 Task: Plan a trip to Natitingou, Benin from 2nd December, 2023 to 10th December, 2023 for 1 adult.1  bedroom having 1 bed and 1 bathroom. Property type can be hotel. Look for 5 properties as per requirement.
Action: Mouse moved to (520, 98)
Screenshot: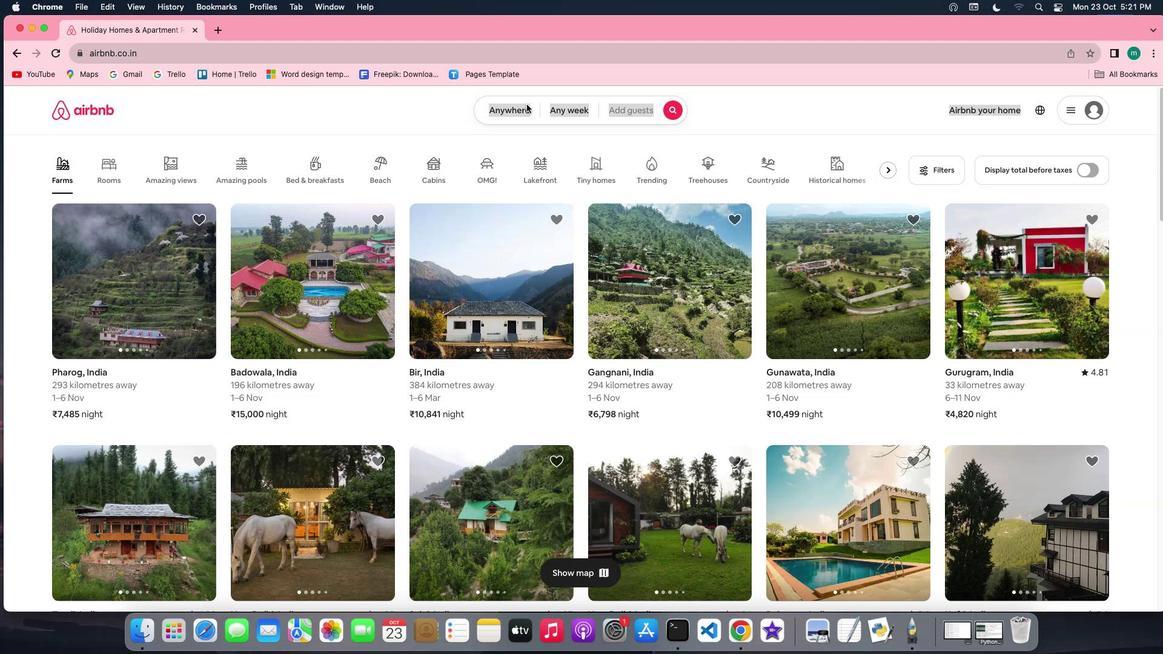 
Action: Mouse pressed left at (520, 98)
Screenshot: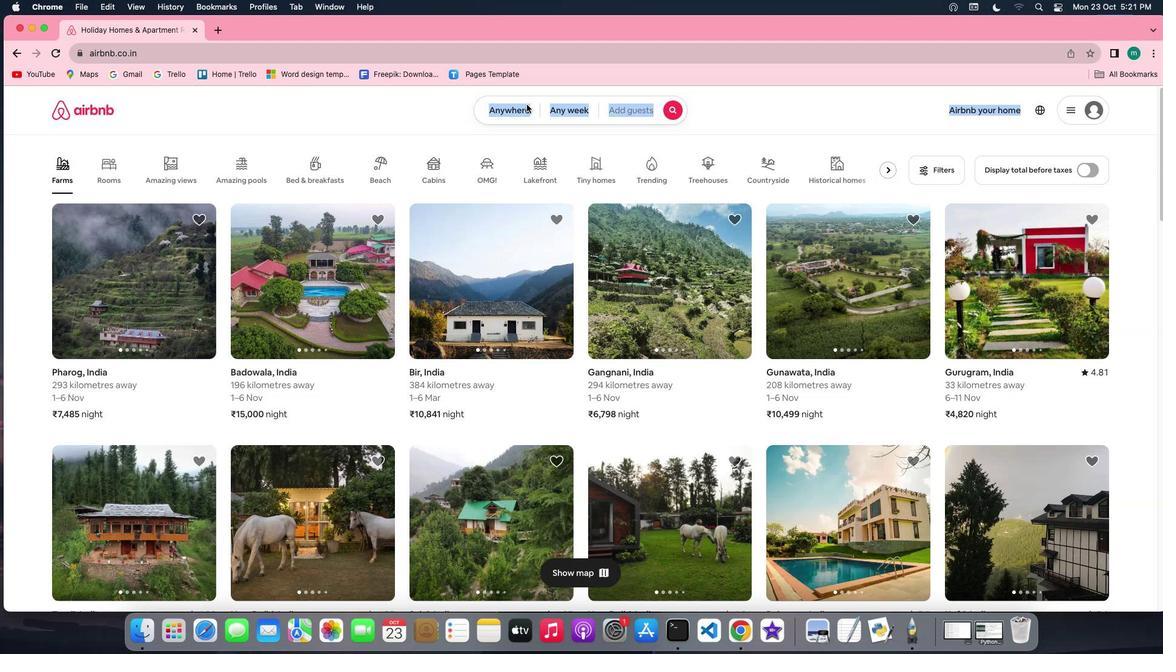 
Action: Mouse pressed left at (520, 98)
Screenshot: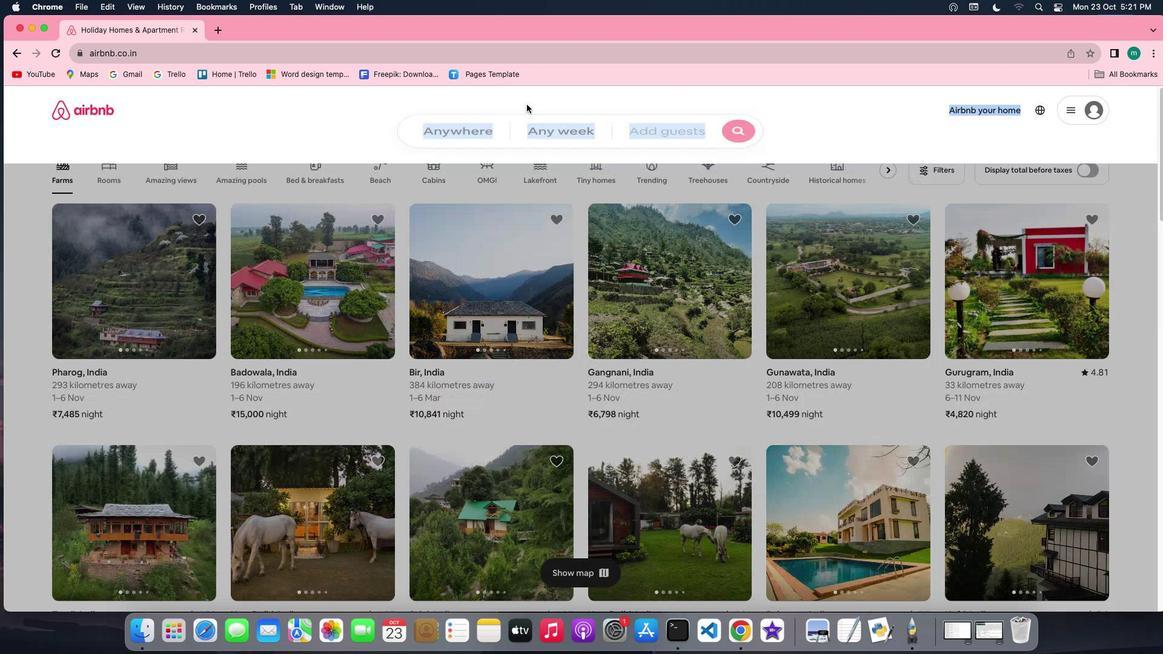 
Action: Mouse moved to (442, 145)
Screenshot: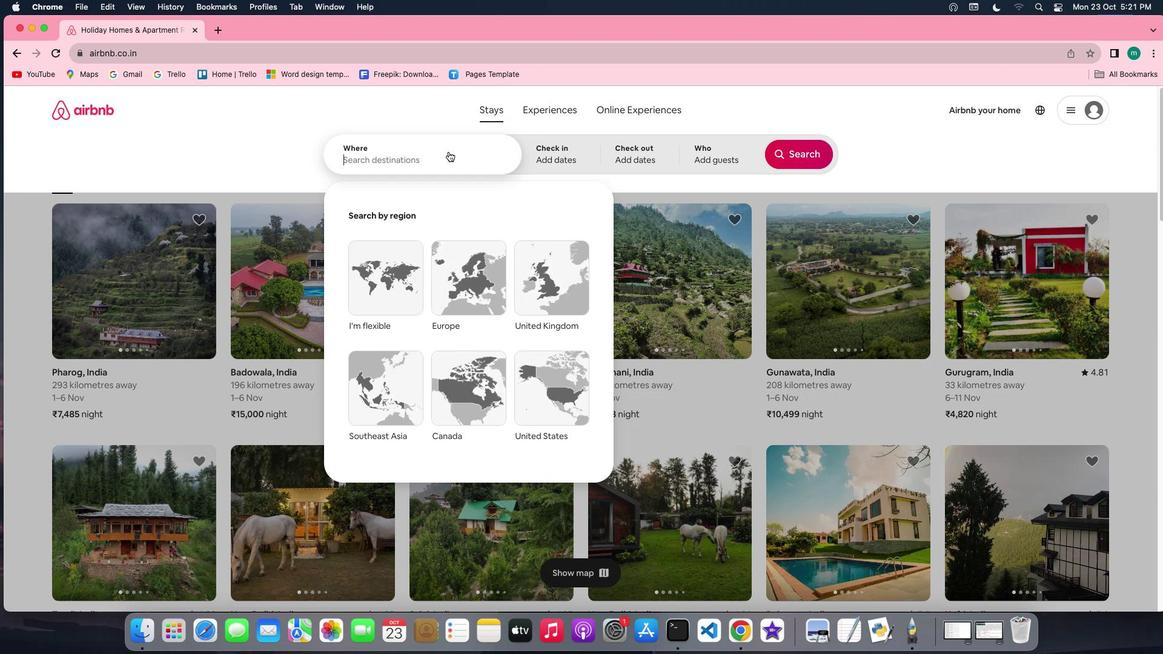 
Action: Key pressed Key.shift'N''a''t''i''t''i''n''g''o''u'','Key.spaceKey.shift'b''e''n''i''n'
Screenshot: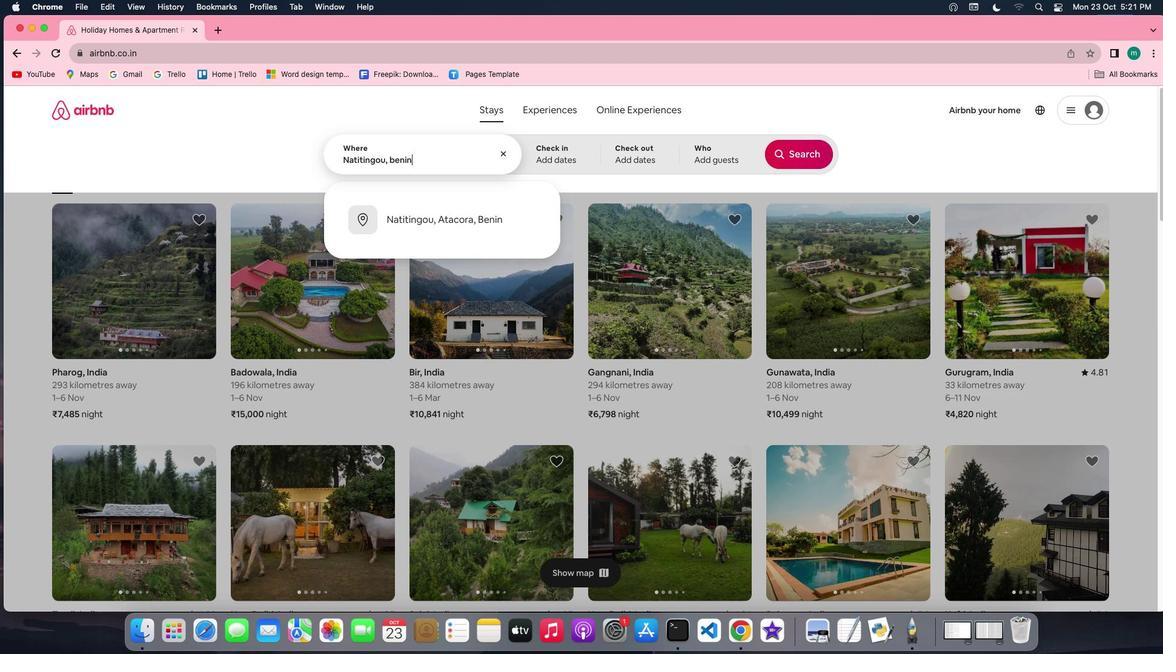 
Action: Mouse moved to (536, 152)
Screenshot: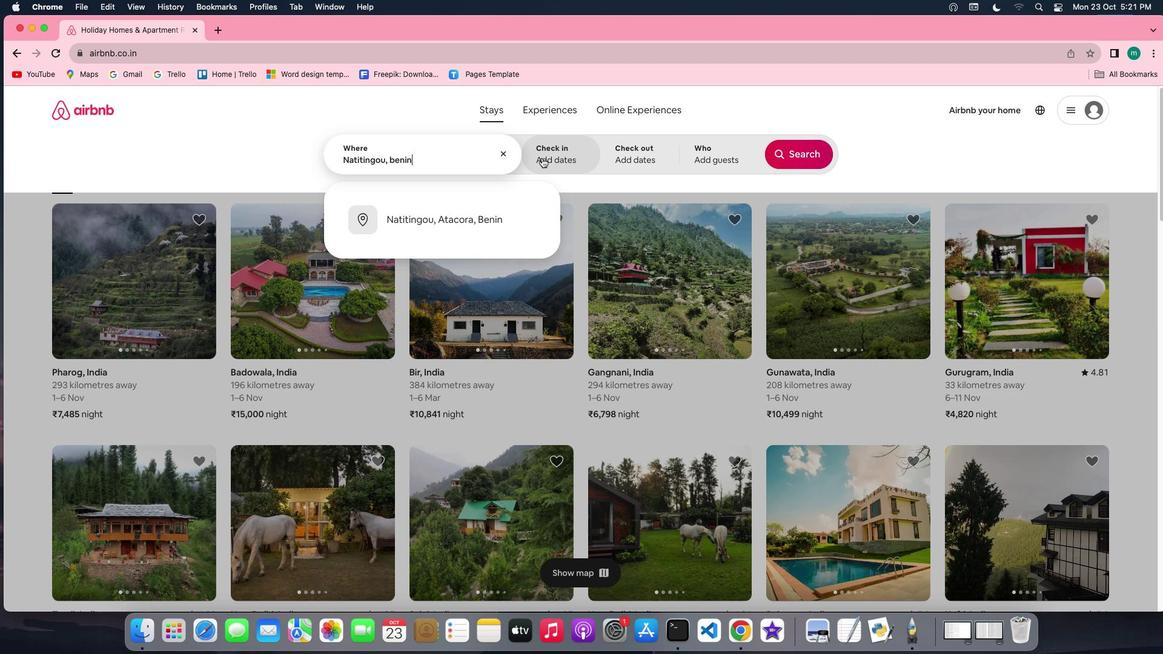 
Action: Mouse pressed left at (536, 152)
Screenshot: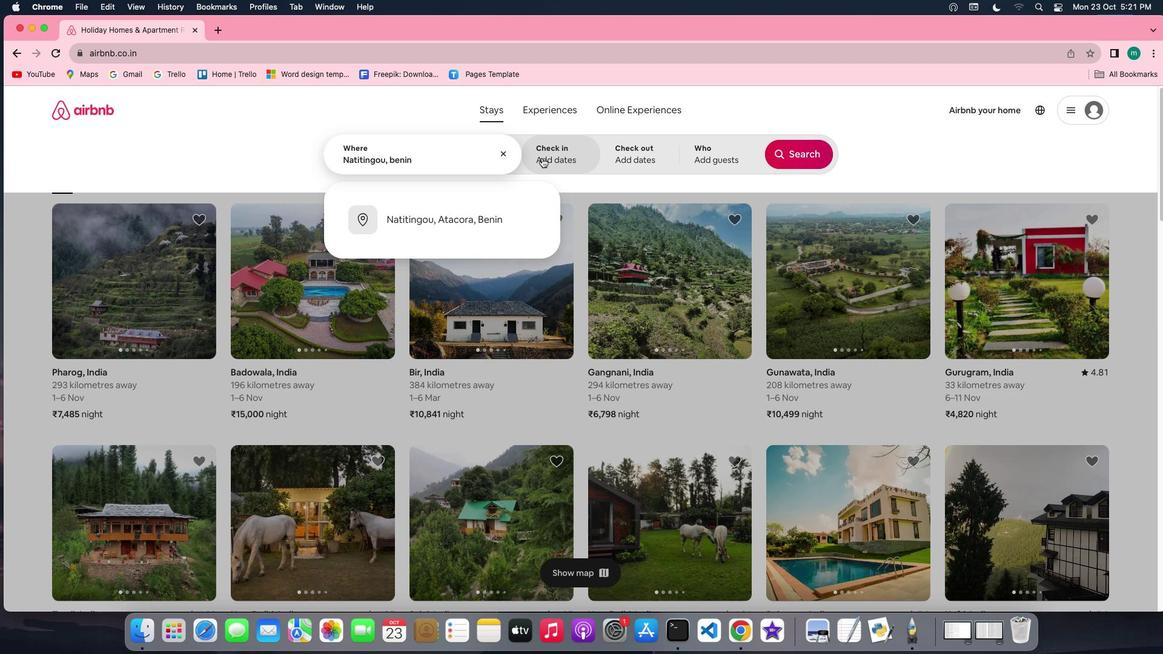 
Action: Mouse moved to (784, 241)
Screenshot: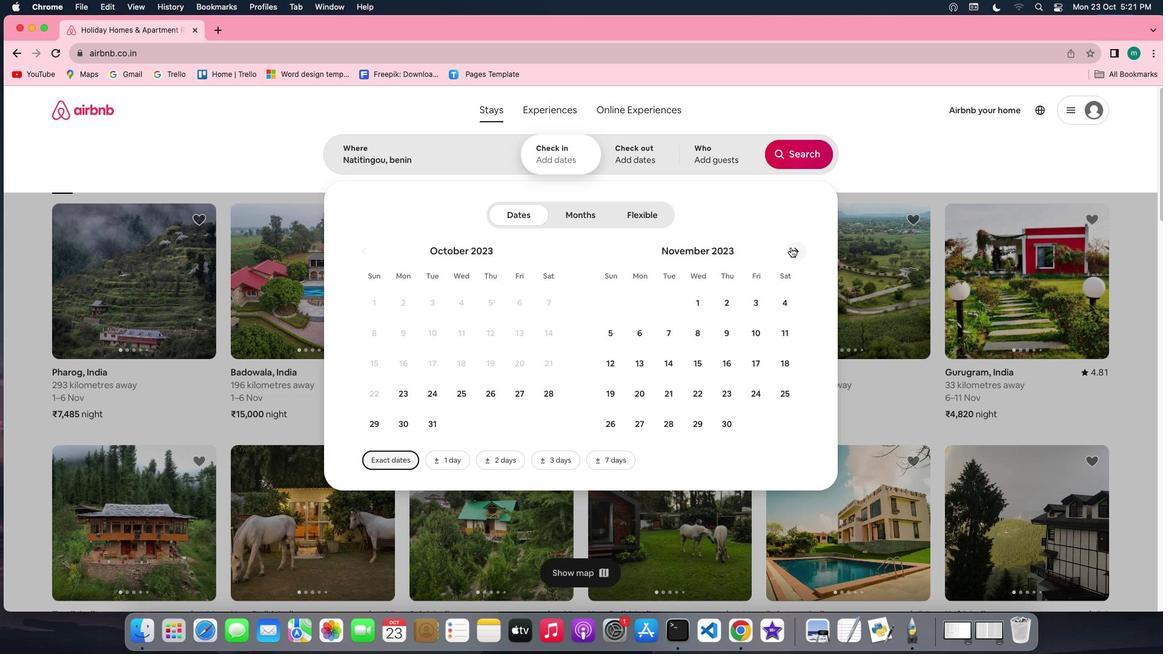 
Action: Mouse pressed left at (784, 241)
Screenshot: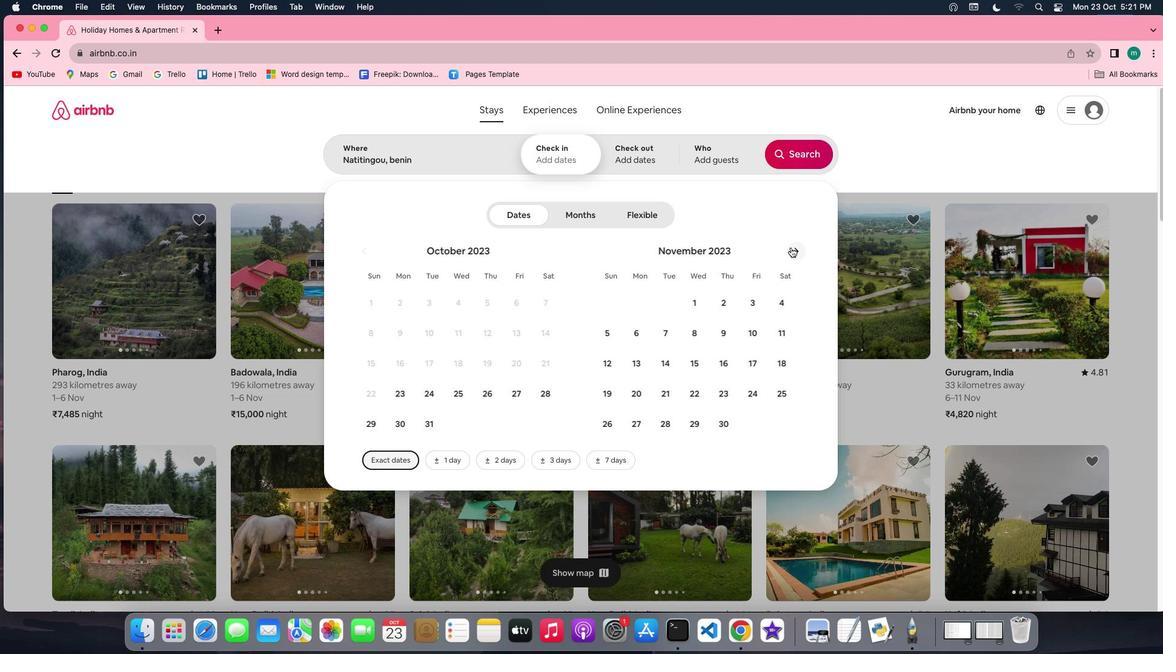 
Action: Mouse moved to (611, 358)
Screenshot: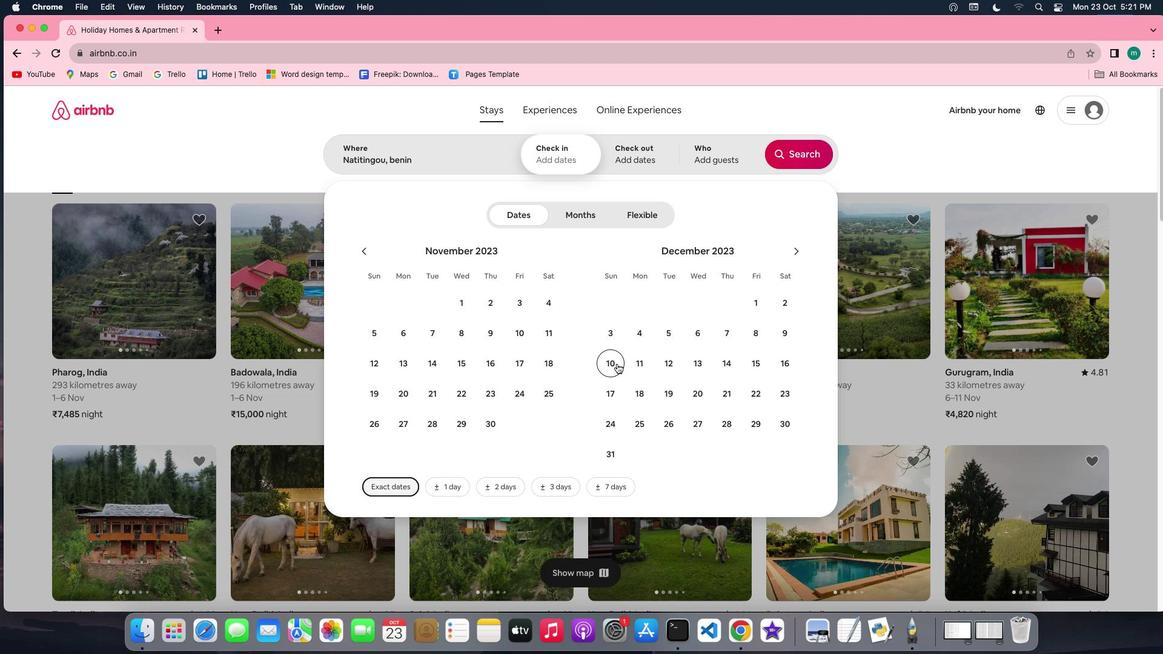 
Action: Mouse pressed left at (611, 358)
Screenshot: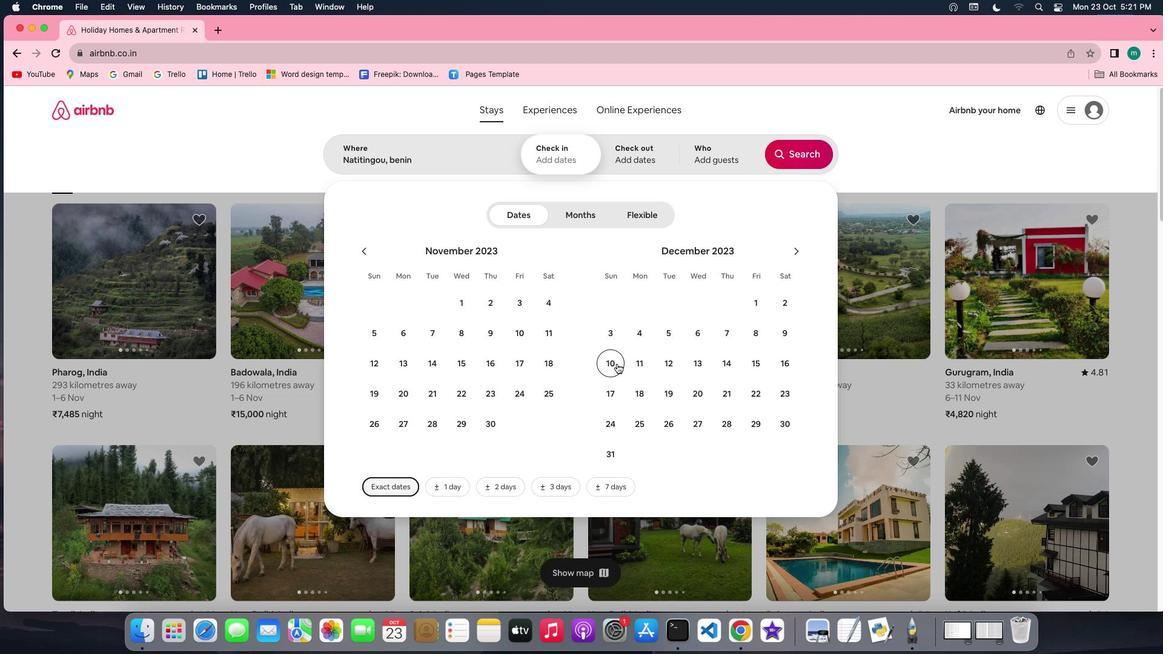 
Action: Mouse moved to (783, 285)
Screenshot: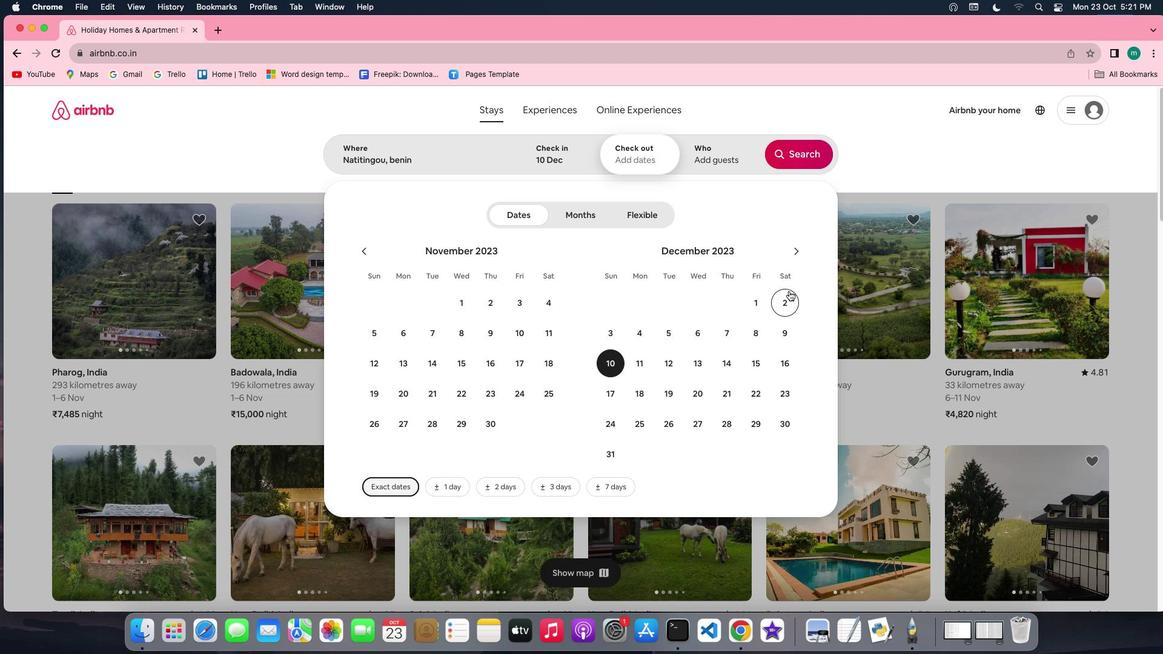 
Action: Mouse pressed left at (783, 285)
Screenshot: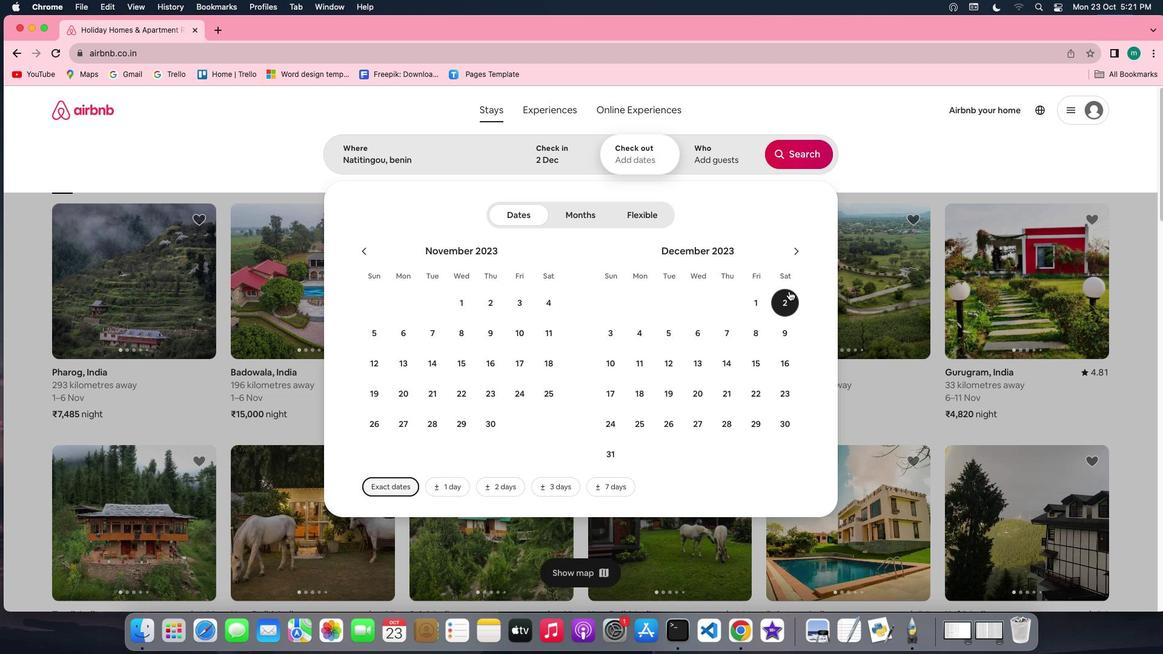 
Action: Mouse moved to (596, 353)
Screenshot: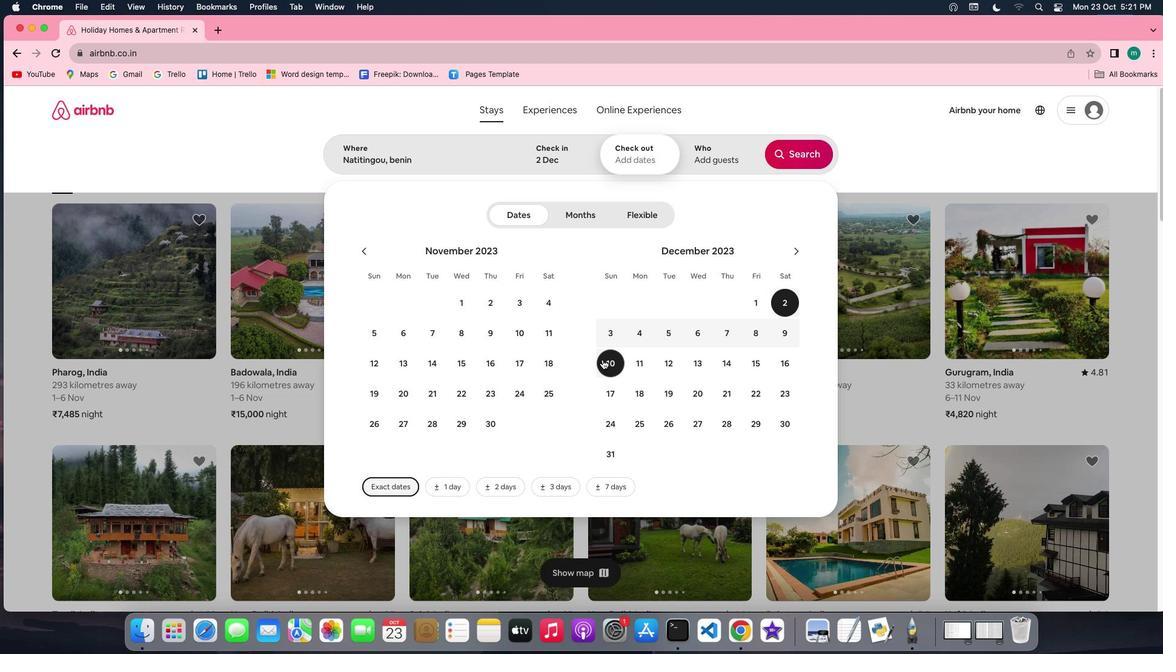 
Action: Mouse pressed left at (596, 353)
Screenshot: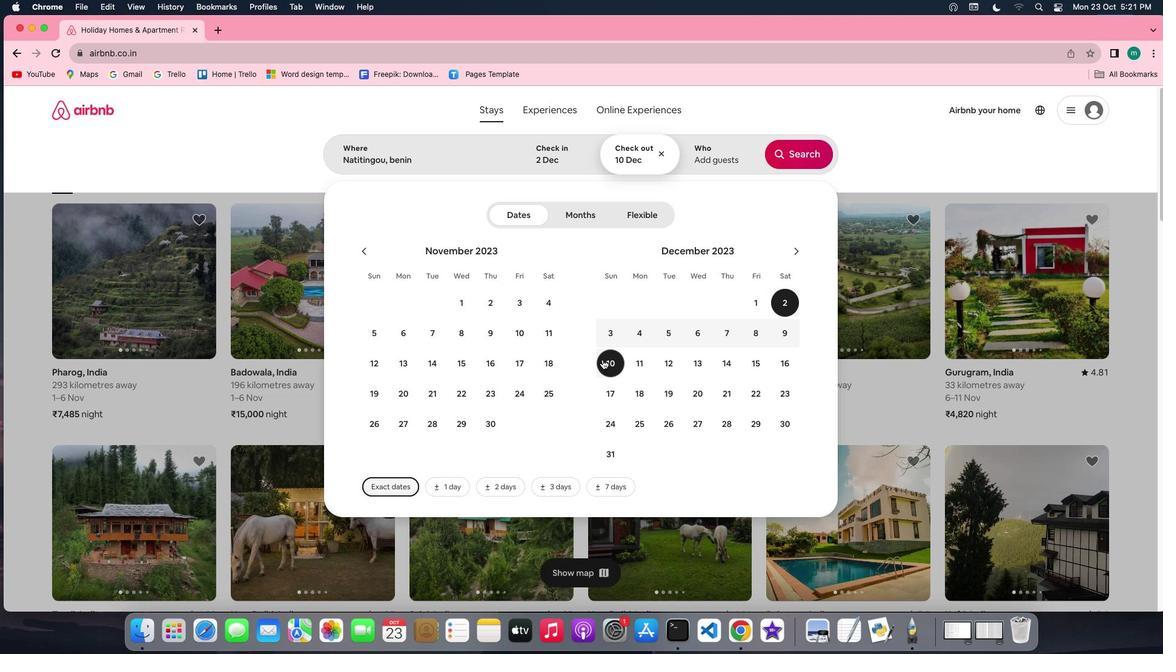 
Action: Mouse moved to (709, 140)
Screenshot: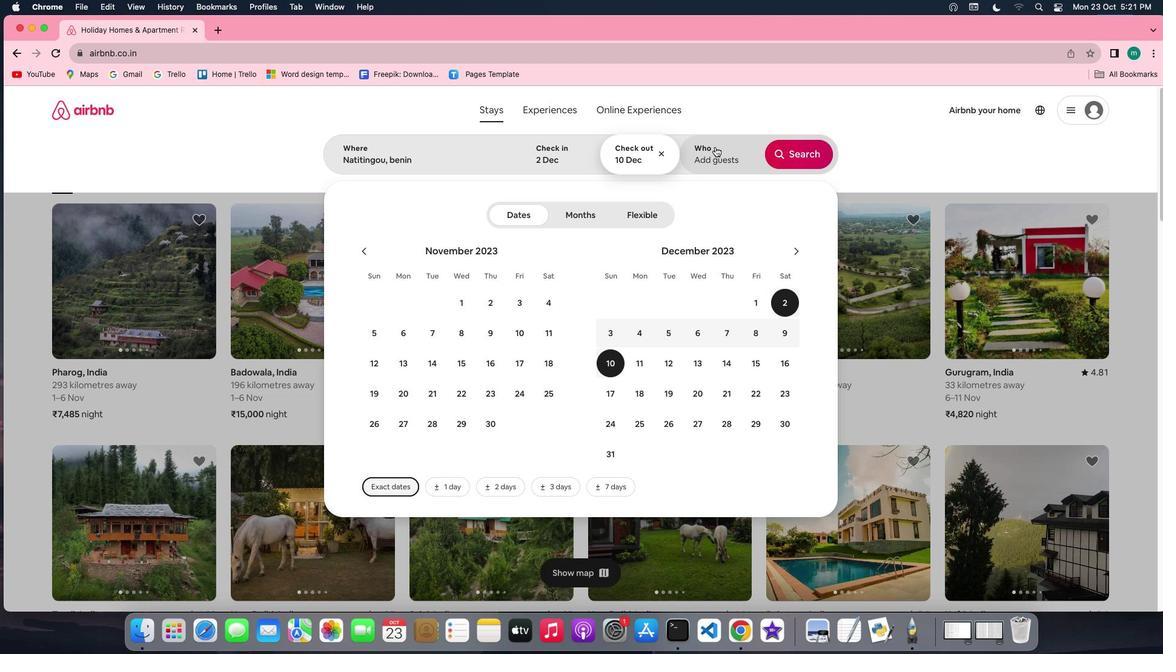 
Action: Mouse pressed left at (709, 140)
Screenshot: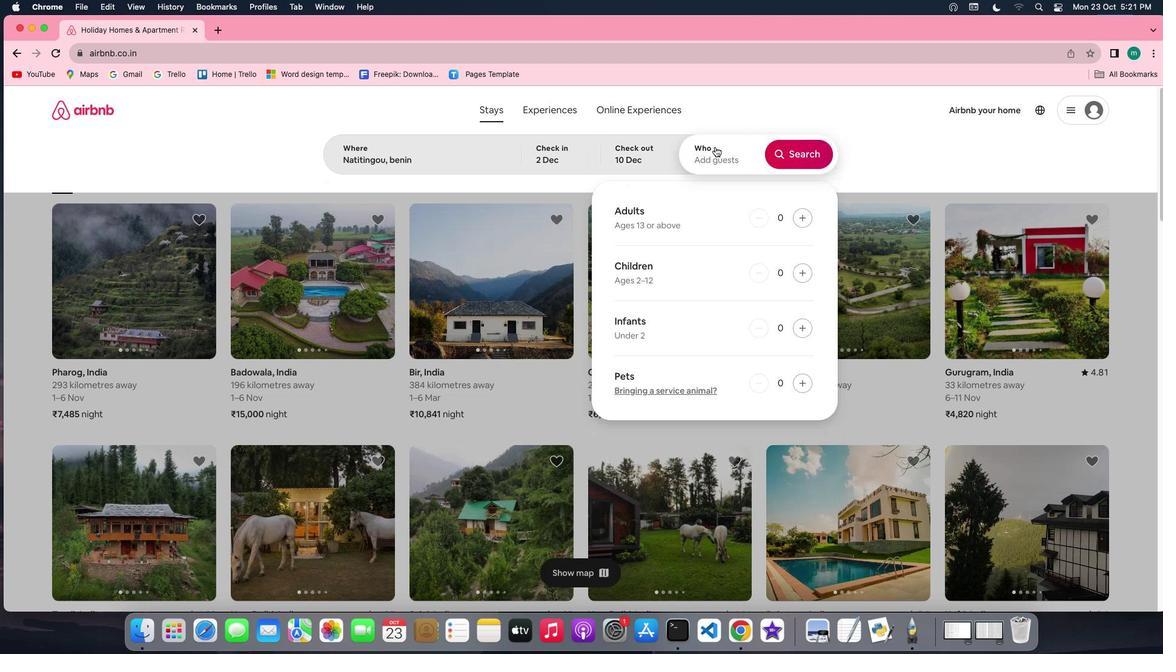 
Action: Mouse moved to (799, 214)
Screenshot: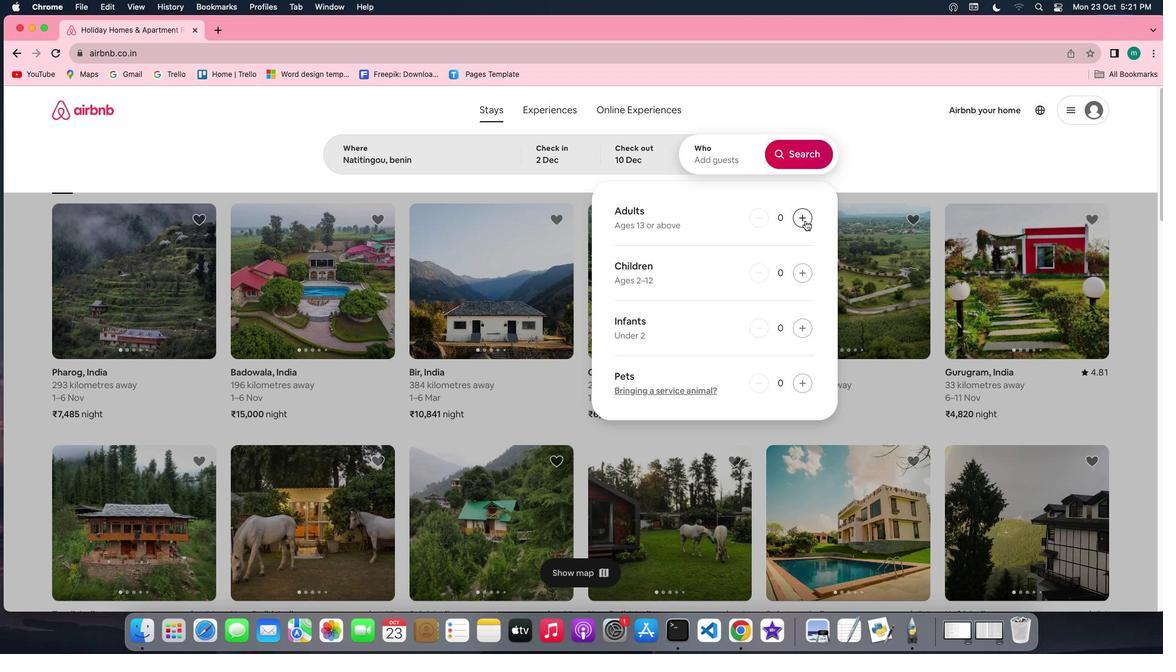 
Action: Mouse pressed left at (799, 214)
Screenshot: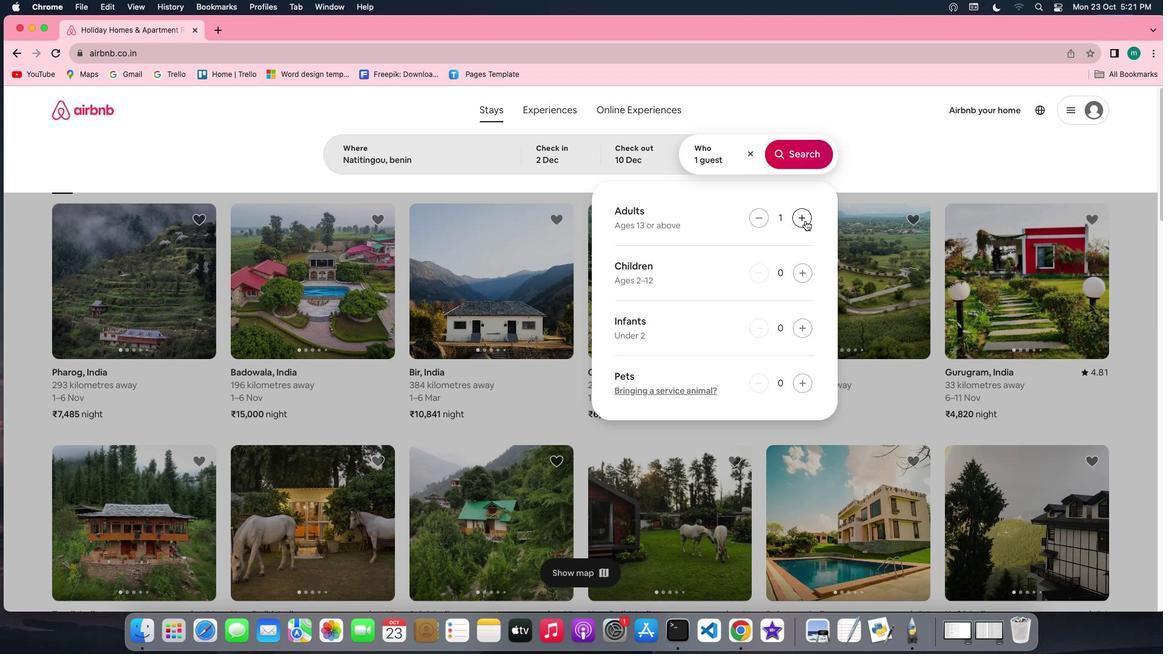 
Action: Mouse moved to (803, 147)
Screenshot: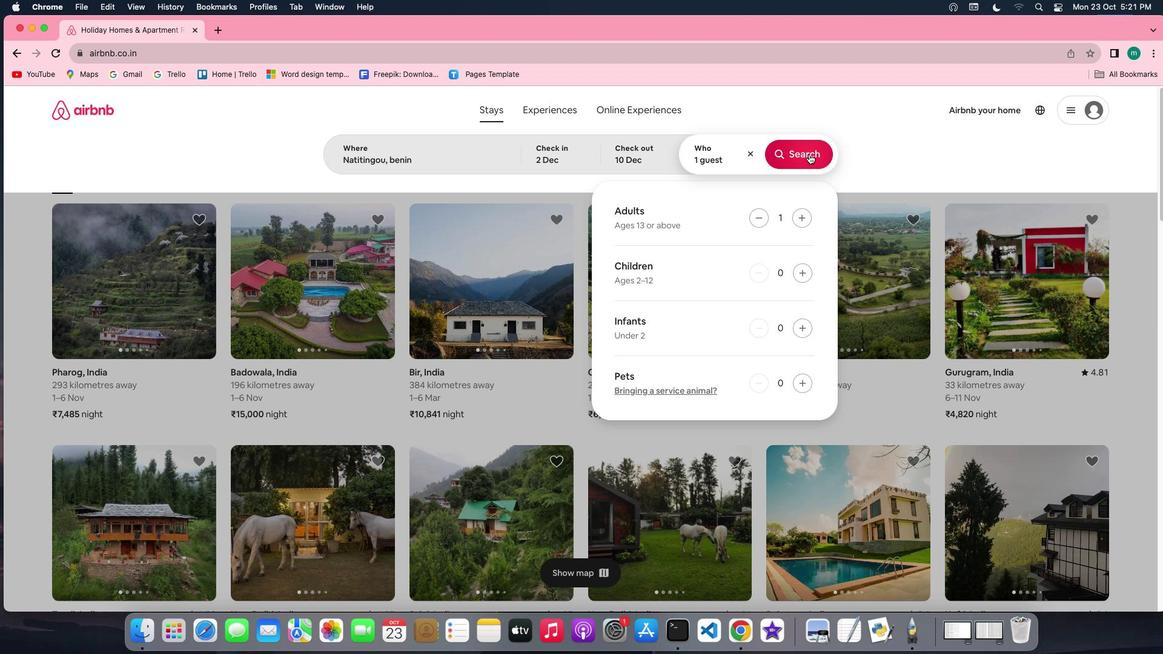 
Action: Mouse pressed left at (803, 147)
Screenshot: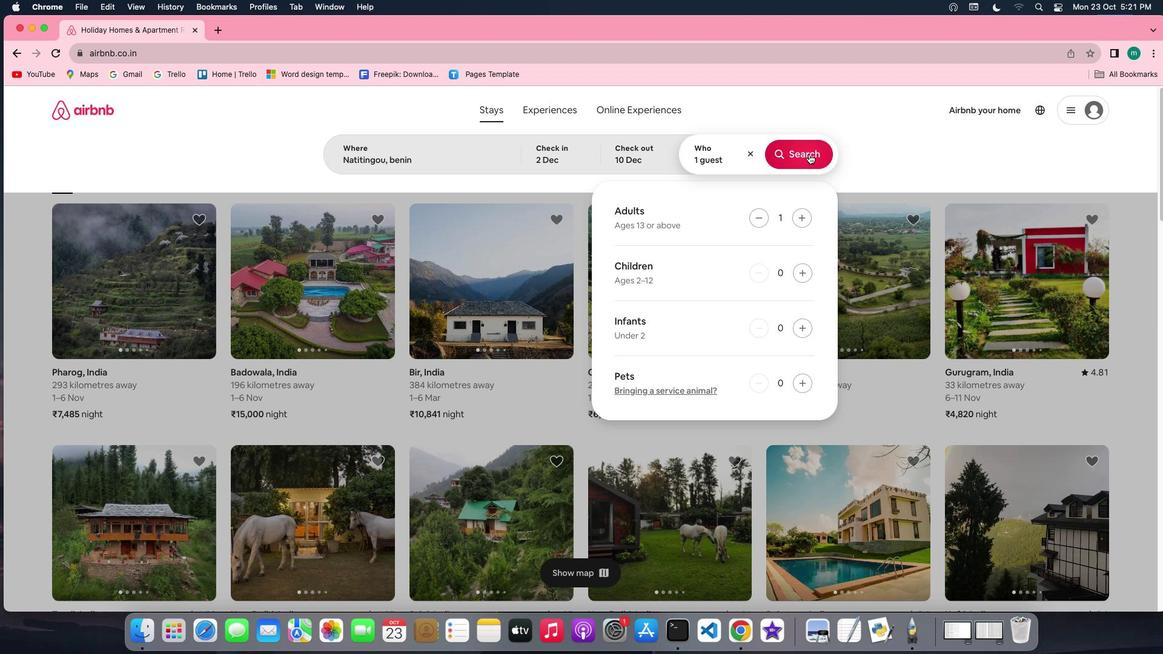 
Action: Mouse moved to (972, 150)
Screenshot: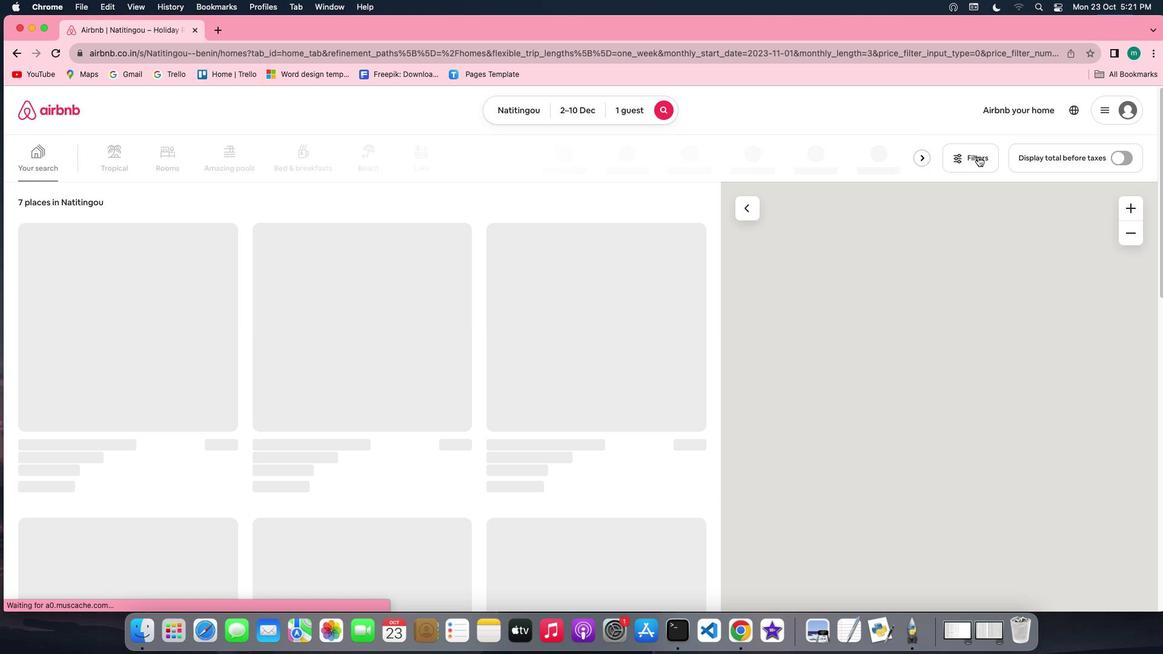 
Action: Mouse pressed left at (972, 150)
Screenshot: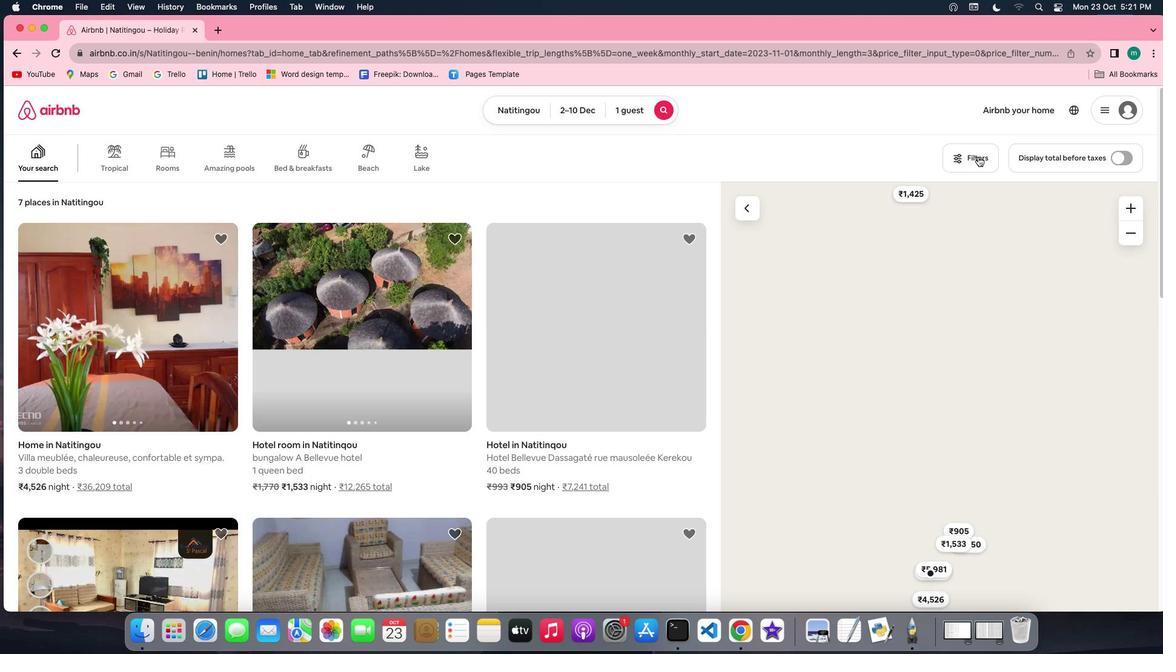 
Action: Mouse moved to (550, 386)
Screenshot: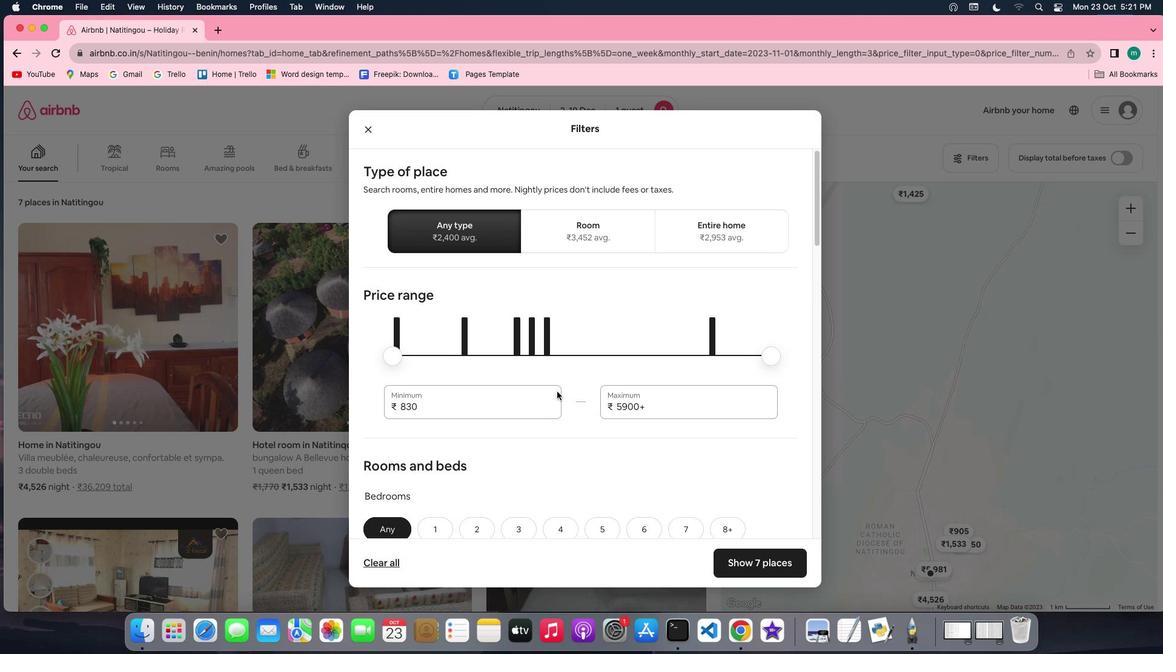 
Action: Mouse scrolled (550, 386) with delta (-5, -6)
Screenshot: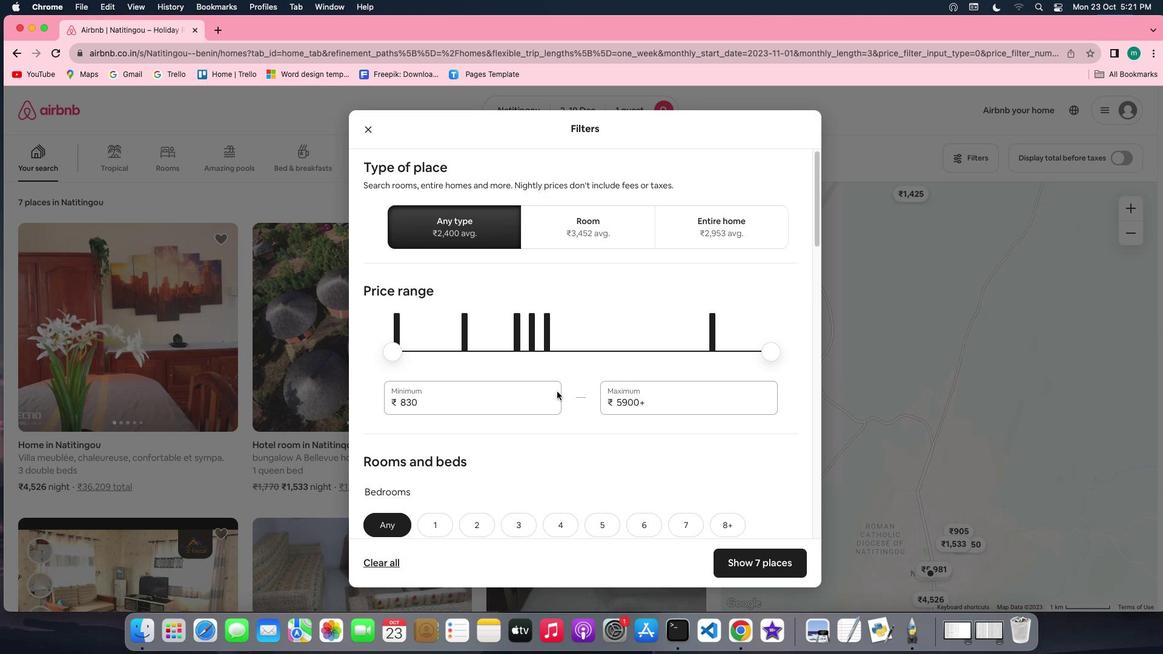 
Action: Mouse scrolled (550, 386) with delta (-5, -6)
Screenshot: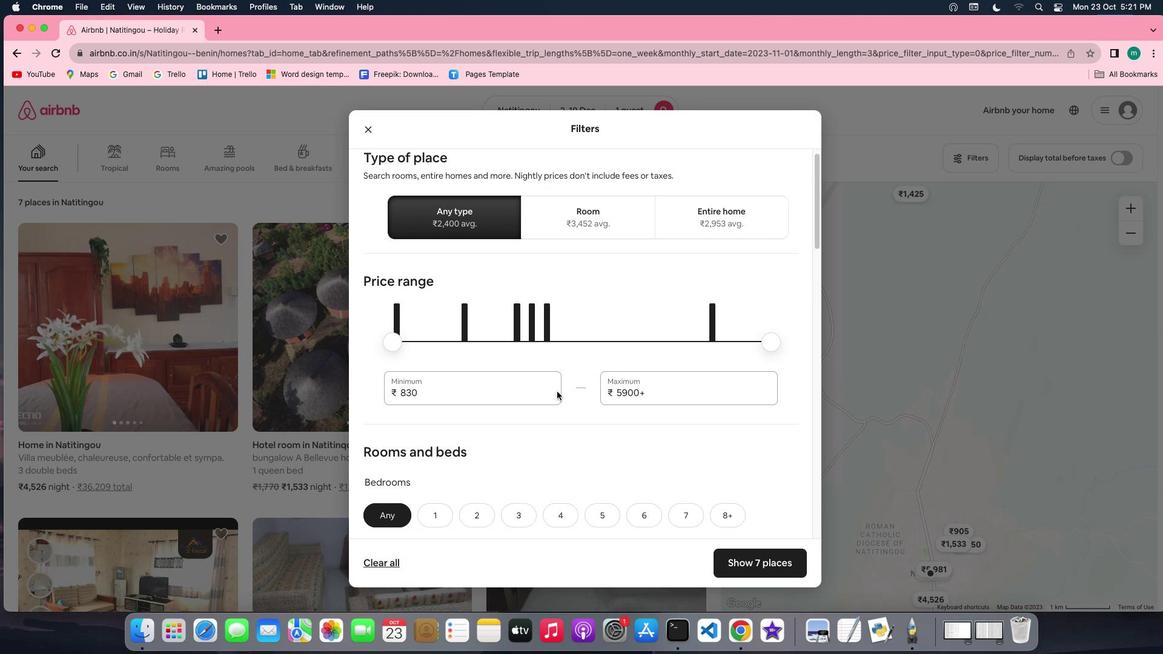 
Action: Mouse scrolled (550, 386) with delta (-5, -6)
Screenshot: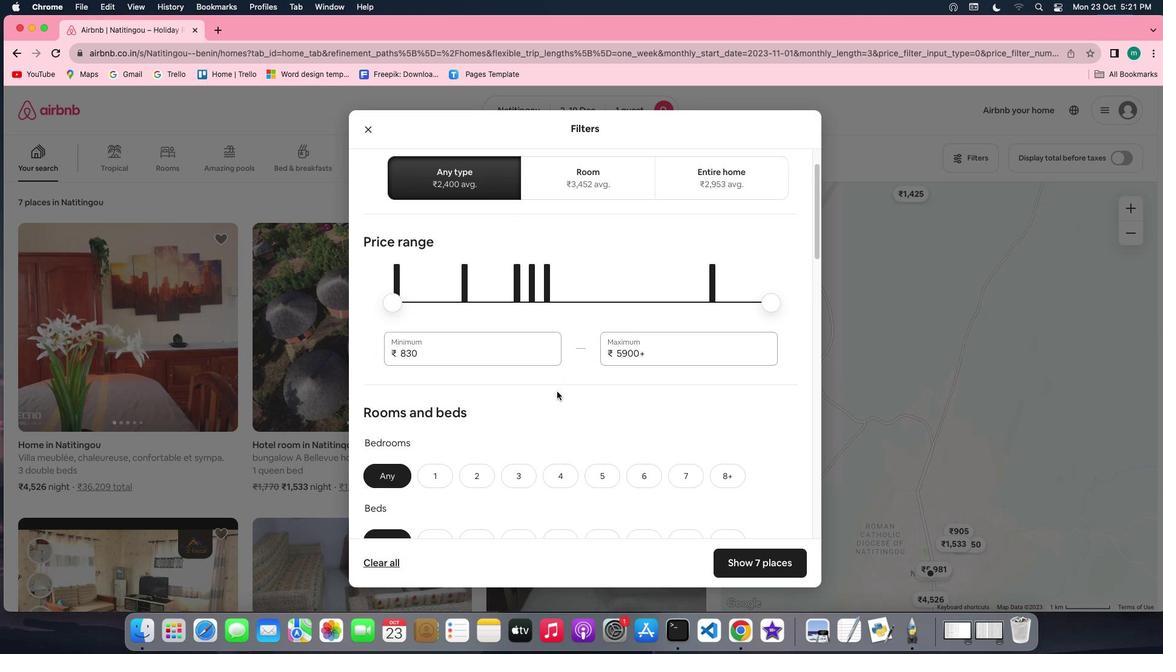 
Action: Mouse scrolled (550, 386) with delta (-5, -6)
Screenshot: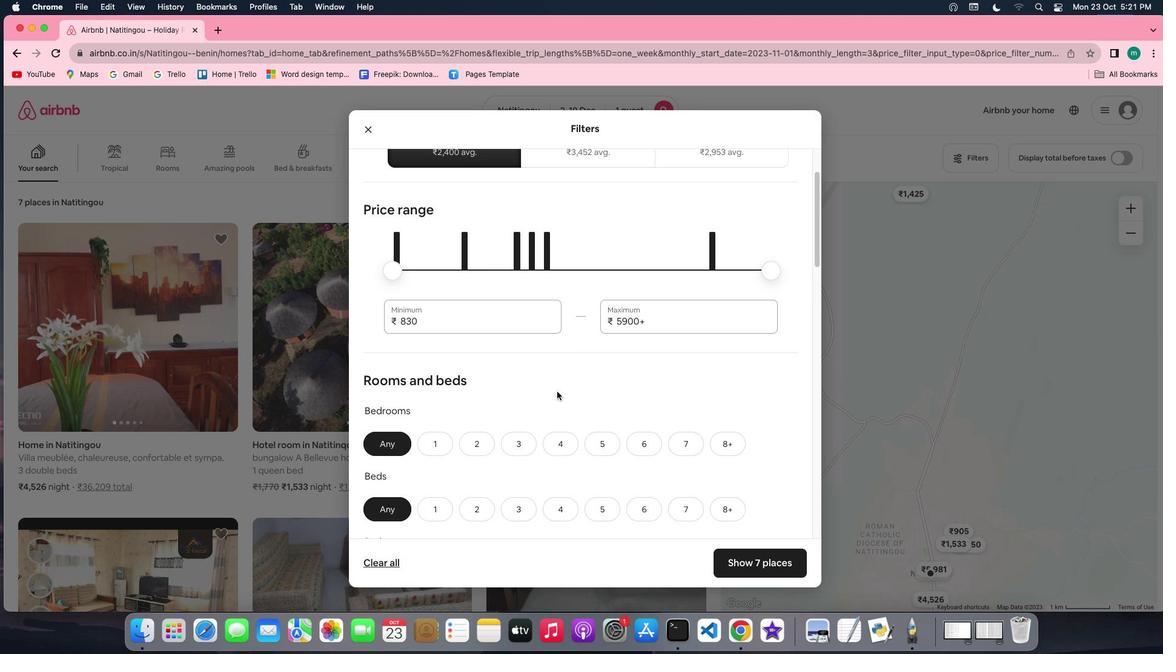 
Action: Mouse scrolled (550, 386) with delta (-5, -6)
Screenshot: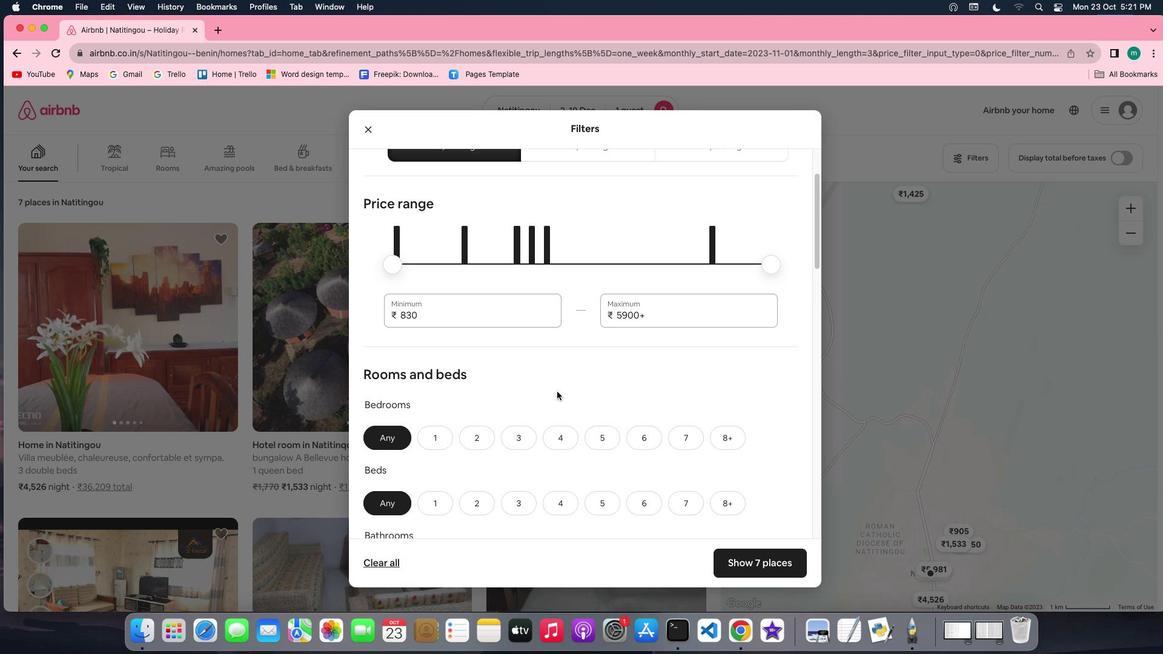 
Action: Mouse scrolled (550, 386) with delta (-5, -6)
Screenshot: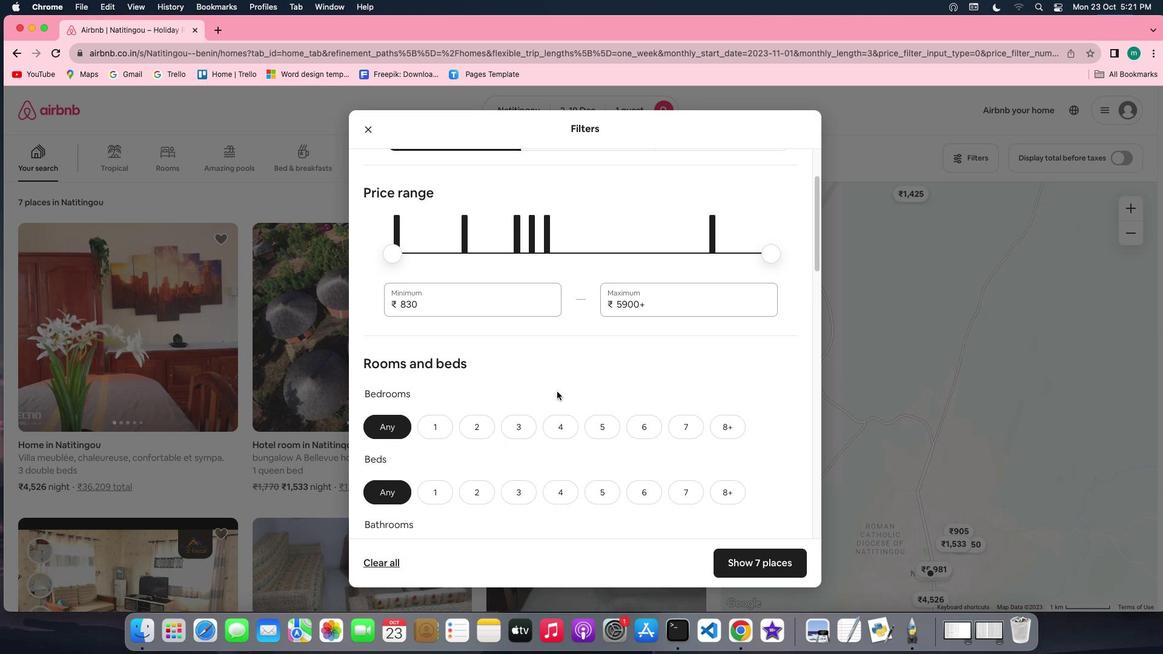 
Action: Mouse scrolled (550, 386) with delta (-5, -6)
Screenshot: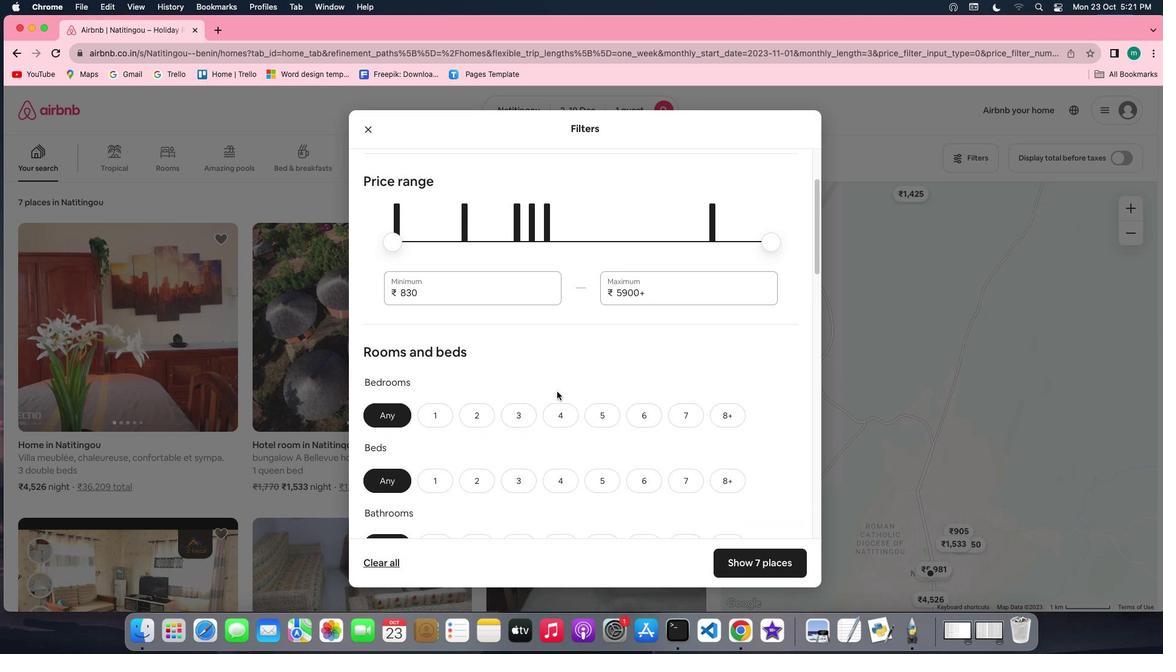 
Action: Mouse scrolled (550, 386) with delta (-5, -6)
Screenshot: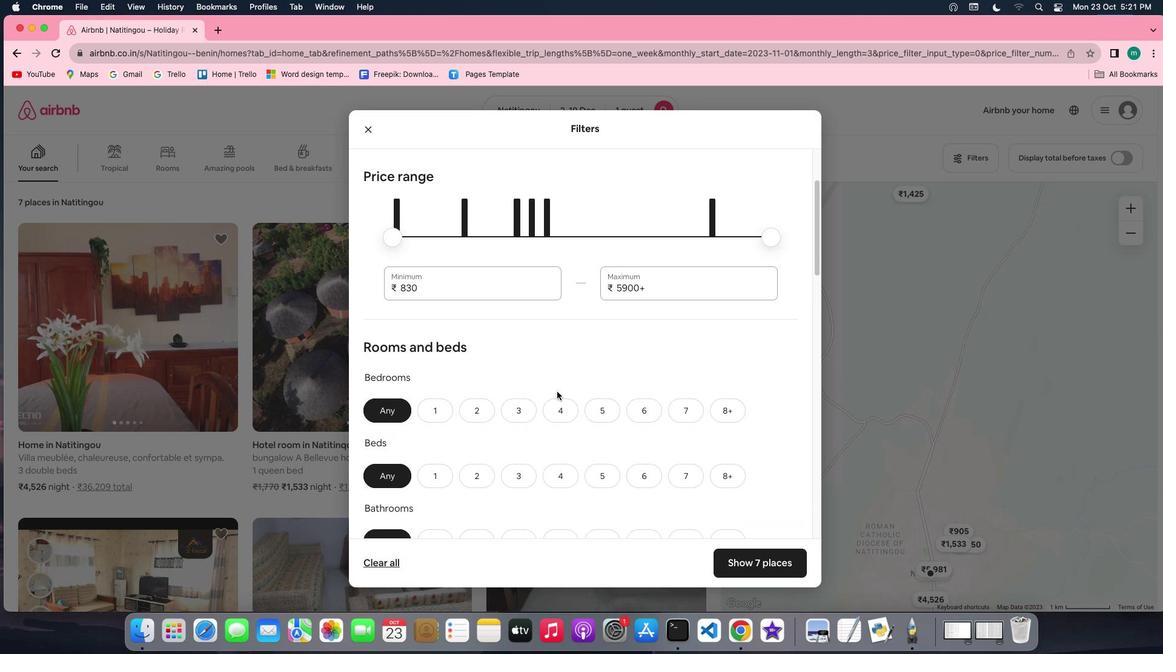 
Action: Mouse scrolled (550, 386) with delta (-5, -6)
Screenshot: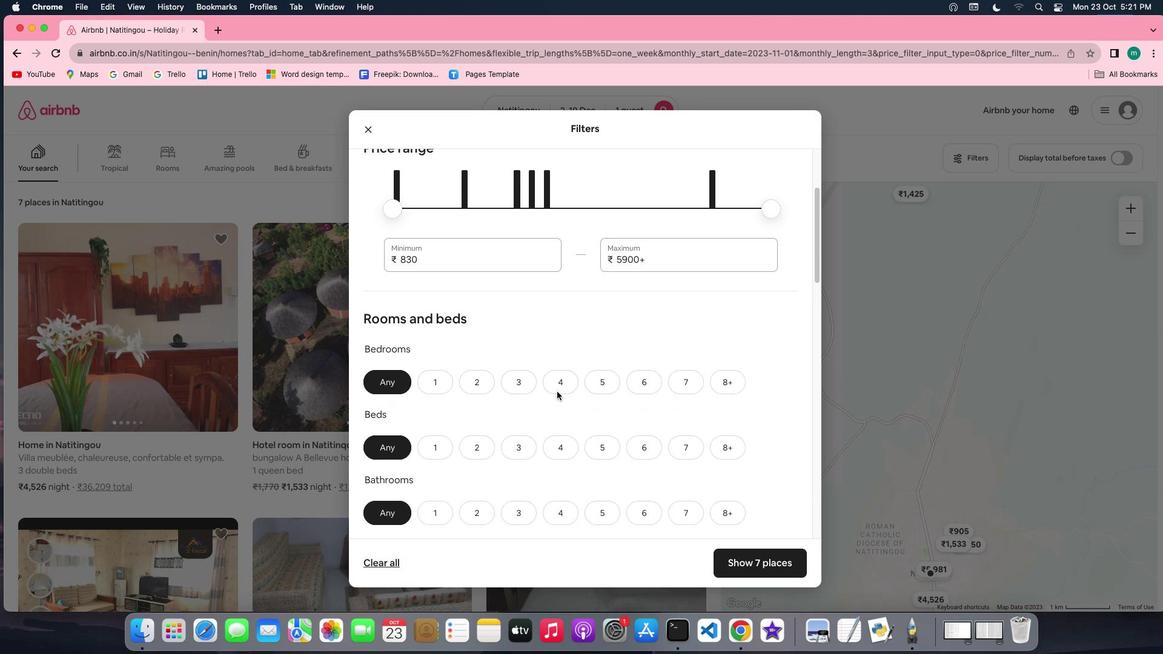 
Action: Mouse moved to (592, 372)
Screenshot: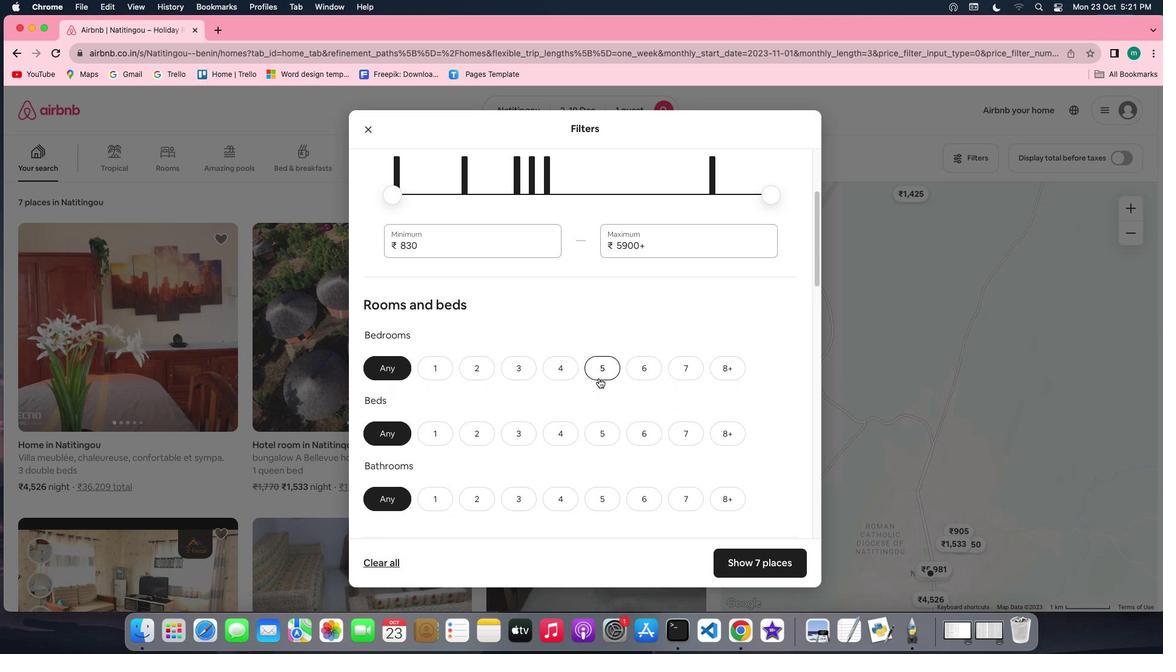 
Action: Mouse scrolled (592, 372) with delta (-5, -6)
Screenshot: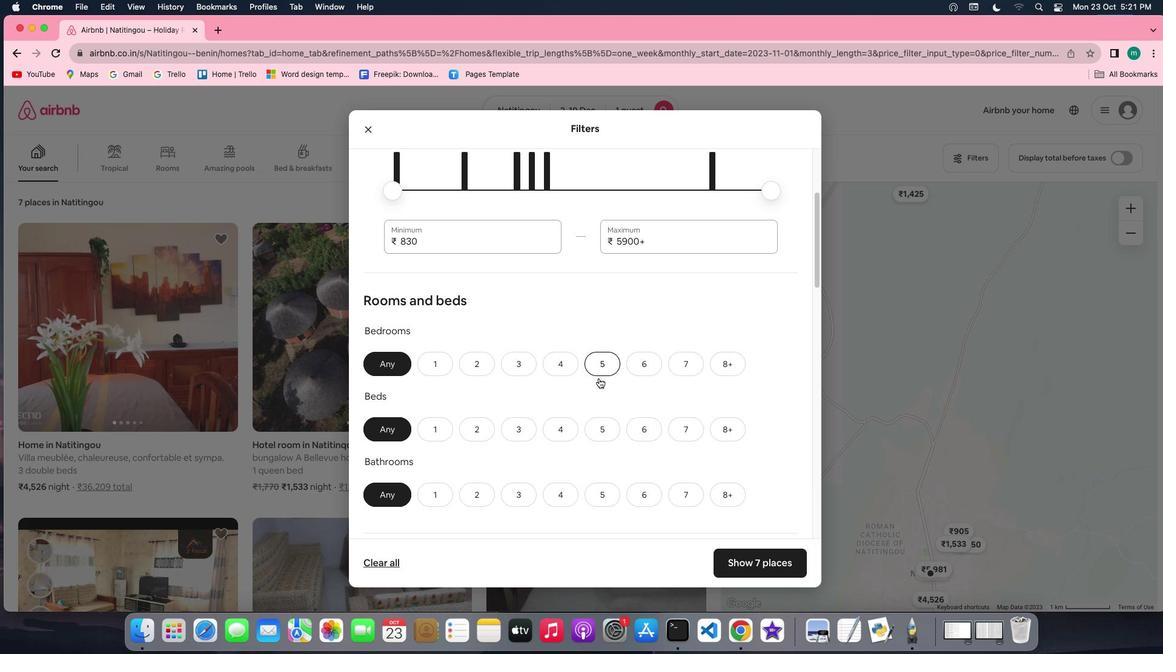 
Action: Mouse scrolled (592, 372) with delta (-5, -6)
Screenshot: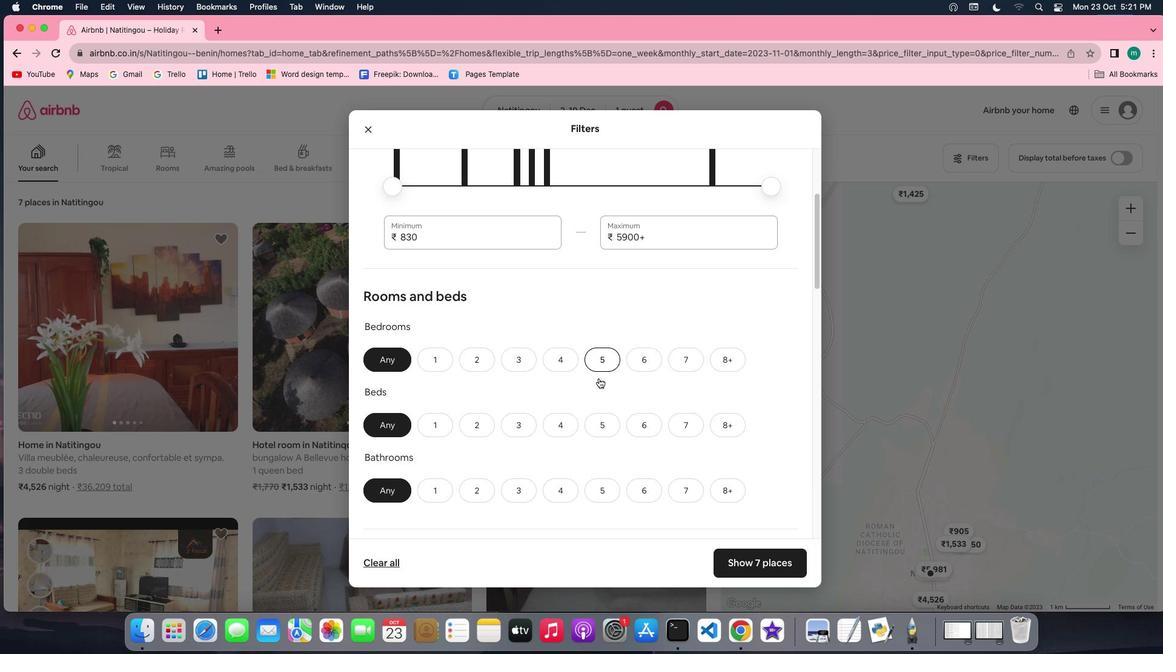 
Action: Mouse scrolled (592, 372) with delta (-5, -6)
Screenshot: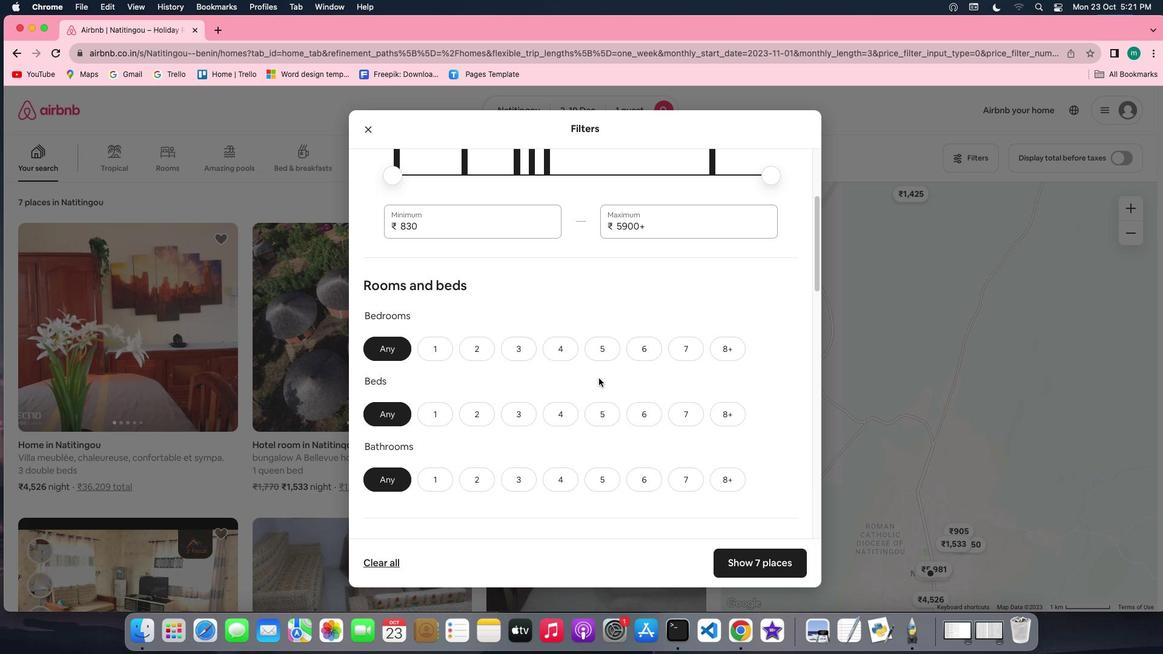 
Action: Mouse scrolled (592, 372) with delta (-5, -6)
Screenshot: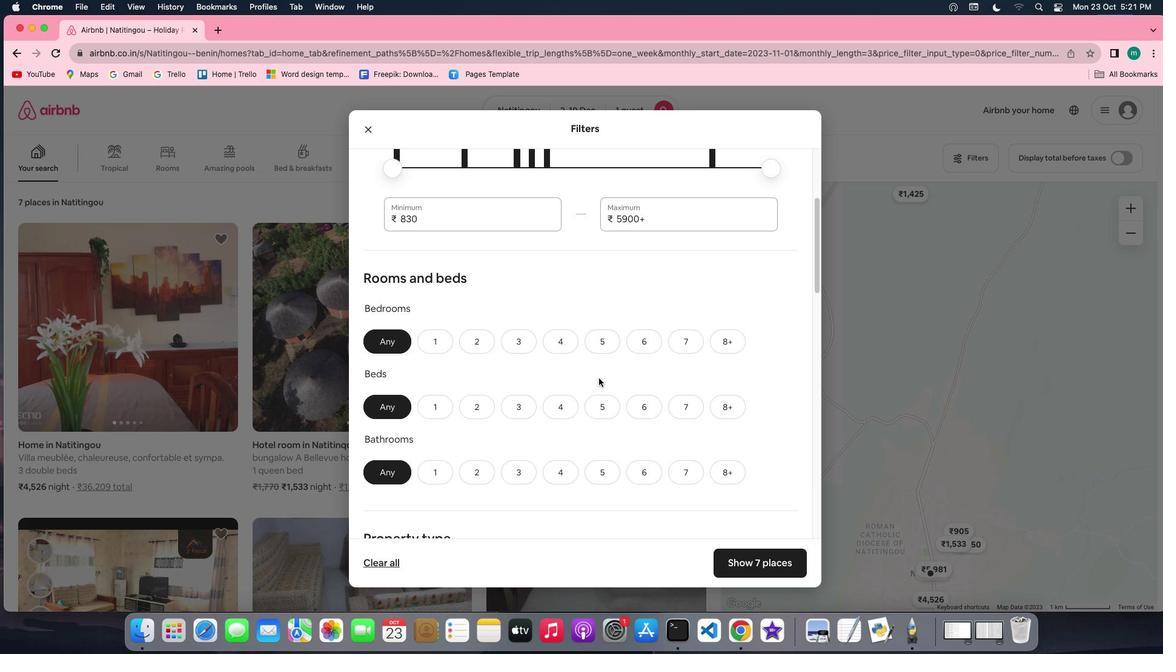 
Action: Mouse scrolled (592, 372) with delta (-5, -6)
Screenshot: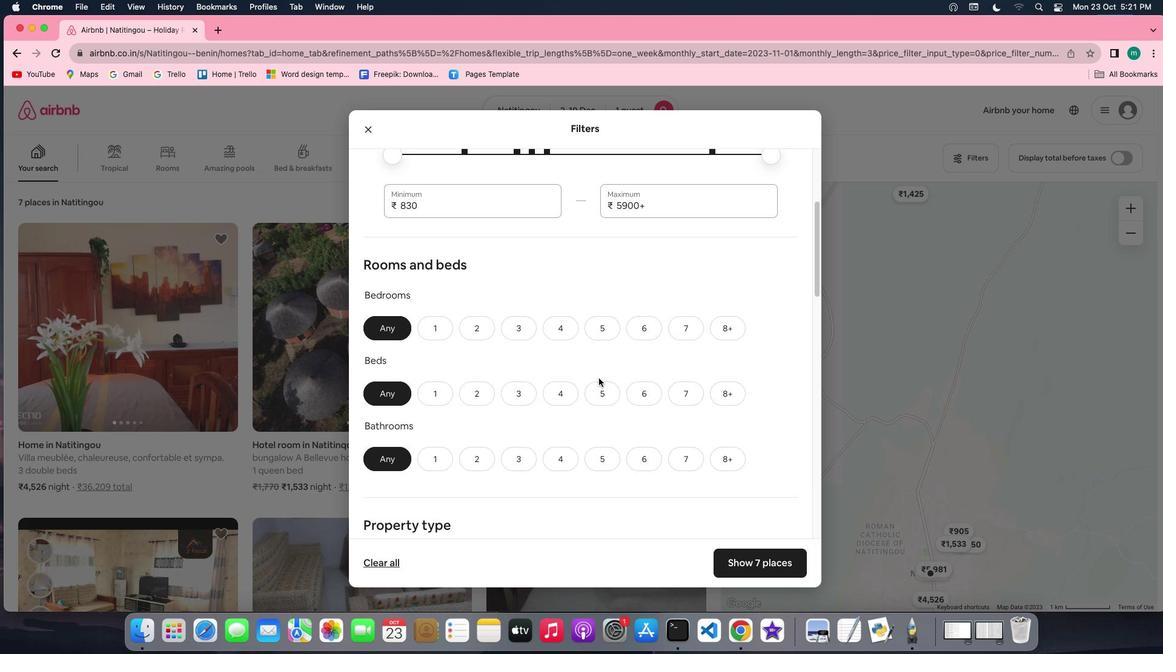 
Action: Mouse scrolled (592, 372) with delta (-5, -6)
Screenshot: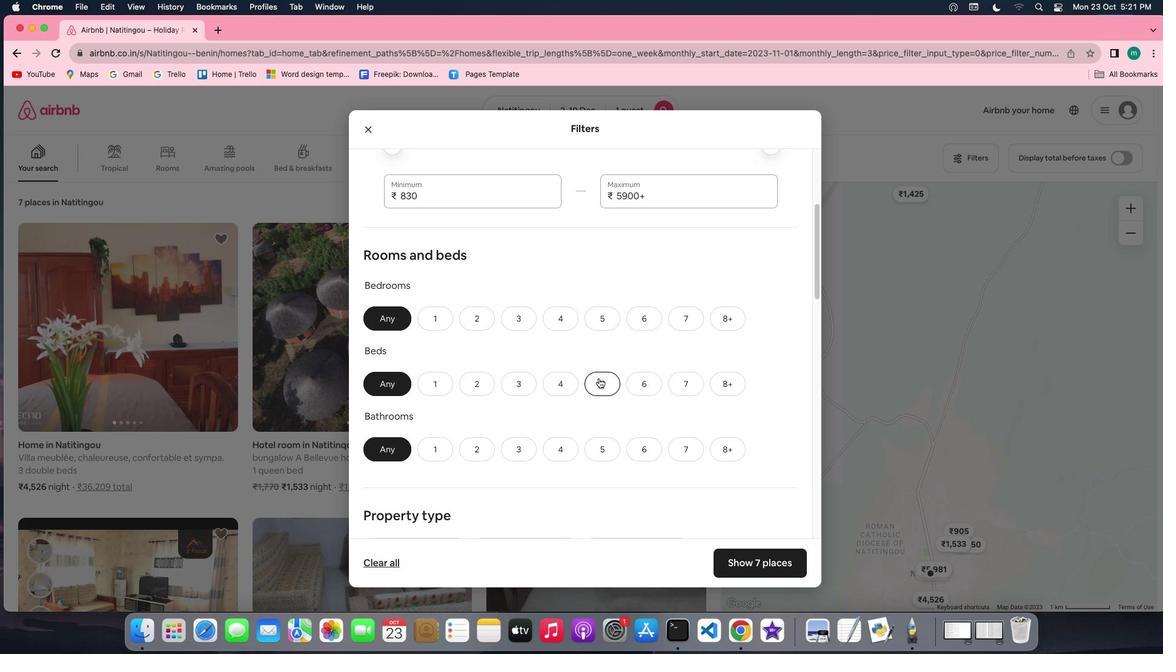 
Action: Mouse scrolled (592, 372) with delta (-5, -6)
Screenshot: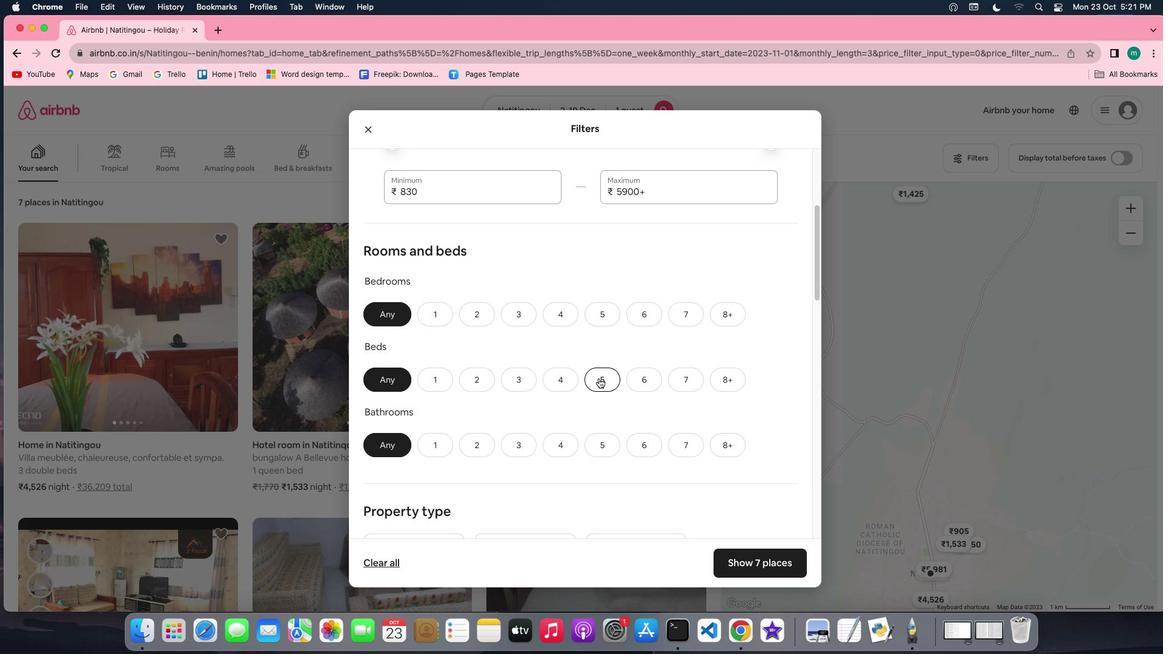 
Action: Mouse scrolled (592, 372) with delta (-5, -6)
Screenshot: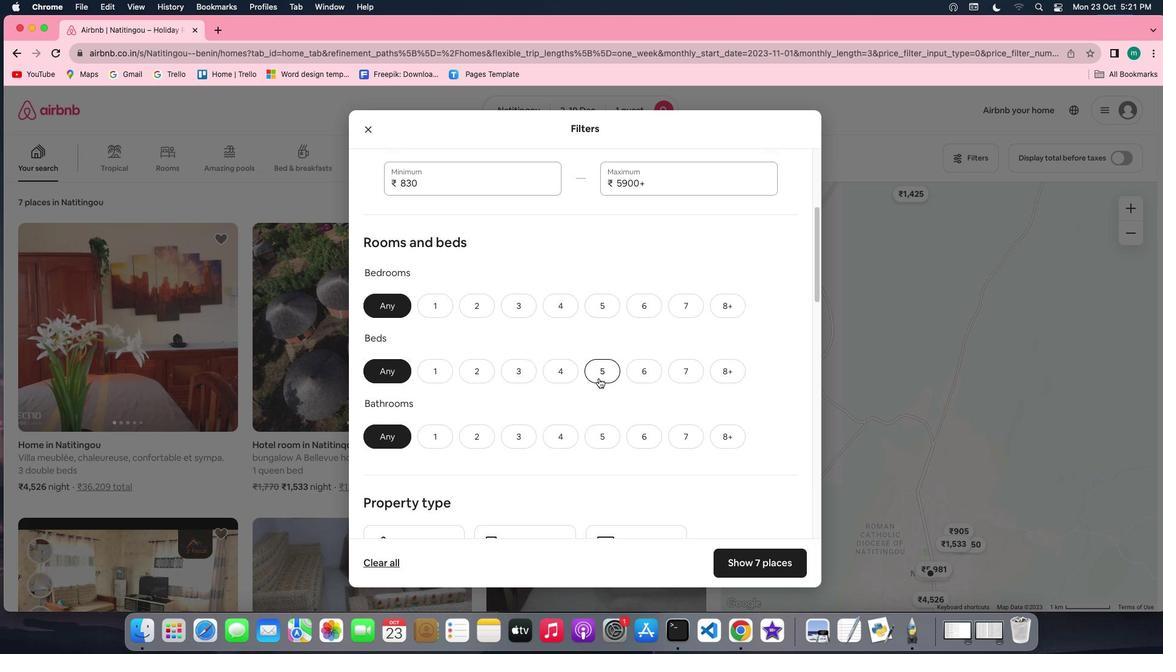 
Action: Mouse moved to (584, 373)
Screenshot: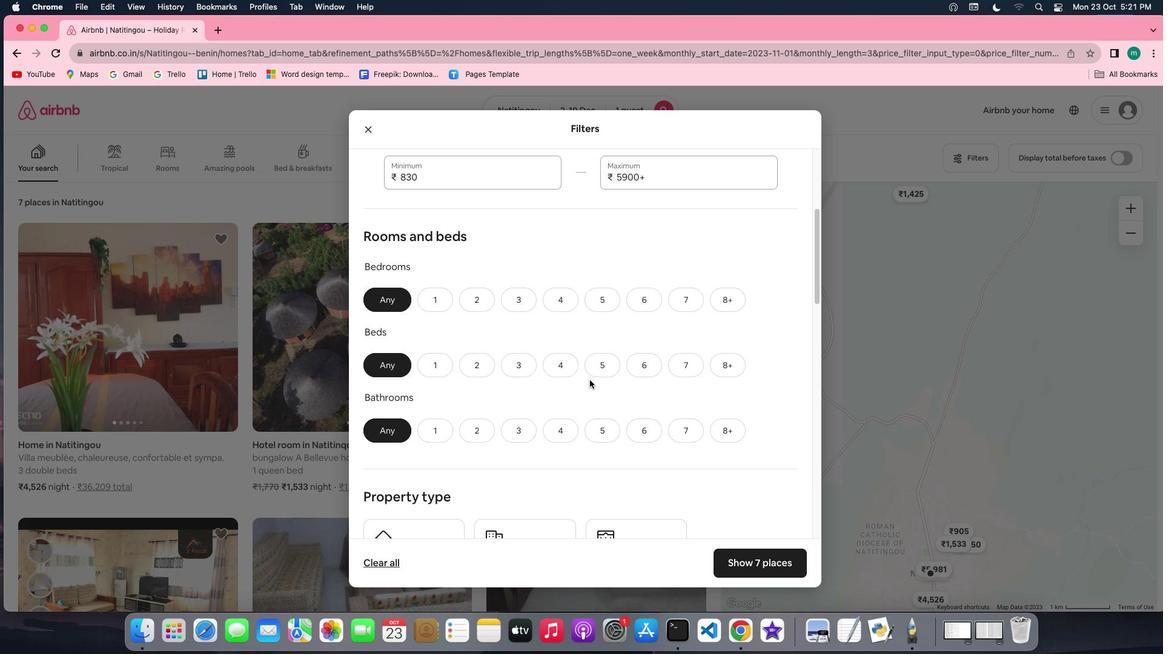 
Action: Mouse scrolled (584, 373) with delta (-5, -6)
Screenshot: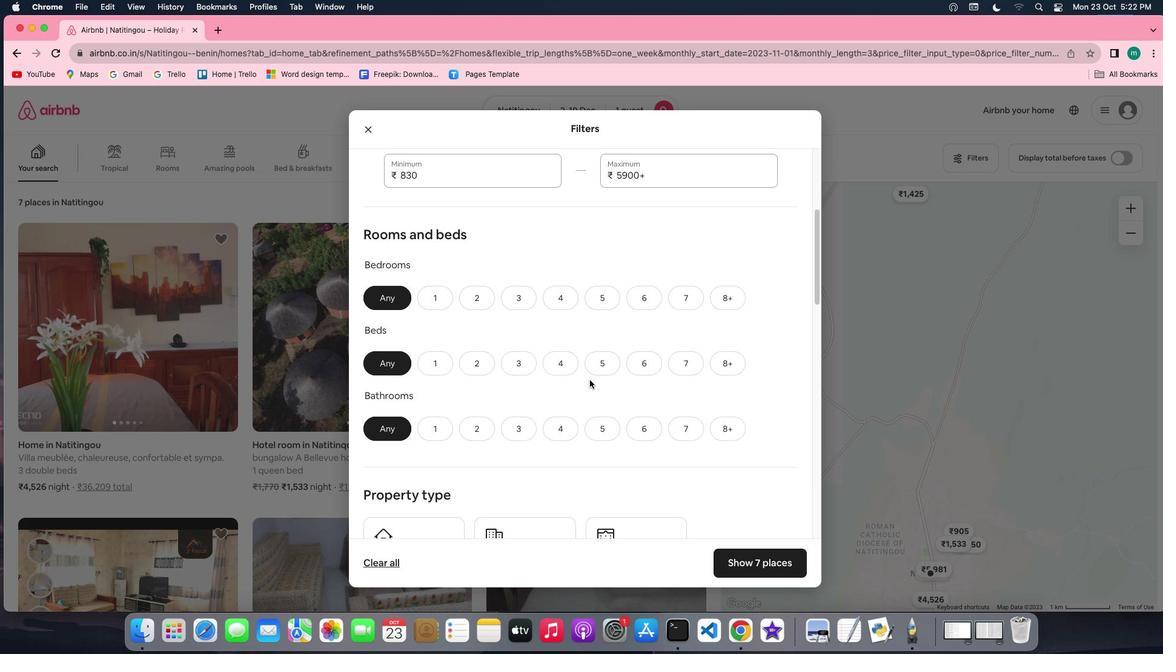 
Action: Mouse scrolled (584, 373) with delta (-5, -6)
Screenshot: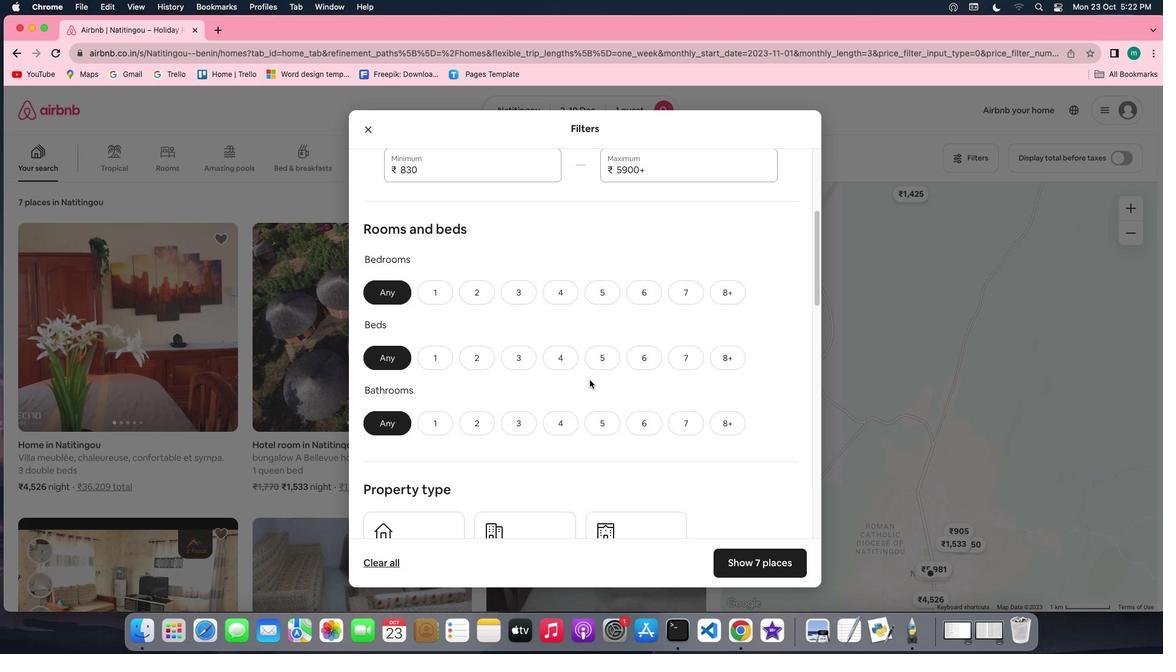 
Action: Mouse scrolled (584, 373) with delta (-5, -6)
Screenshot: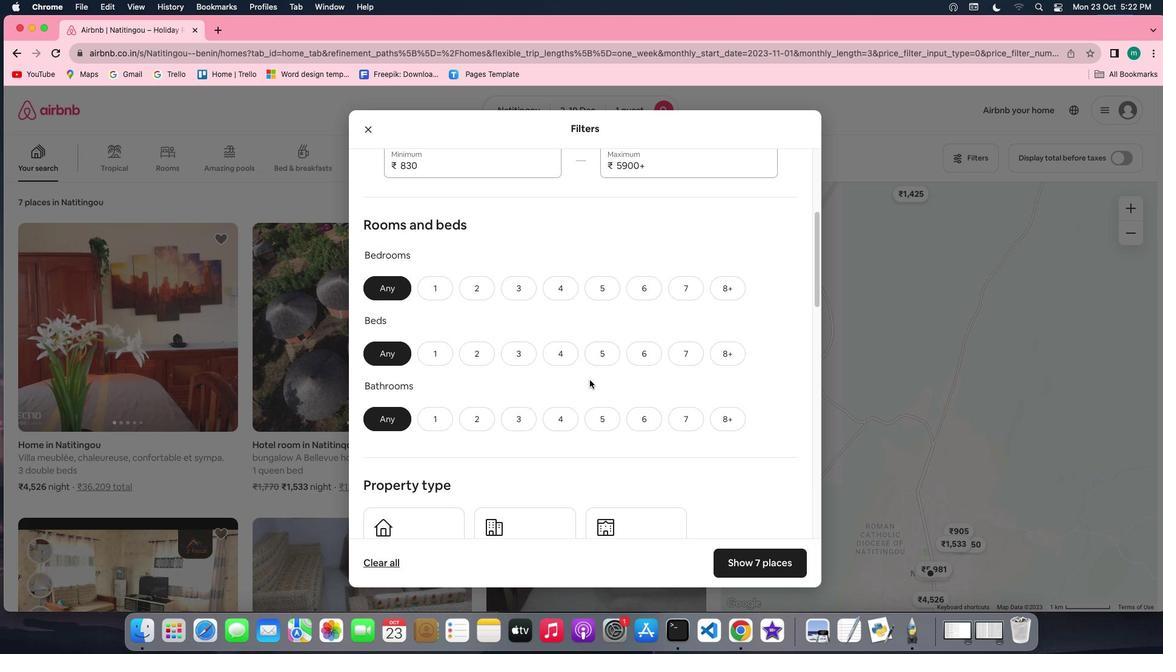 
Action: Mouse scrolled (584, 373) with delta (-5, -6)
Screenshot: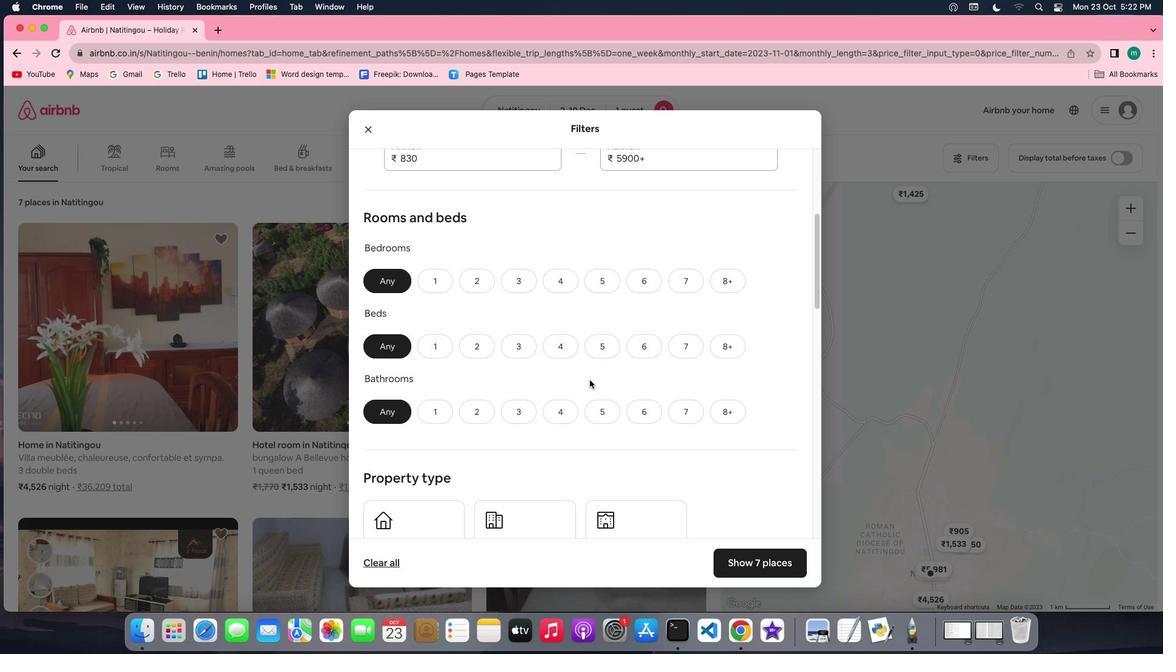 
Action: Mouse scrolled (584, 373) with delta (-5, -6)
Screenshot: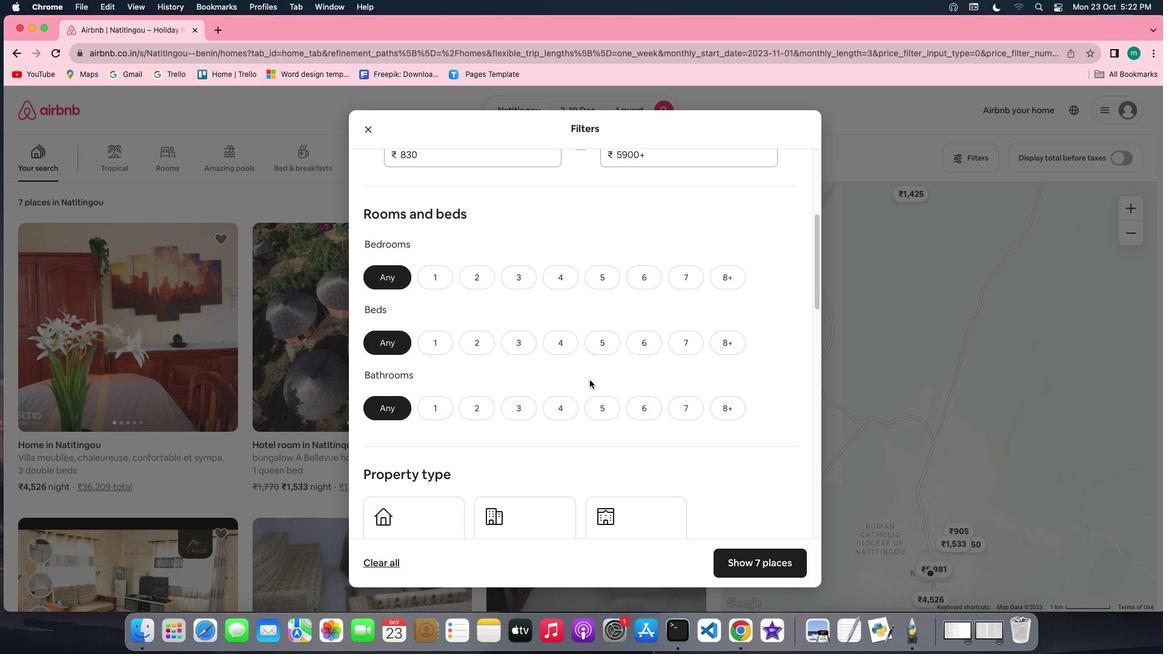 
Action: Mouse scrolled (584, 373) with delta (-5, -6)
Screenshot: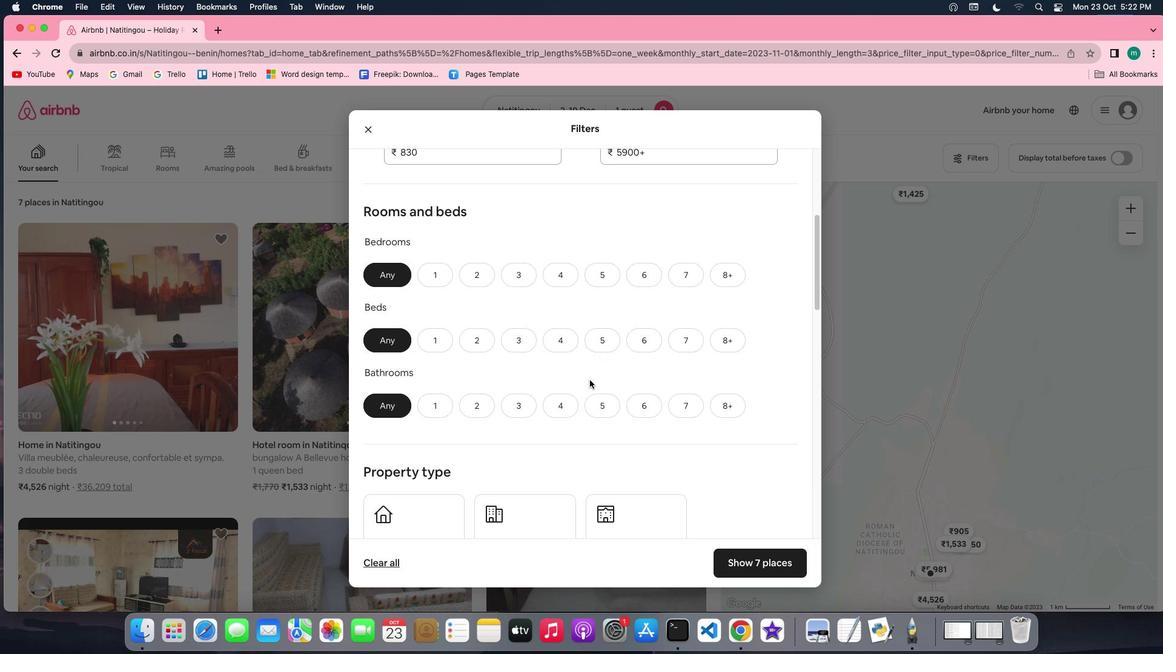 
Action: Mouse moved to (430, 269)
Screenshot: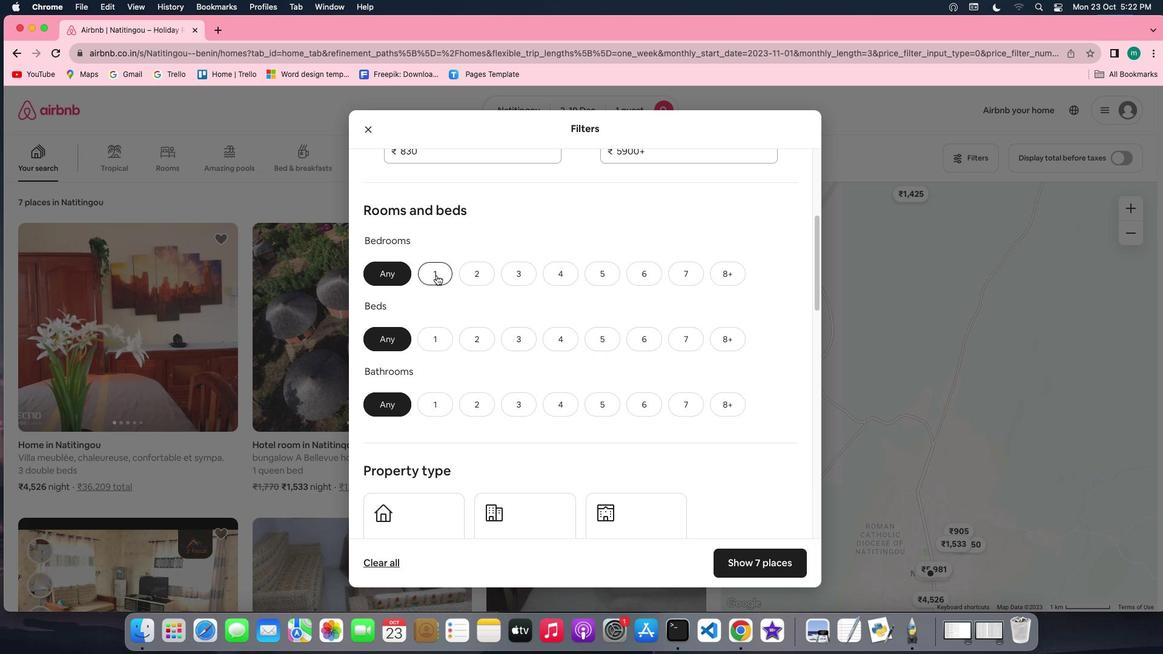 
Action: Mouse pressed left at (430, 269)
Screenshot: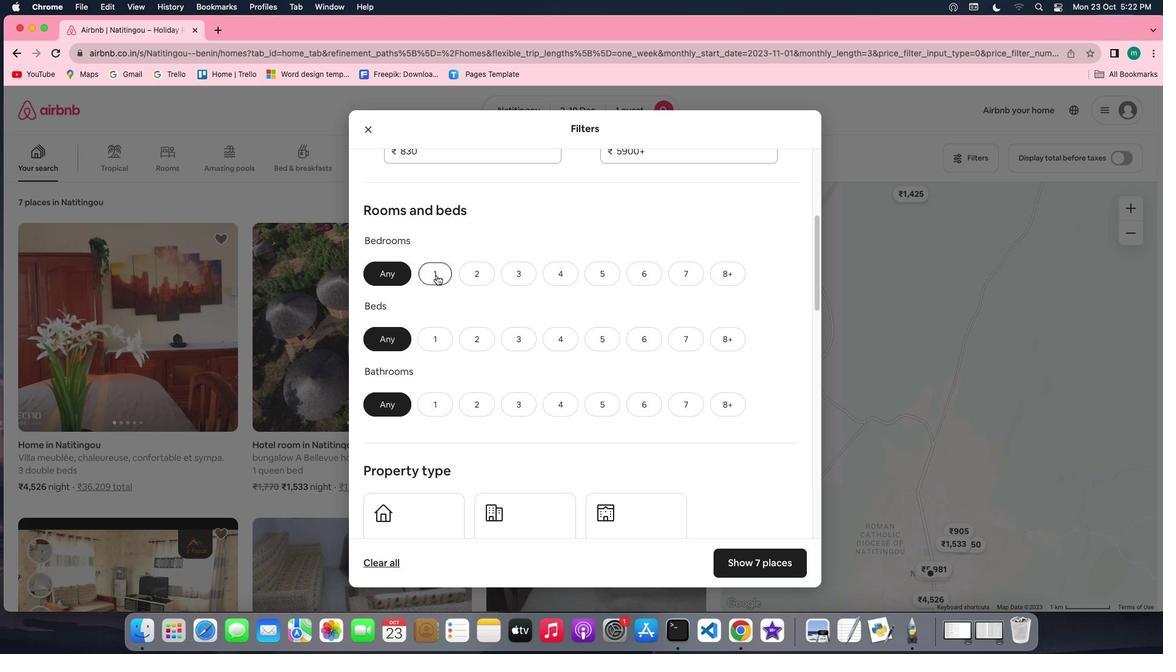 
Action: Mouse moved to (432, 334)
Screenshot: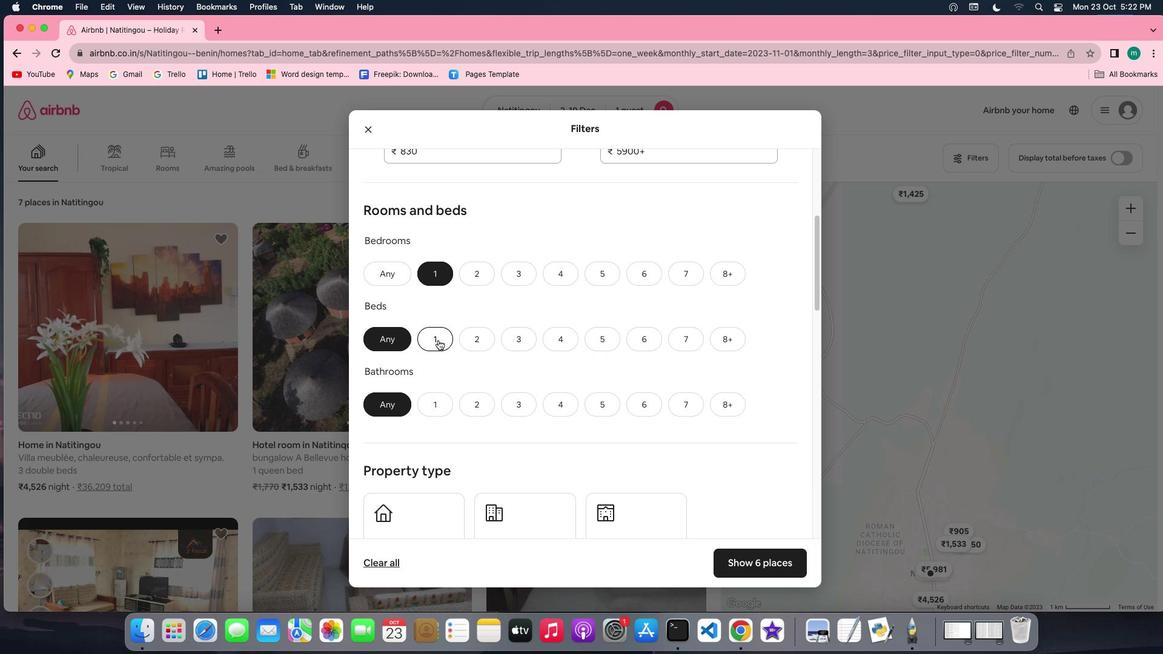 
Action: Mouse pressed left at (432, 334)
Screenshot: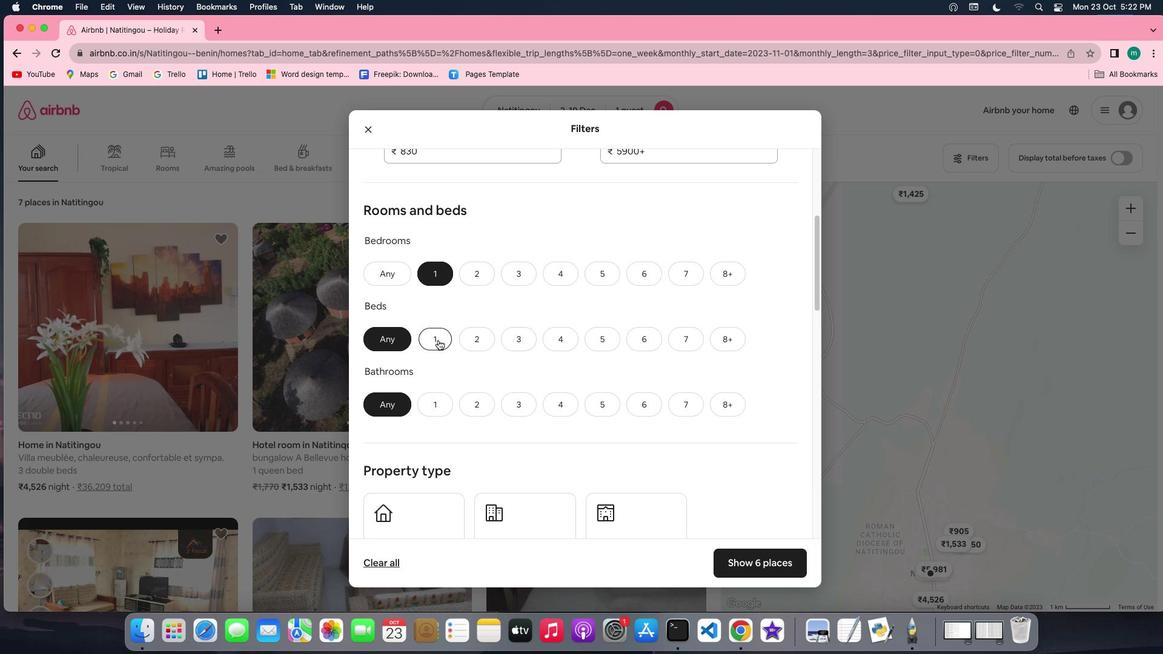 
Action: Mouse moved to (435, 399)
Screenshot: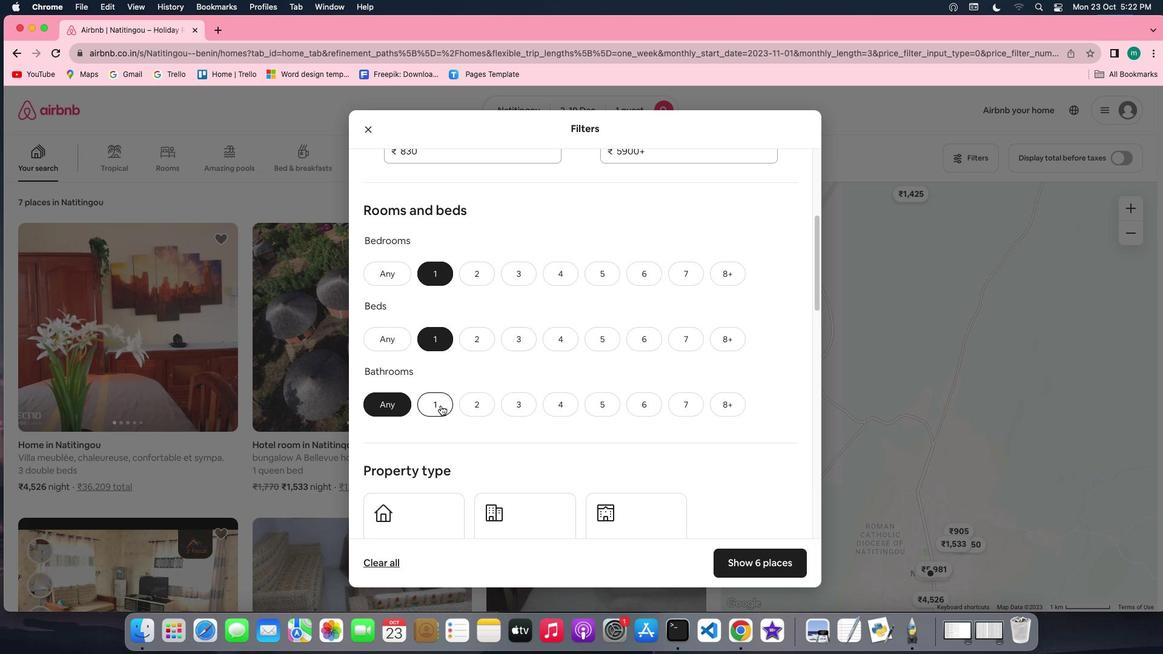 
Action: Mouse pressed left at (435, 399)
Screenshot: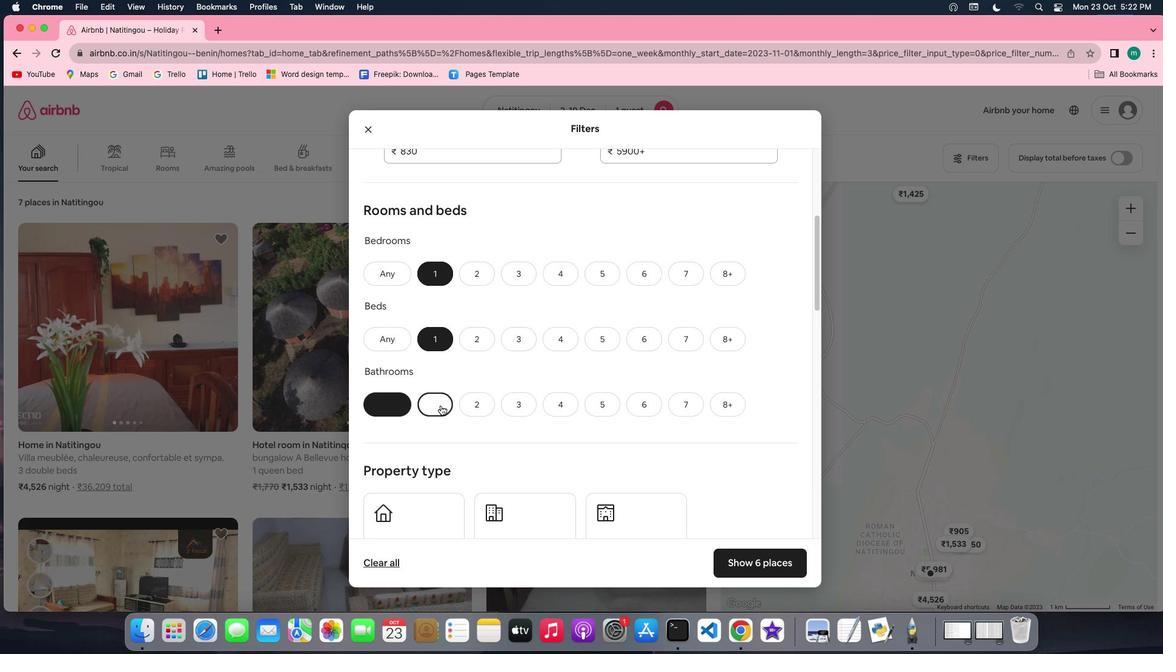 
Action: Mouse moved to (620, 423)
Screenshot: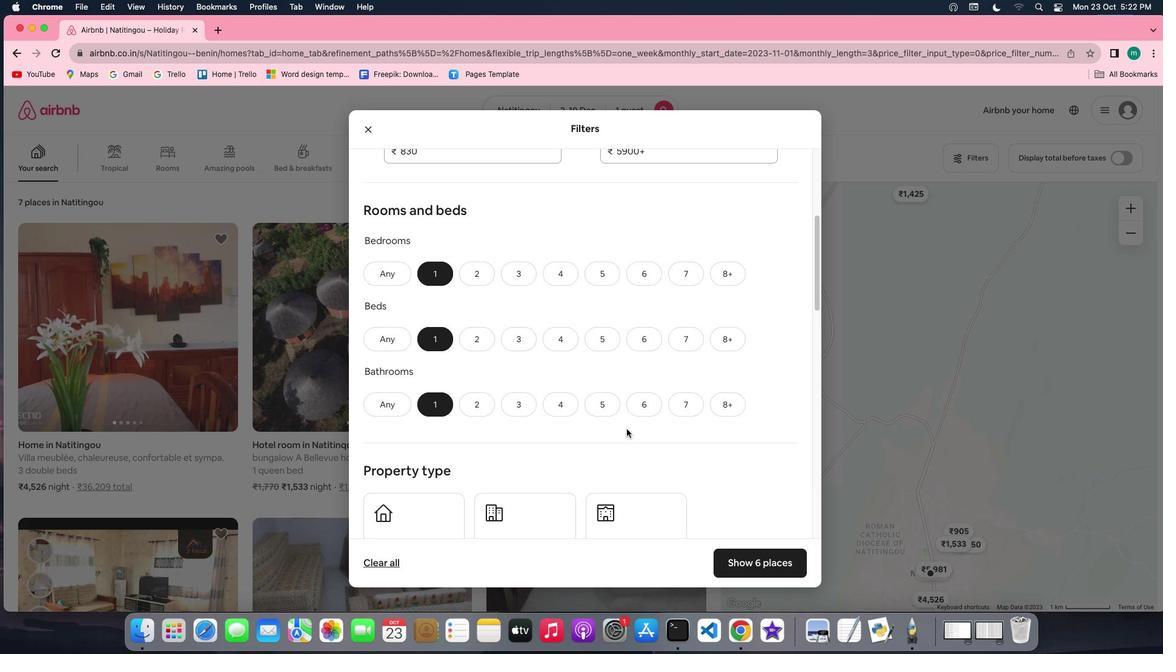 
Action: Mouse scrolled (620, 423) with delta (-5, -6)
Screenshot: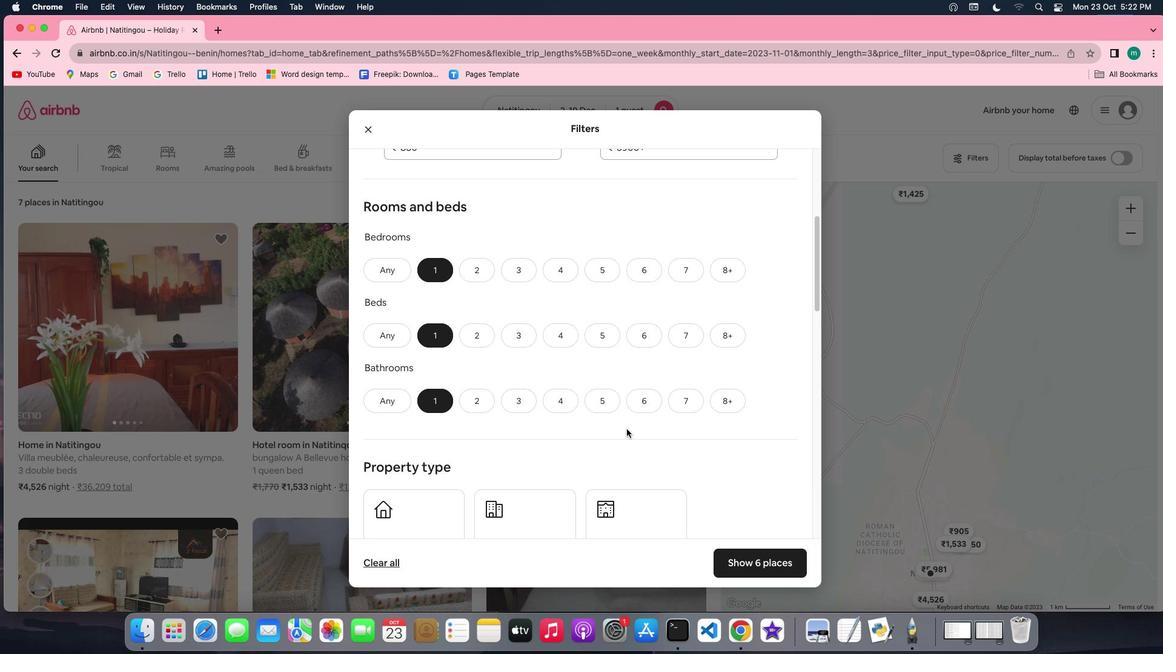 
Action: Mouse scrolled (620, 423) with delta (-5, -6)
Screenshot: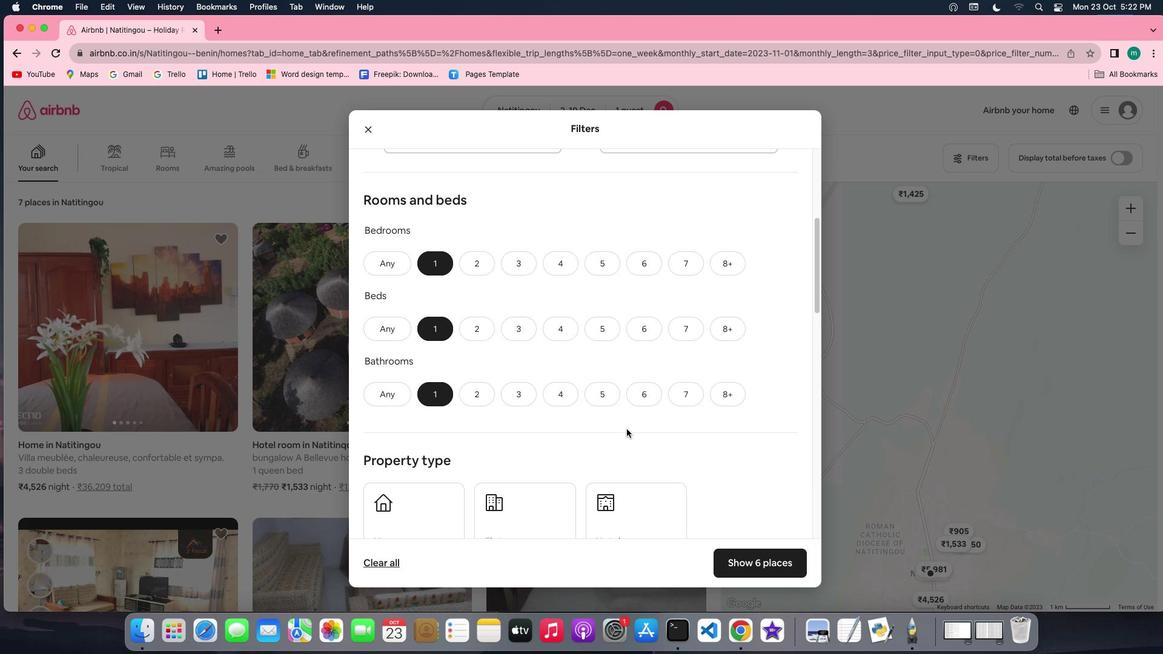 
Action: Mouse scrolled (620, 423) with delta (-5, -6)
Screenshot: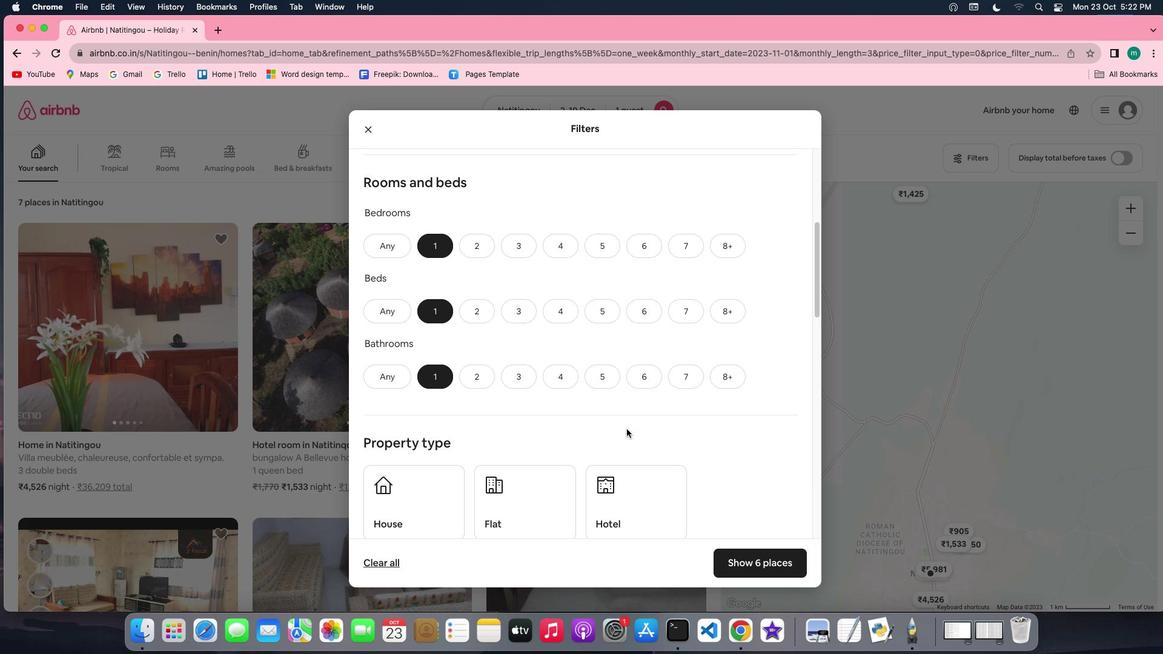 
Action: Mouse scrolled (620, 423) with delta (-5, -6)
Screenshot: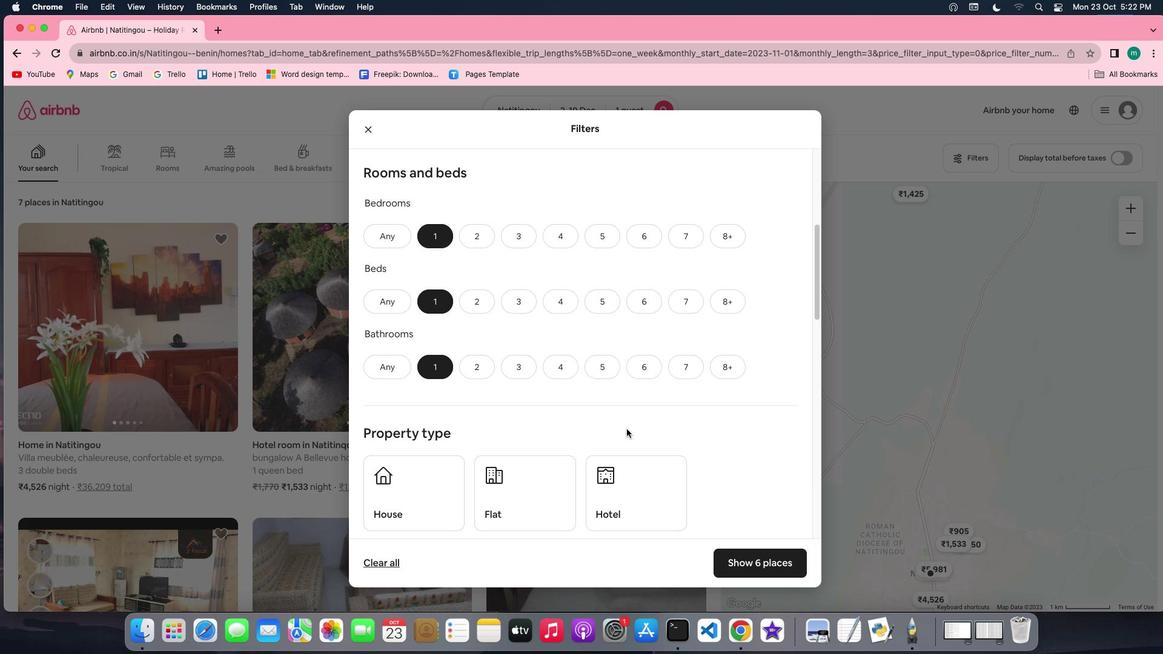 
Action: Mouse scrolled (620, 423) with delta (-5, -6)
Screenshot: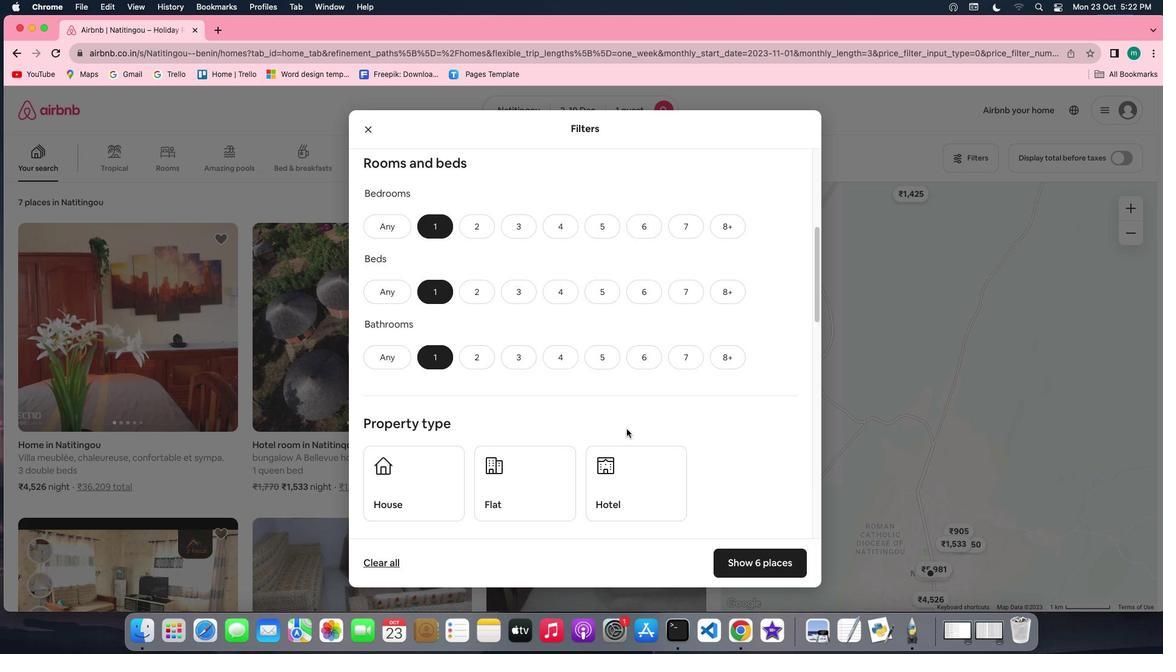 
Action: Mouse scrolled (620, 423) with delta (-5, -6)
Screenshot: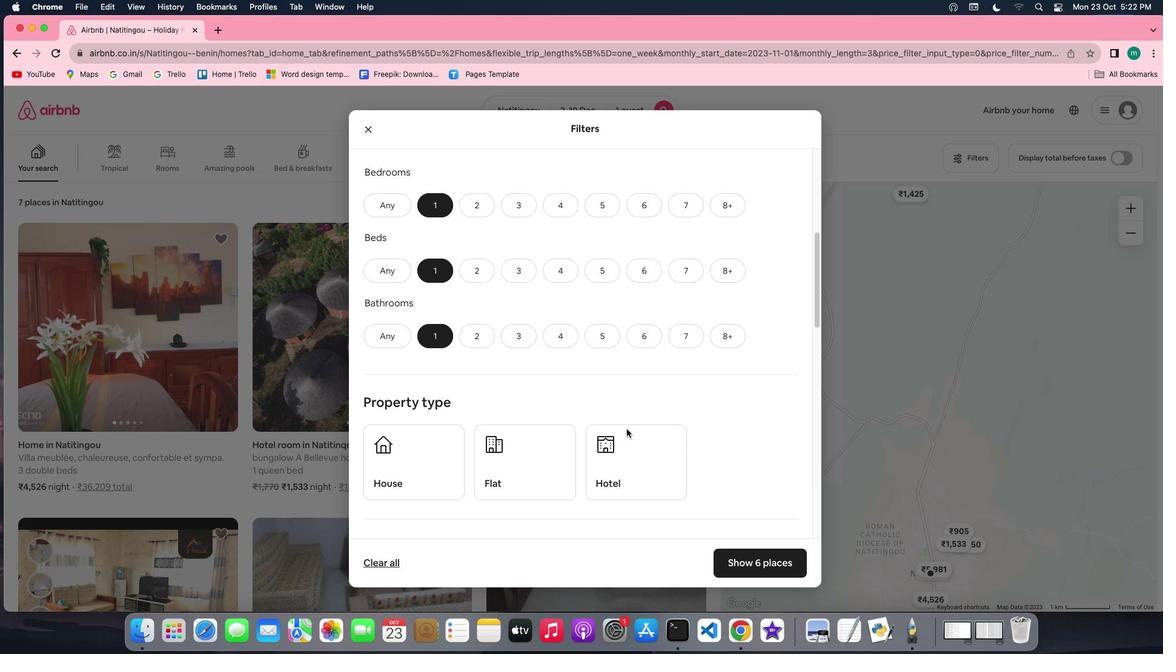 
Action: Mouse scrolled (620, 423) with delta (-5, -6)
Screenshot: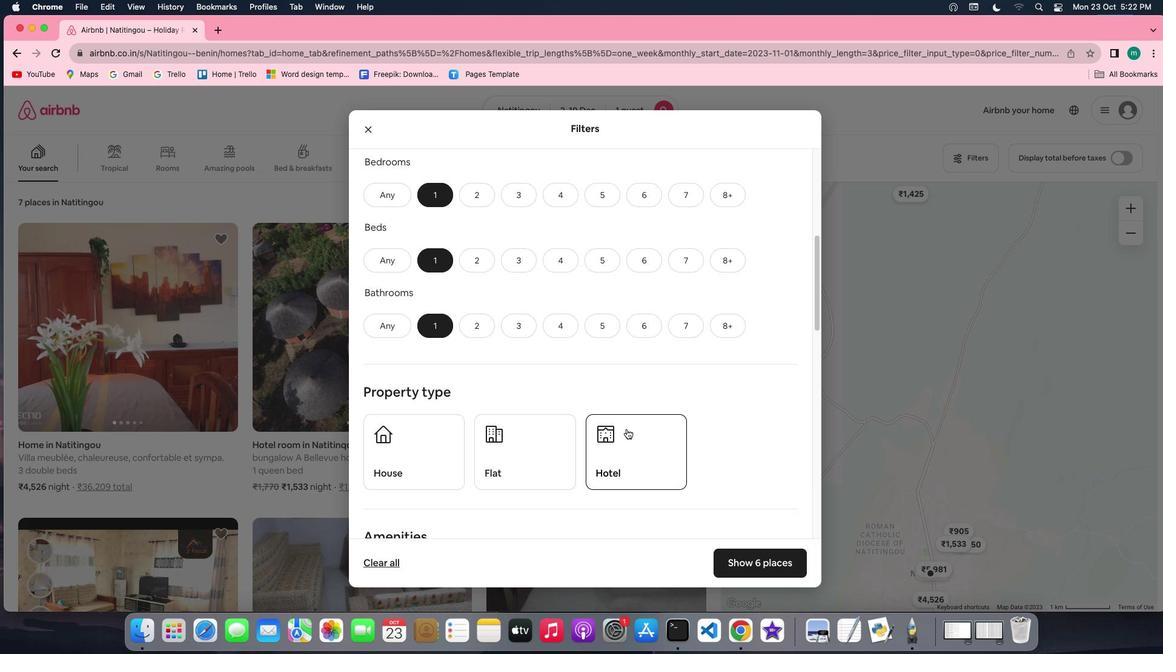 
Action: Mouse scrolled (620, 423) with delta (-5, -6)
Screenshot: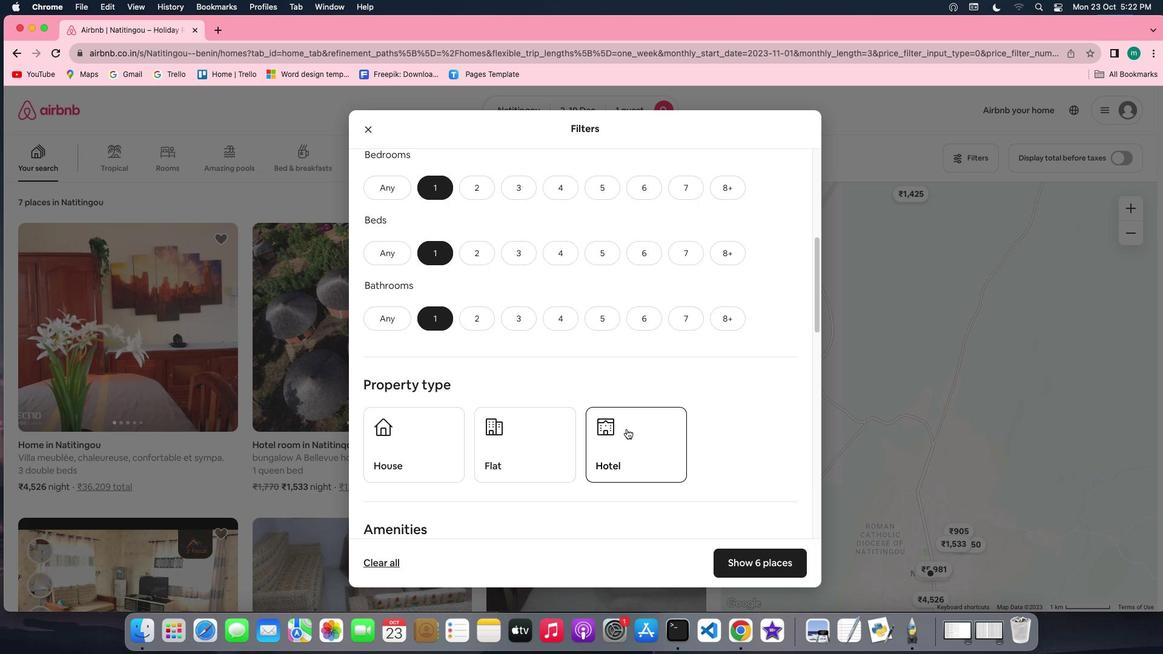 
Action: Mouse scrolled (620, 423) with delta (-5, -6)
Screenshot: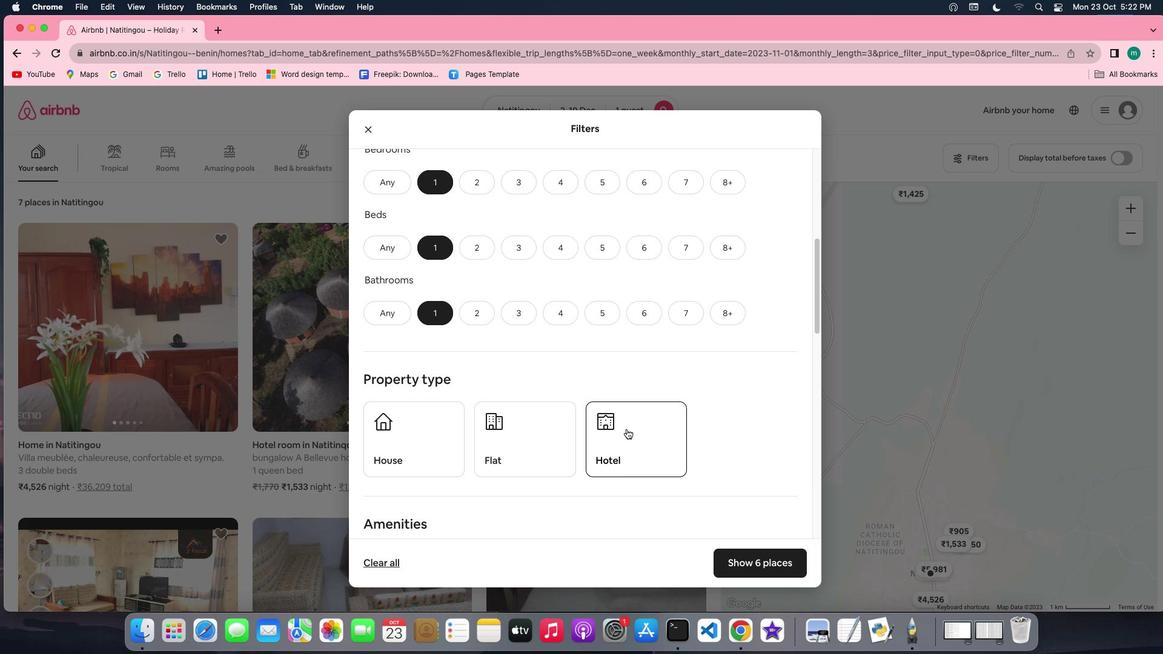 
Action: Mouse scrolled (620, 423) with delta (-5, -6)
Screenshot: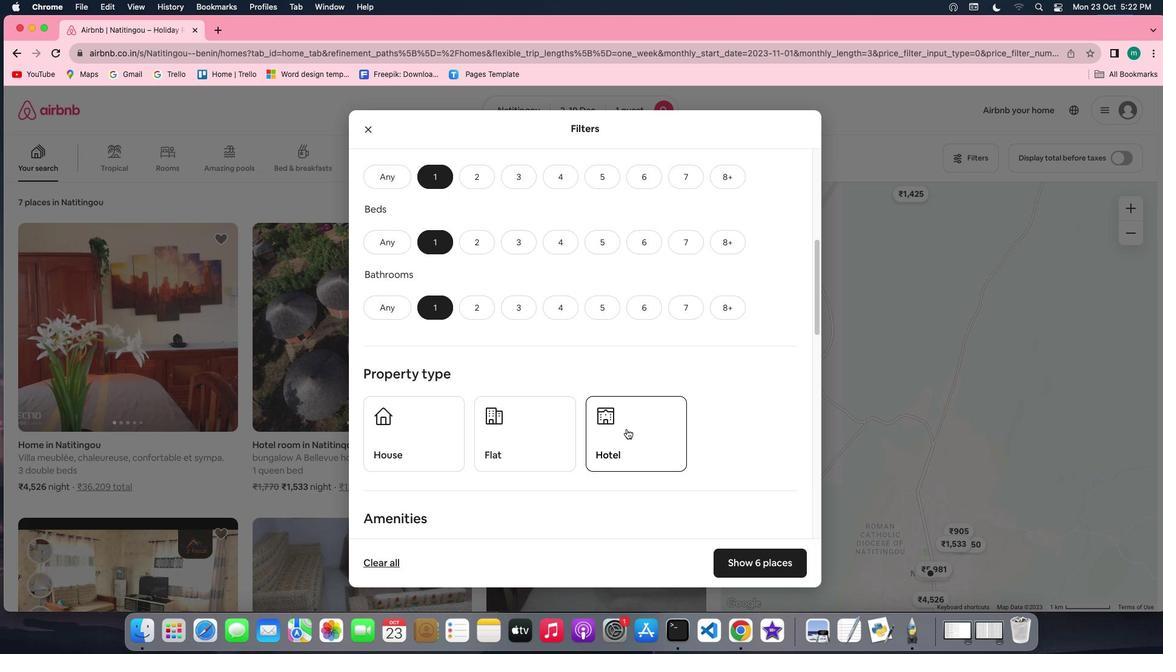 
Action: Mouse scrolled (620, 423) with delta (-5, -6)
Screenshot: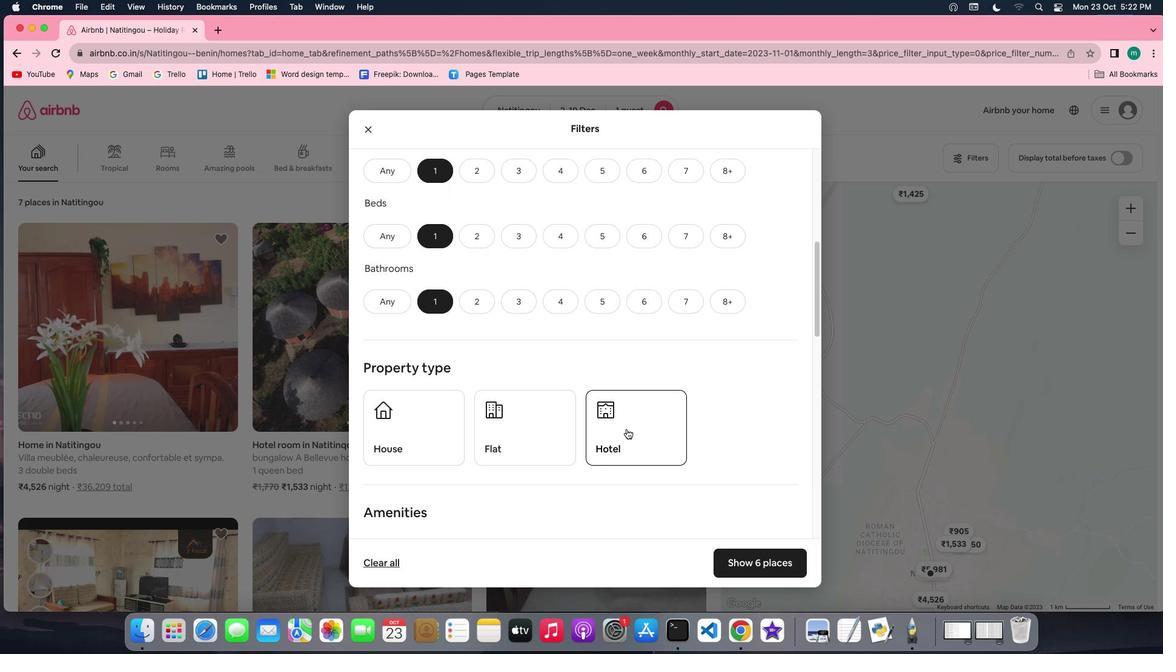 
Action: Mouse scrolled (620, 423) with delta (-5, -6)
Screenshot: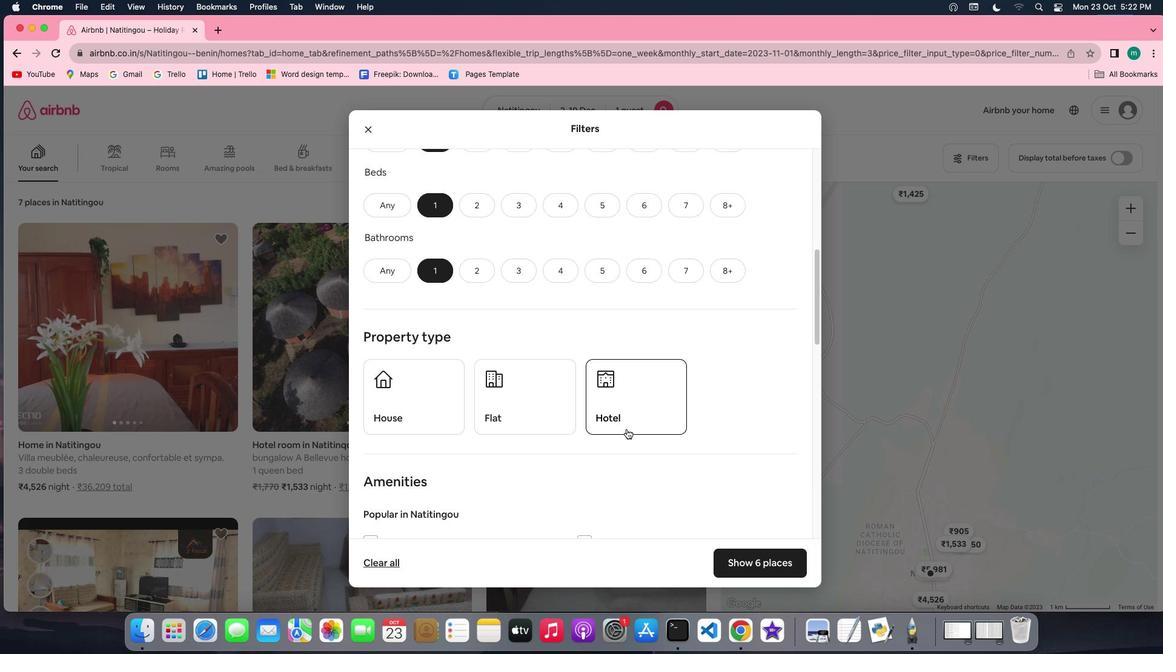 
Action: Mouse scrolled (620, 423) with delta (-5, -6)
Screenshot: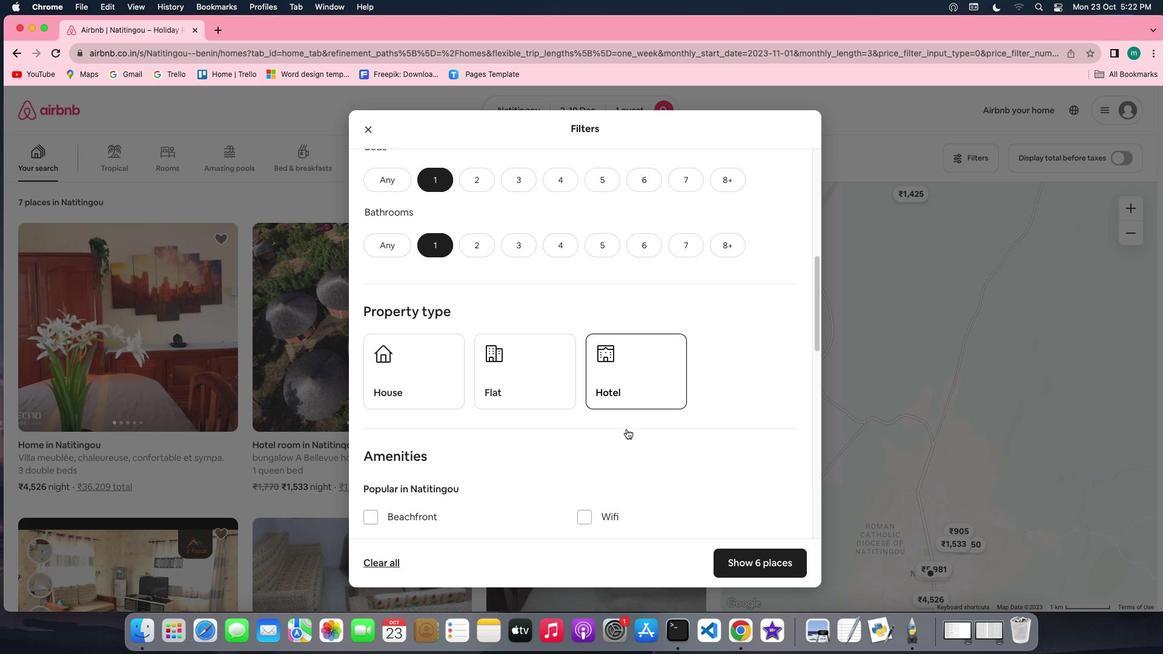 
Action: Mouse scrolled (620, 423) with delta (-5, -6)
Screenshot: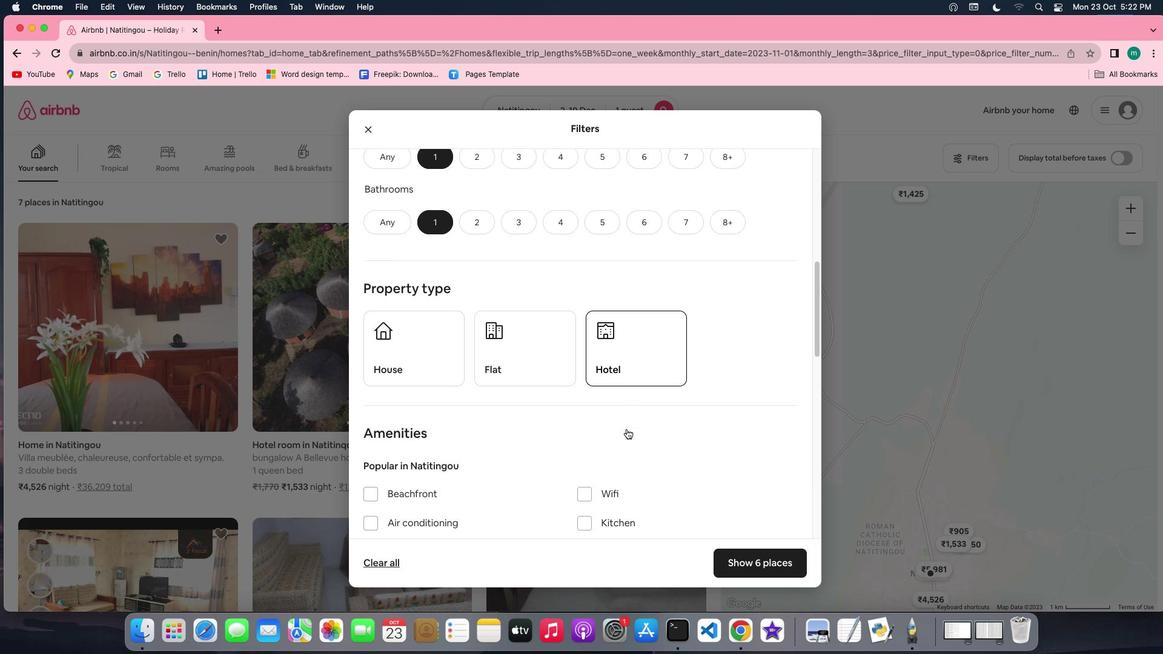 
Action: Mouse moved to (655, 400)
Screenshot: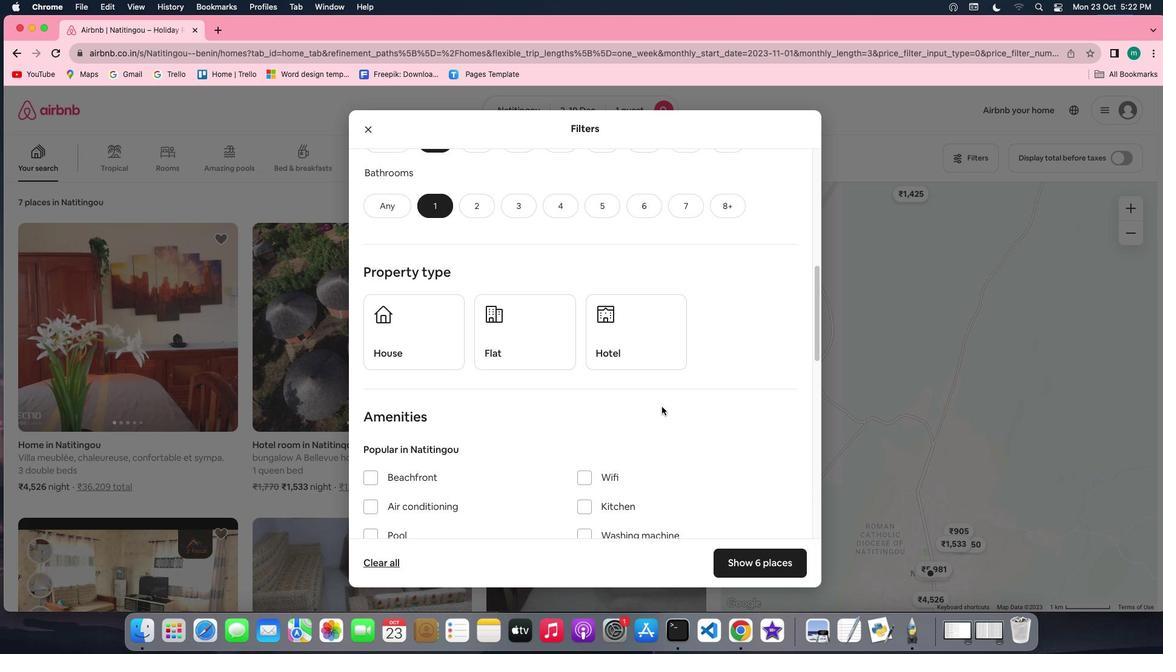 
Action: Mouse scrolled (655, 400) with delta (-5, -6)
Screenshot: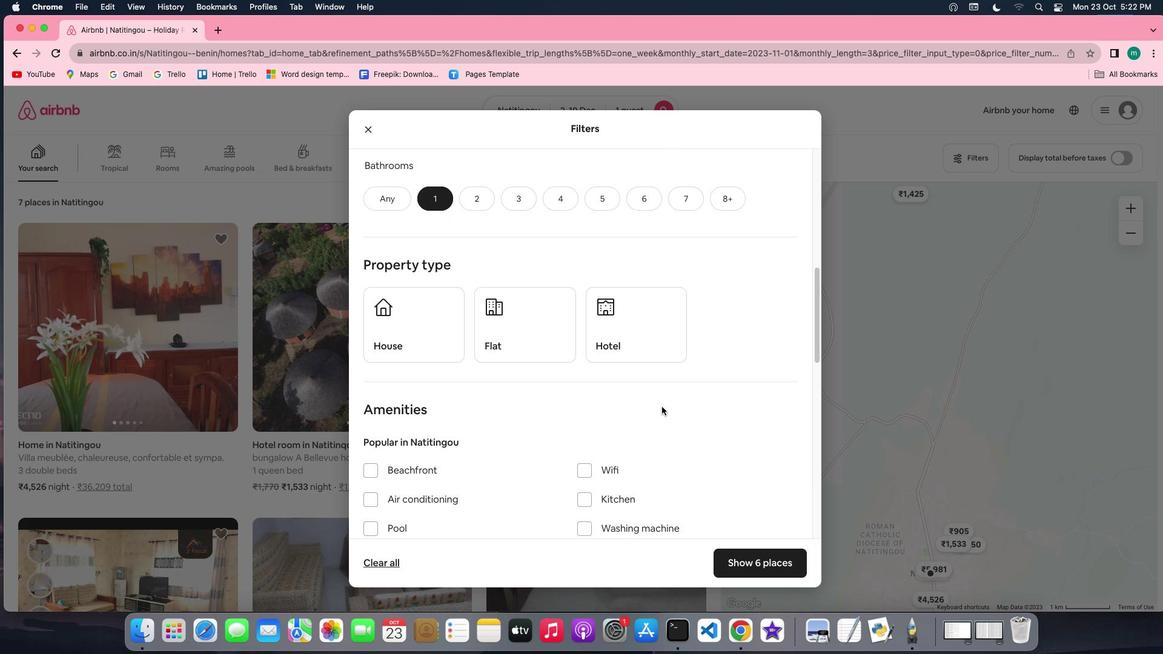 
Action: Mouse scrolled (655, 400) with delta (-5, -6)
Screenshot: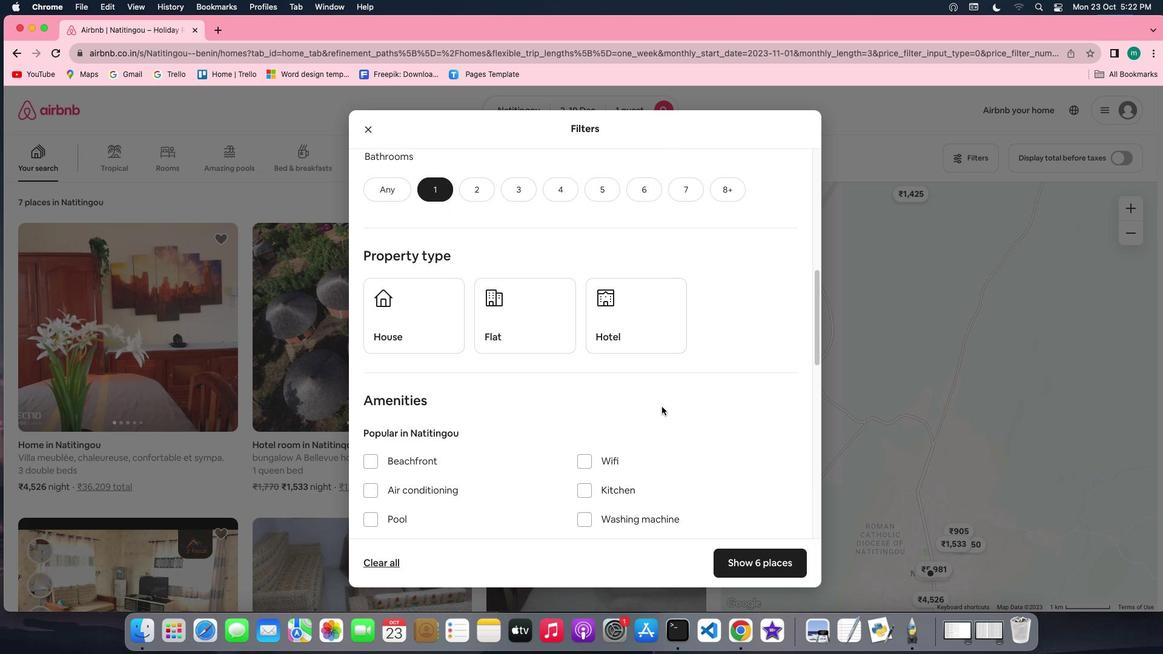 
Action: Mouse scrolled (655, 400) with delta (-5, -6)
Screenshot: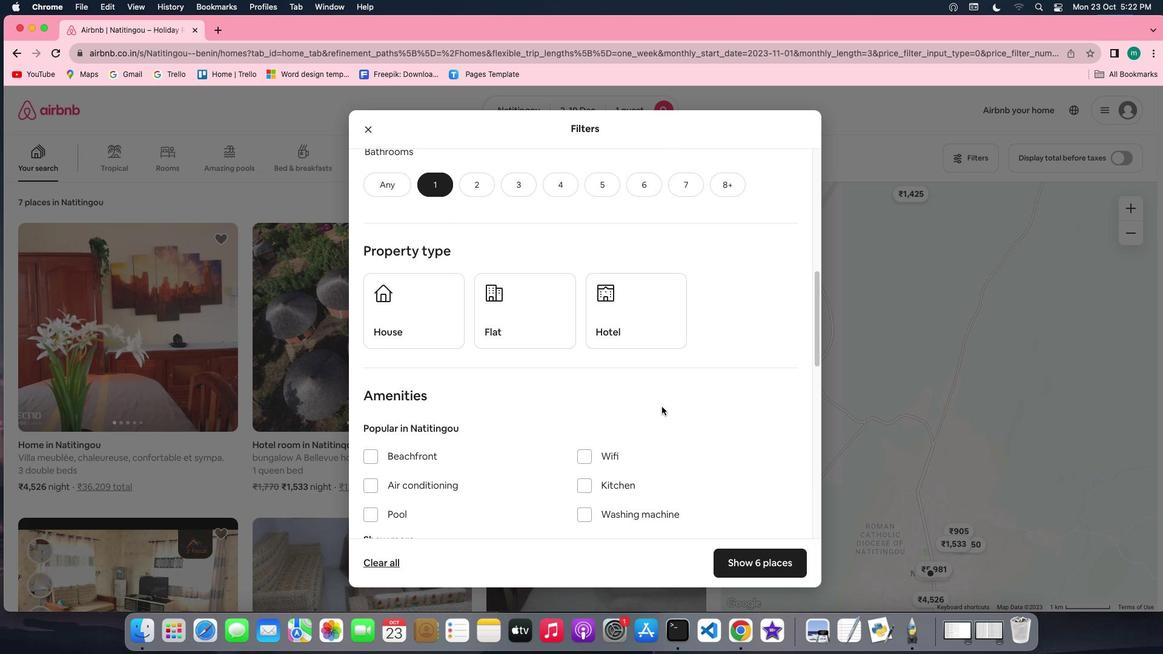 
Action: Mouse moved to (627, 322)
Screenshot: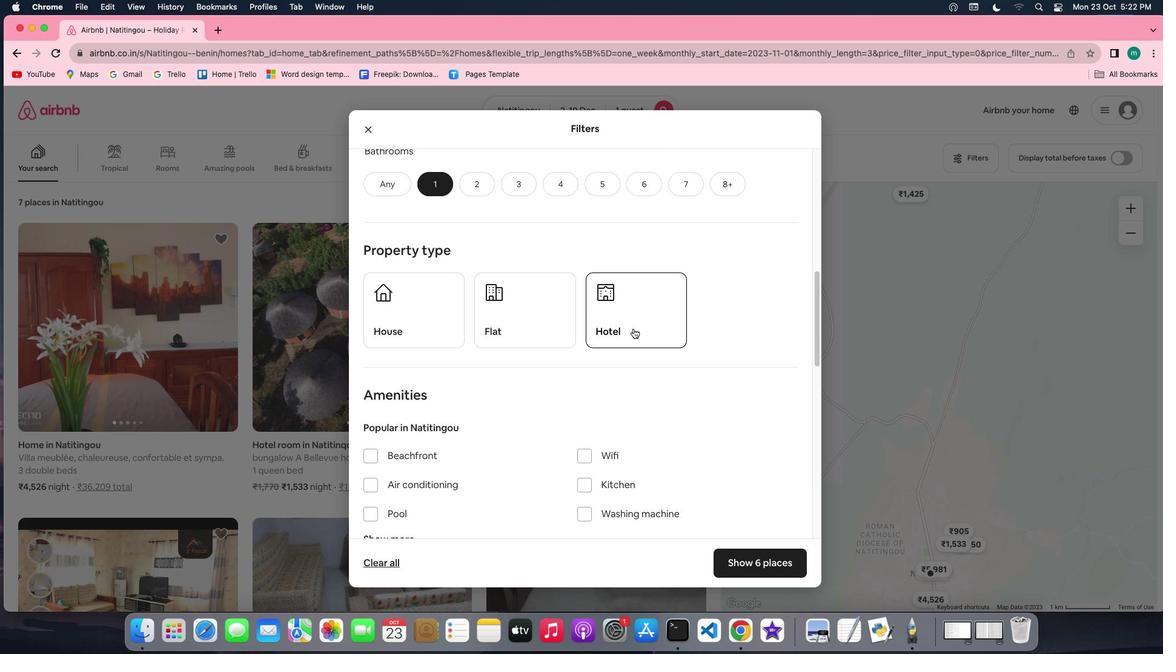 
Action: Mouse pressed left at (627, 322)
Screenshot: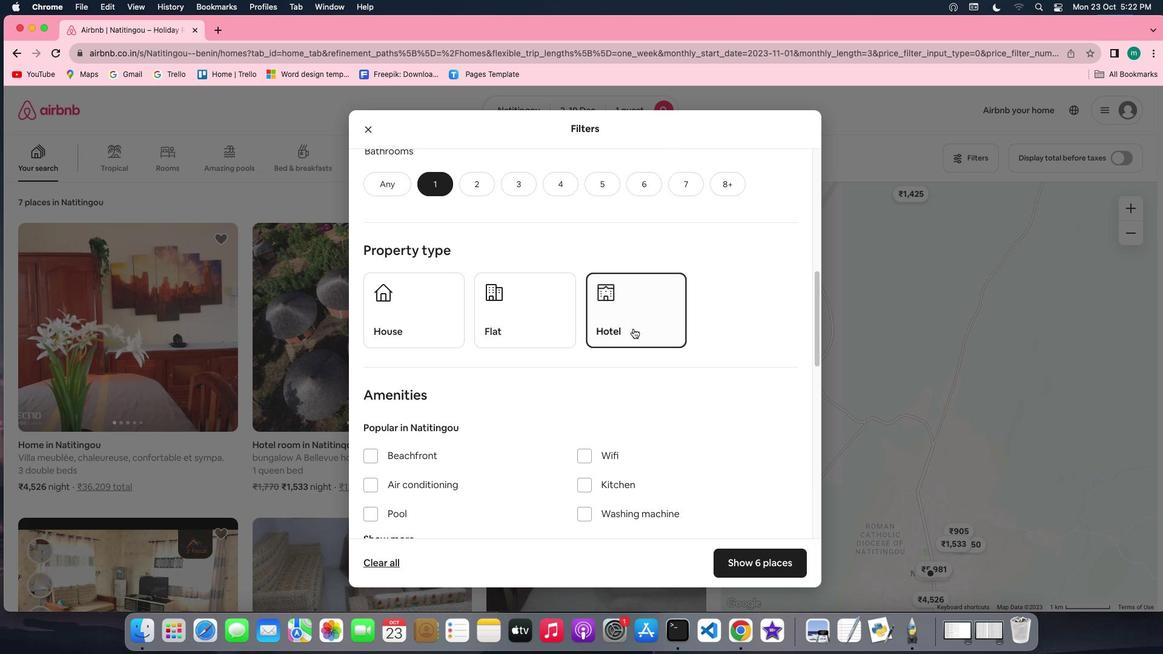 
Action: Mouse moved to (681, 366)
Screenshot: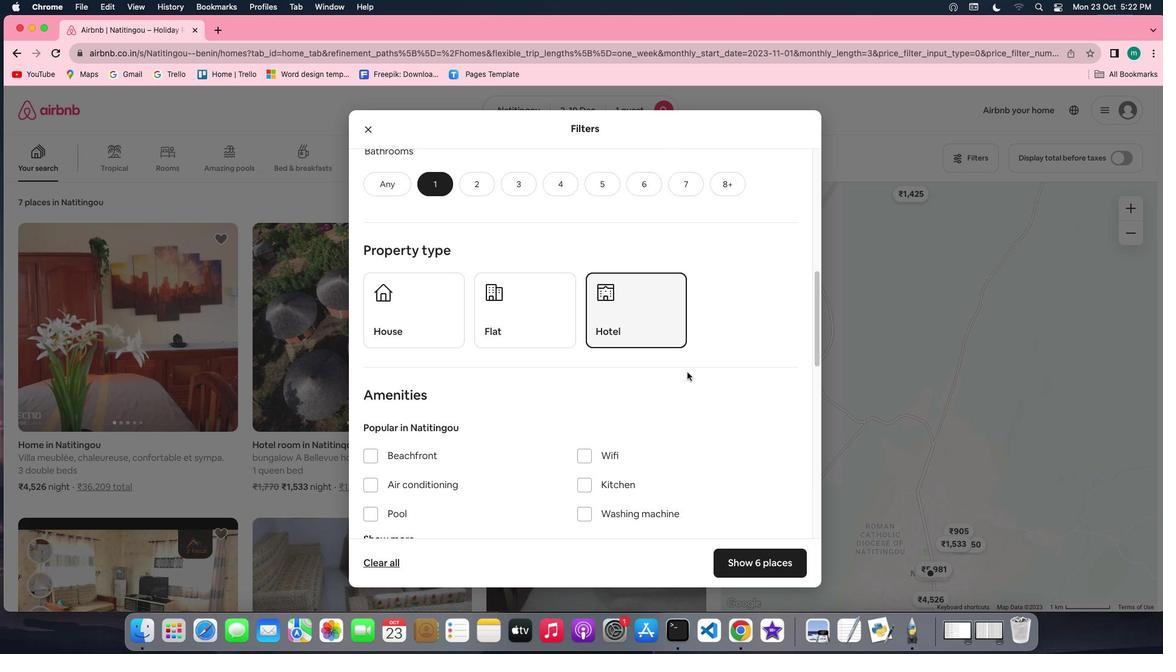 
Action: Mouse scrolled (681, 366) with delta (-5, -6)
Screenshot: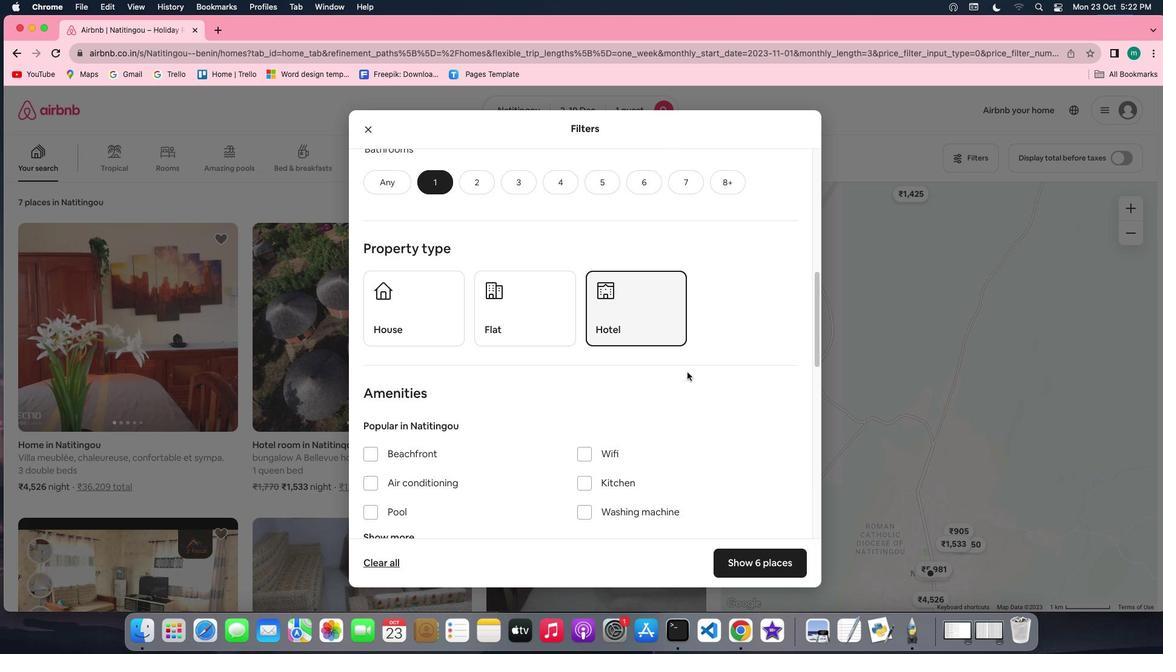 
Action: Mouse scrolled (681, 366) with delta (-5, -6)
Screenshot: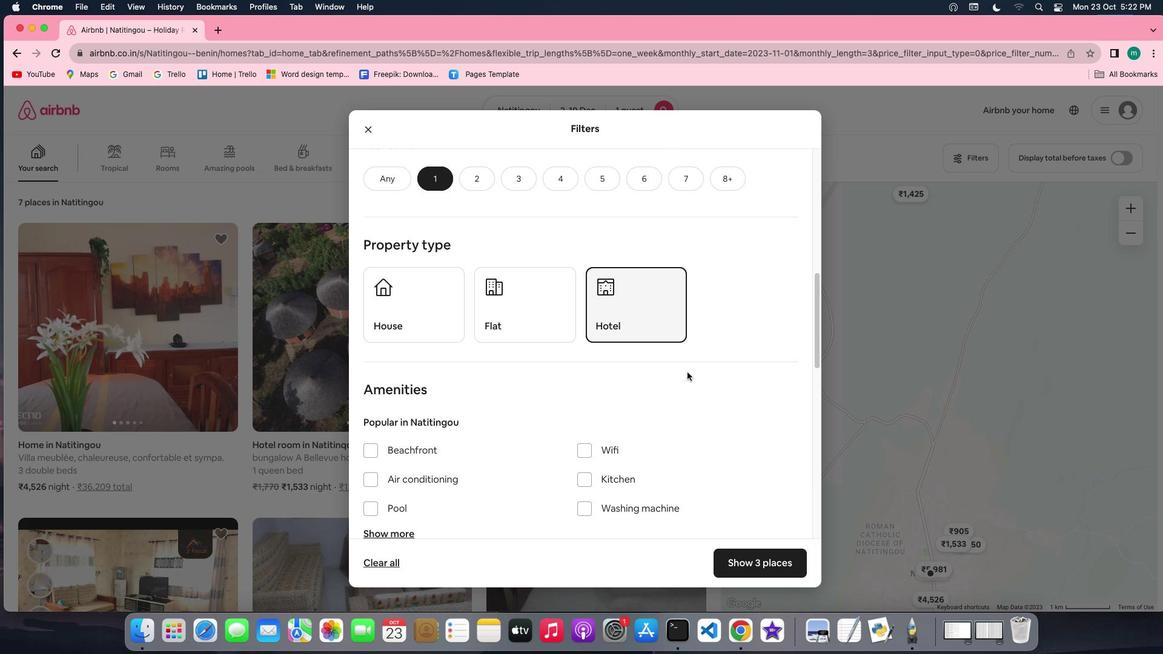 
Action: Mouse scrolled (681, 366) with delta (-5, -6)
Screenshot: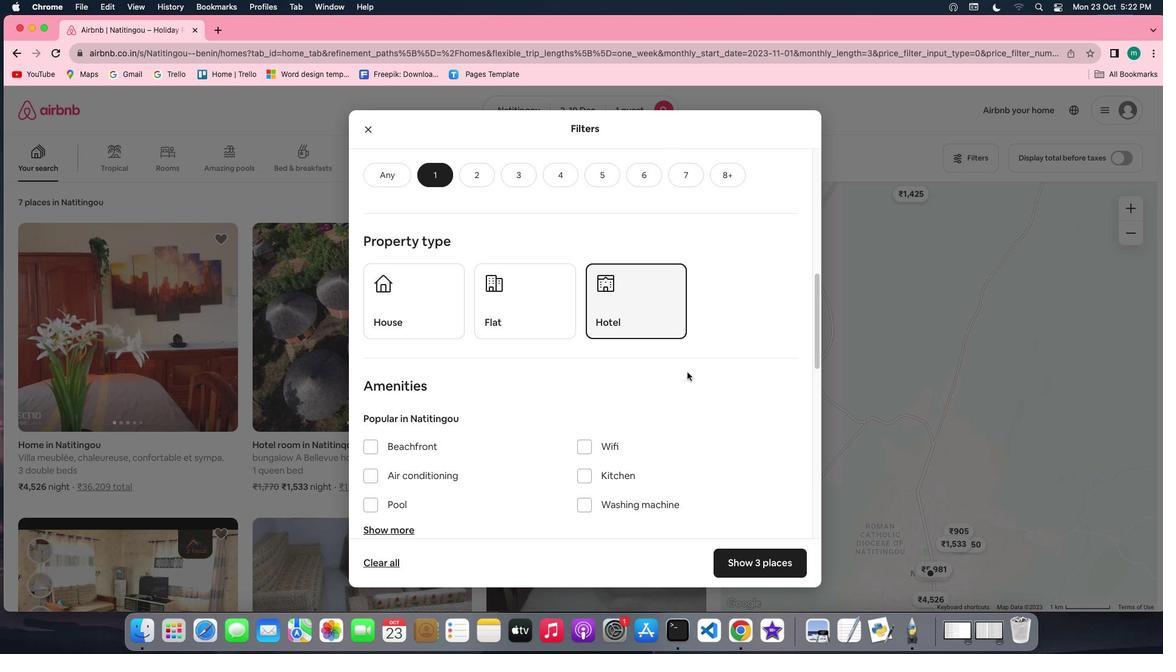 
Action: Mouse scrolled (681, 366) with delta (-5, -6)
Screenshot: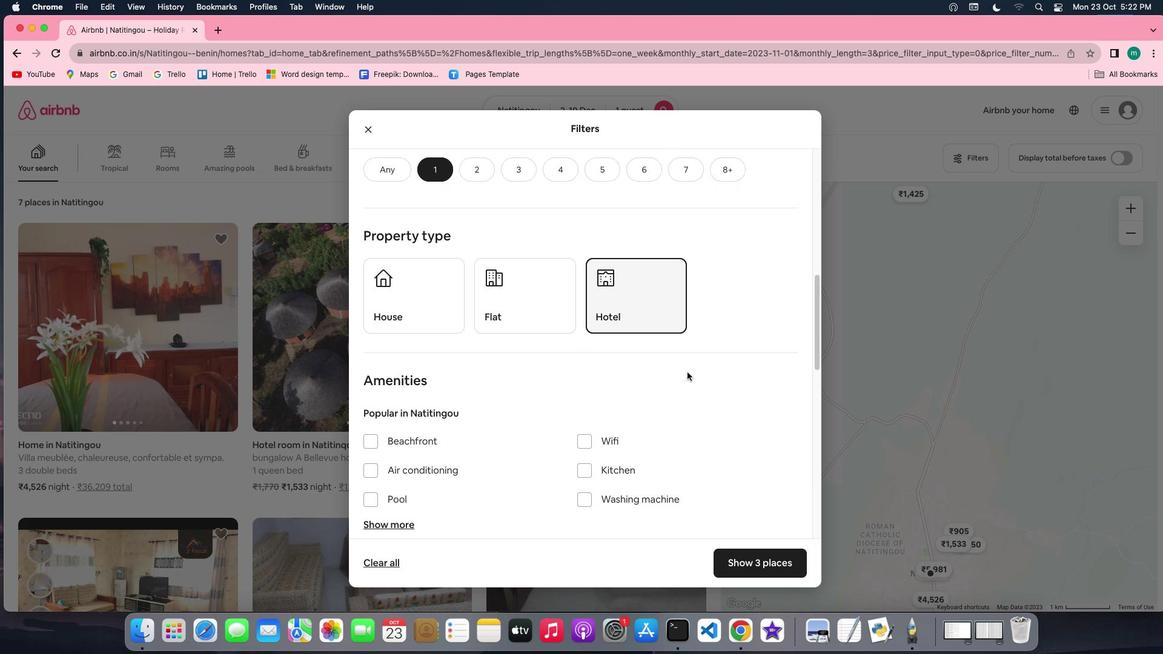 
Action: Mouse scrolled (681, 366) with delta (-5, -6)
Screenshot: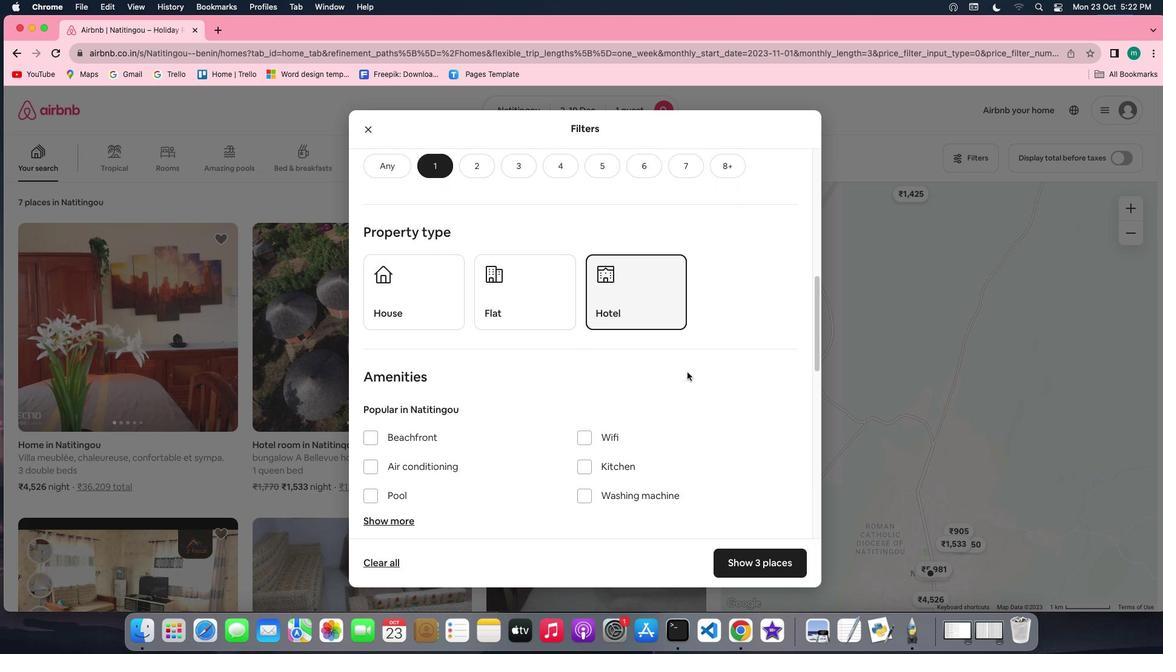 
Action: Mouse scrolled (681, 366) with delta (-5, -6)
Screenshot: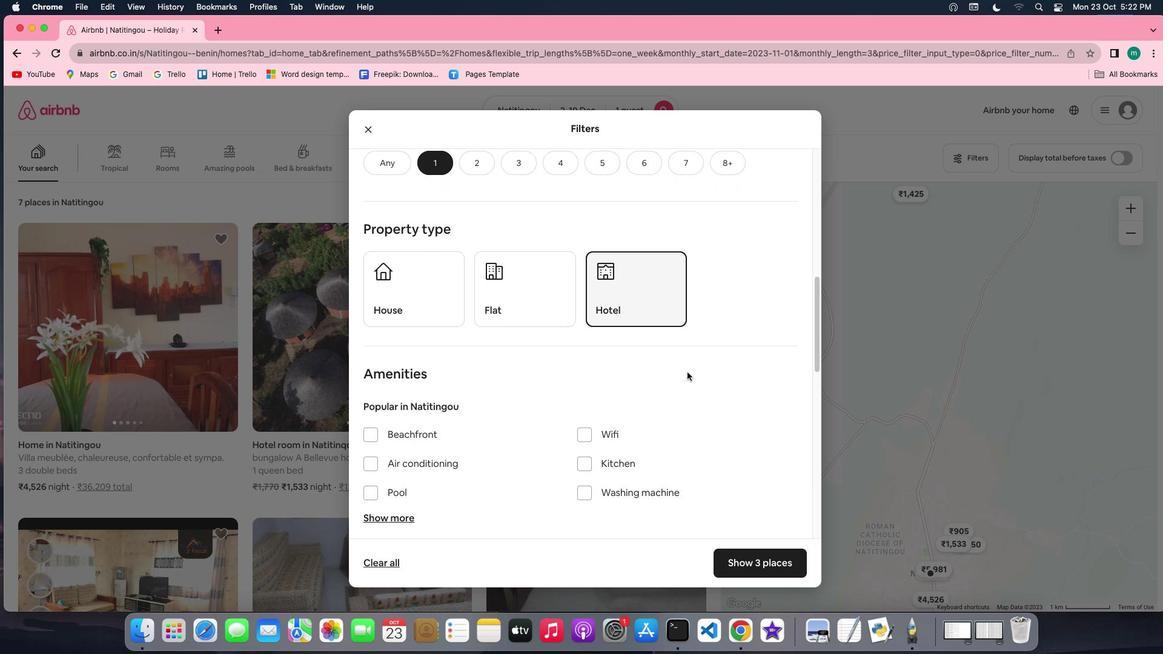 
Action: Mouse scrolled (681, 366) with delta (-5, -6)
Screenshot: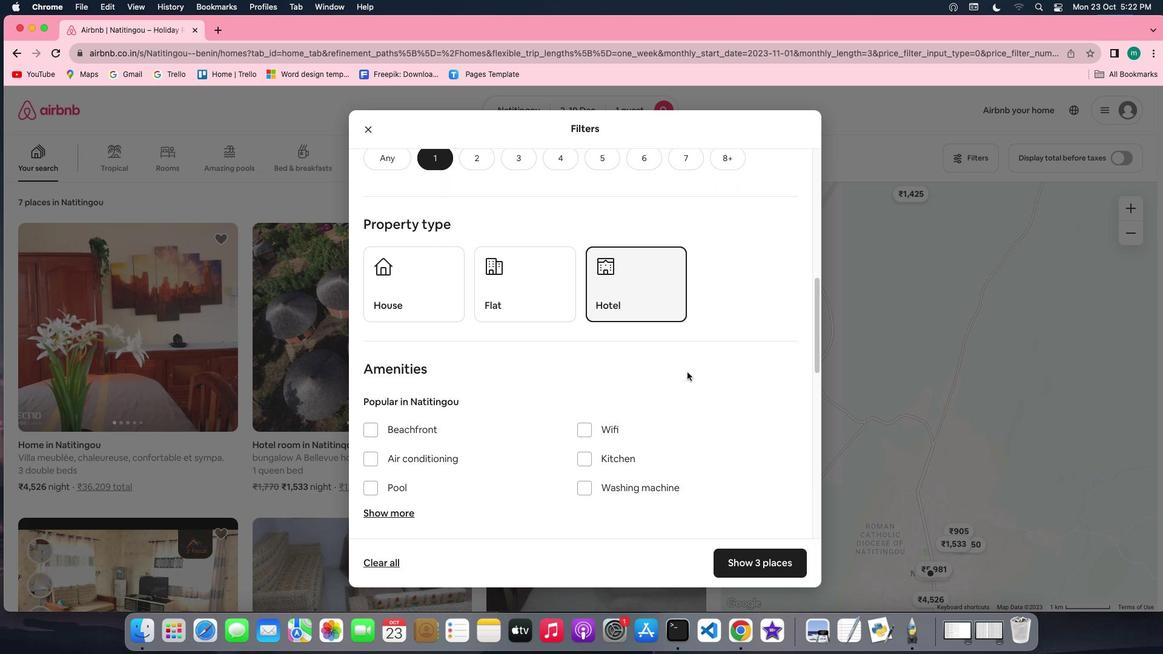 
Action: Mouse scrolled (681, 366) with delta (-5, -6)
Screenshot: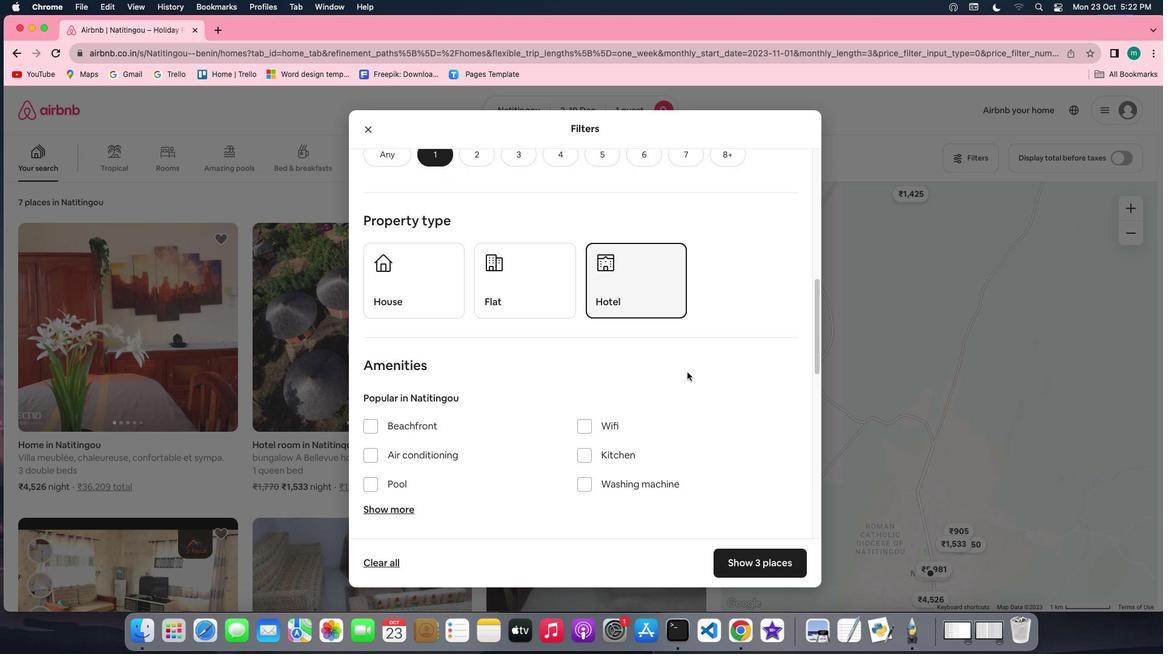 
Action: Mouse scrolled (681, 366) with delta (-5, -6)
Screenshot: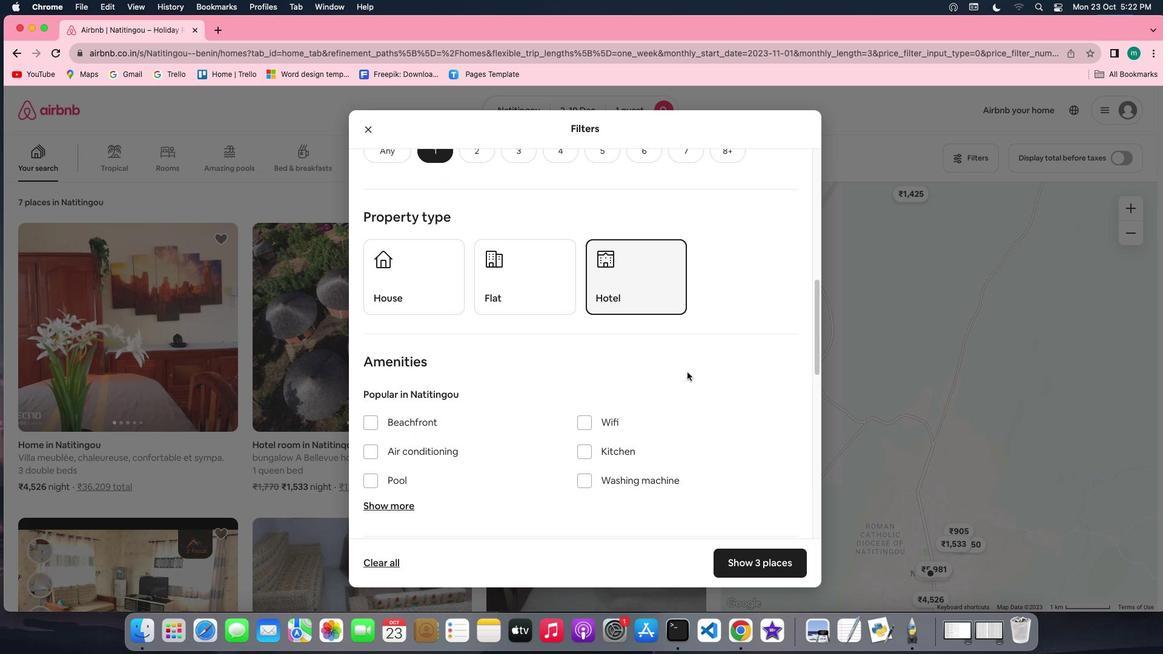 
Action: Mouse scrolled (681, 366) with delta (-5, -6)
Screenshot: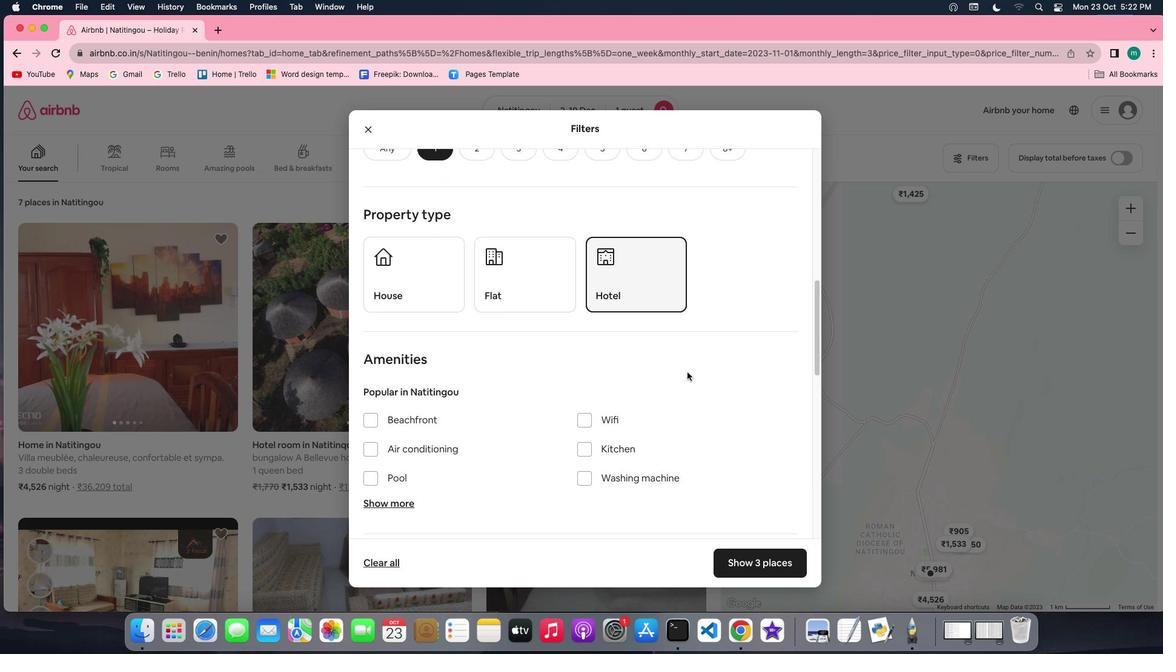 
Action: Mouse scrolled (681, 366) with delta (-5, -6)
Screenshot: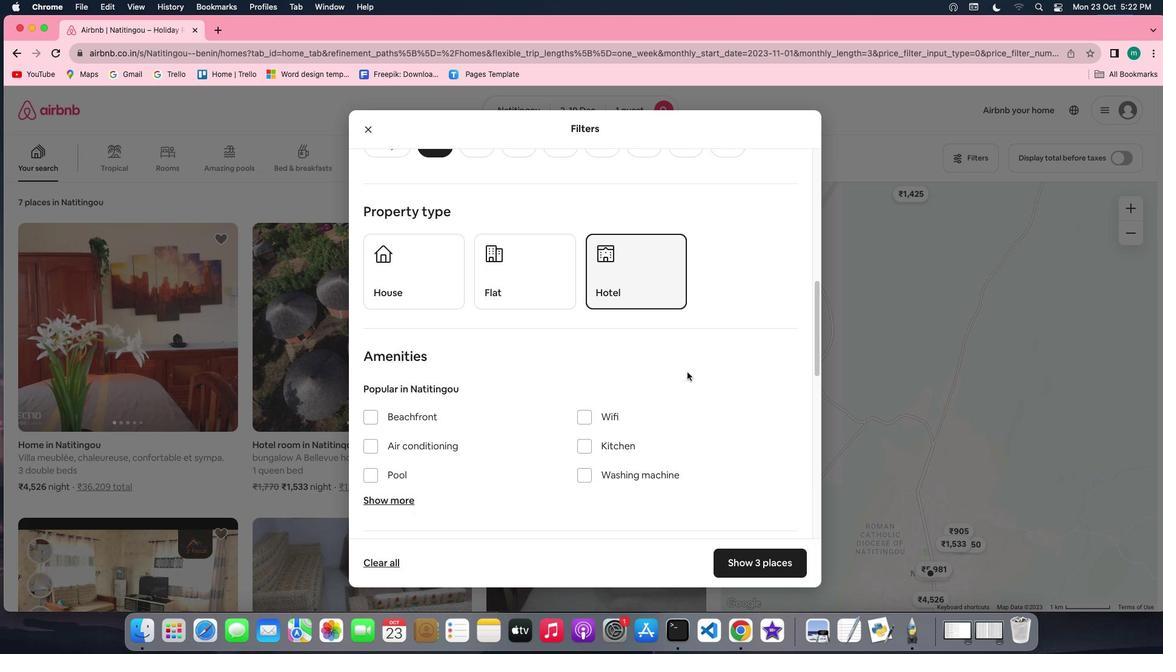 
Action: Mouse scrolled (681, 366) with delta (-5, -6)
Screenshot: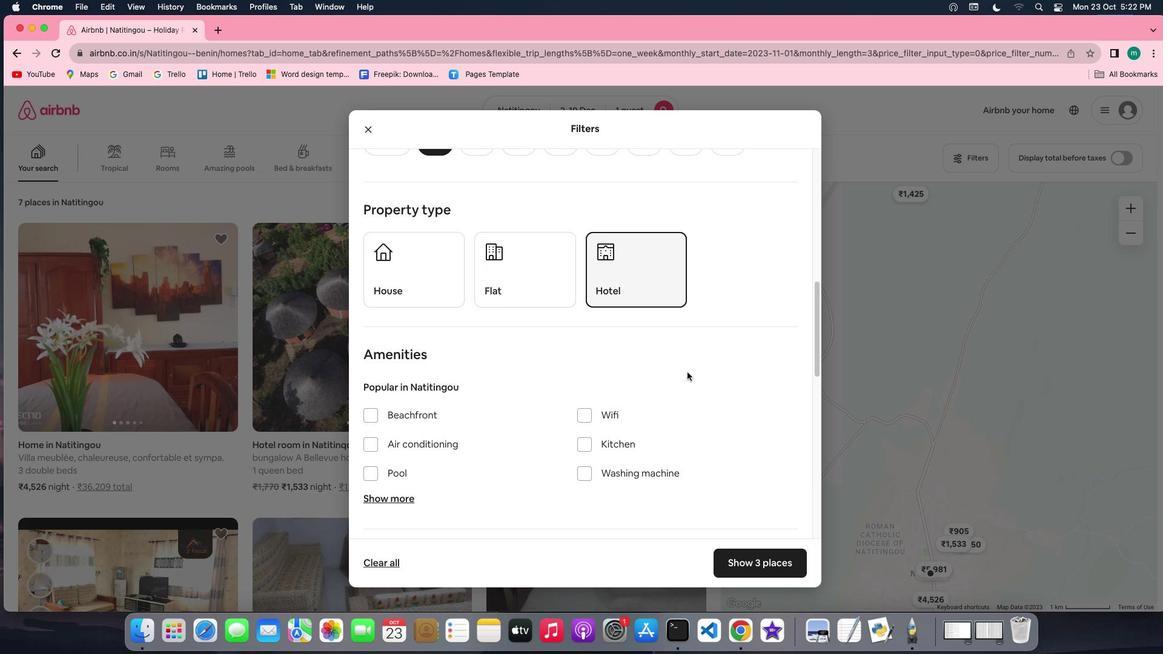 
Action: Mouse scrolled (681, 366) with delta (-5, -6)
Screenshot: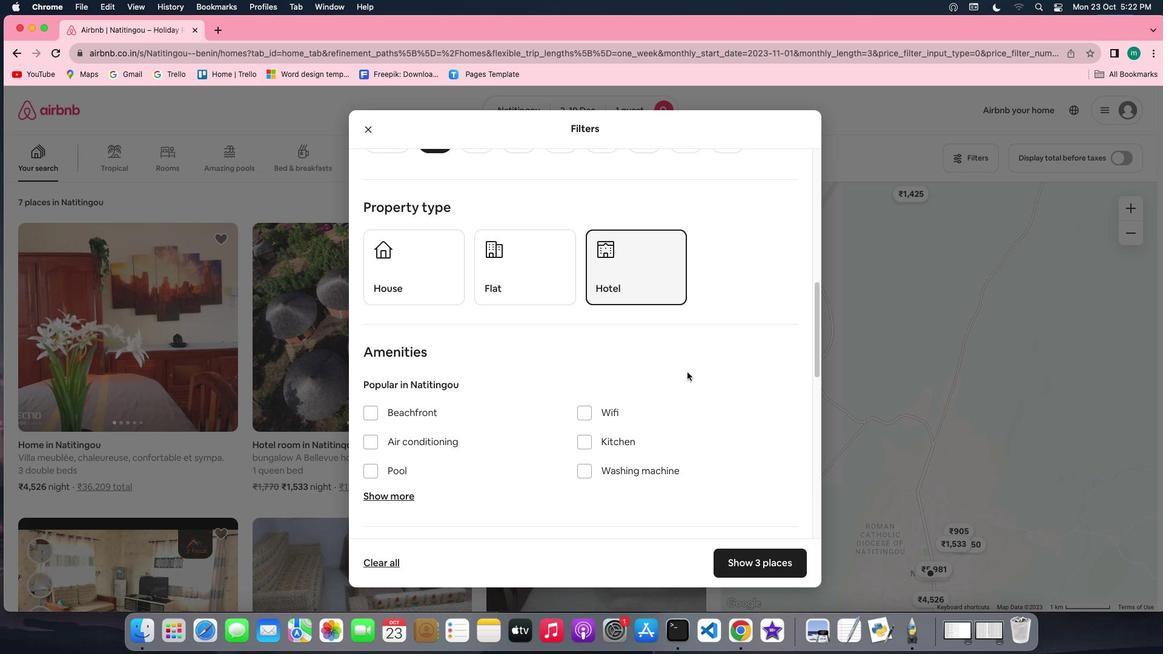 
Action: Mouse scrolled (681, 366) with delta (-5, -6)
Screenshot: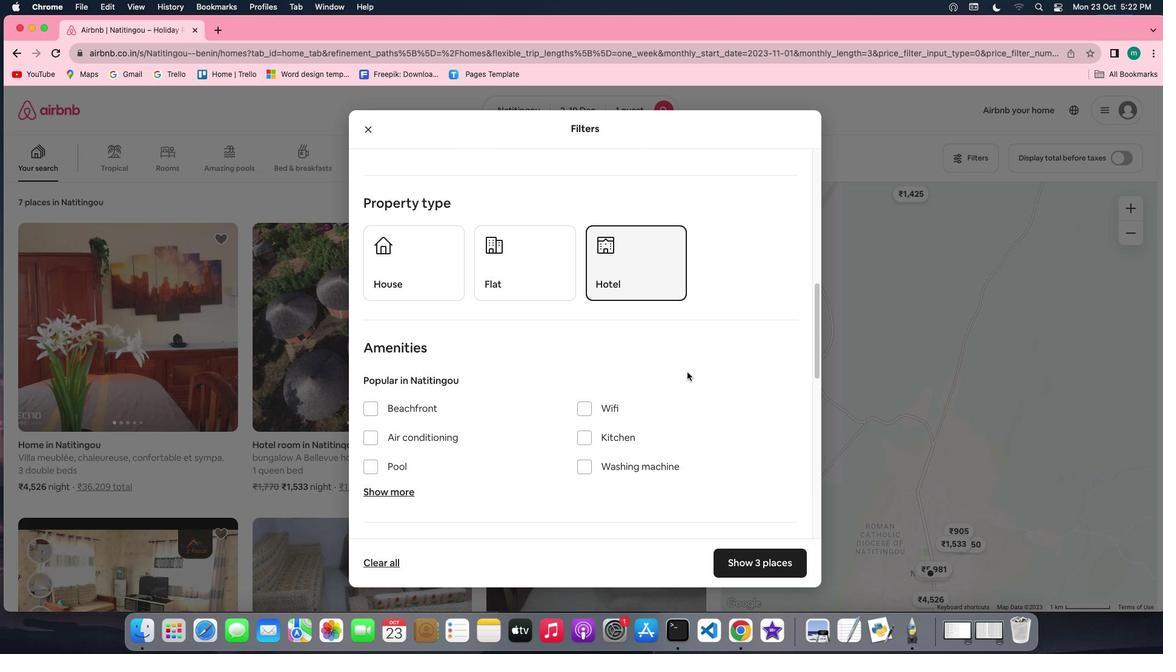 
Action: Mouse scrolled (681, 366) with delta (-5, -6)
Screenshot: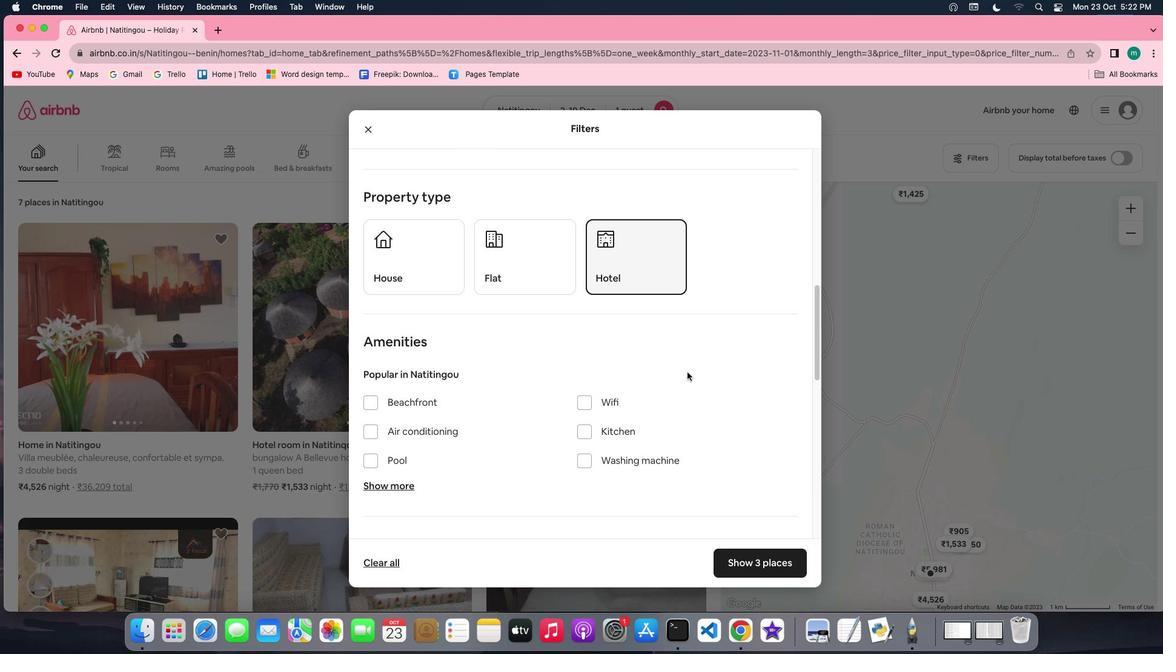 
Action: Mouse scrolled (681, 366) with delta (-5, -6)
Screenshot: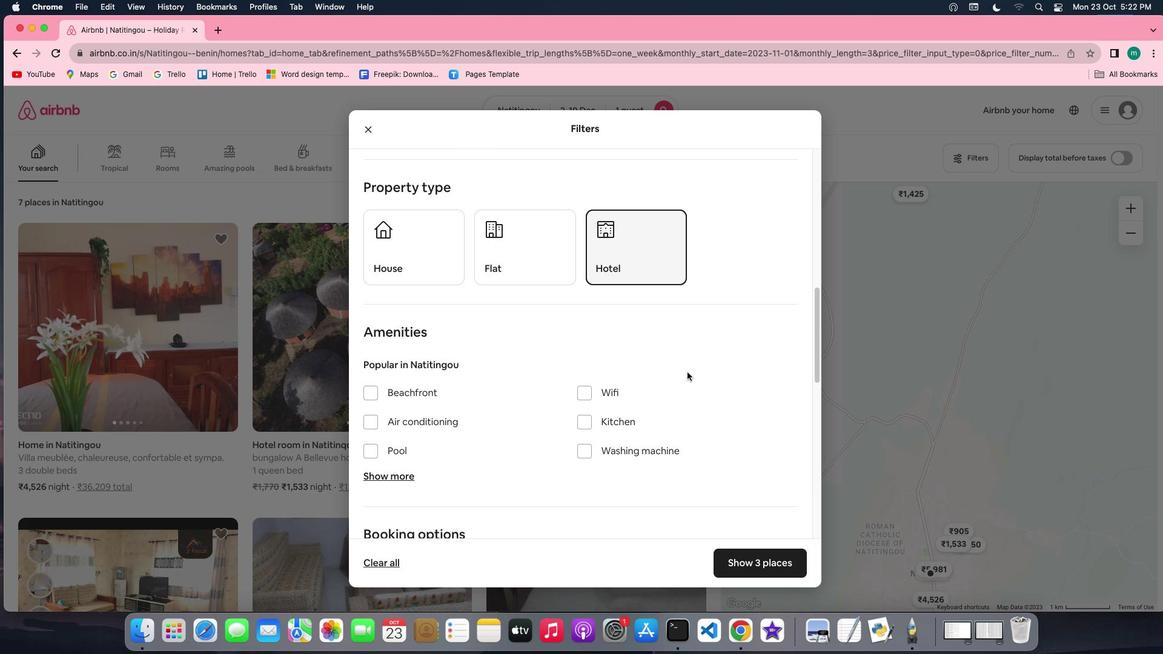 
Action: Mouse scrolled (681, 366) with delta (-5, -6)
Screenshot: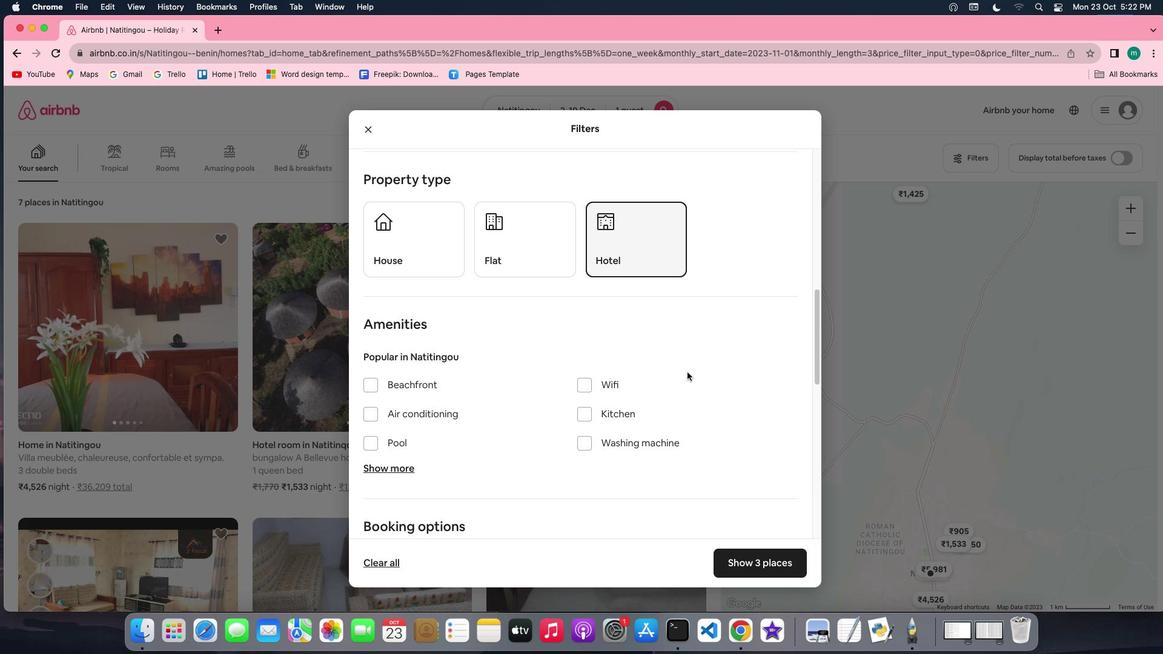 
Action: Mouse scrolled (681, 366) with delta (-5, -6)
Screenshot: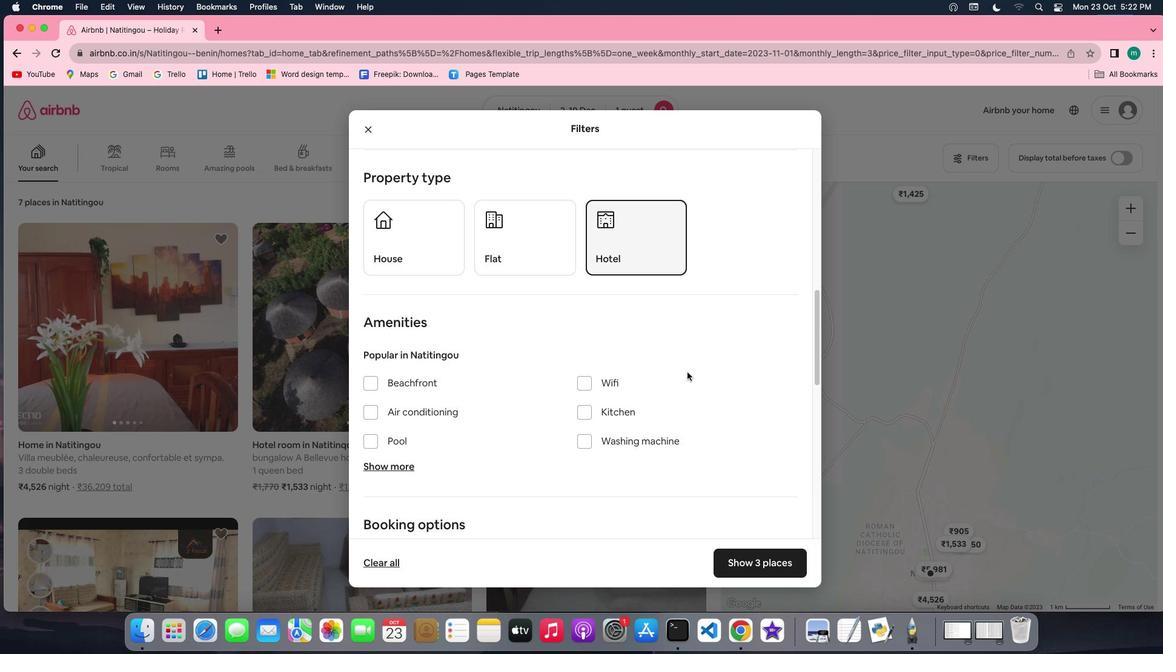 
Action: Mouse scrolled (681, 366) with delta (-5, -6)
Screenshot: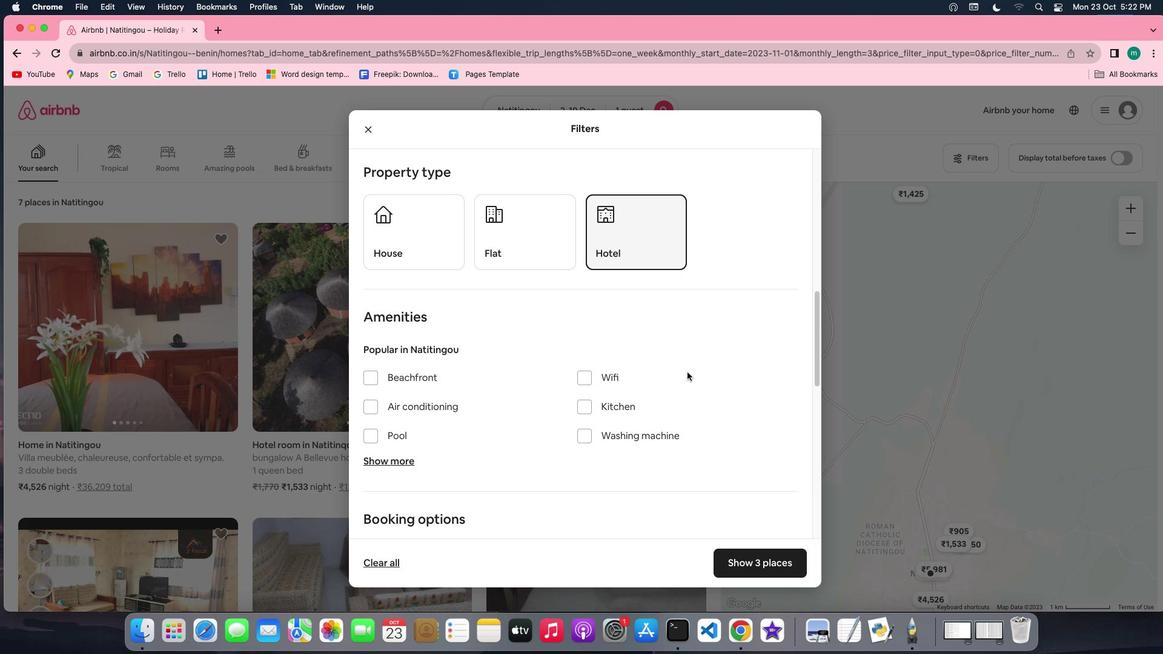 
Action: Mouse scrolled (681, 366) with delta (-5, -6)
Screenshot: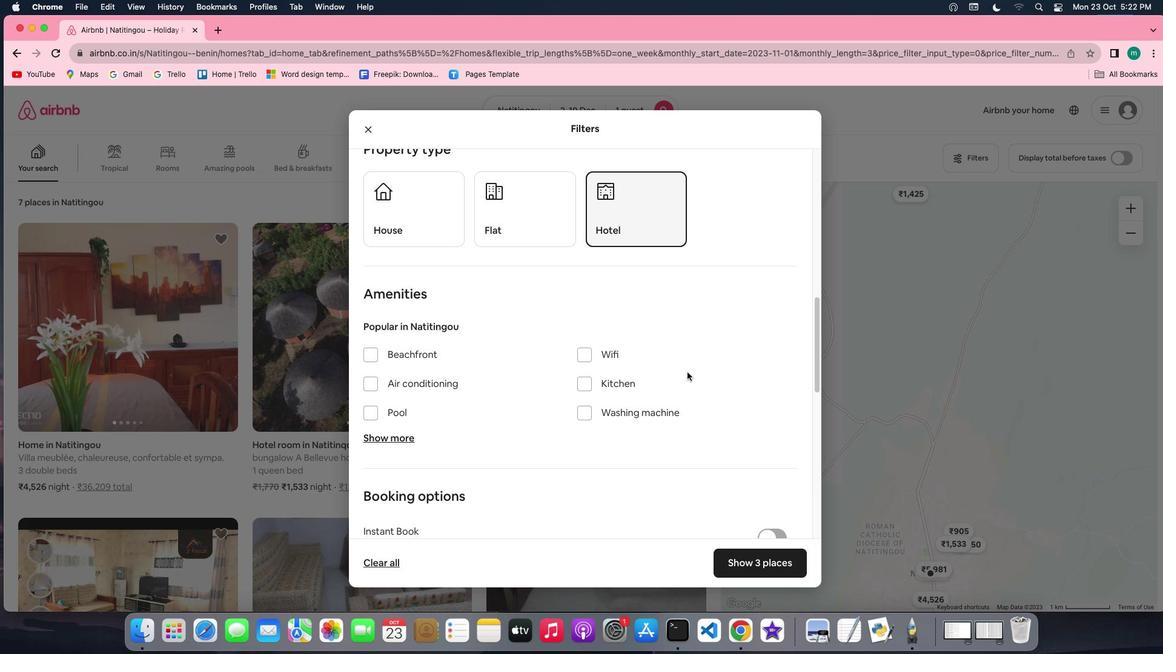
Action: Mouse scrolled (681, 366) with delta (-5, -6)
Screenshot: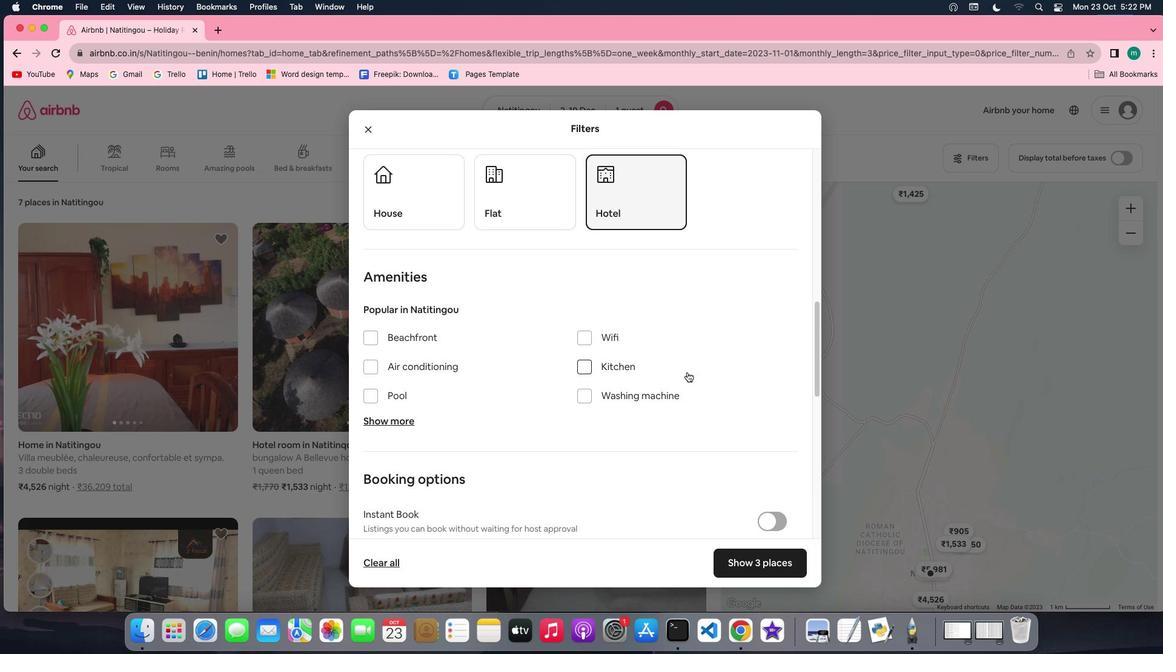 
Action: Mouse scrolled (681, 366) with delta (-5, -6)
Screenshot: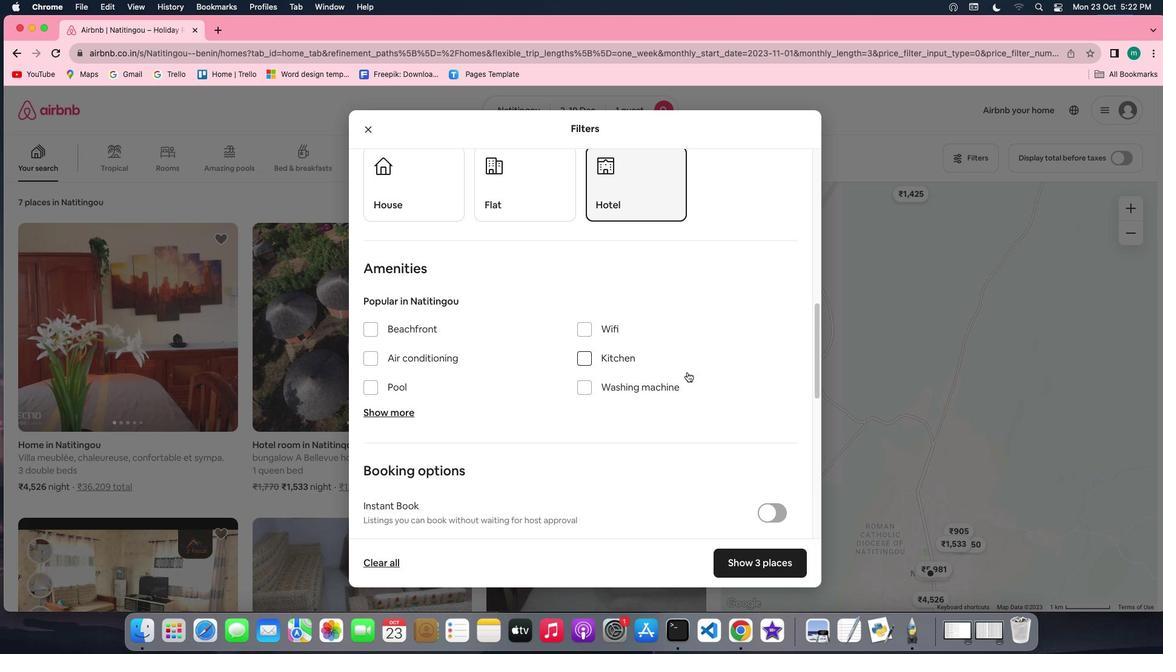 
Action: Mouse scrolled (681, 366) with delta (-5, -6)
Screenshot: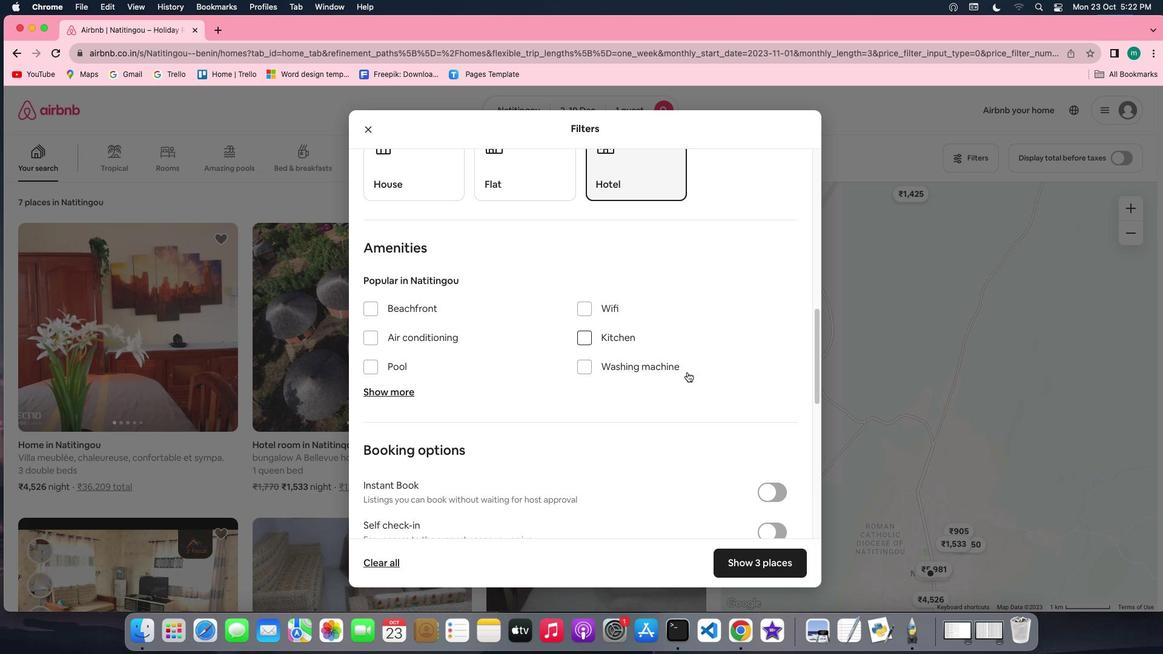 
Action: Mouse scrolled (681, 366) with delta (-5, -6)
Screenshot: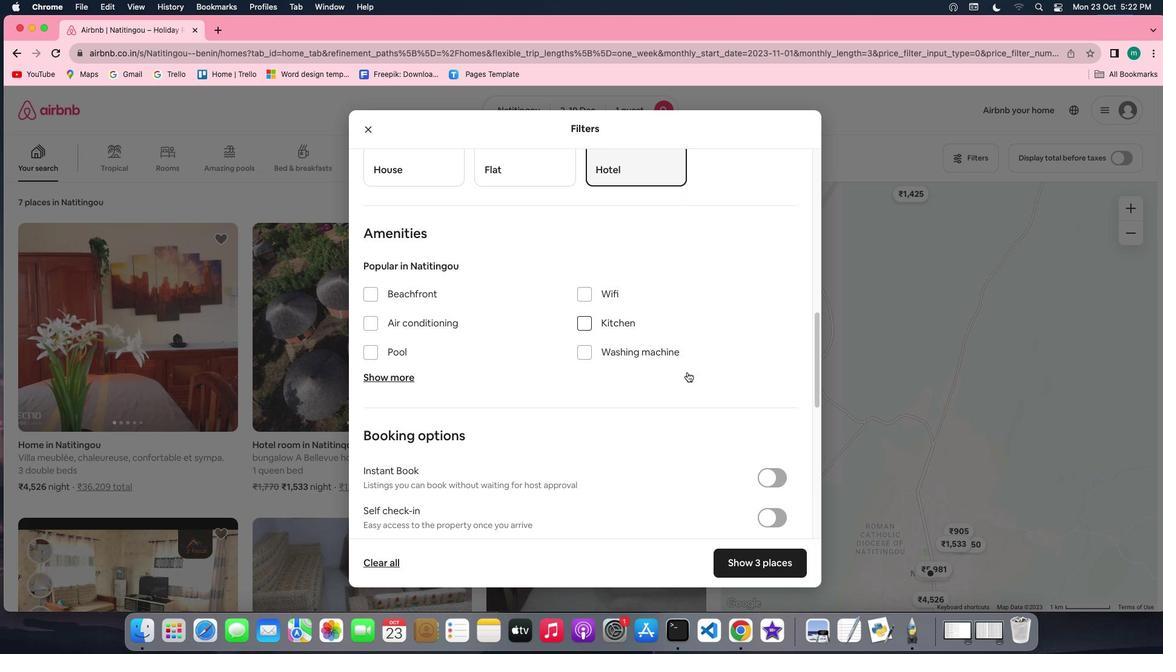 
Action: Mouse scrolled (681, 366) with delta (-5, -6)
Screenshot: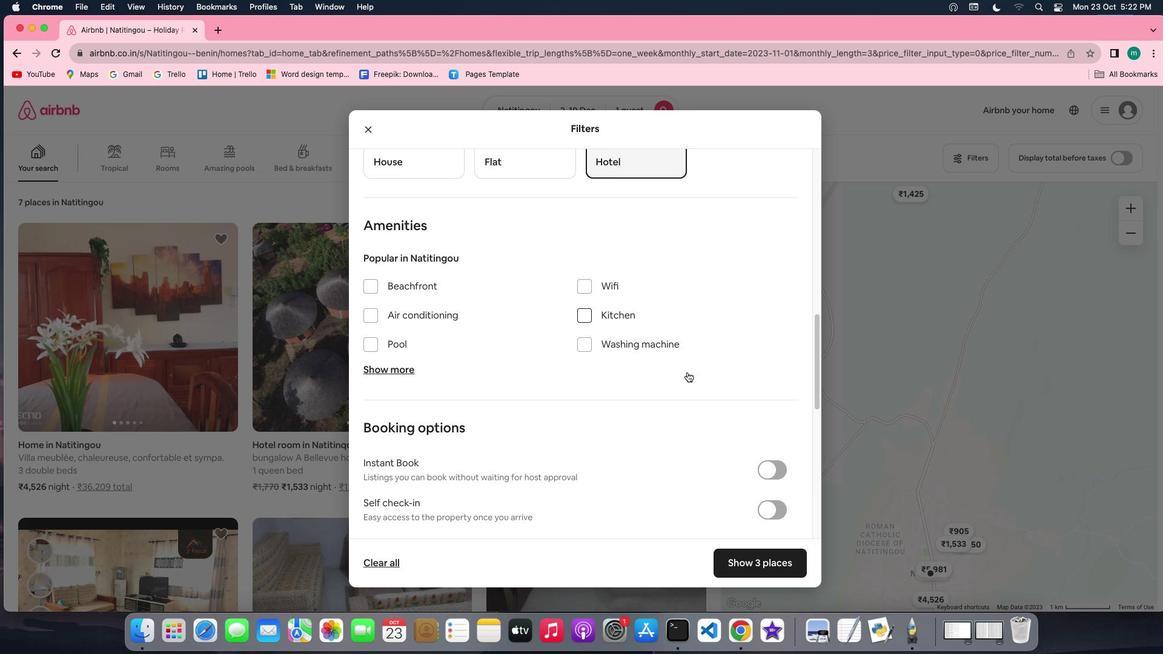 
Action: Mouse scrolled (681, 366) with delta (-5, -6)
Screenshot: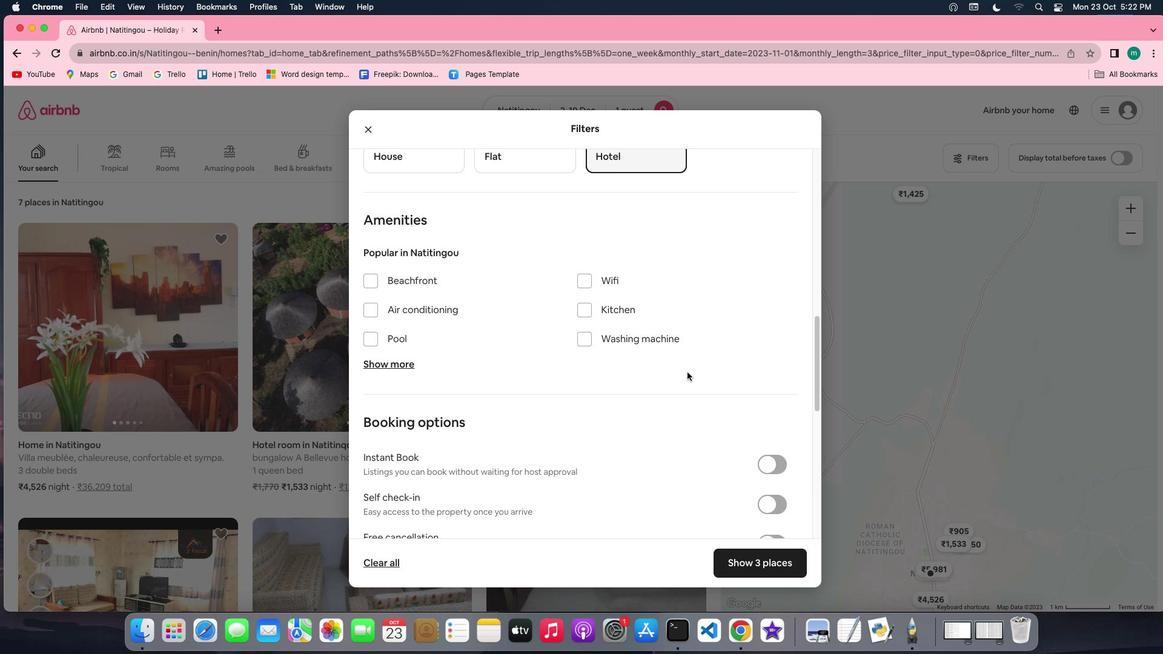 
Action: Mouse scrolled (681, 366) with delta (-5, -6)
Screenshot: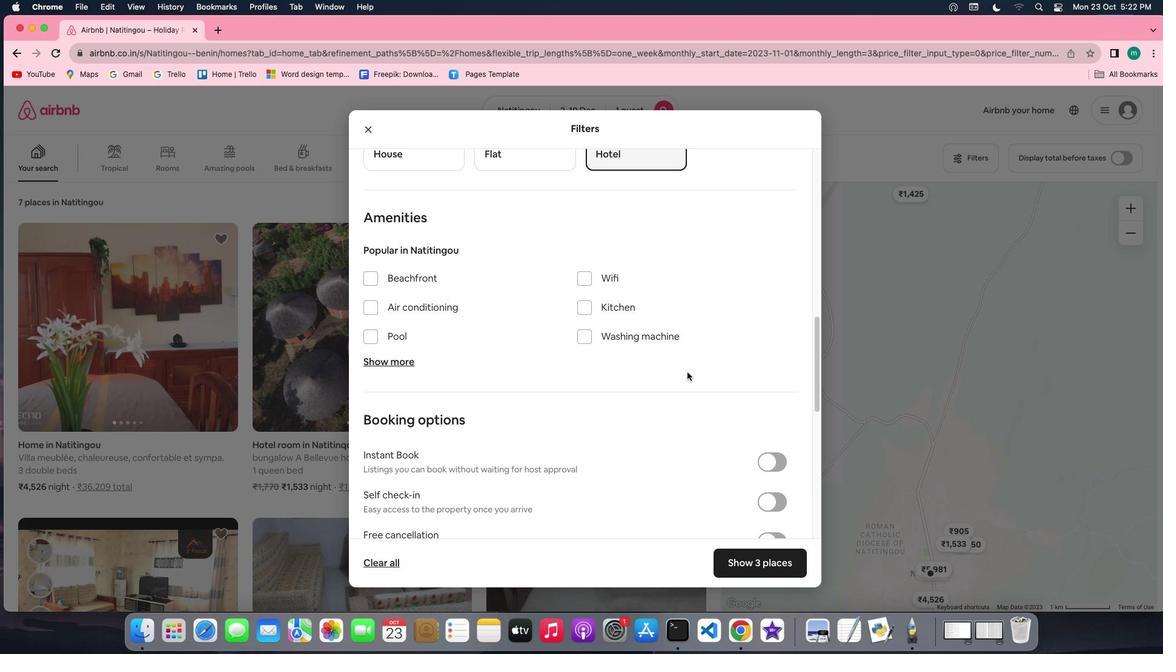 
Action: Mouse scrolled (681, 366) with delta (-5, -6)
Screenshot: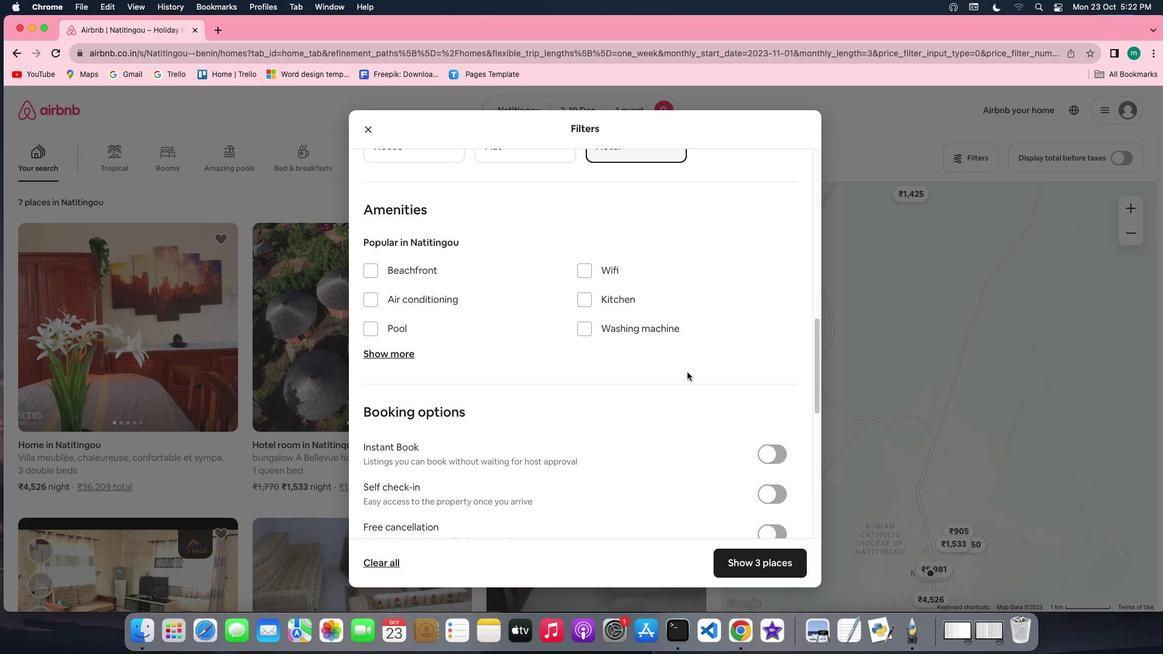 
Action: Mouse scrolled (681, 366) with delta (-5, -6)
Screenshot: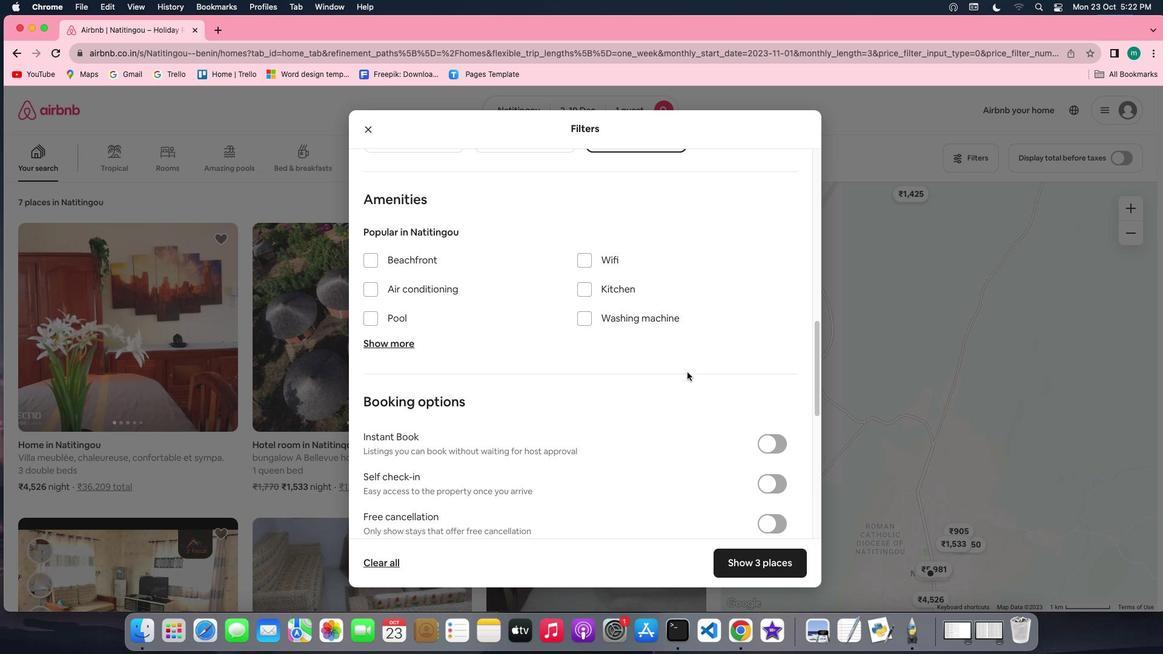 
Action: Mouse scrolled (681, 366) with delta (-5, -6)
Screenshot: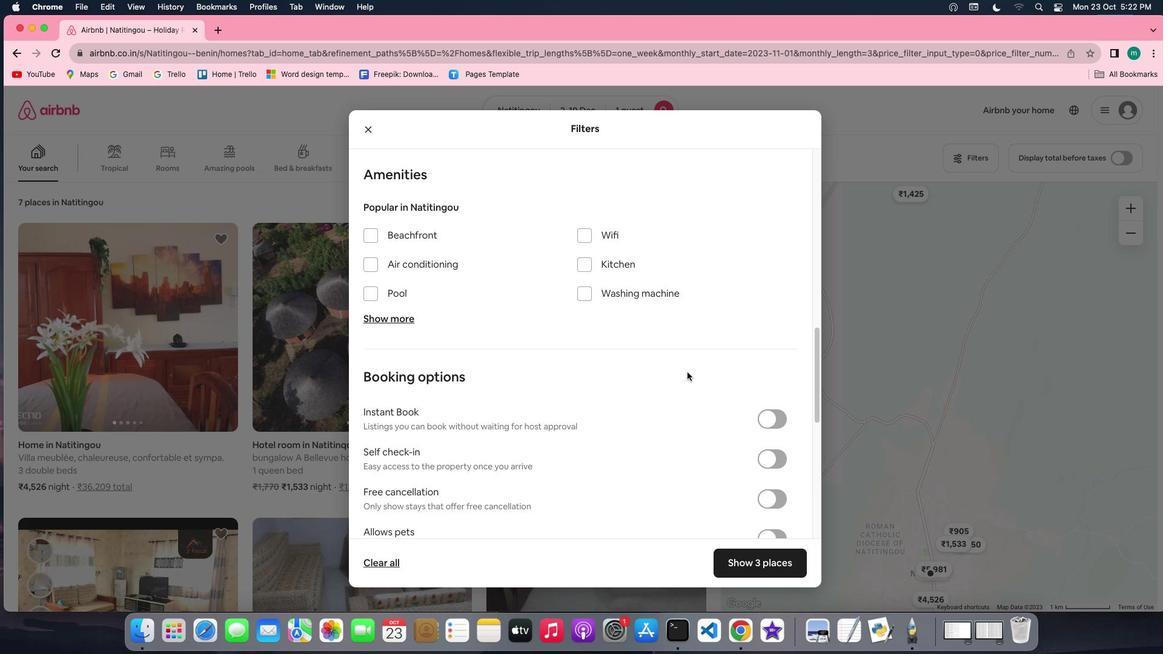 
Action: Mouse scrolled (681, 366) with delta (-5, -6)
Screenshot: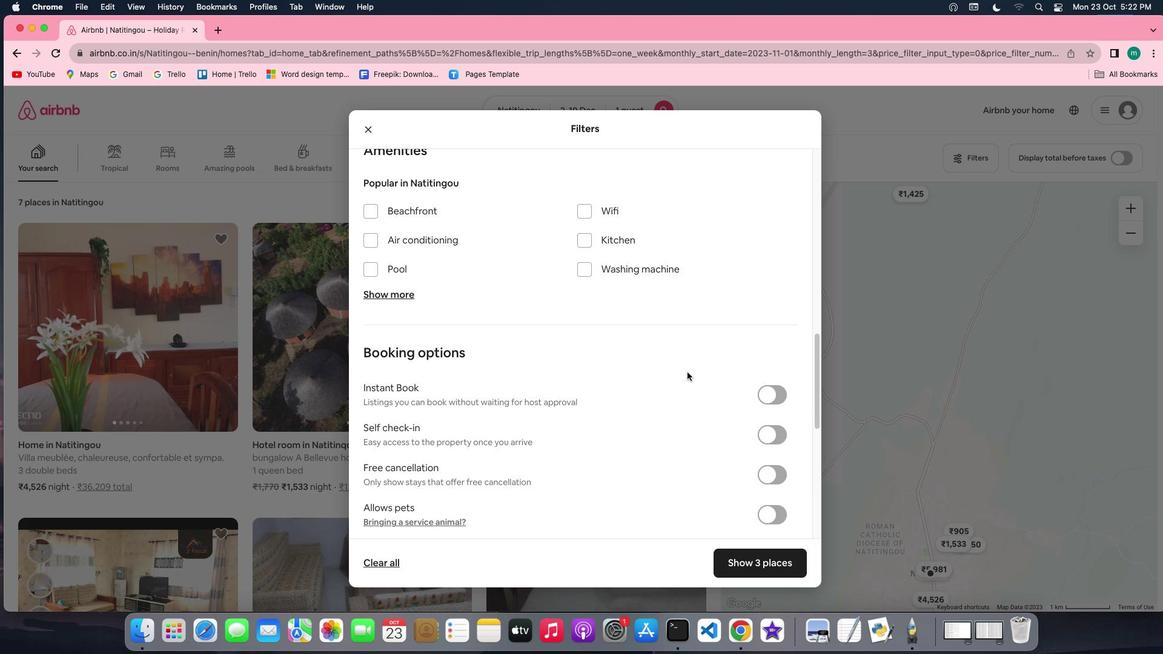 
Action: Mouse scrolled (681, 366) with delta (-5, -6)
Screenshot: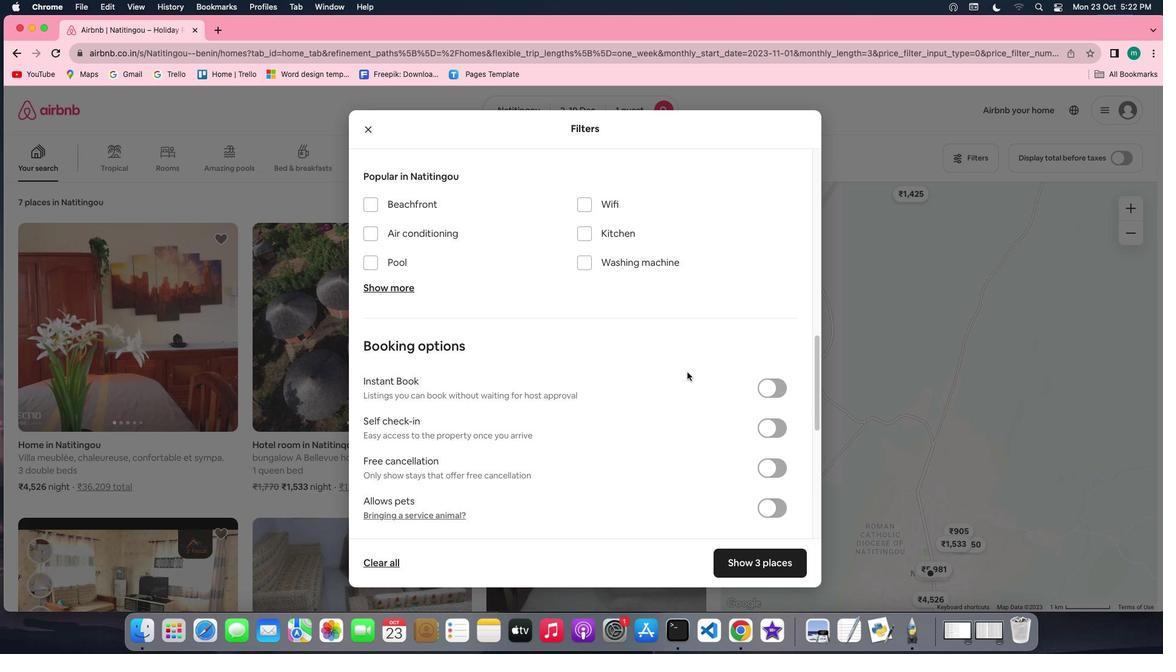 
Action: Mouse scrolled (681, 366) with delta (-5, -6)
Screenshot: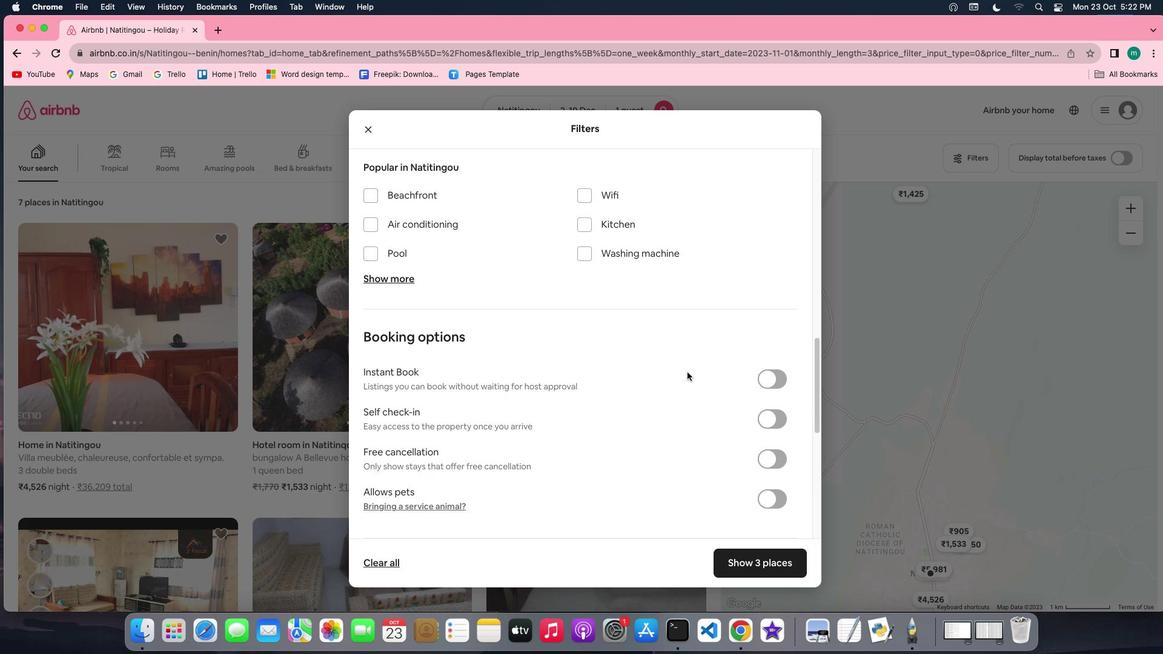 
Action: Mouse scrolled (681, 366) with delta (-5, -6)
Screenshot: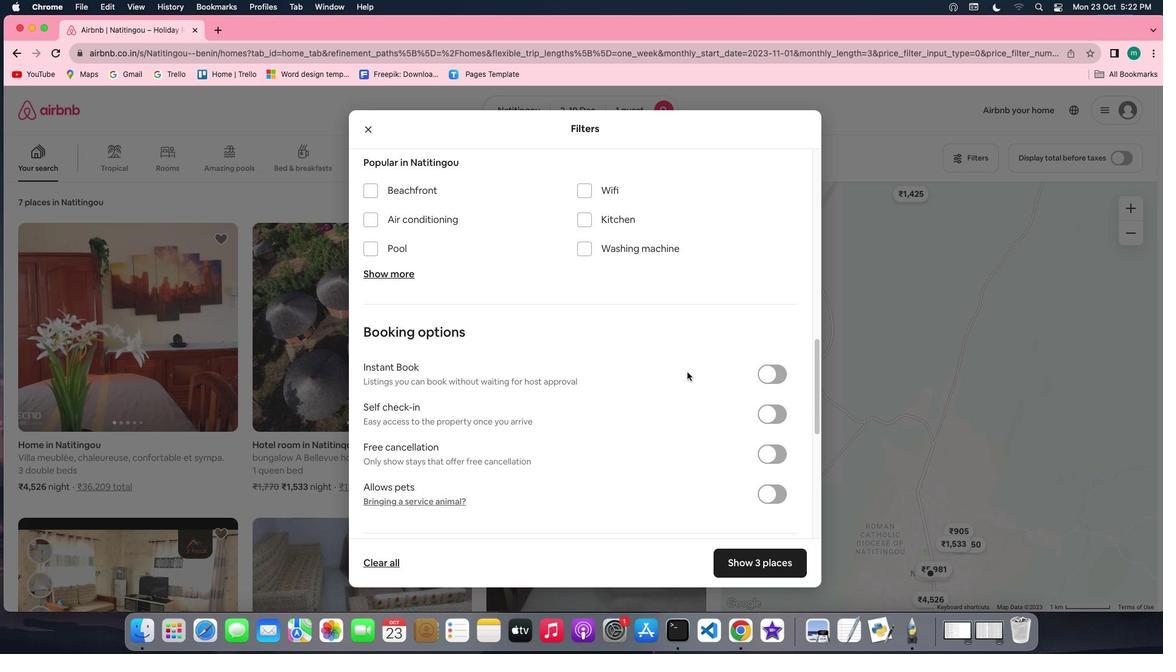 
Action: Mouse scrolled (681, 366) with delta (-5, -6)
Screenshot: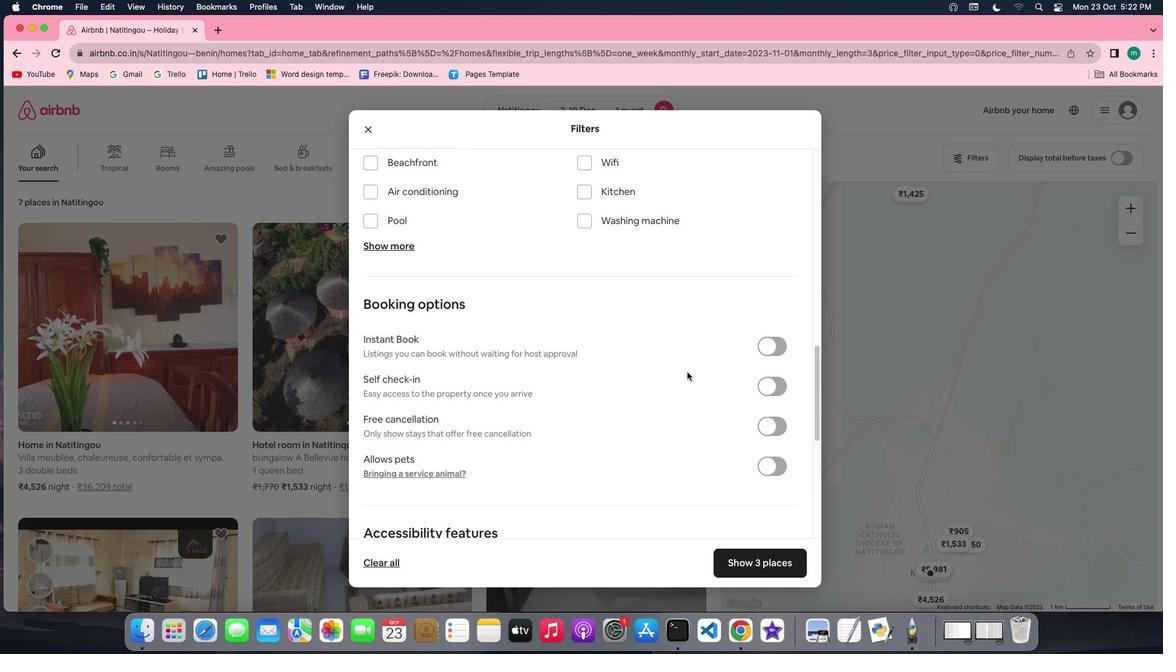 
Action: Mouse moved to (765, 565)
Screenshot: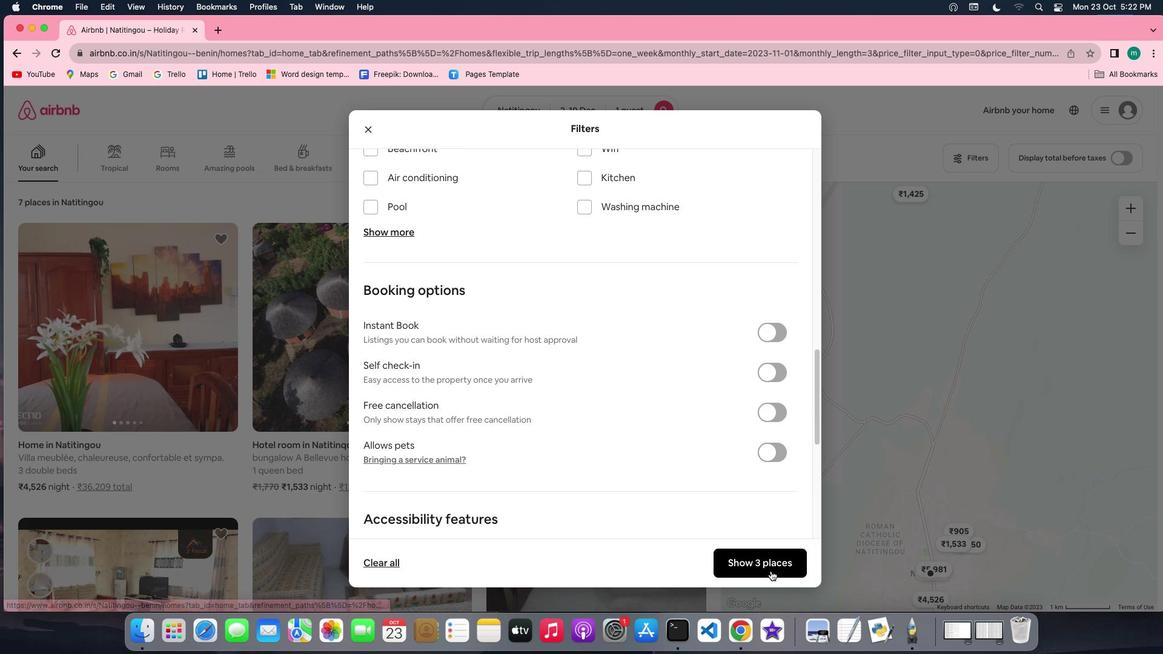 
Action: Mouse pressed left at (765, 565)
Screenshot: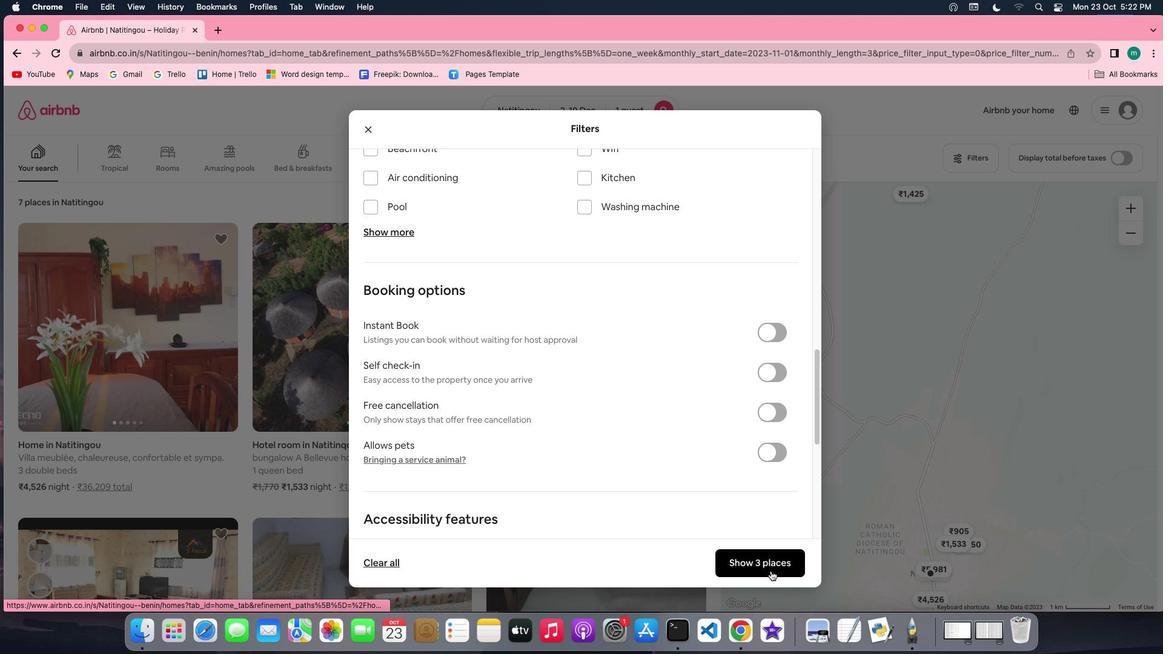 
Action: Mouse moved to (145, 309)
Screenshot: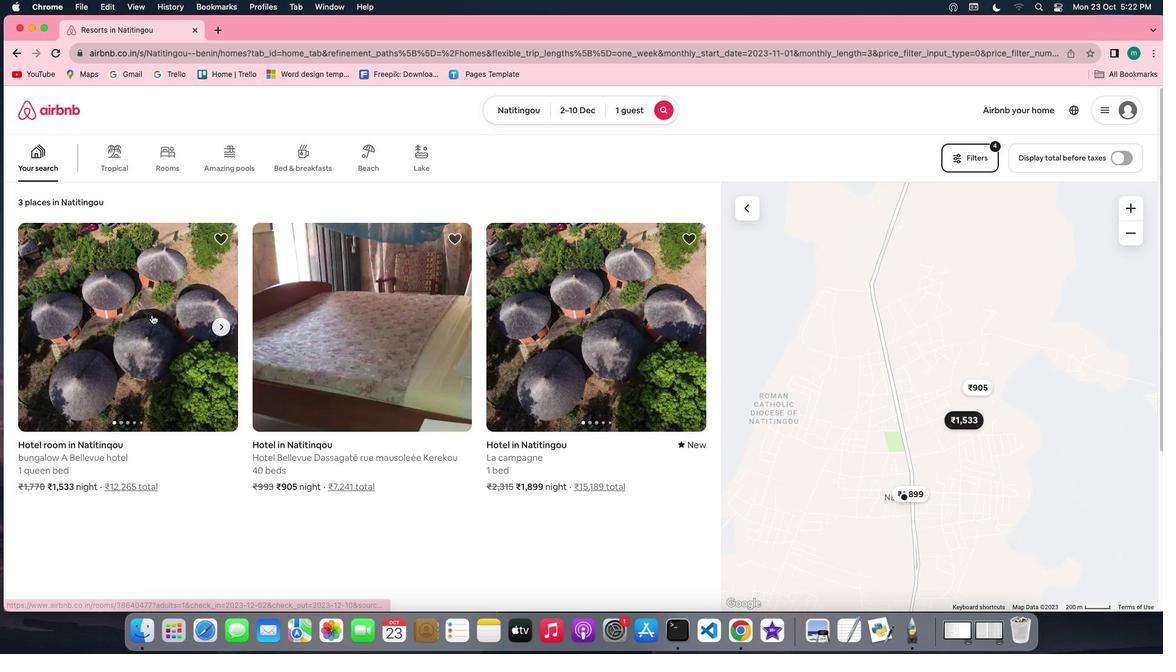 
Action: Mouse pressed left at (145, 309)
Screenshot: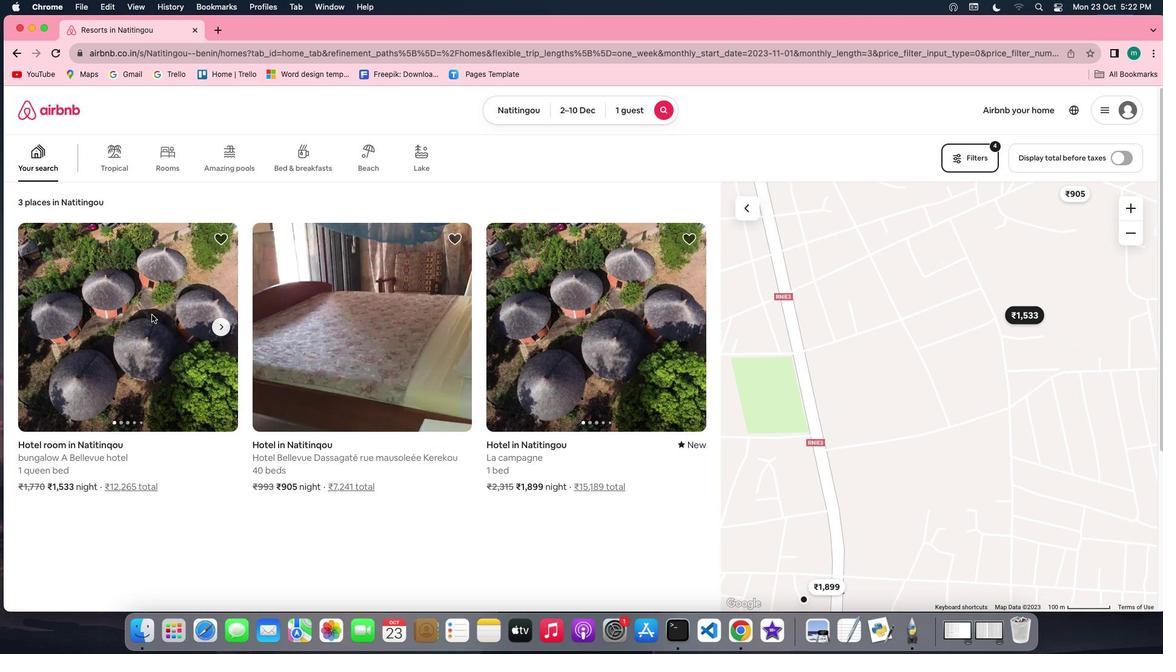 
Action: Mouse moved to (862, 450)
Screenshot: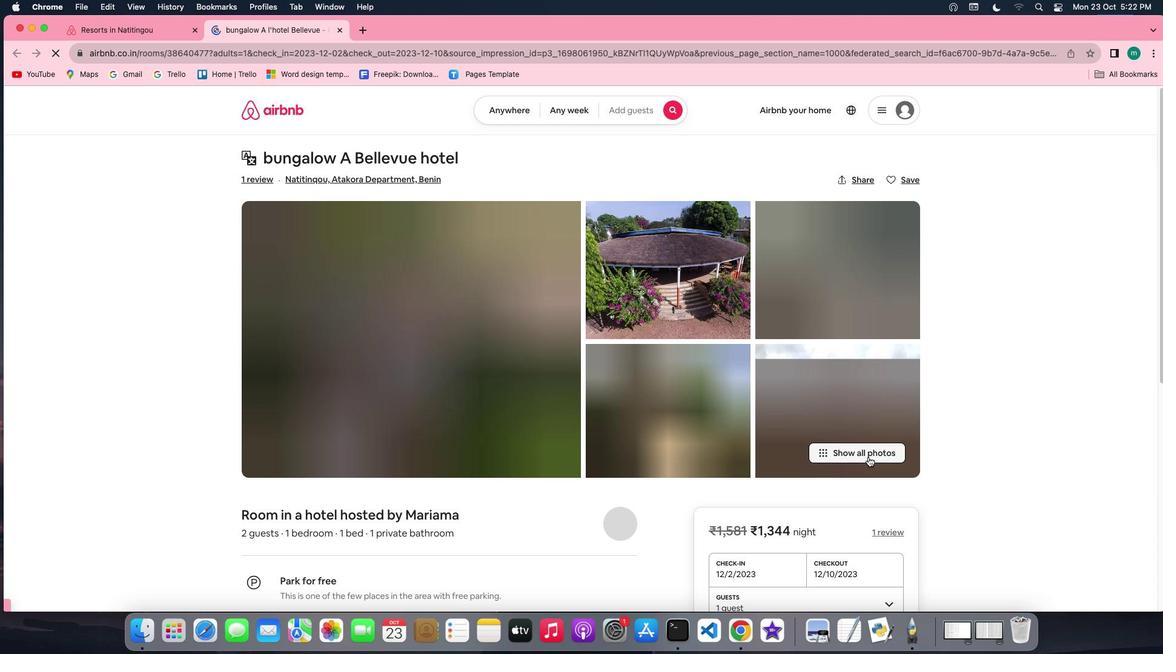 
Action: Mouse pressed left at (862, 450)
Screenshot: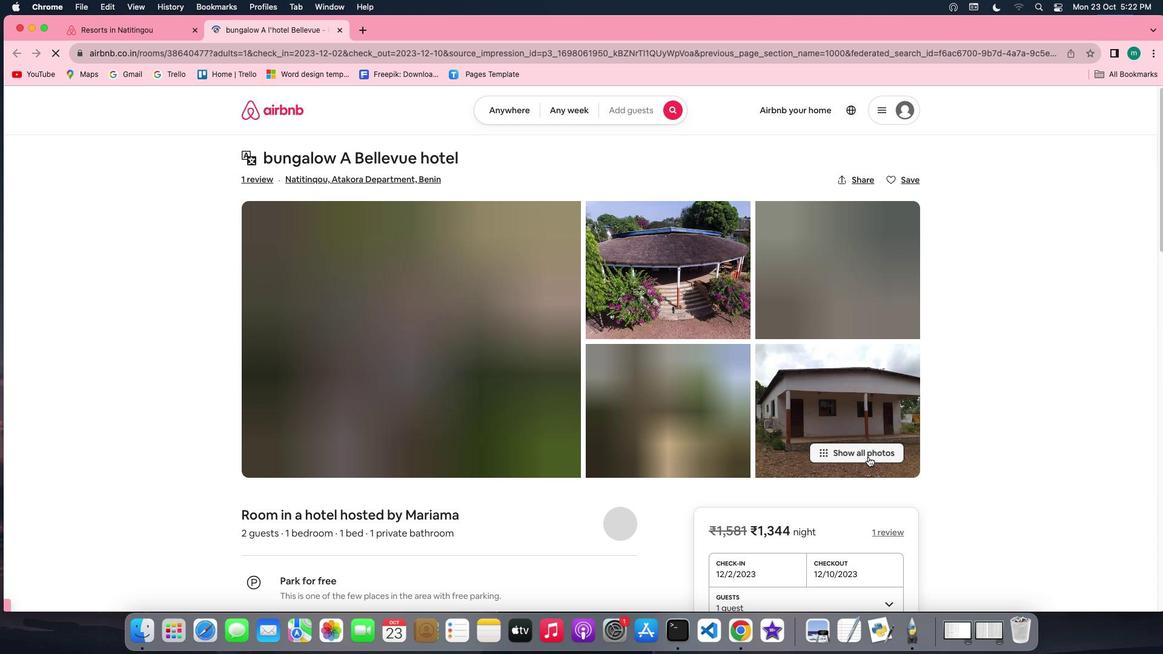 
Action: Mouse moved to (647, 422)
Screenshot: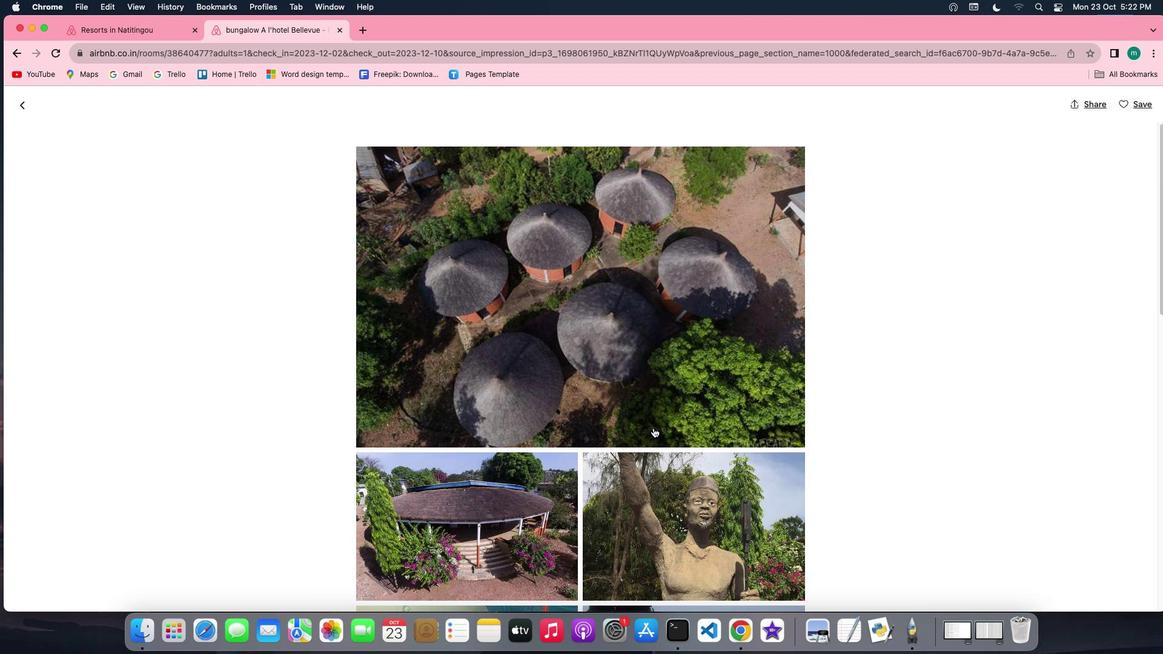 
Action: Mouse scrolled (647, 422) with delta (-5, -6)
Screenshot: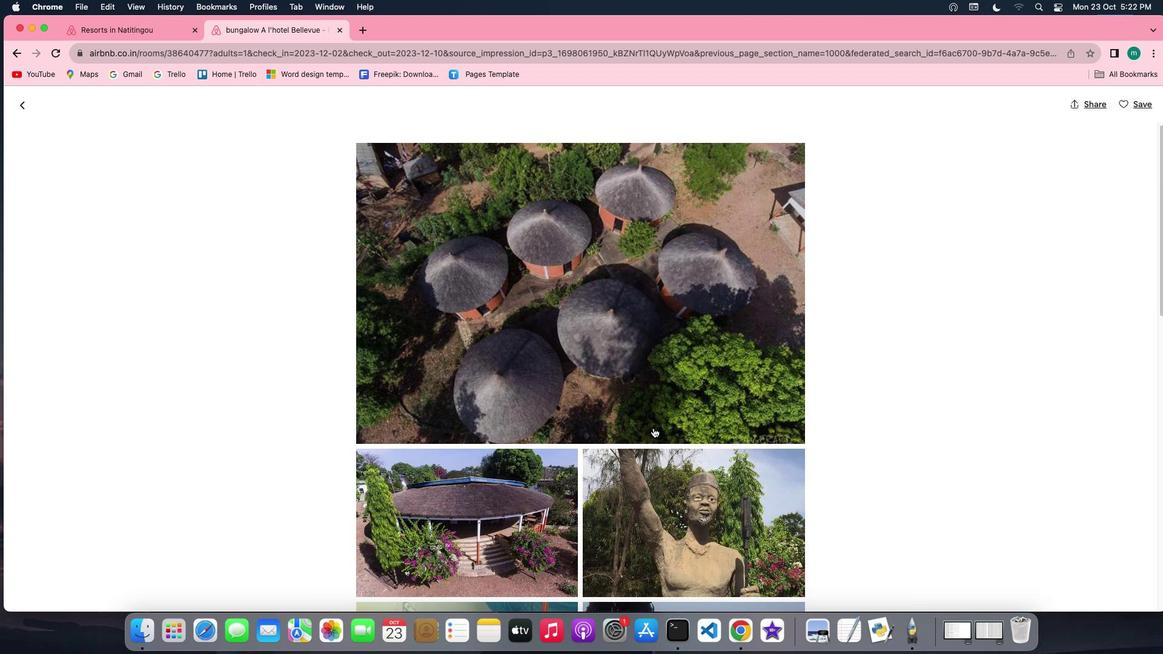 
Action: Mouse scrolled (647, 422) with delta (-5, -6)
Screenshot: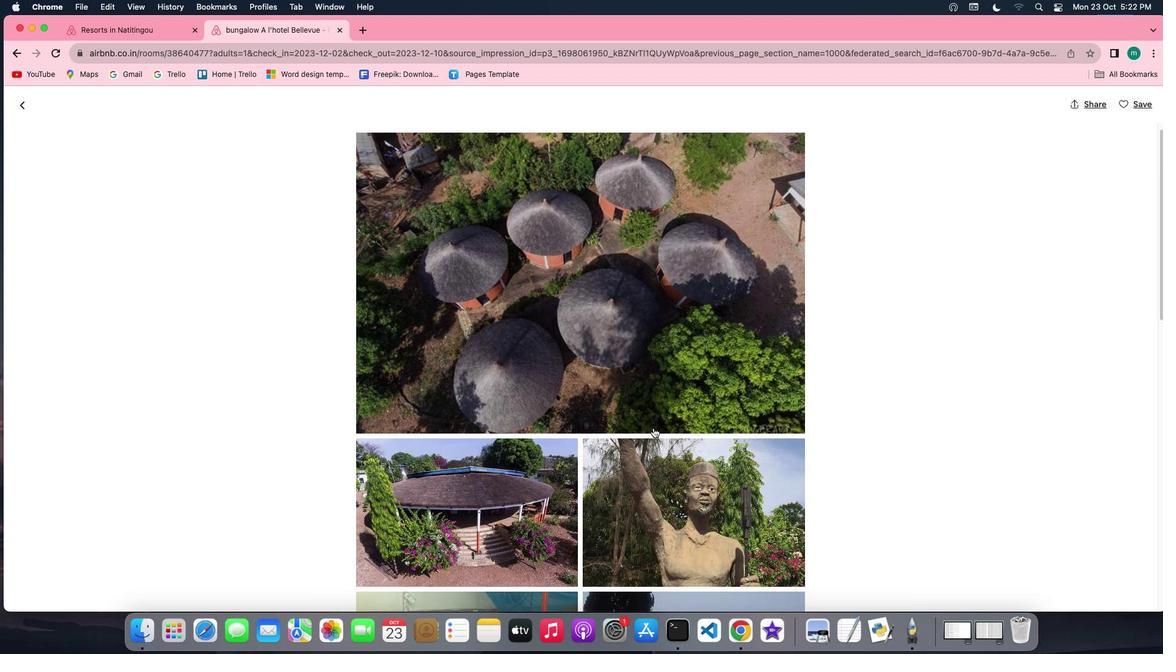 
Action: Mouse scrolled (647, 422) with delta (-5, -6)
Screenshot: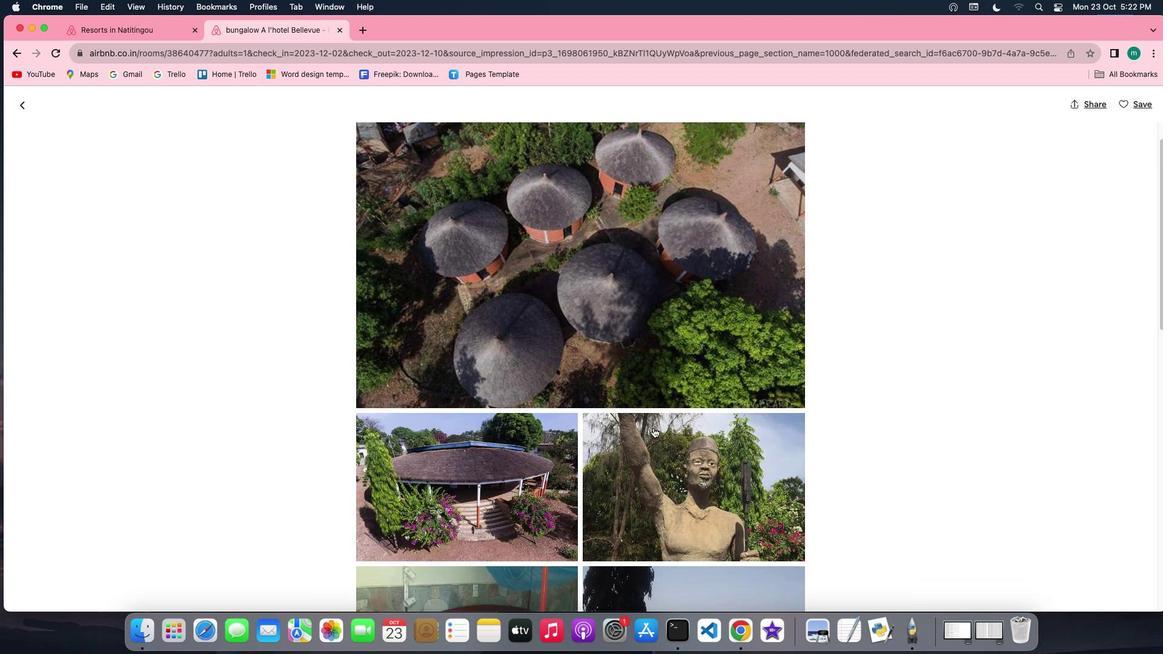 
Action: Mouse scrolled (647, 422) with delta (-5, -6)
Screenshot: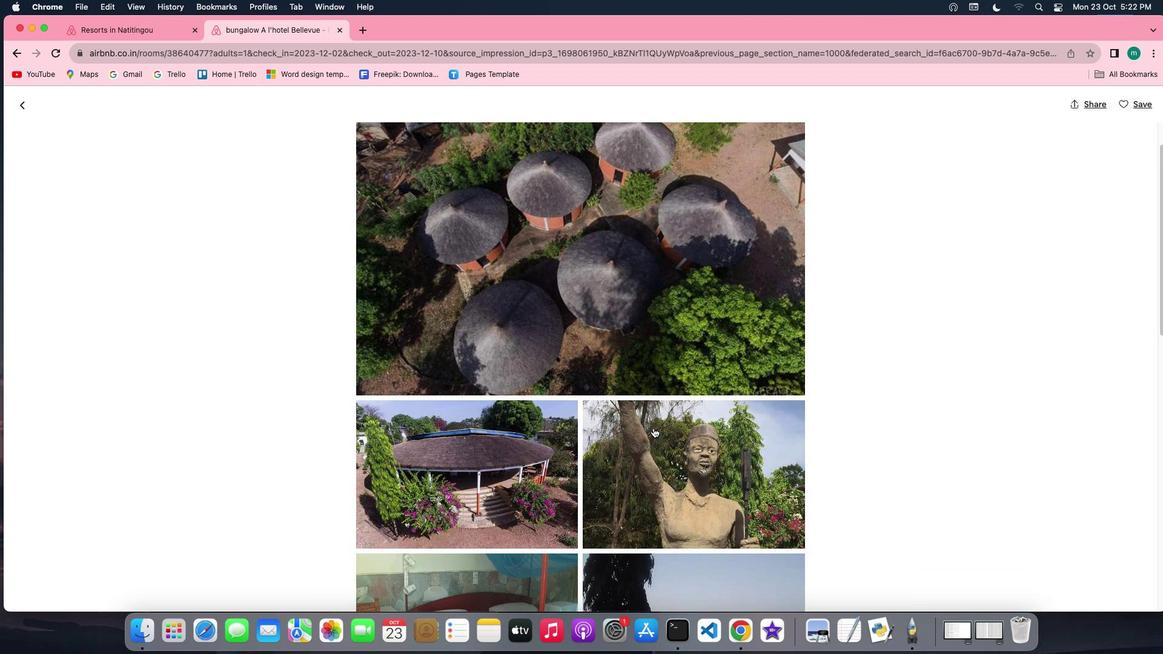 
Action: Mouse scrolled (647, 422) with delta (-5, -6)
Screenshot: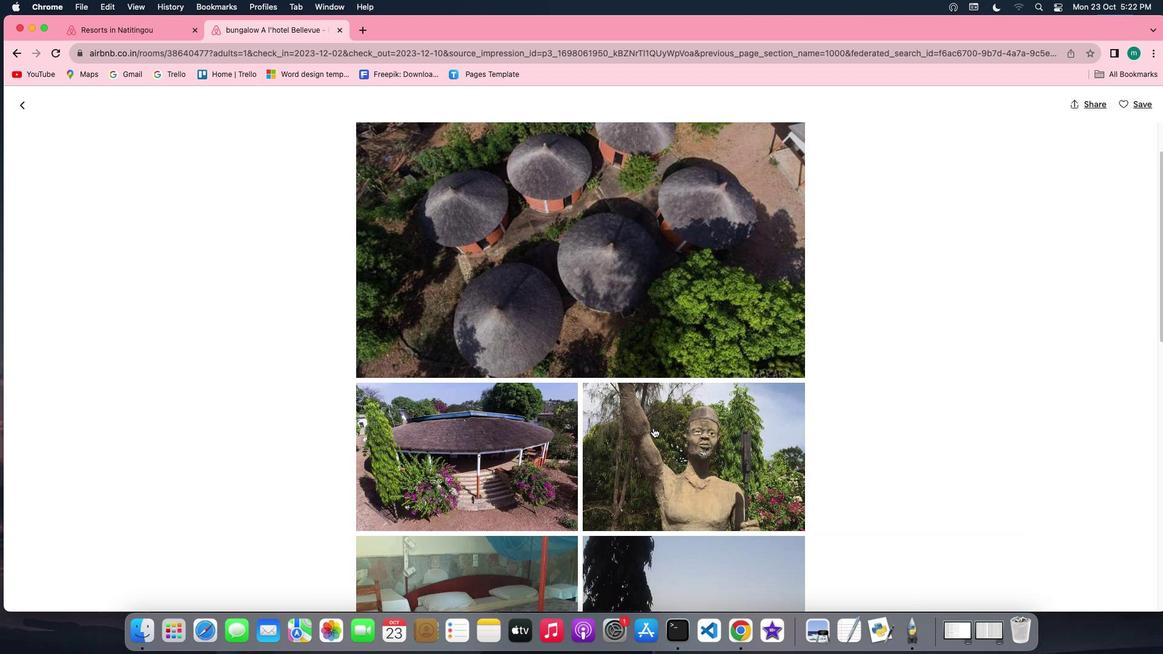 
Action: Mouse scrolled (647, 422) with delta (-5, -6)
Screenshot: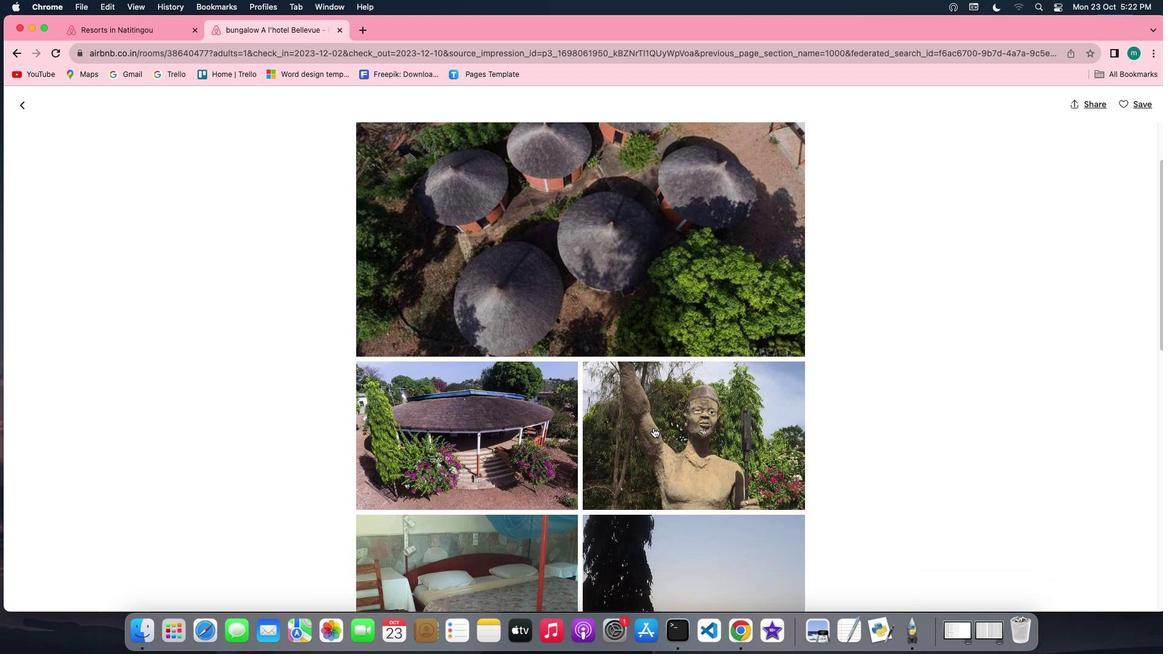 
Action: Mouse scrolled (647, 422) with delta (-5, -6)
Screenshot: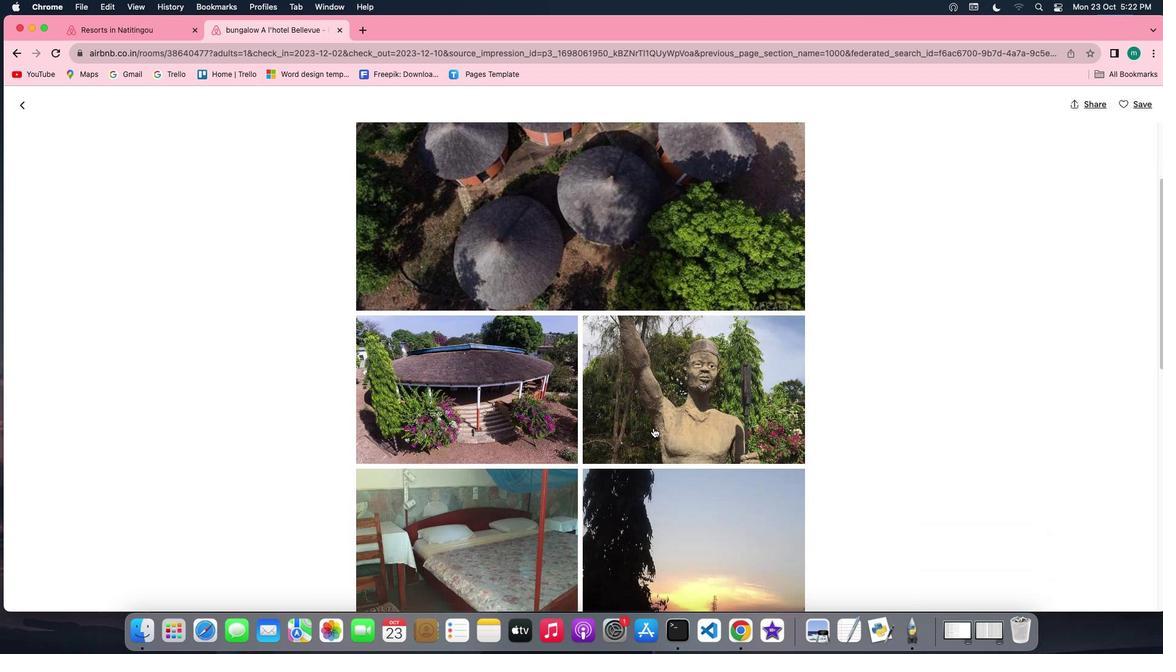 
Action: Mouse scrolled (647, 422) with delta (-5, -7)
Screenshot: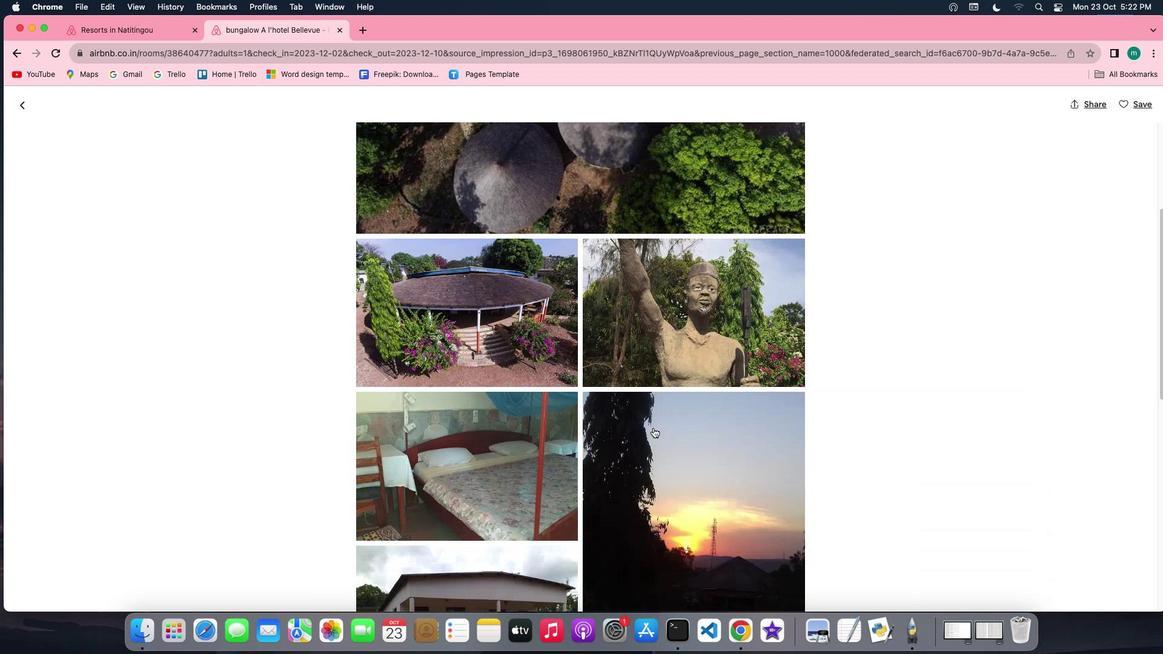 
Action: Mouse scrolled (647, 422) with delta (-5, -6)
Screenshot: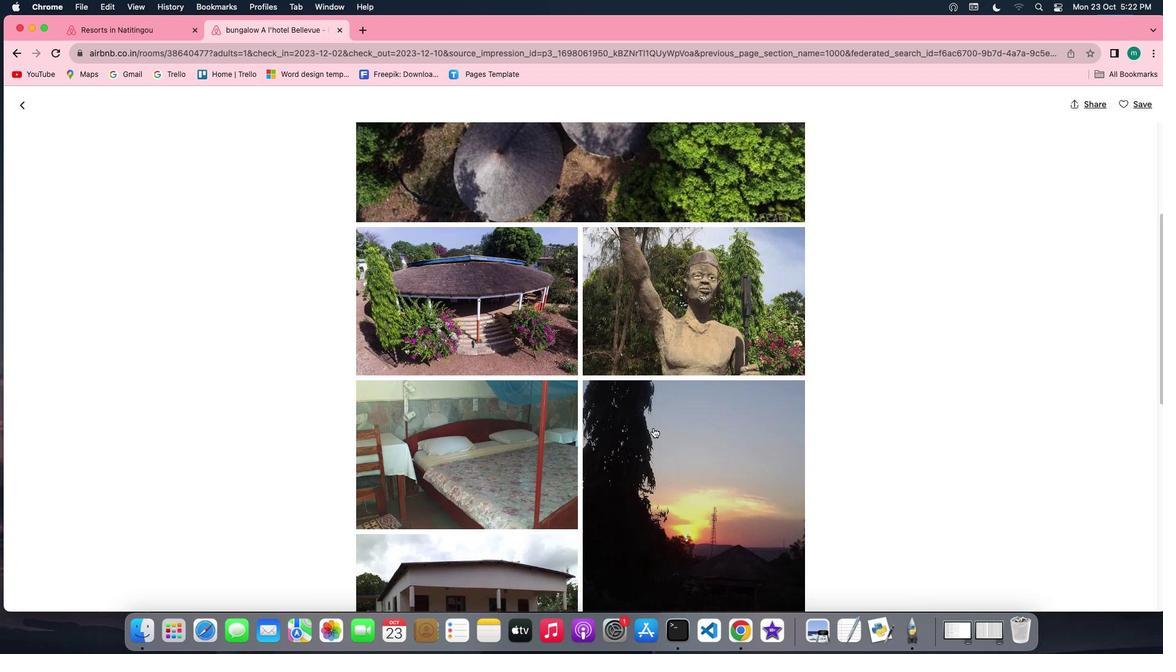 
Action: Mouse scrolled (647, 422) with delta (-5, -6)
Screenshot: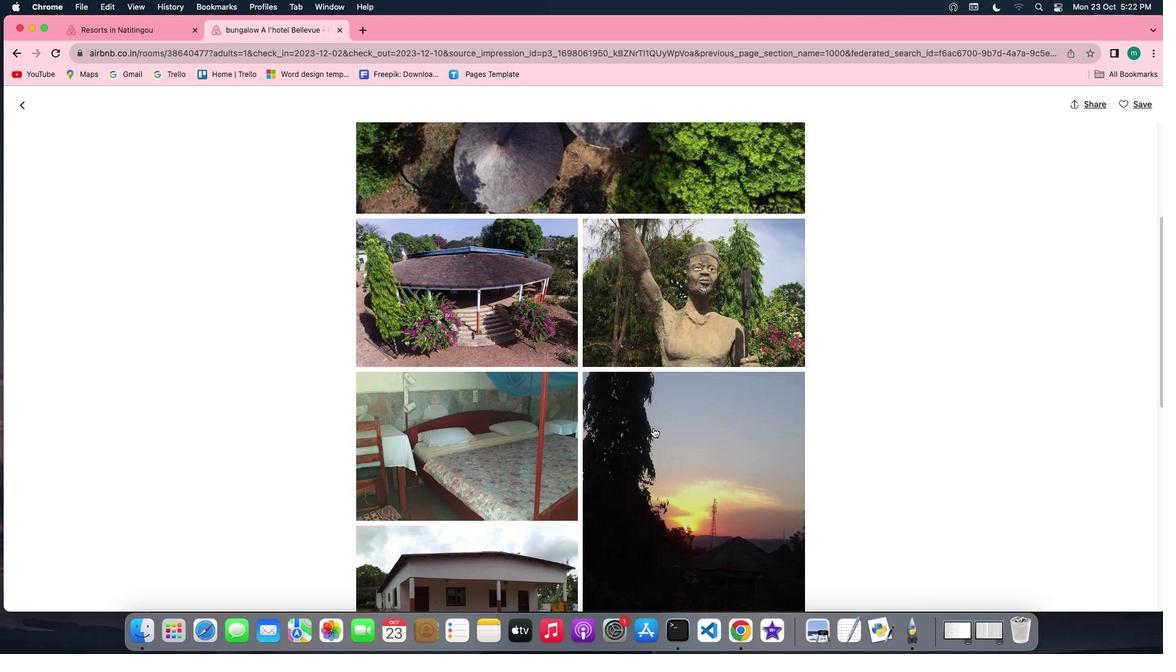 
Action: Mouse scrolled (647, 422) with delta (-5, -6)
Screenshot: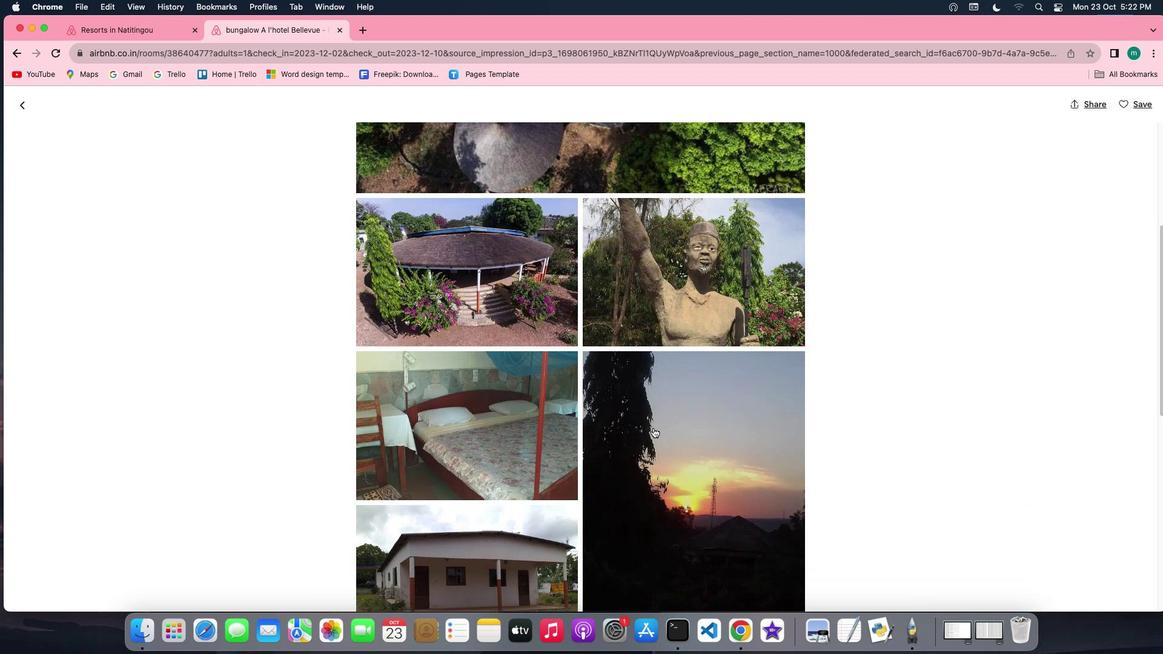 
Action: Mouse scrolled (647, 422) with delta (-5, -6)
Screenshot: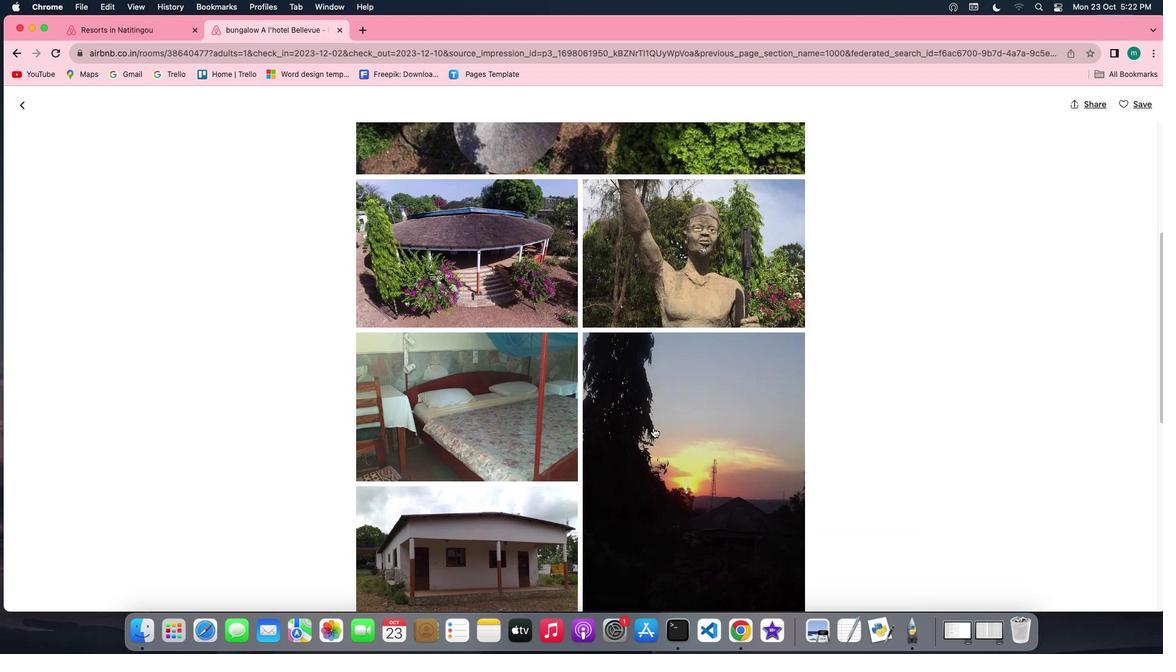 
Action: Mouse scrolled (647, 422) with delta (-5, -6)
Screenshot: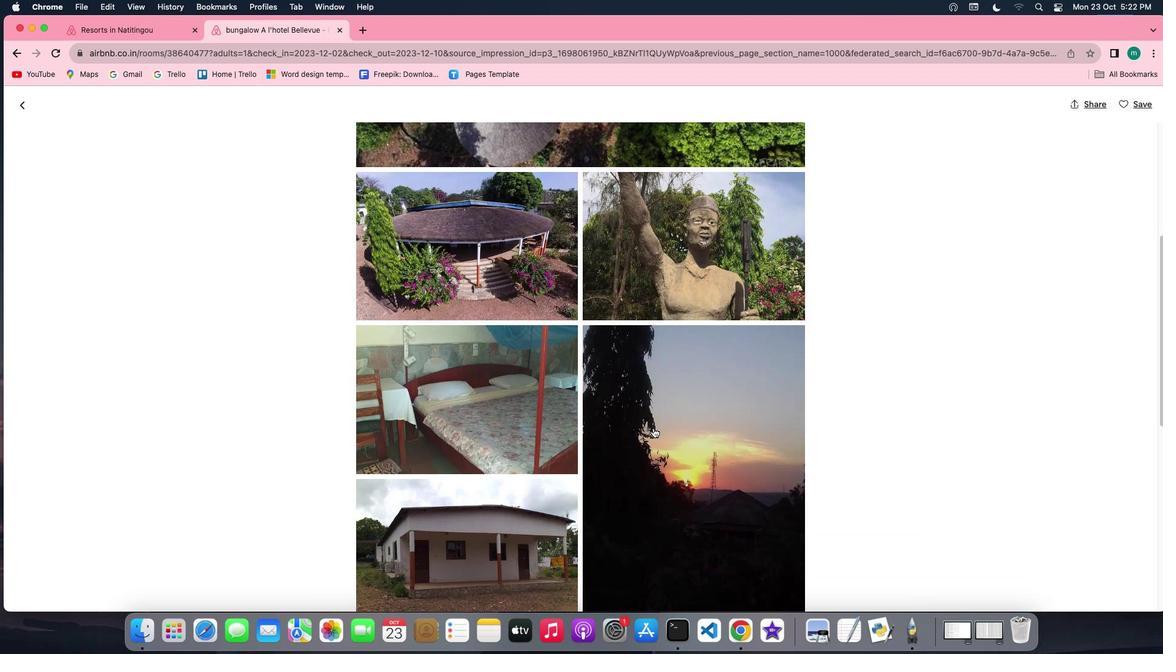 
Action: Mouse scrolled (647, 422) with delta (-5, -6)
Screenshot: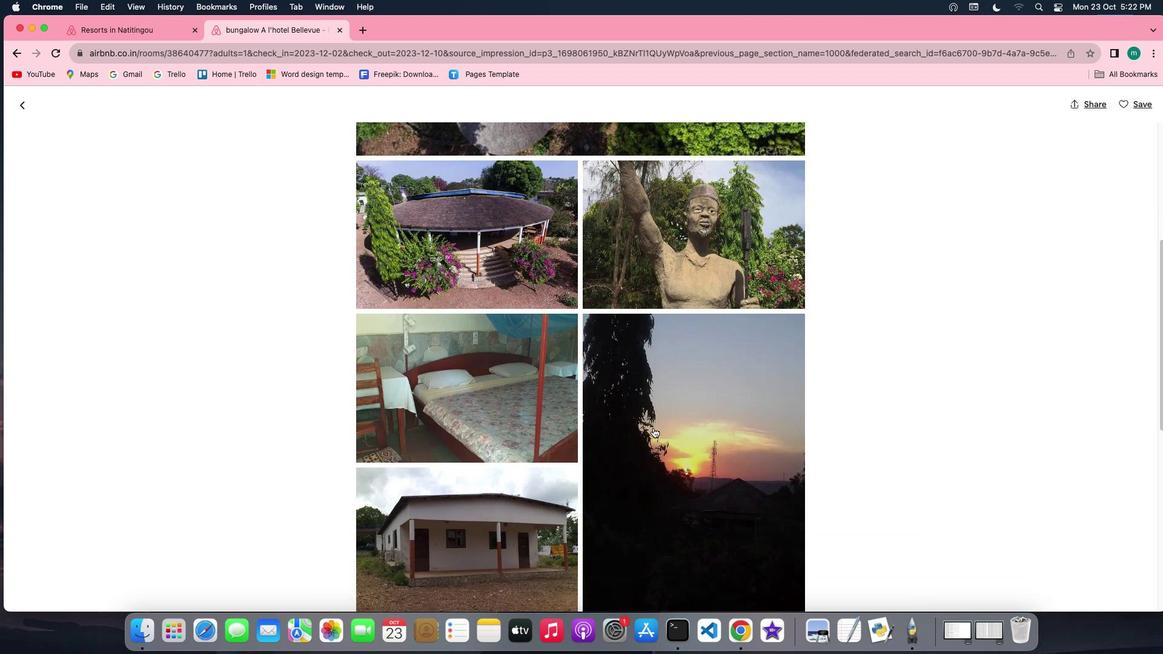
Action: Mouse scrolled (647, 422) with delta (-5, -6)
Screenshot: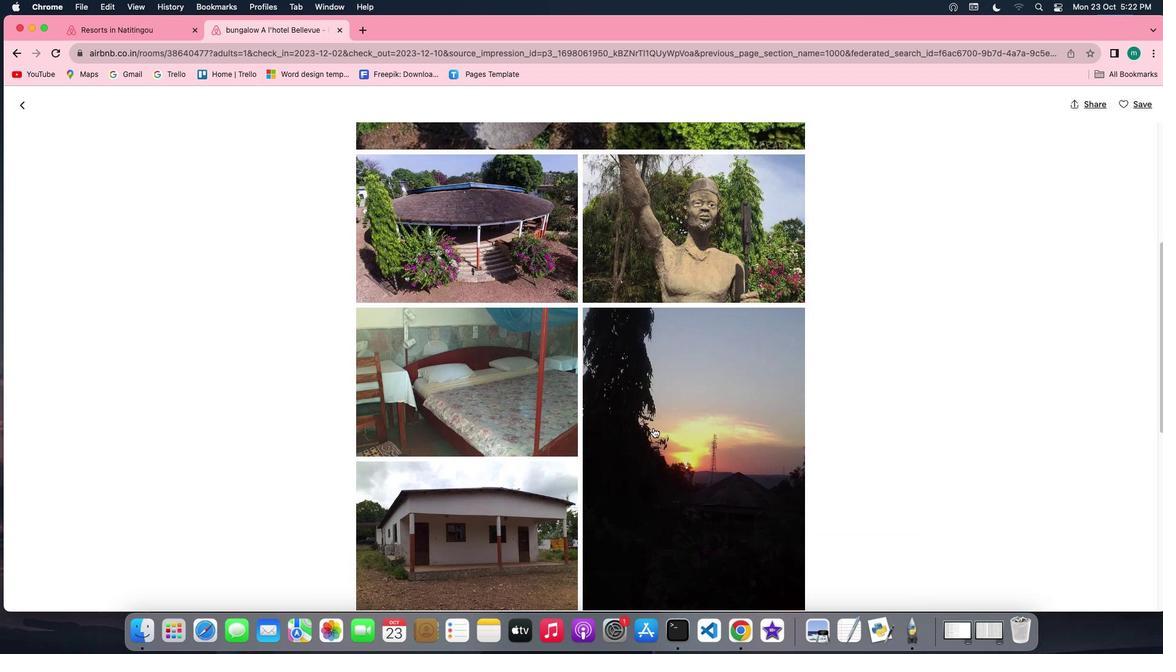 
Action: Mouse scrolled (647, 422) with delta (-5, -6)
Screenshot: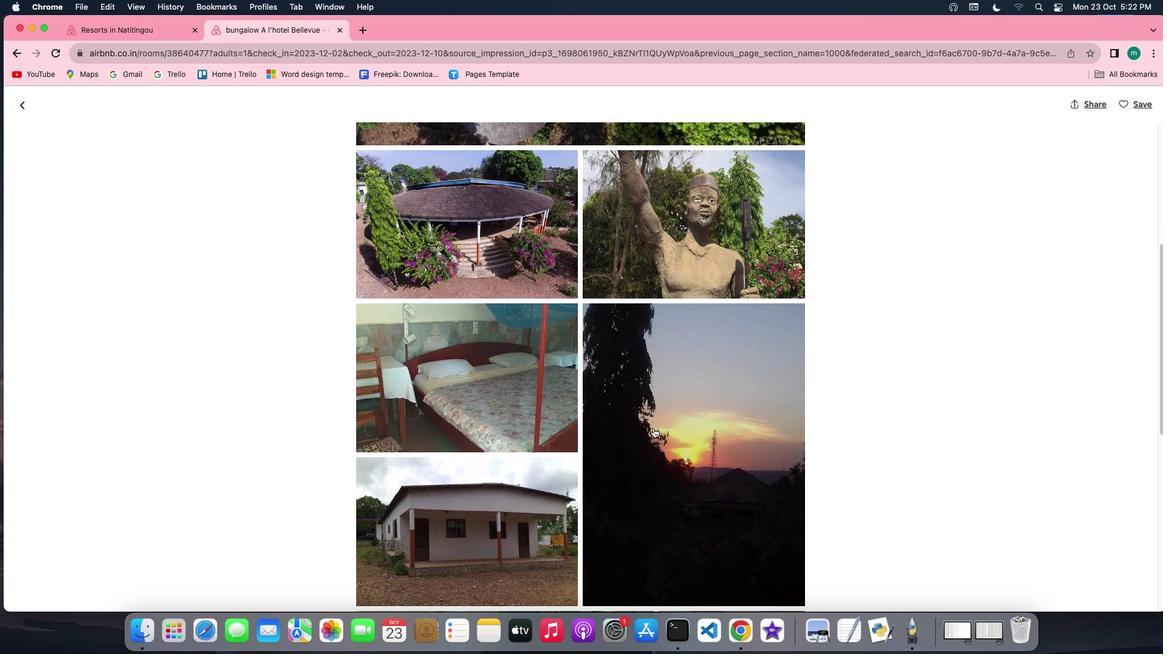 
Action: Mouse scrolled (647, 422) with delta (-5, -6)
Screenshot: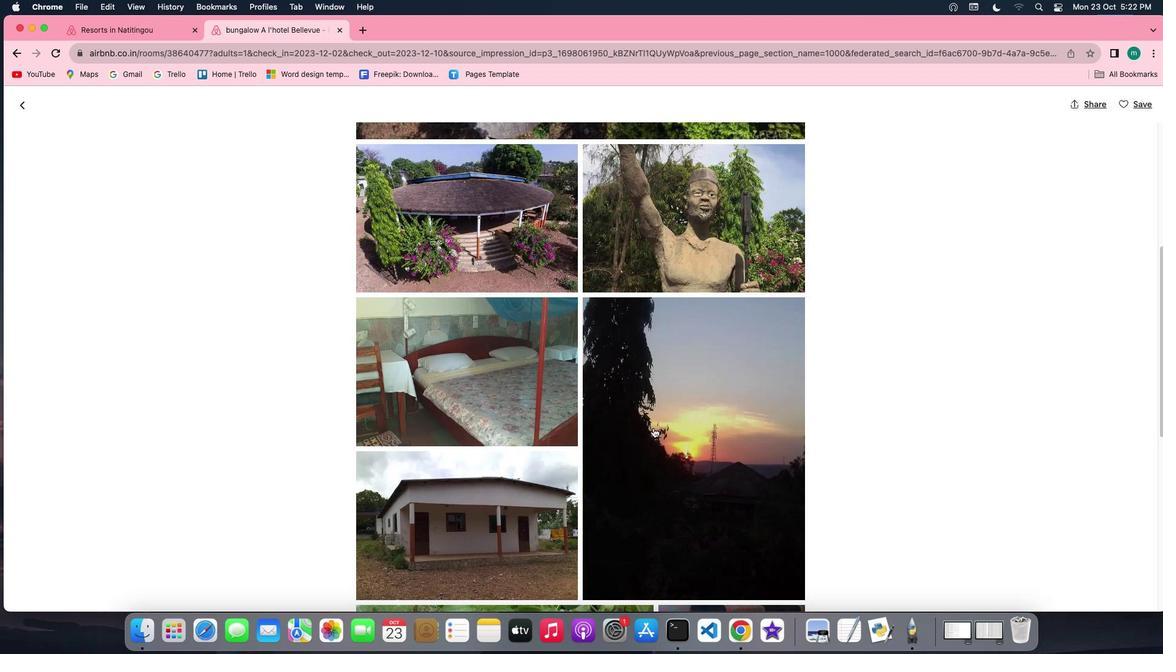 
Action: Mouse scrolled (647, 422) with delta (-5, -6)
Screenshot: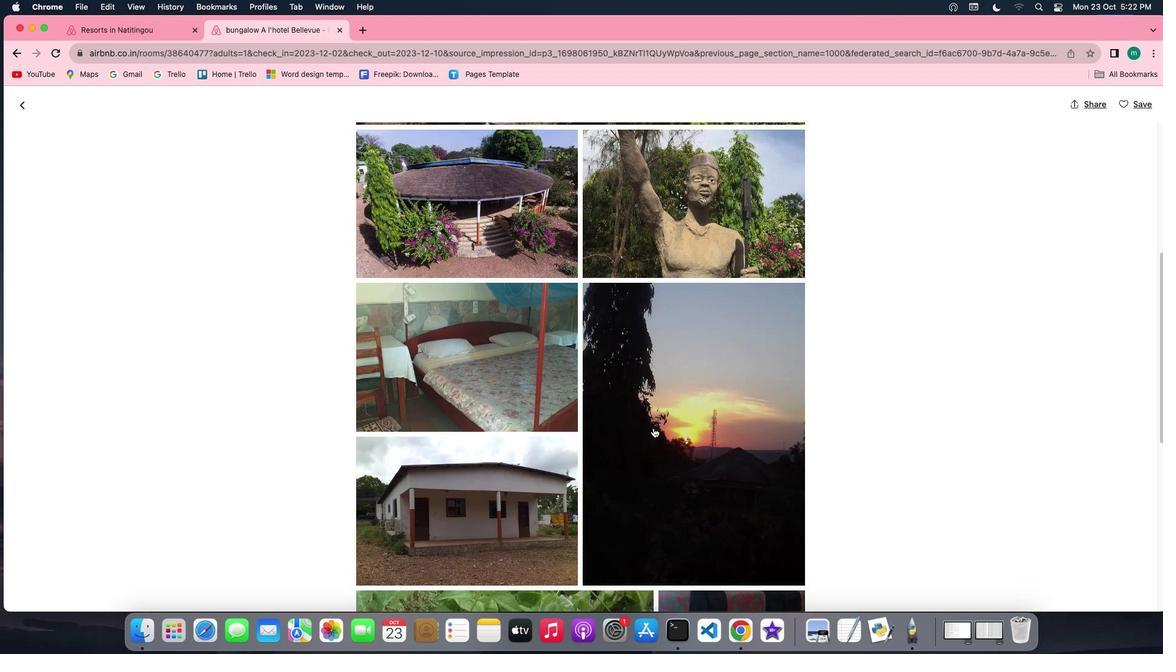 
Action: Mouse scrolled (647, 422) with delta (-5, -6)
Screenshot: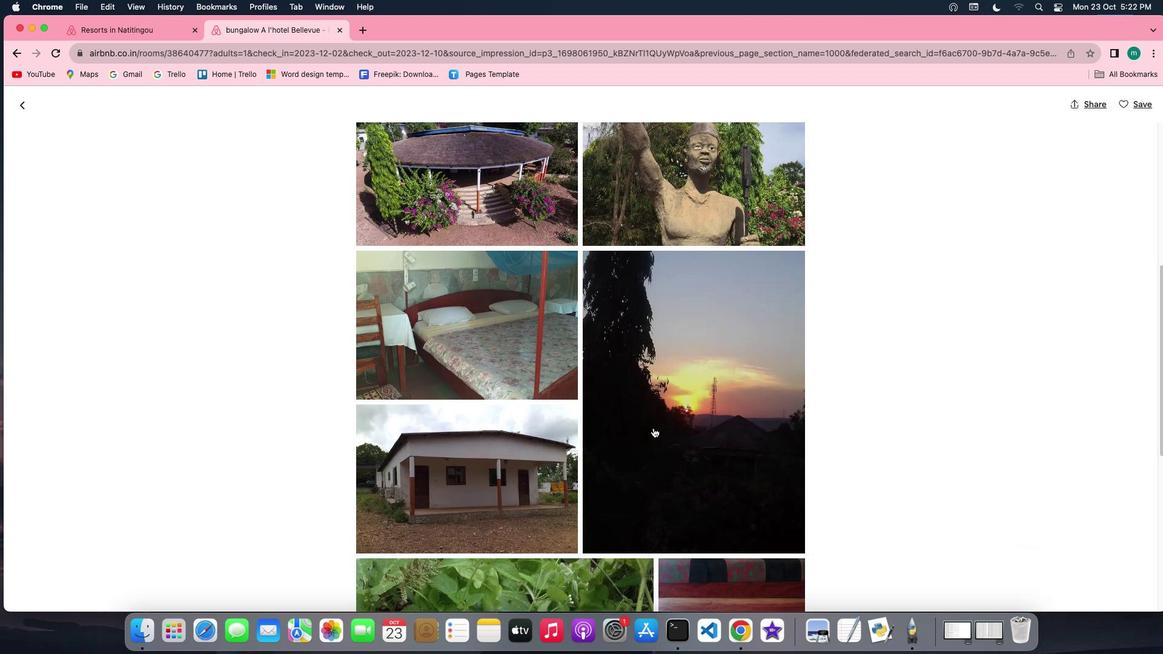 
Action: Mouse scrolled (647, 422) with delta (-5, -6)
Screenshot: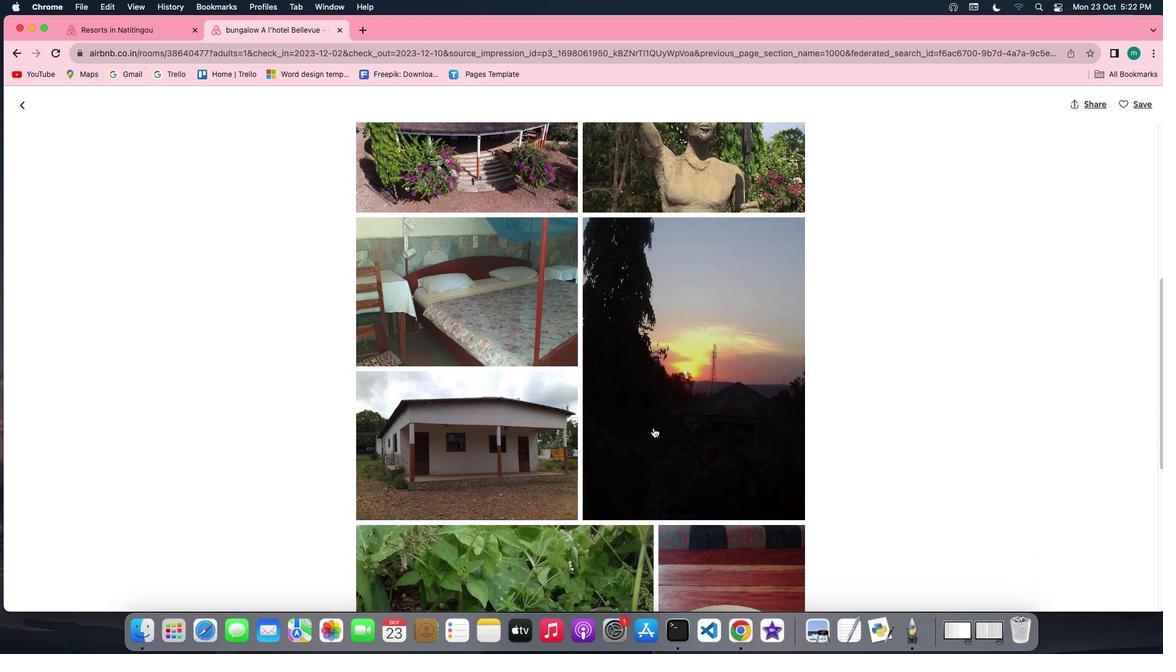 
Action: Mouse scrolled (647, 422) with delta (-5, -6)
Screenshot: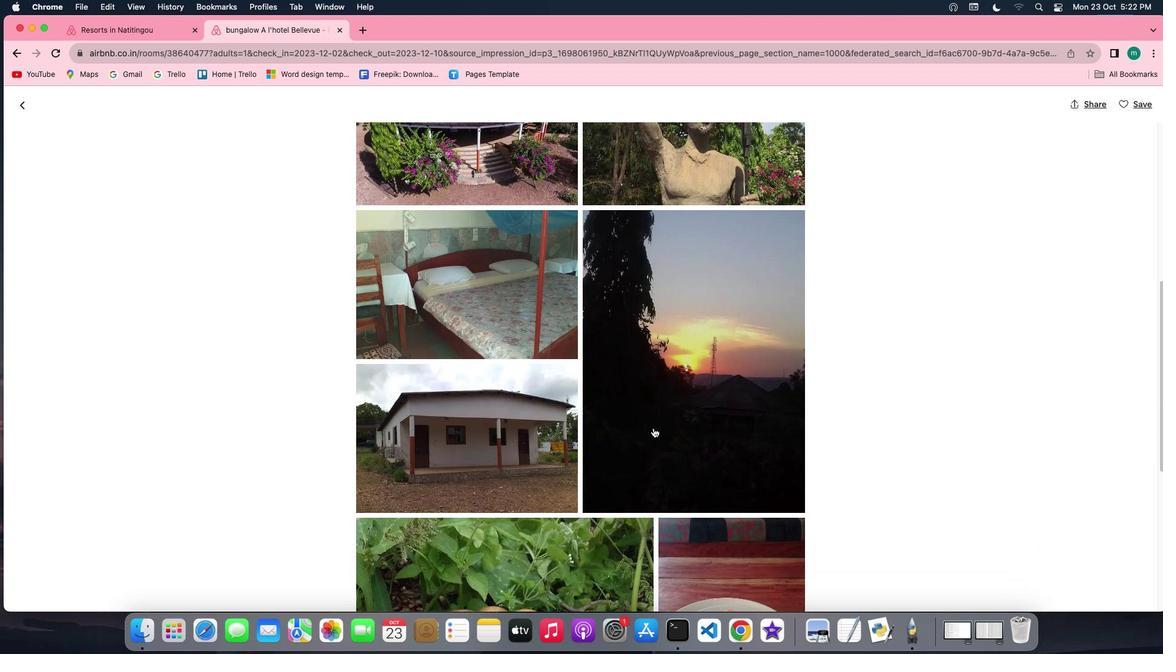 
Action: Mouse scrolled (647, 422) with delta (-5, -6)
Screenshot: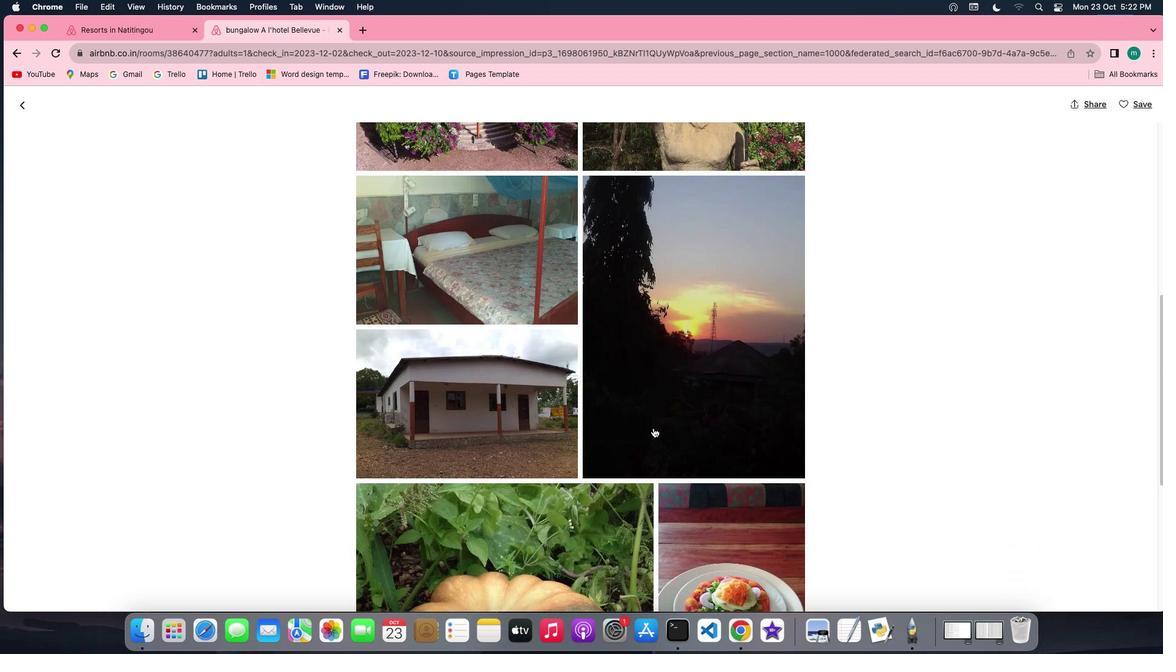 
Action: Mouse scrolled (647, 422) with delta (-5, -6)
Screenshot: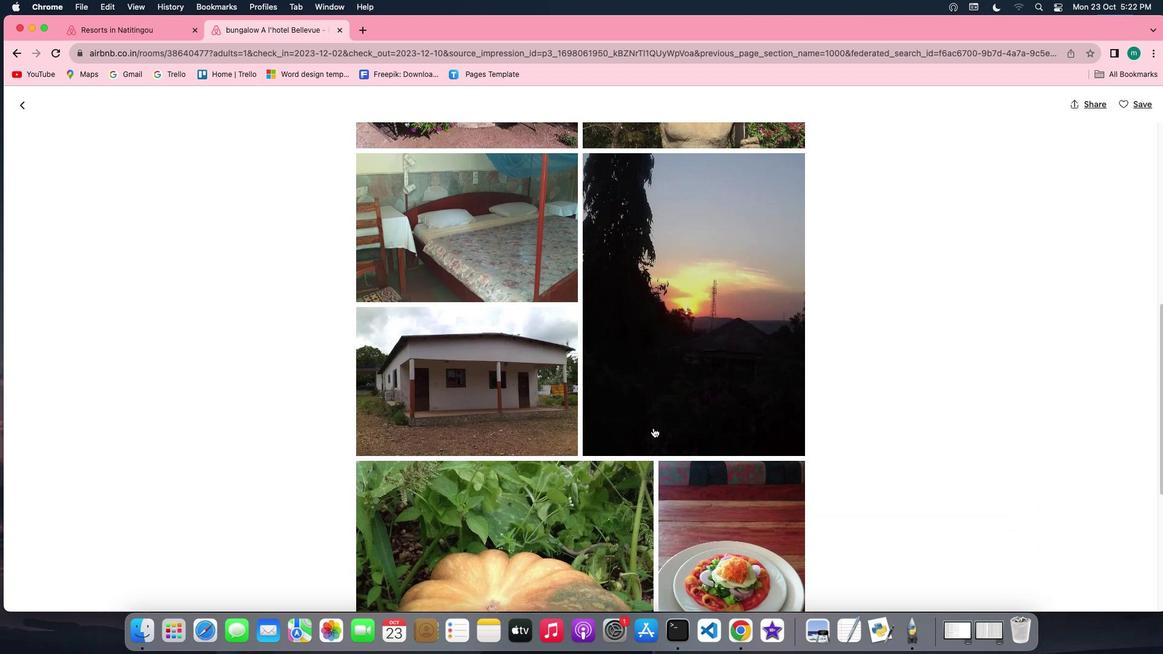 
Action: Mouse scrolled (647, 422) with delta (-5, -6)
Screenshot: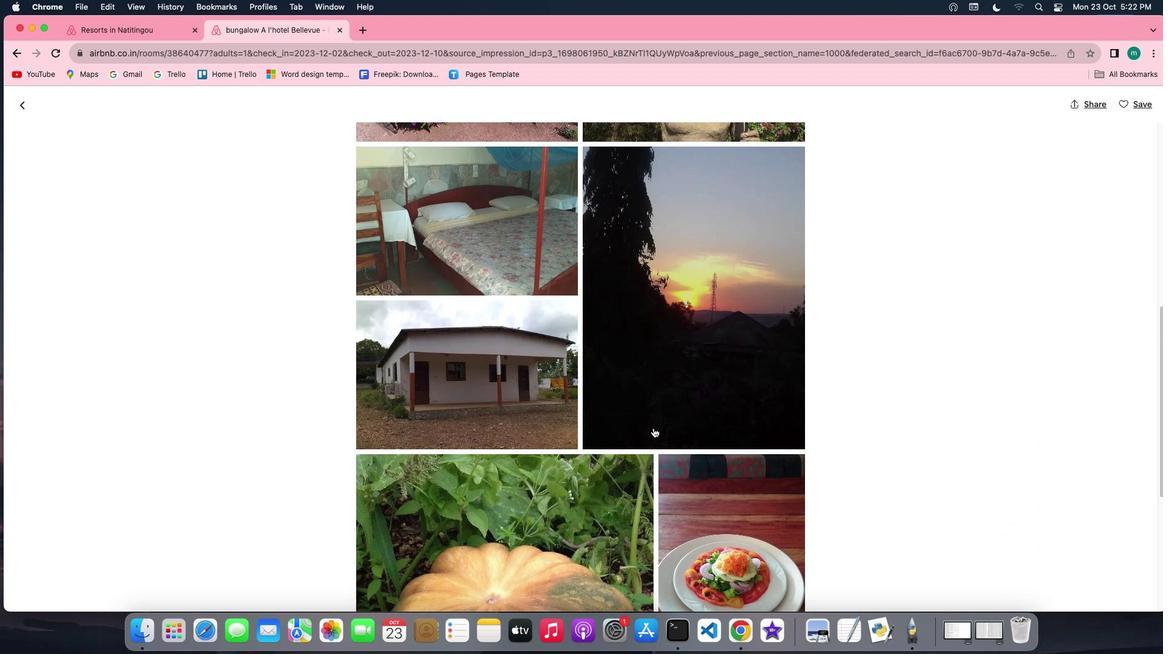 
Action: Mouse scrolled (647, 422) with delta (-5, -6)
Screenshot: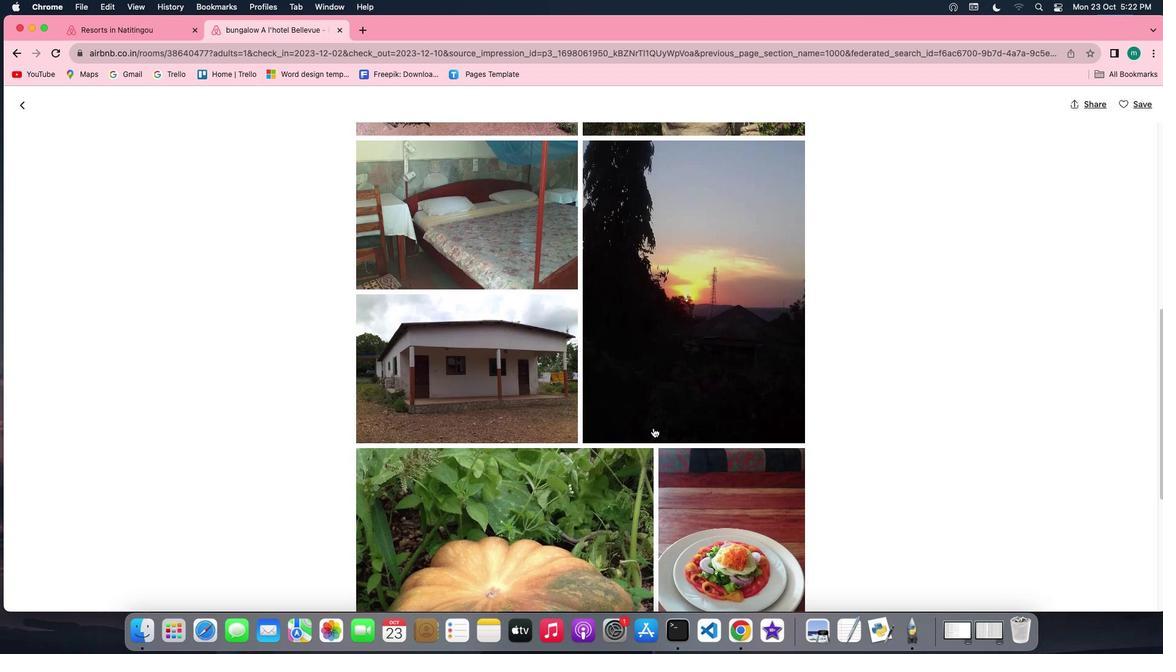 
Action: Mouse scrolled (647, 422) with delta (-5, -6)
Screenshot: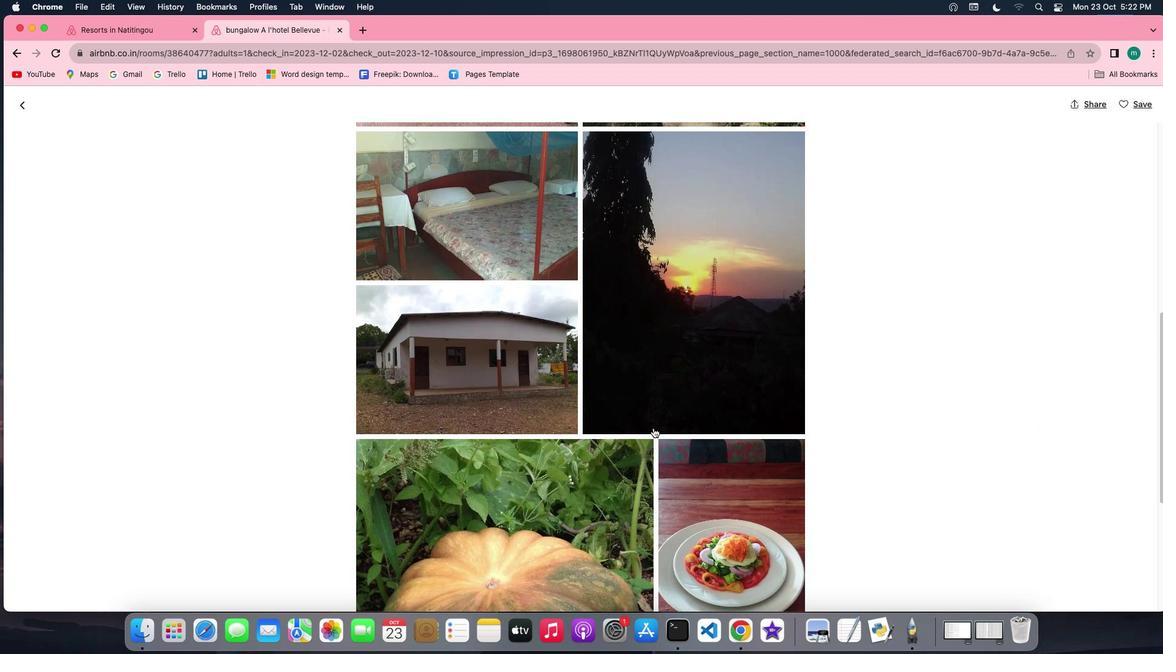 
Action: Mouse scrolled (647, 422) with delta (-5, -6)
Screenshot: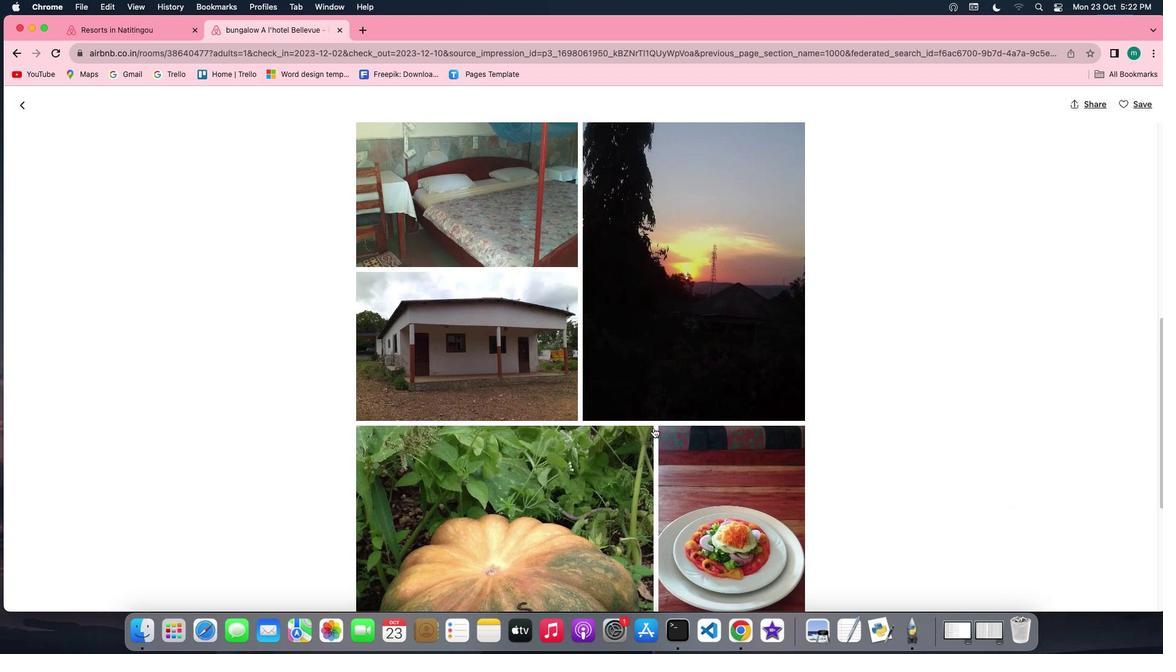 
Action: Mouse scrolled (647, 422) with delta (-5, -6)
Screenshot: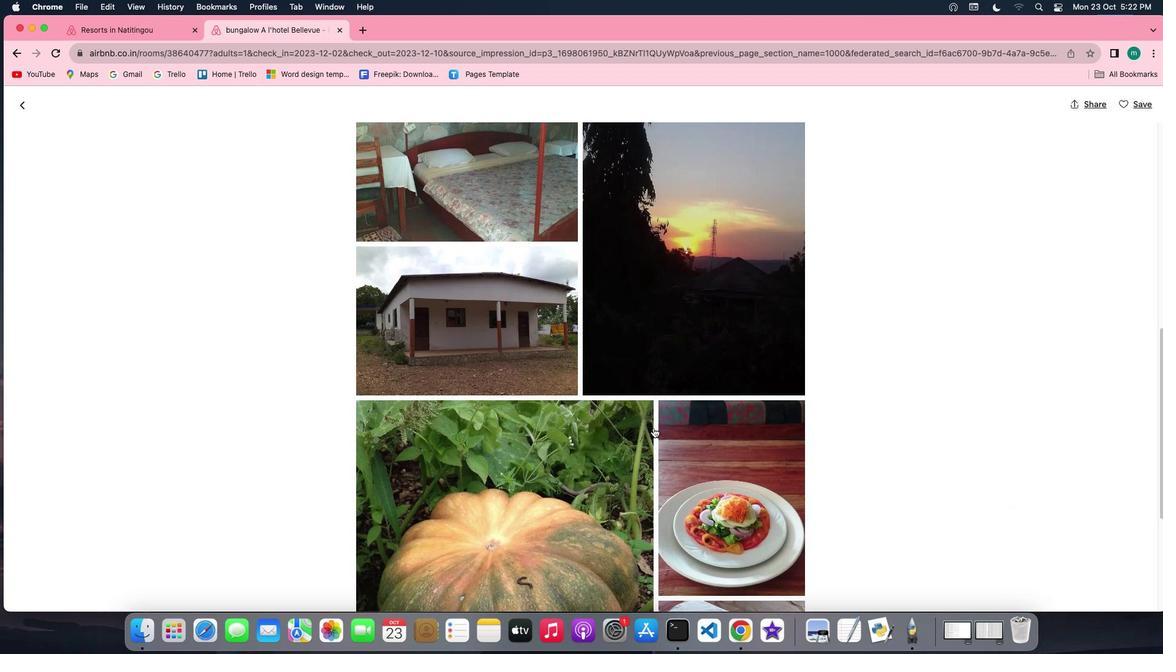 
Action: Mouse scrolled (647, 422) with delta (-5, -6)
Screenshot: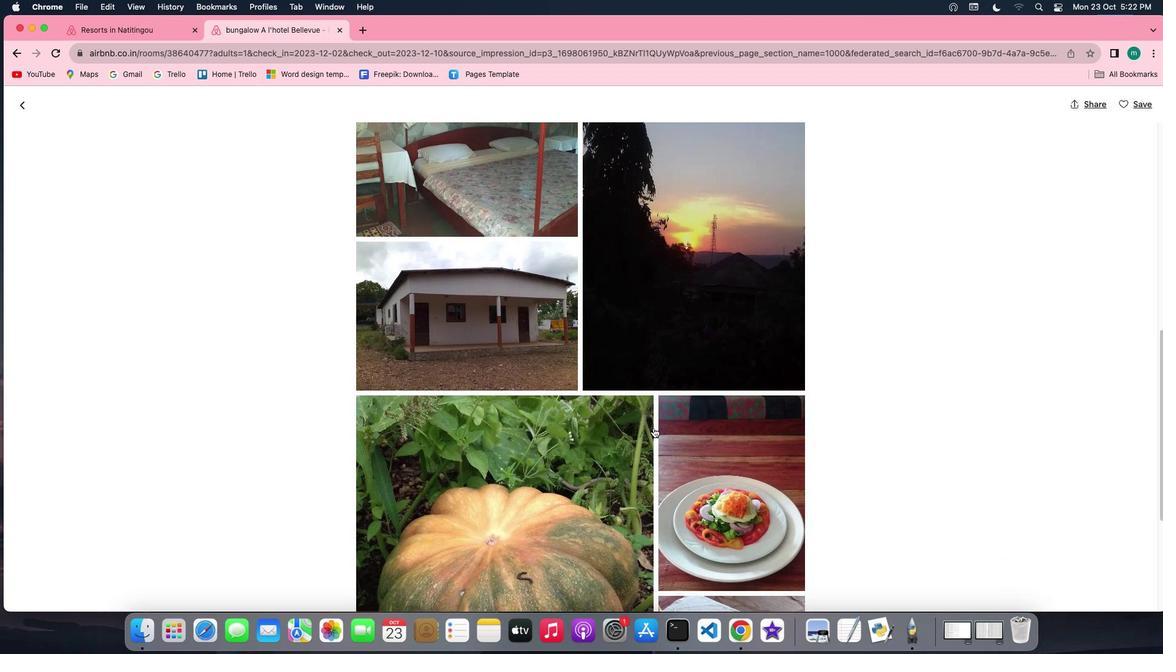 
Action: Mouse scrolled (647, 422) with delta (-5, -6)
Screenshot: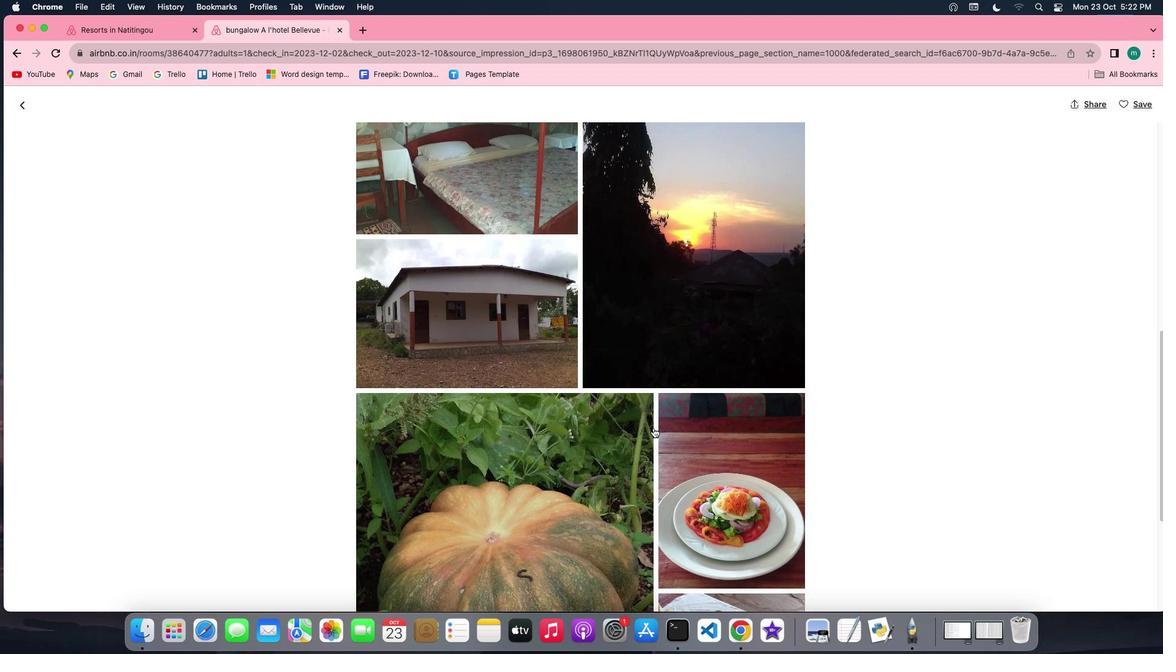 
Action: Mouse scrolled (647, 422) with delta (-5, -6)
Screenshot: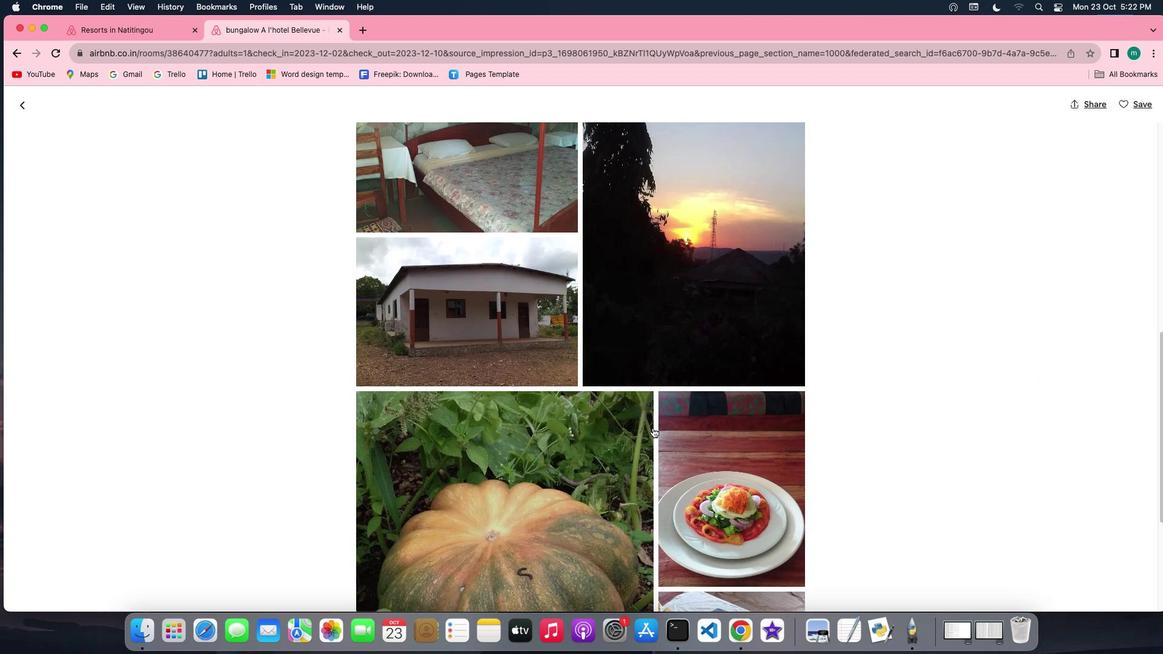 
Action: Mouse moved to (647, 422)
Screenshot: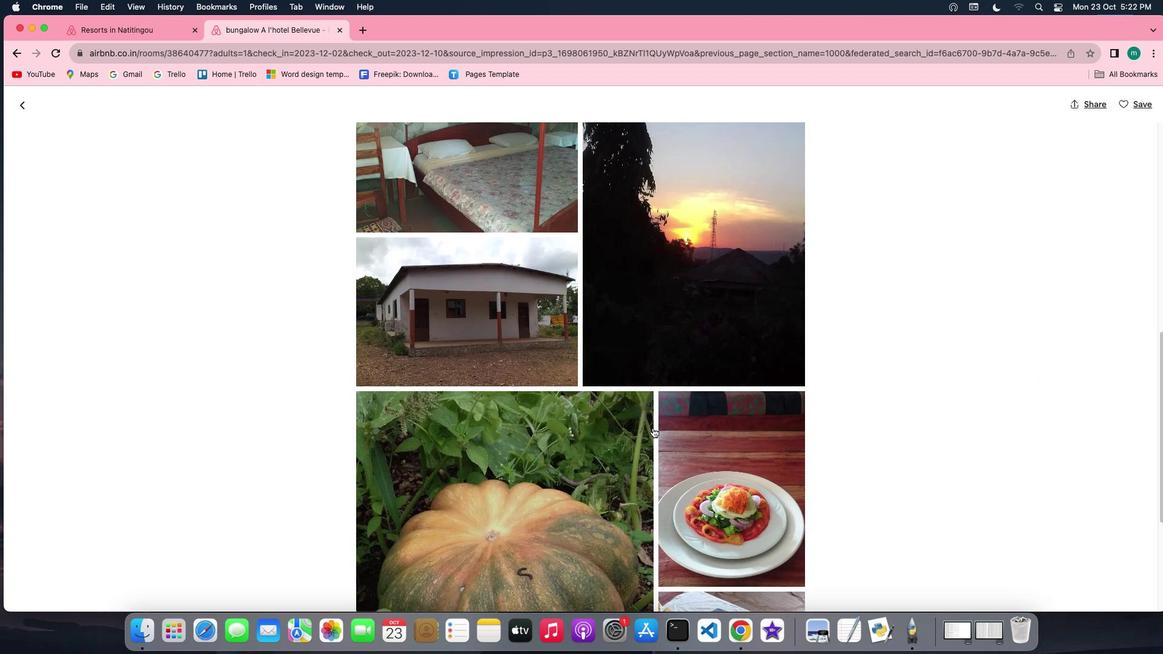 
Action: Mouse scrolled (647, 422) with delta (-5, -6)
Screenshot: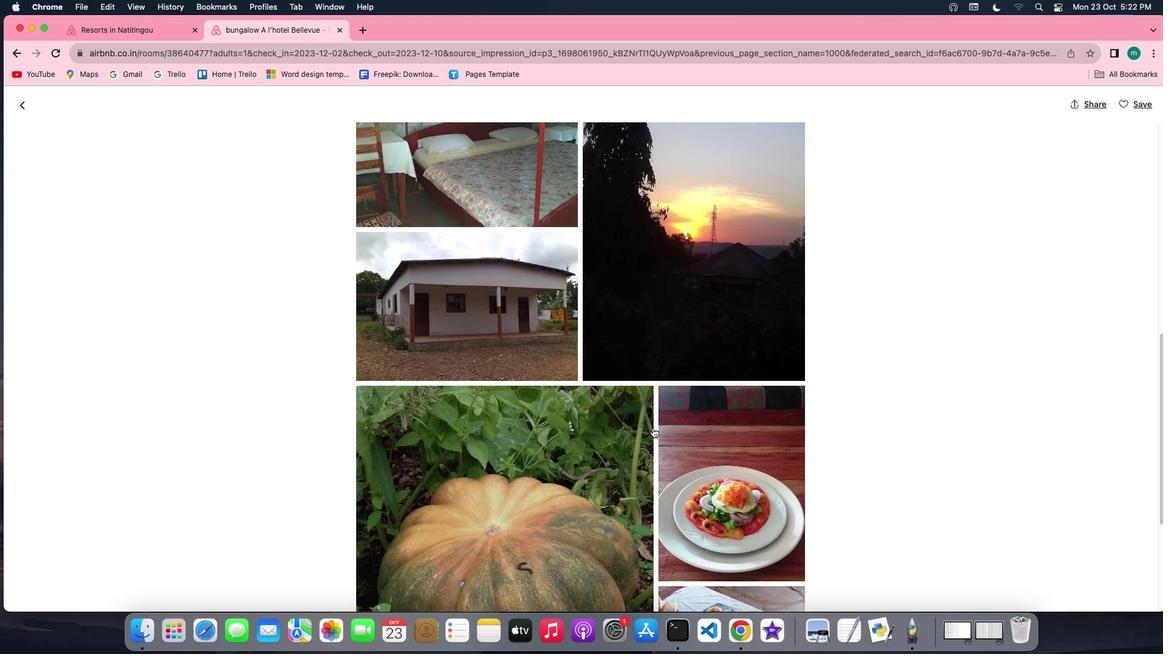 
Action: Mouse scrolled (647, 422) with delta (-5, -6)
Screenshot: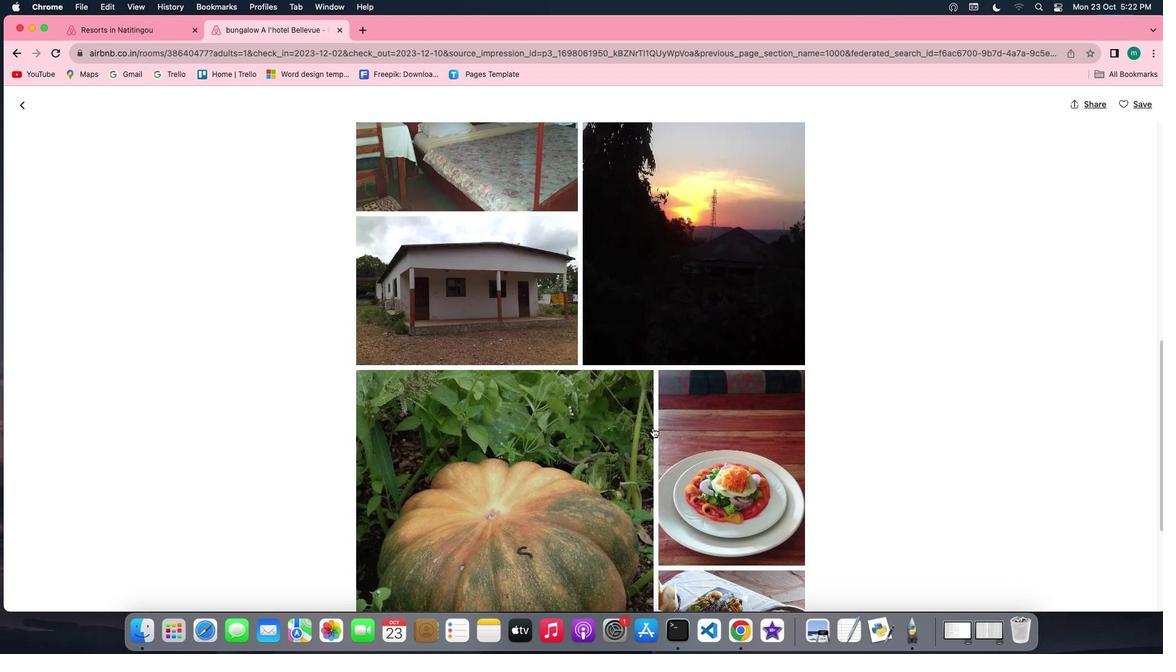 
Action: Mouse scrolled (647, 422) with delta (-5, -6)
Screenshot: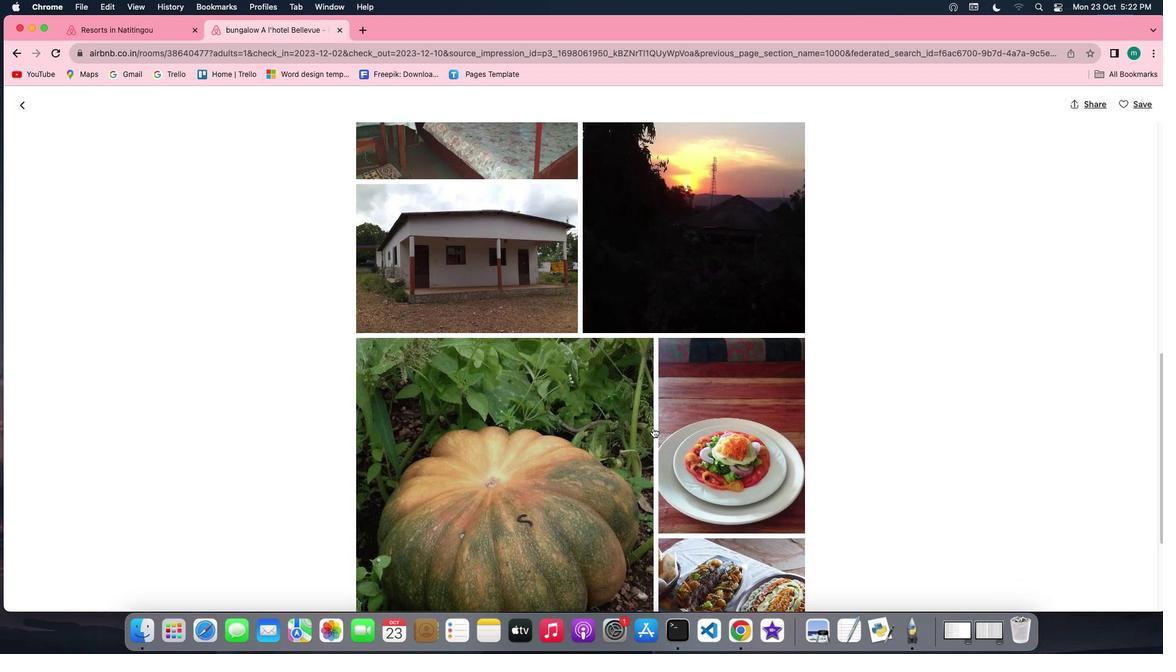 
Action: Mouse scrolled (647, 422) with delta (-5, -6)
Screenshot: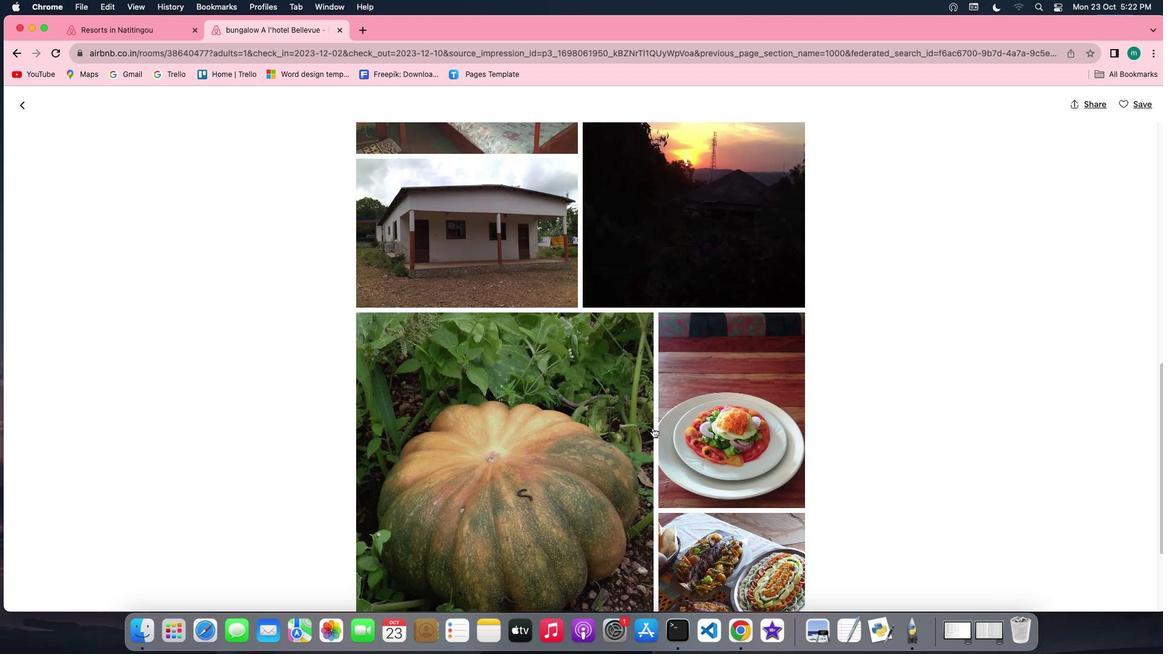 
Action: Mouse scrolled (647, 422) with delta (-5, -6)
Screenshot: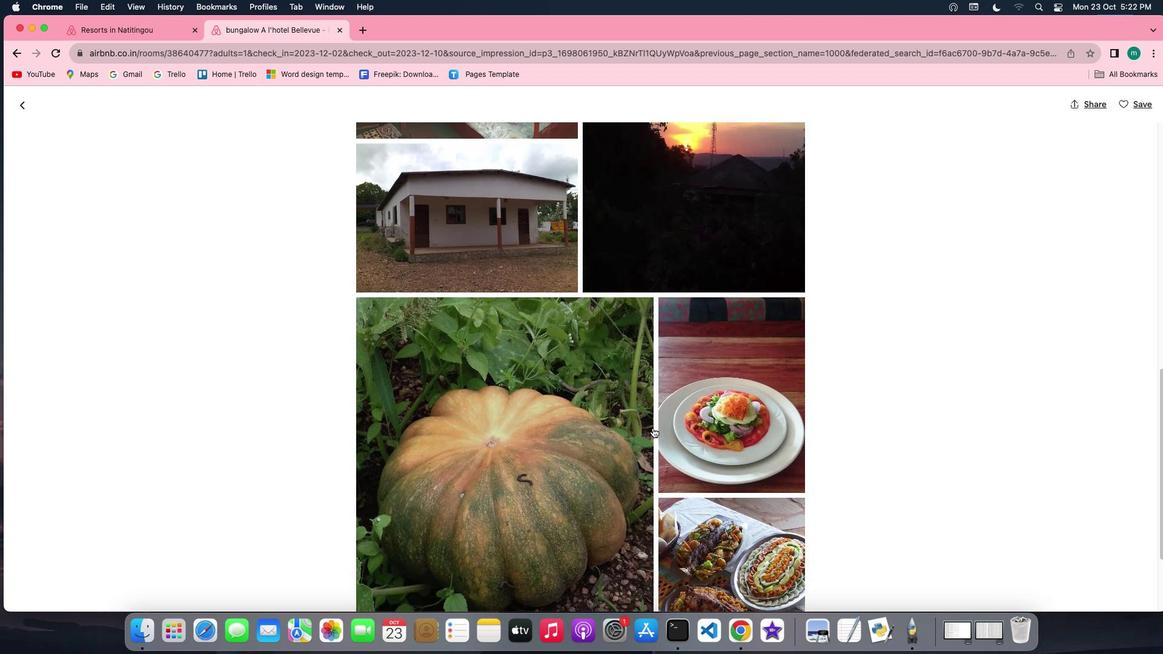 
Action: Mouse scrolled (647, 422) with delta (-5, -6)
Screenshot: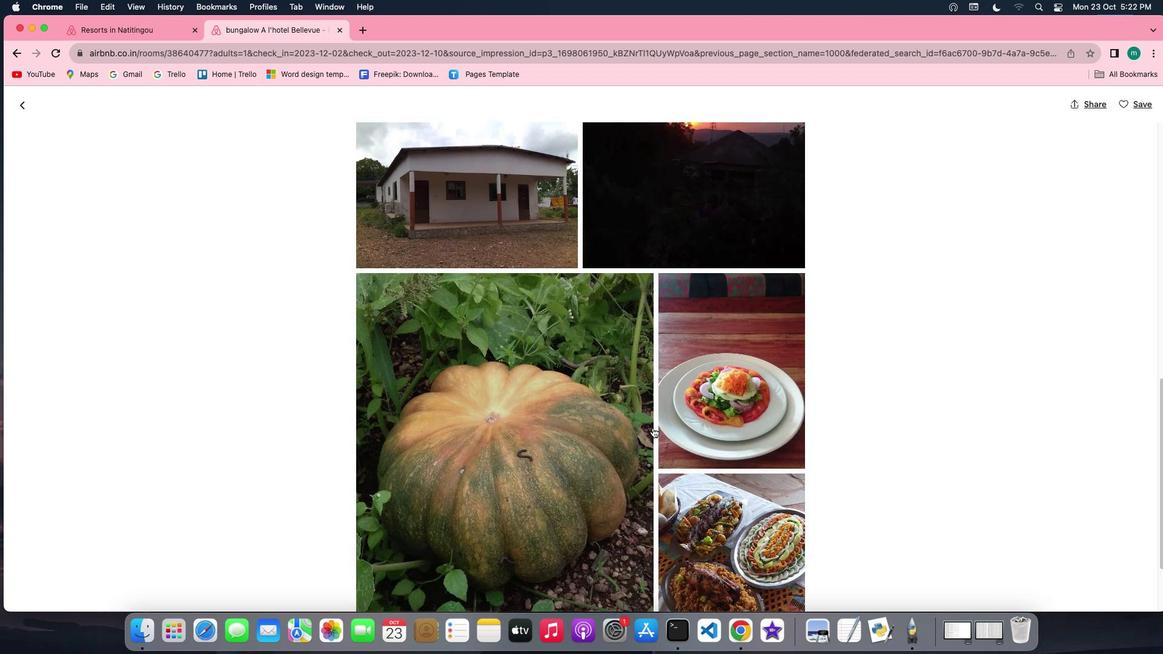 
Action: Mouse scrolled (647, 422) with delta (-5, -7)
Screenshot: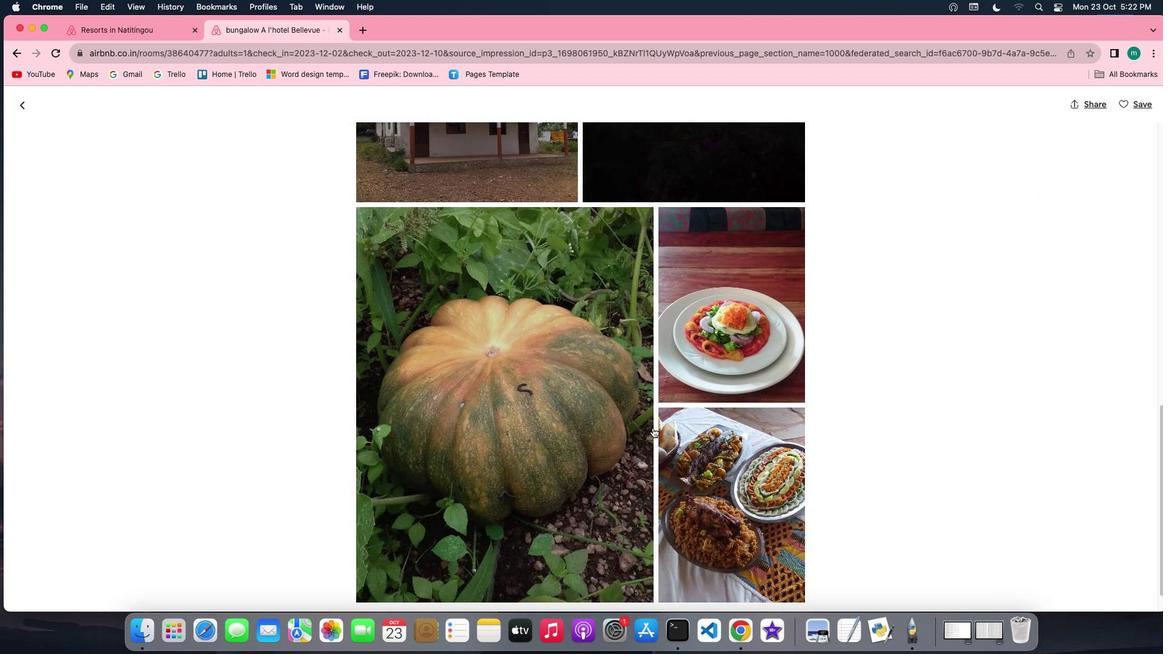 
Action: Mouse scrolled (647, 422) with delta (-5, -6)
Screenshot: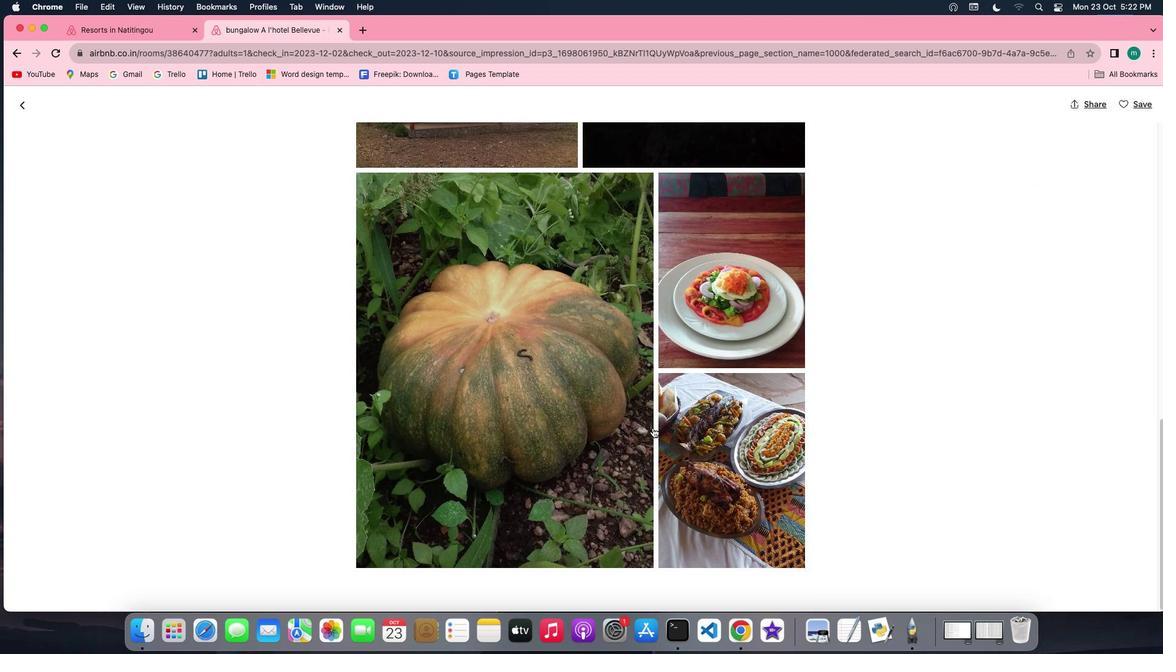
Action: Mouse scrolled (647, 422) with delta (-5, -6)
Screenshot: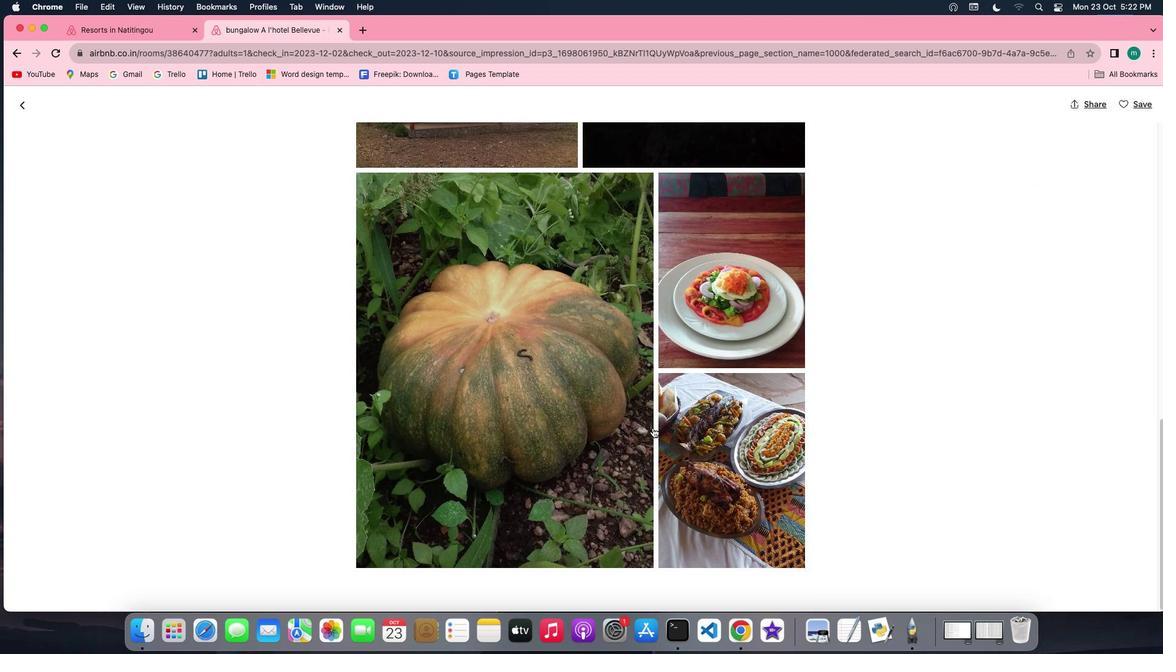 
Action: Mouse scrolled (647, 422) with delta (-5, -6)
Screenshot: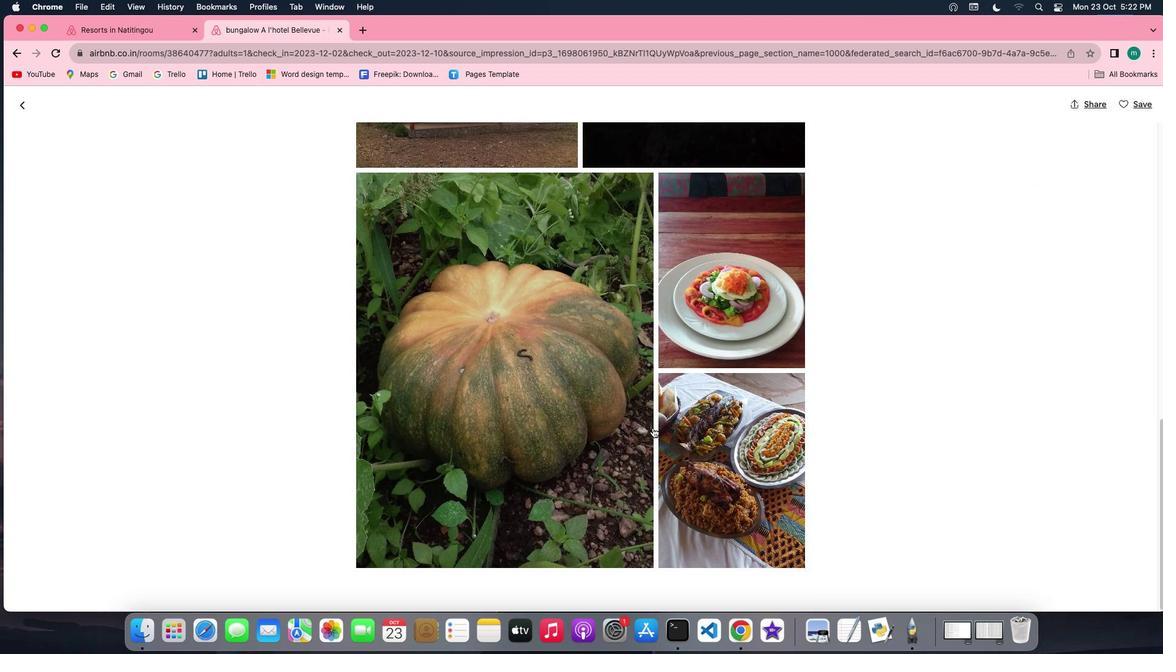 
Action: Mouse scrolled (647, 422) with delta (-5, -7)
Screenshot: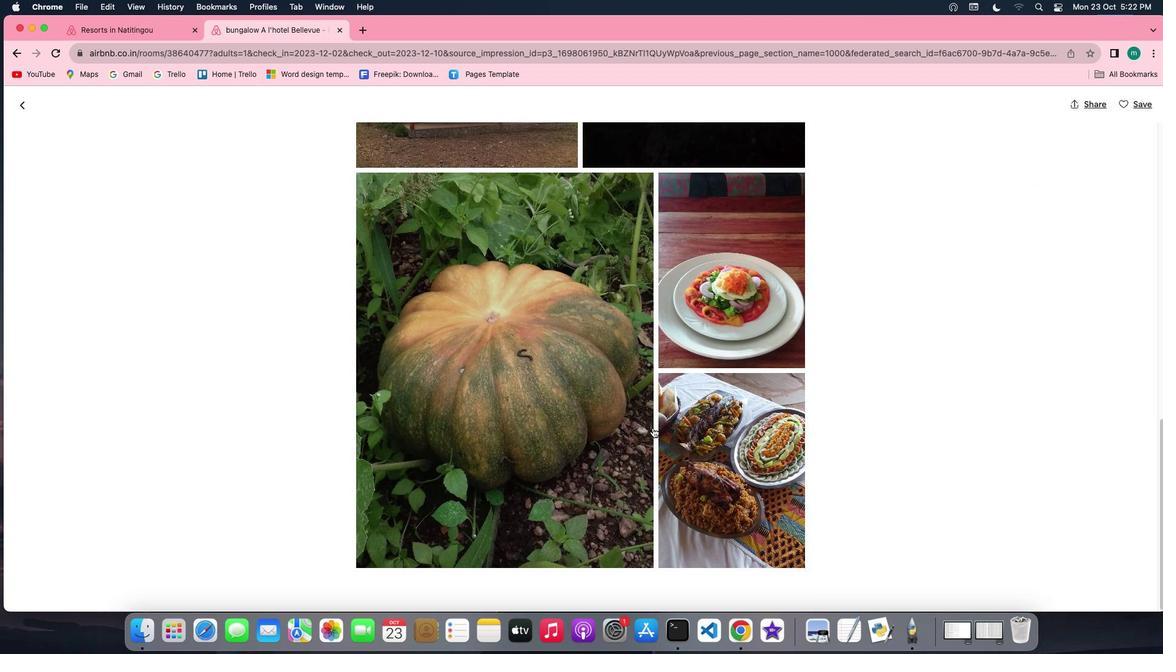 
Action: Mouse scrolled (647, 422) with delta (-5, -6)
Screenshot: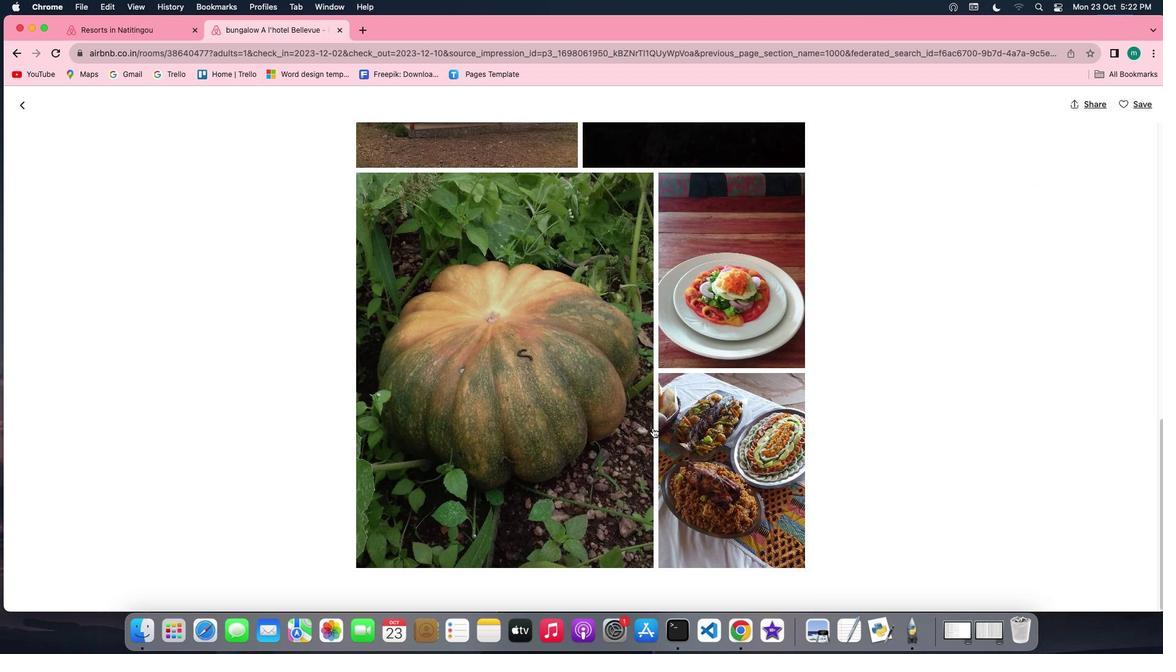 
Action: Mouse scrolled (647, 422) with delta (-5, -6)
Screenshot: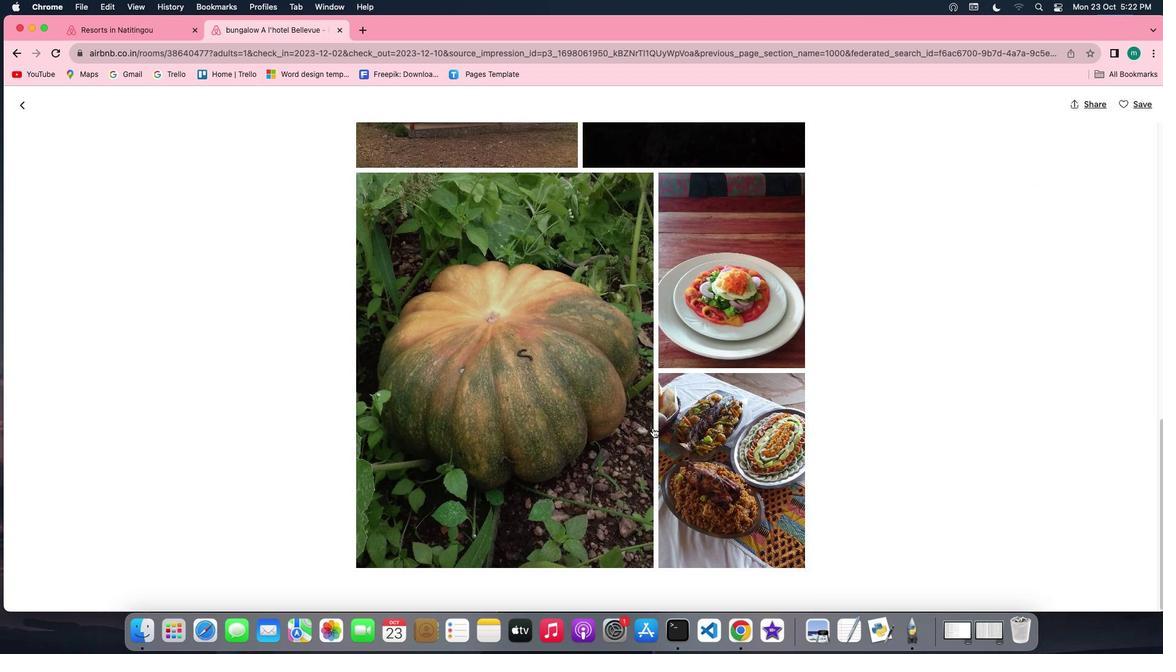 
Action: Mouse scrolled (647, 422) with delta (-5, -6)
Screenshot: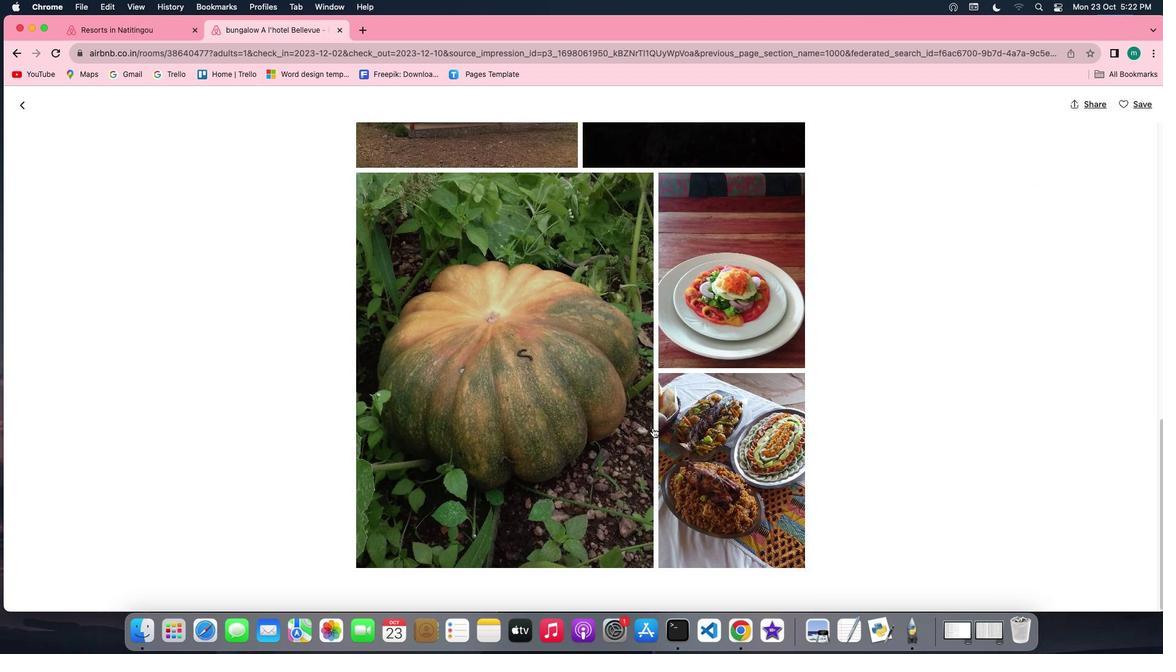
Action: Mouse scrolled (647, 422) with delta (-5, -6)
Screenshot: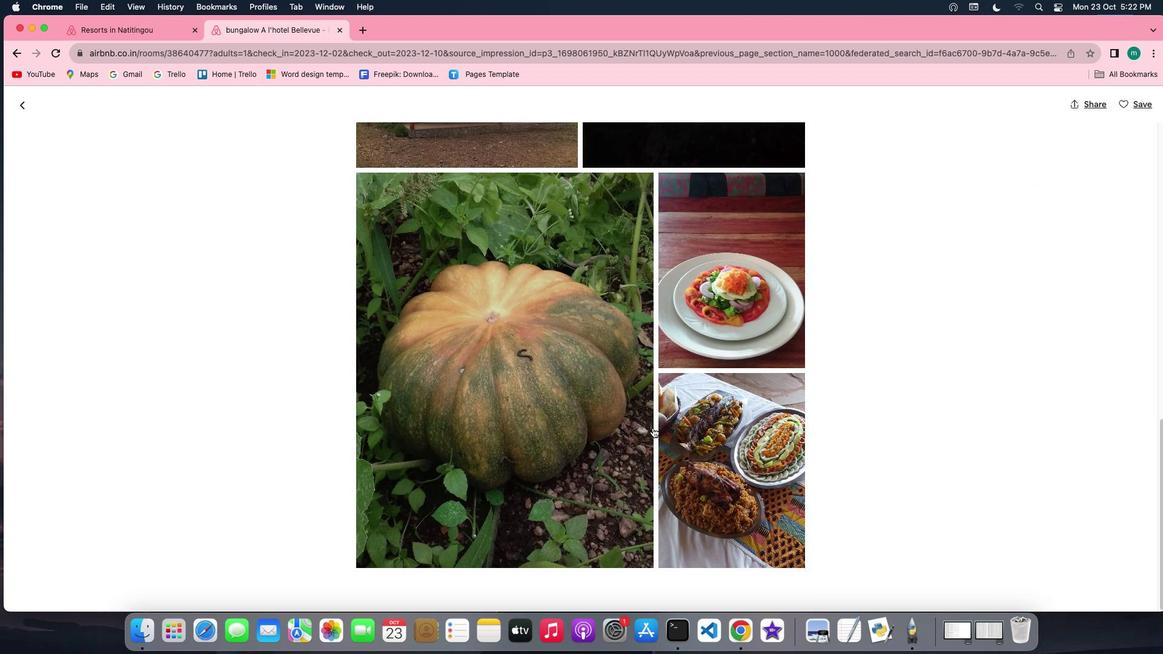 
Action: Mouse scrolled (647, 422) with delta (-5, -6)
Screenshot: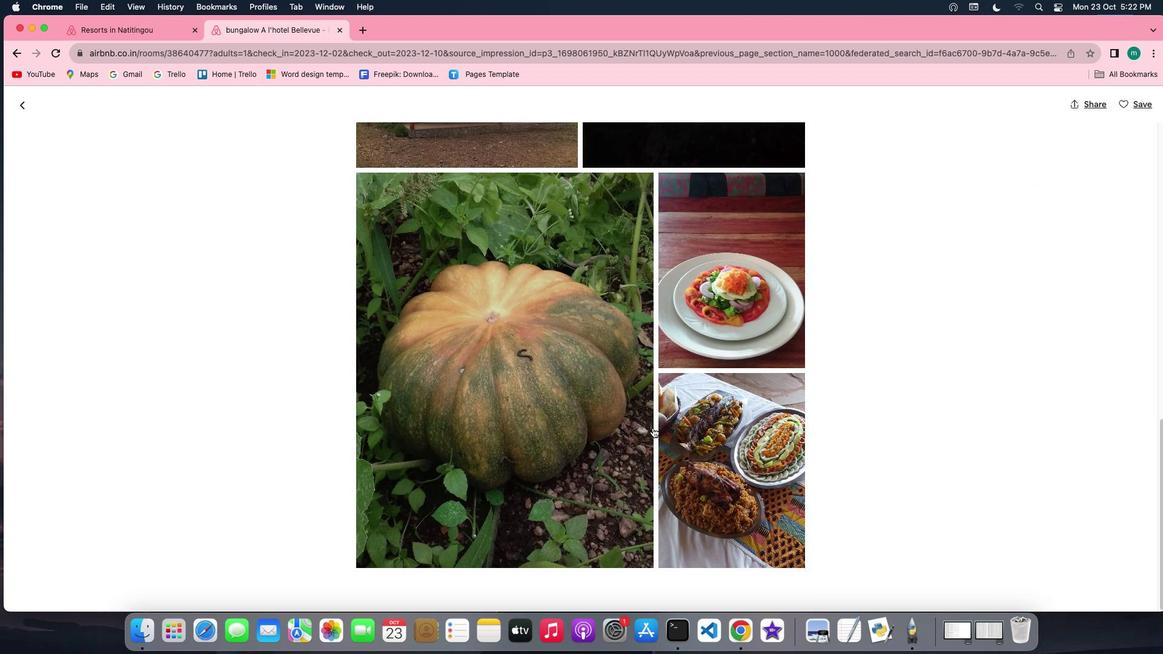 
Action: Mouse scrolled (647, 422) with delta (-5, -6)
Screenshot: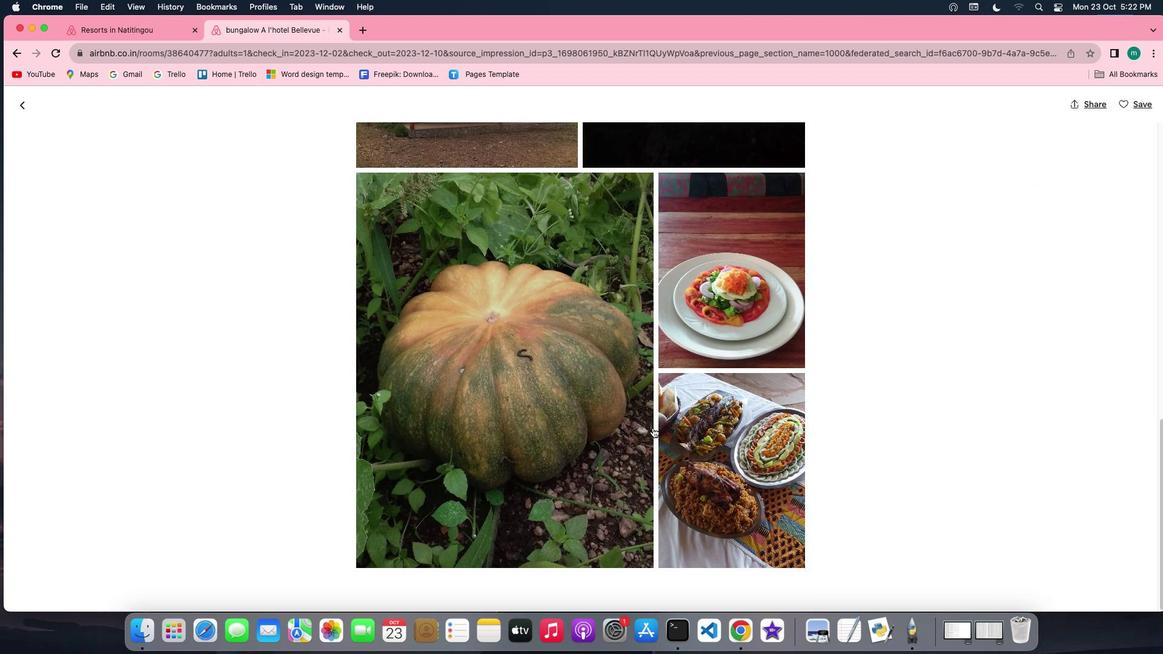 
Action: Mouse scrolled (647, 422) with delta (-5, -6)
Screenshot: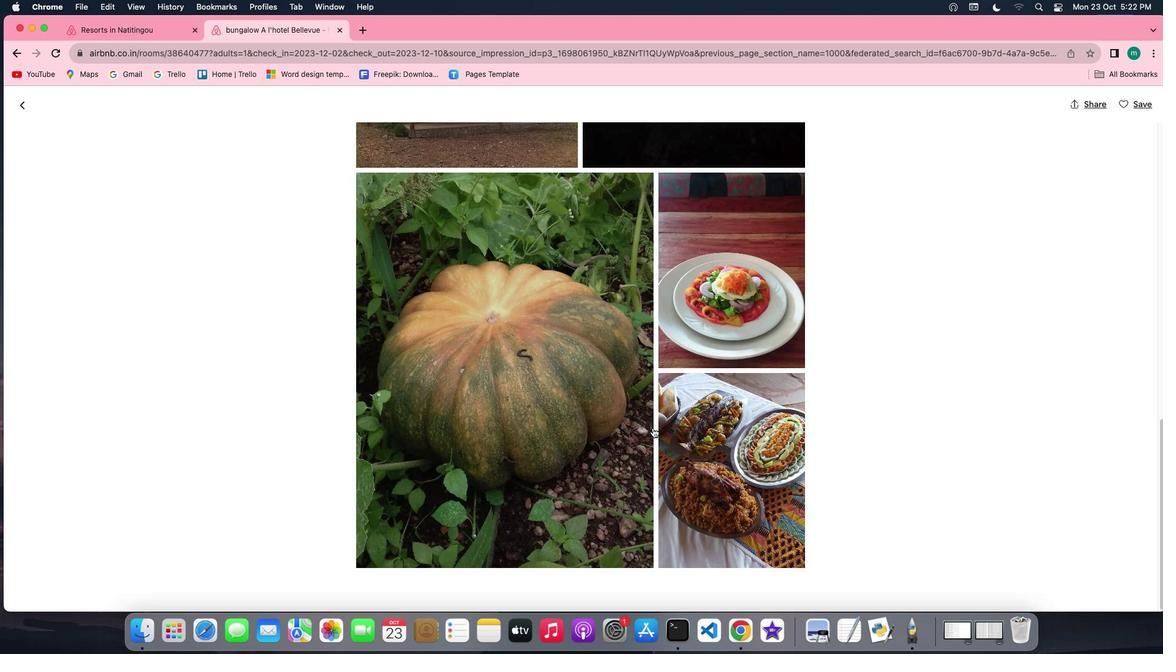 
Action: Mouse scrolled (647, 422) with delta (-5, -6)
Screenshot: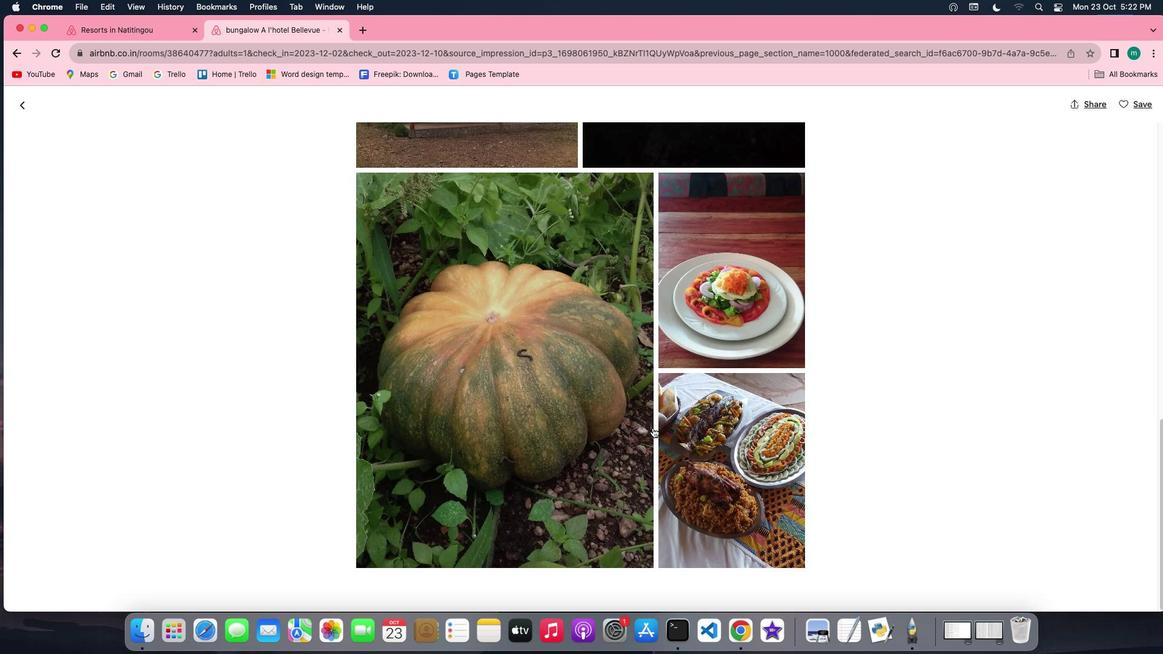 
Action: Mouse scrolled (647, 422) with delta (-5, -6)
Screenshot: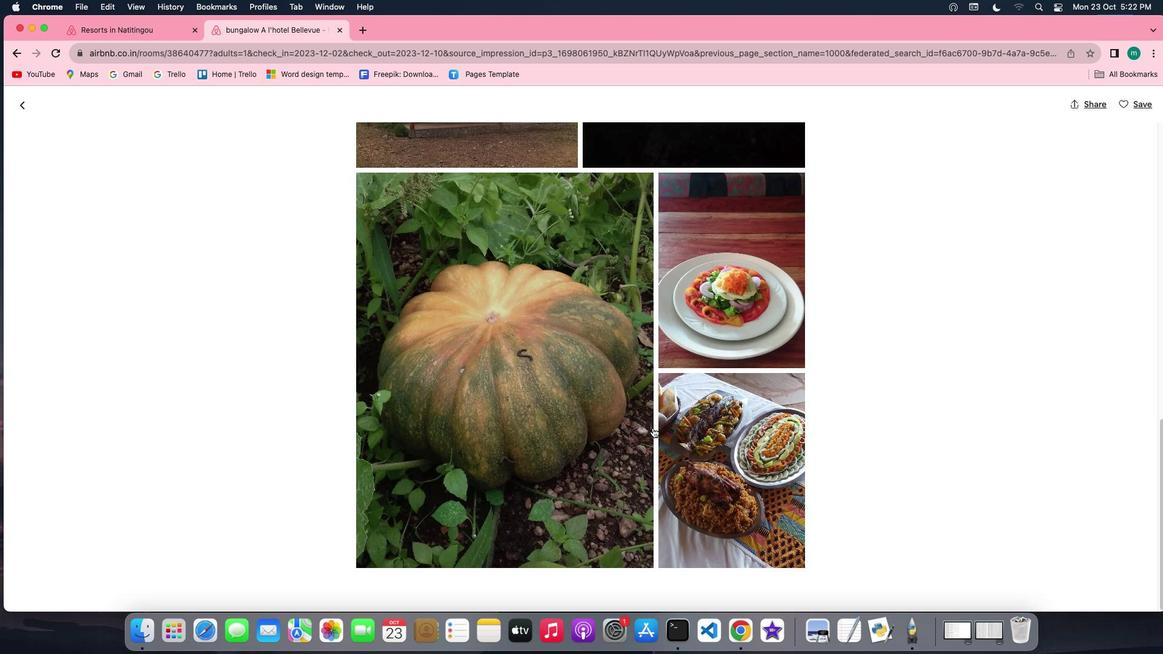 
Action: Mouse scrolled (647, 422) with delta (-5, -6)
Screenshot: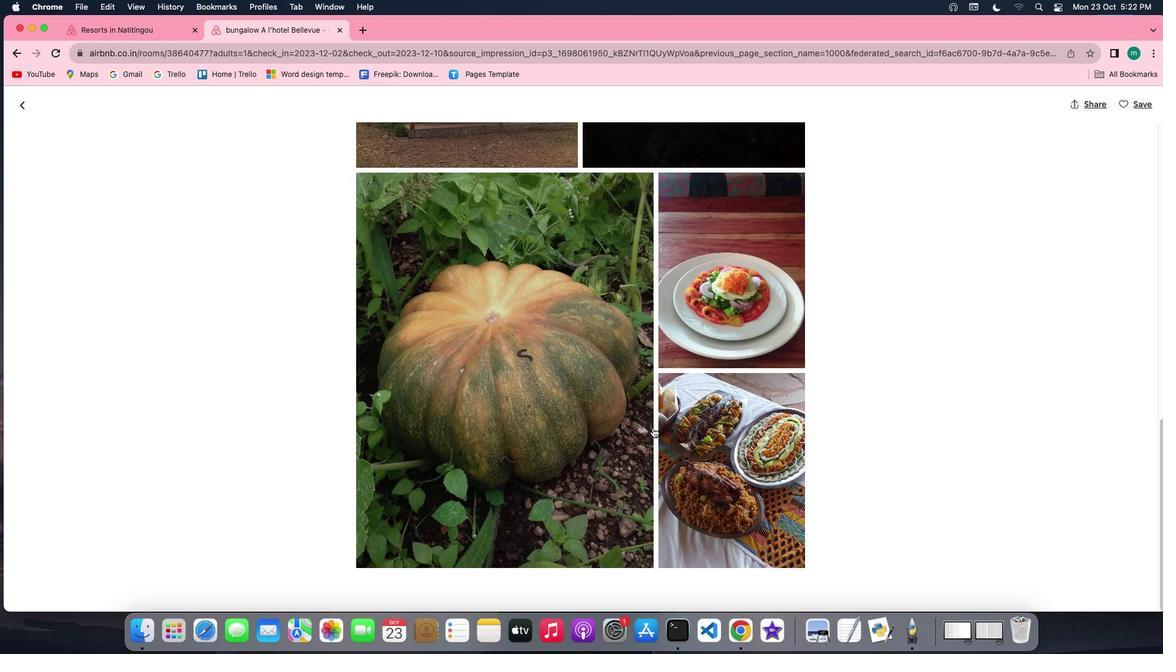 
Action: Mouse scrolled (647, 422) with delta (-5, -6)
Screenshot: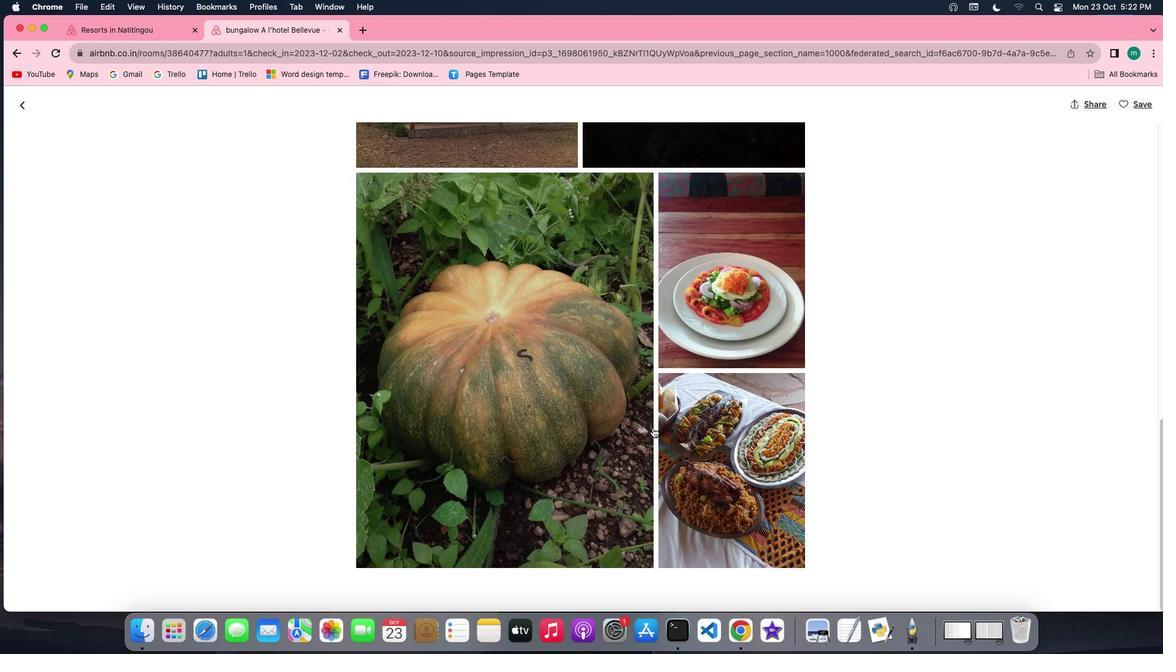 
Action: Mouse scrolled (647, 422) with delta (-5, -6)
Screenshot: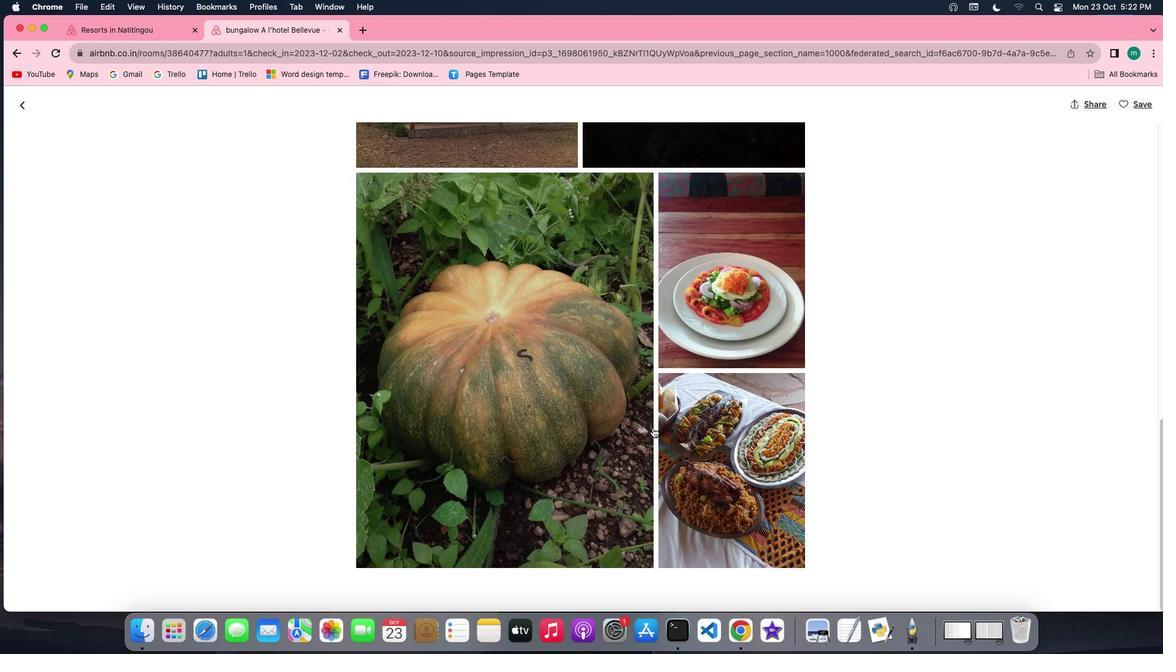 
Action: Mouse scrolled (647, 422) with delta (-5, -6)
Screenshot: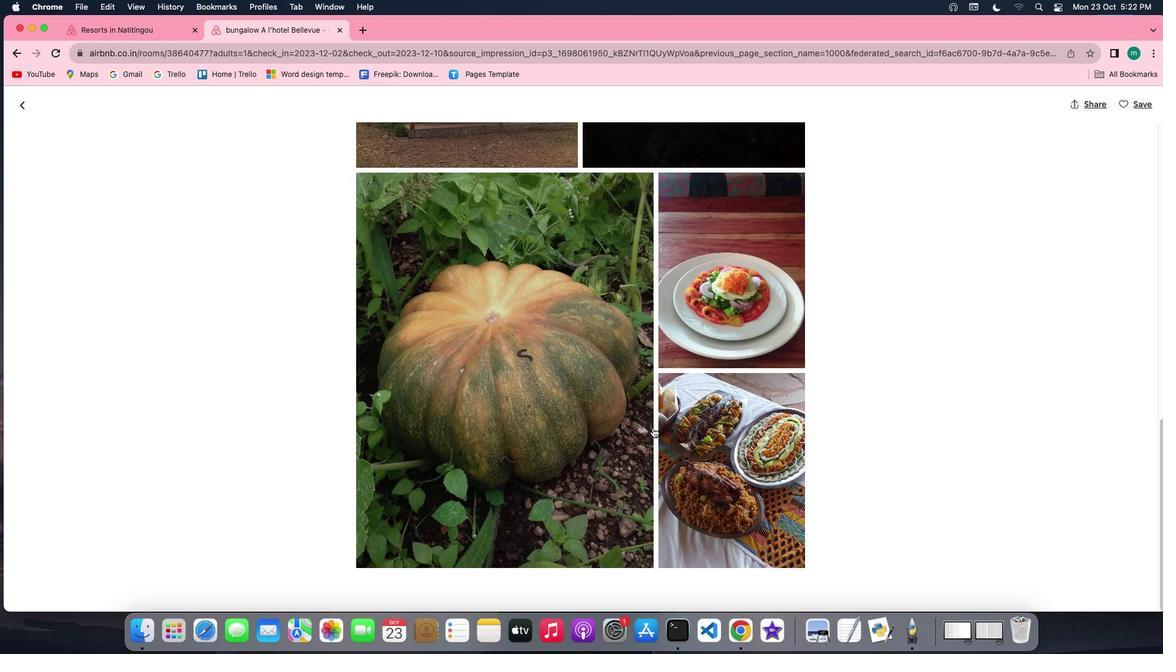 
Action: Mouse scrolled (647, 422) with delta (-5, -6)
Screenshot: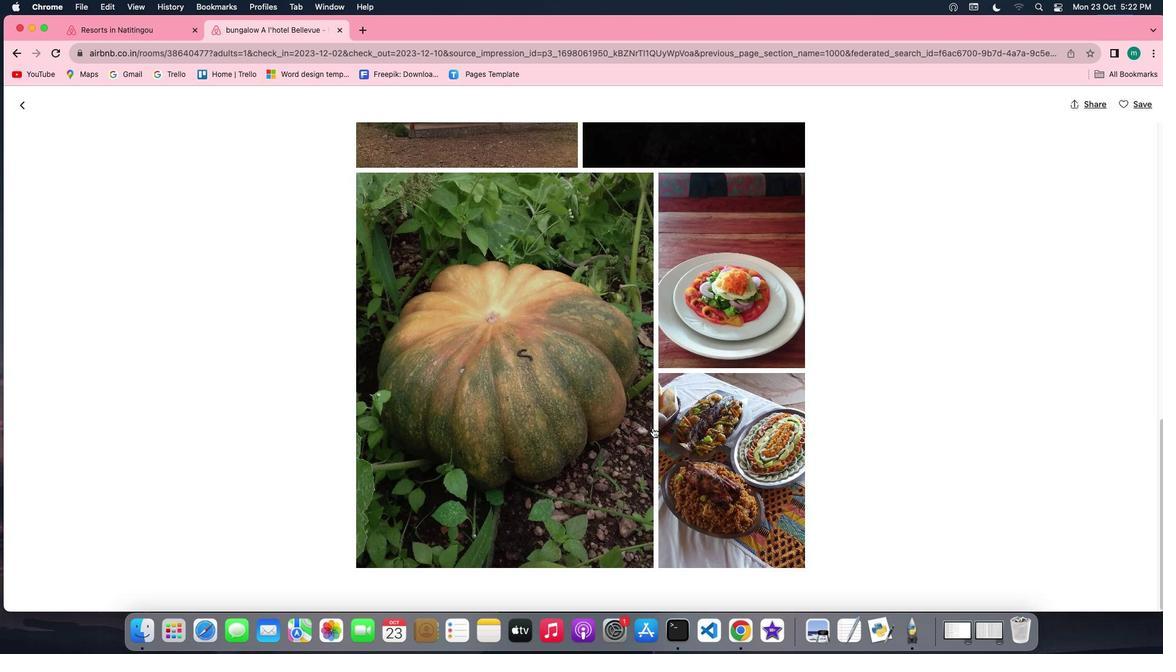 
Action: Mouse scrolled (647, 422) with delta (-5, -6)
Screenshot: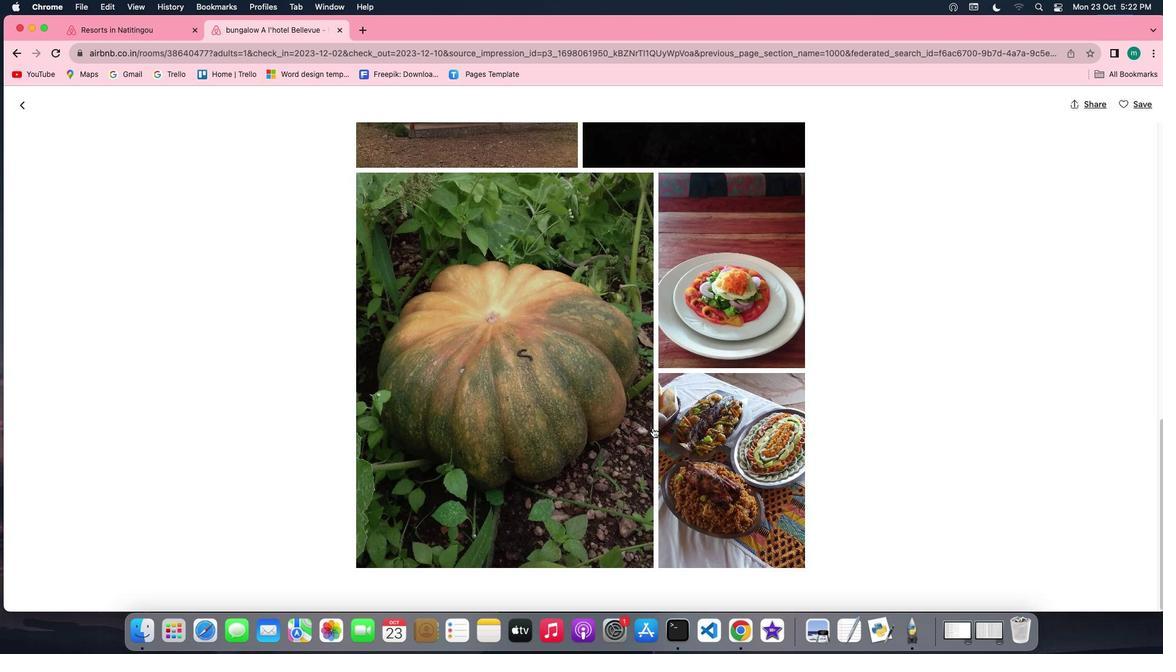 
Action: Mouse scrolled (647, 422) with delta (-5, -7)
Screenshot: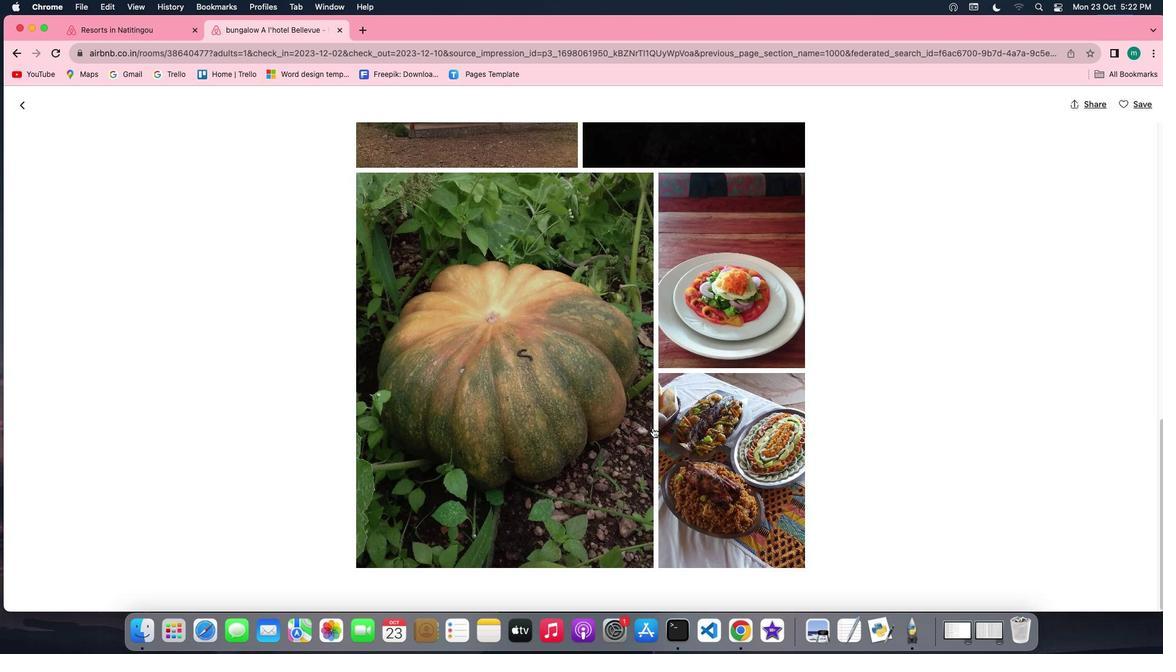 
Action: Mouse scrolled (647, 422) with delta (-5, -7)
Screenshot: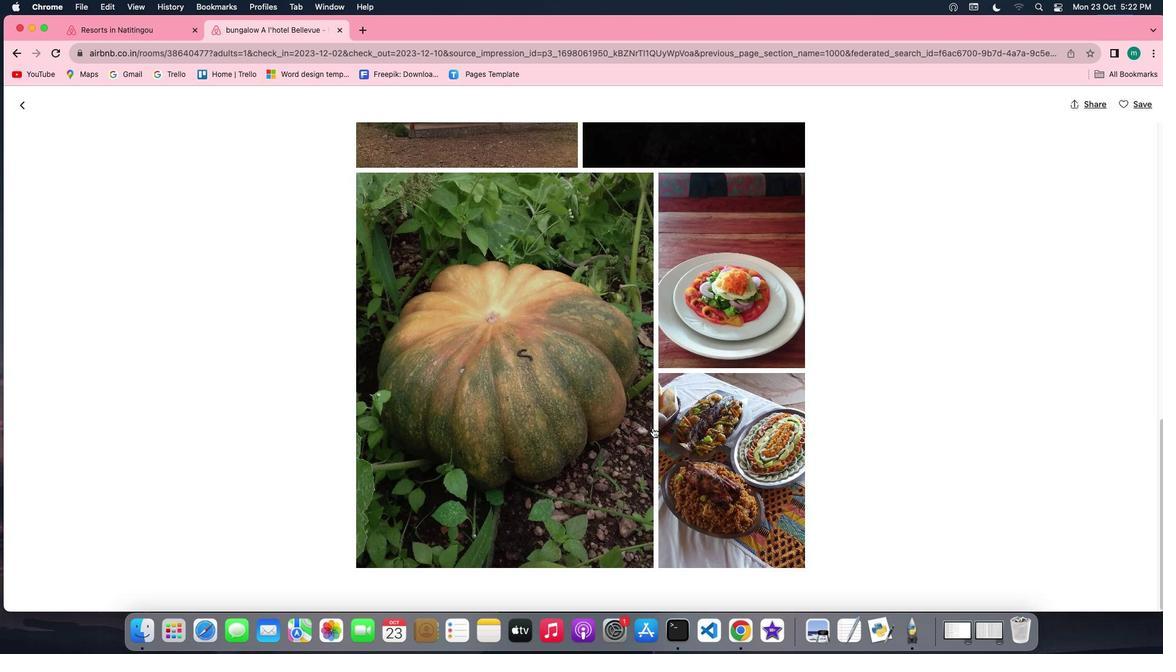 
Action: Mouse moved to (6, 92)
Screenshot: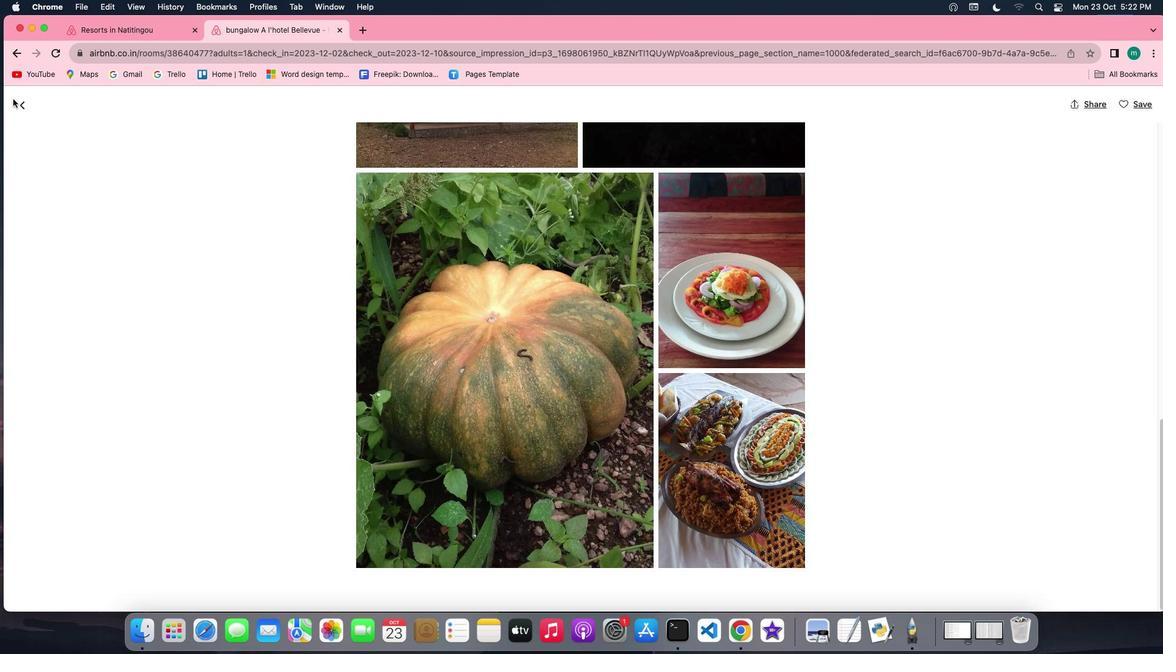 
Action: Mouse pressed left at (6, 92)
Screenshot: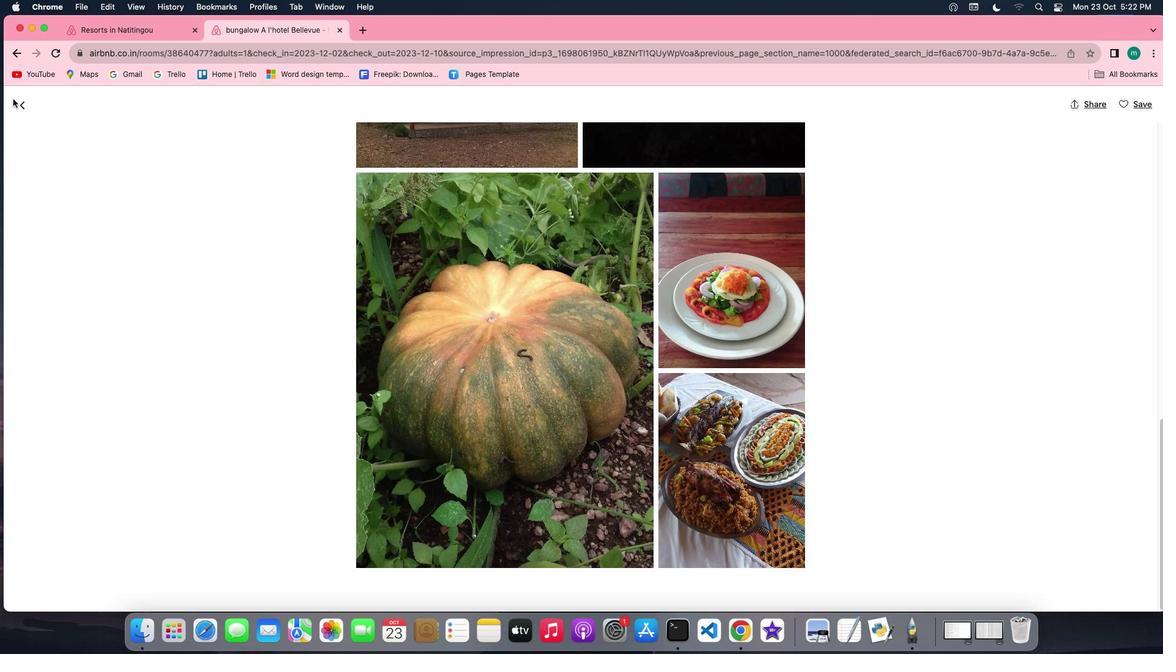 
Action: Mouse moved to (19, 96)
Screenshot: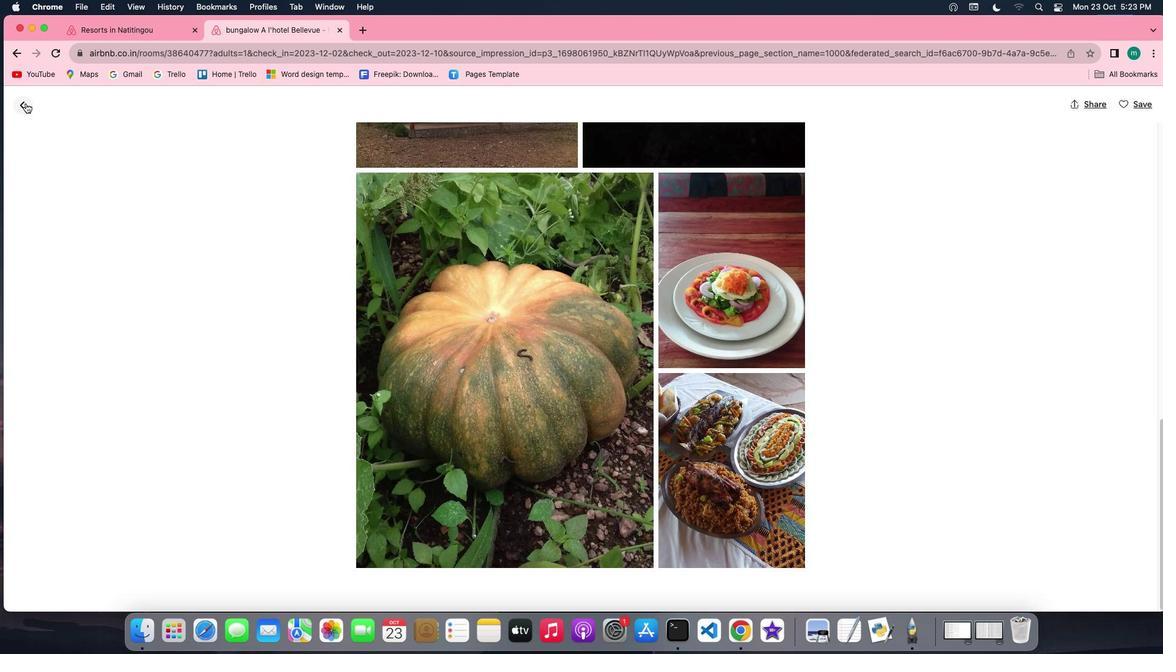 
Action: Mouse pressed left at (19, 96)
Screenshot: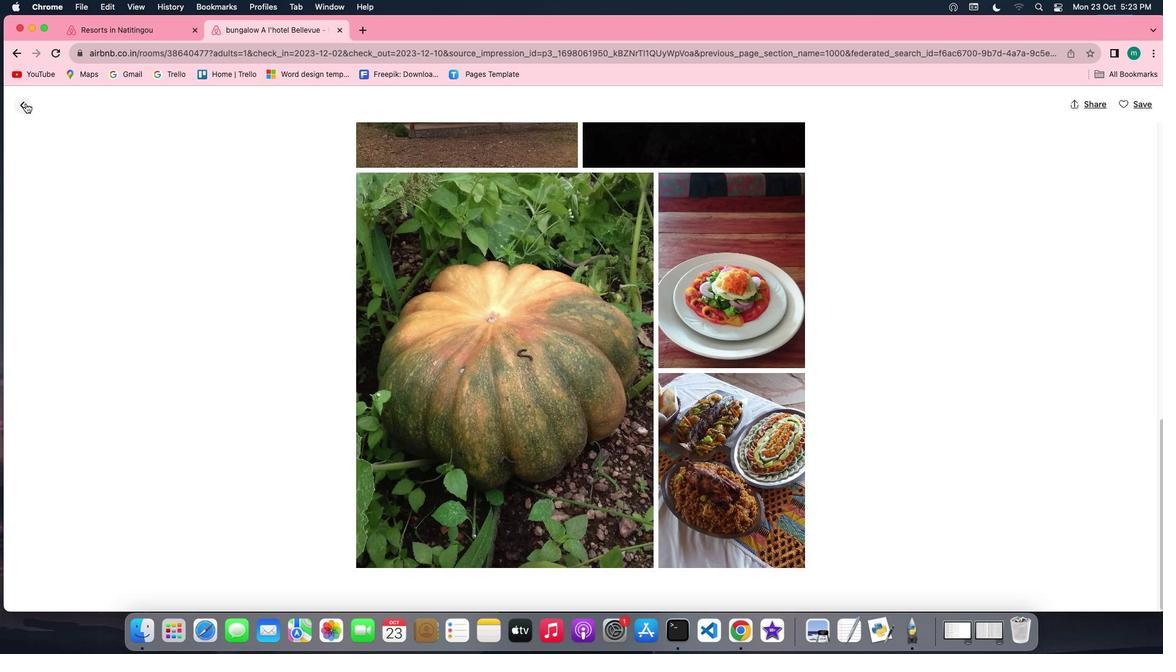 
Action: Mouse moved to (752, 459)
Screenshot: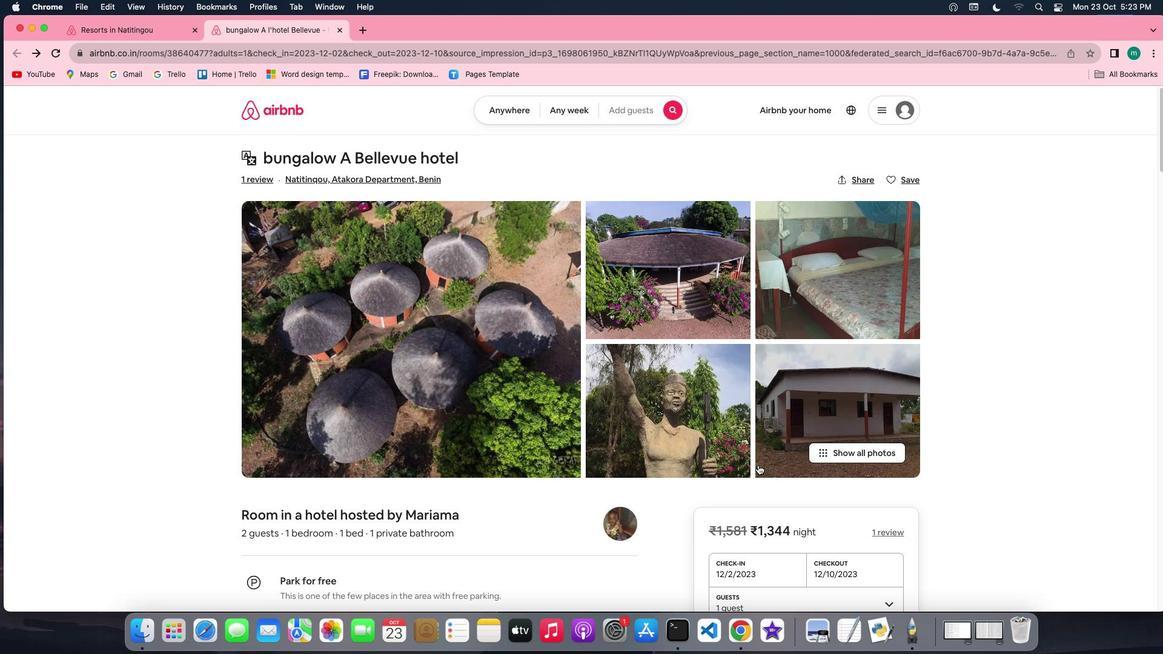 
Action: Mouse scrolled (752, 459) with delta (-5, -6)
Screenshot: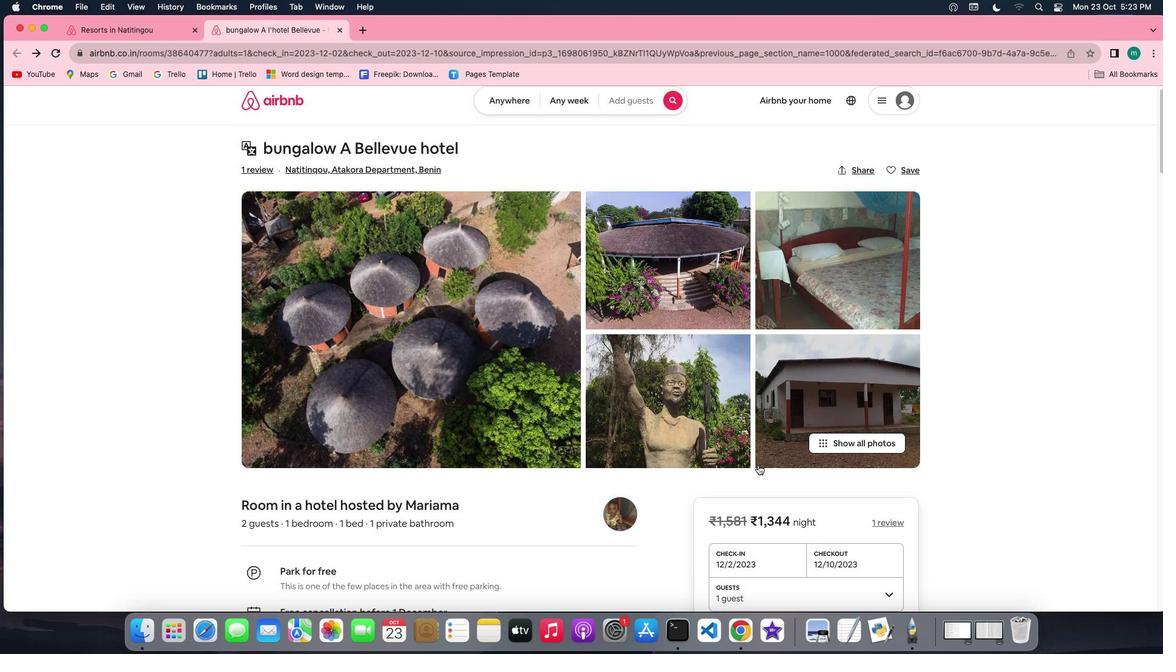 
Action: Mouse scrolled (752, 459) with delta (-5, -6)
Screenshot: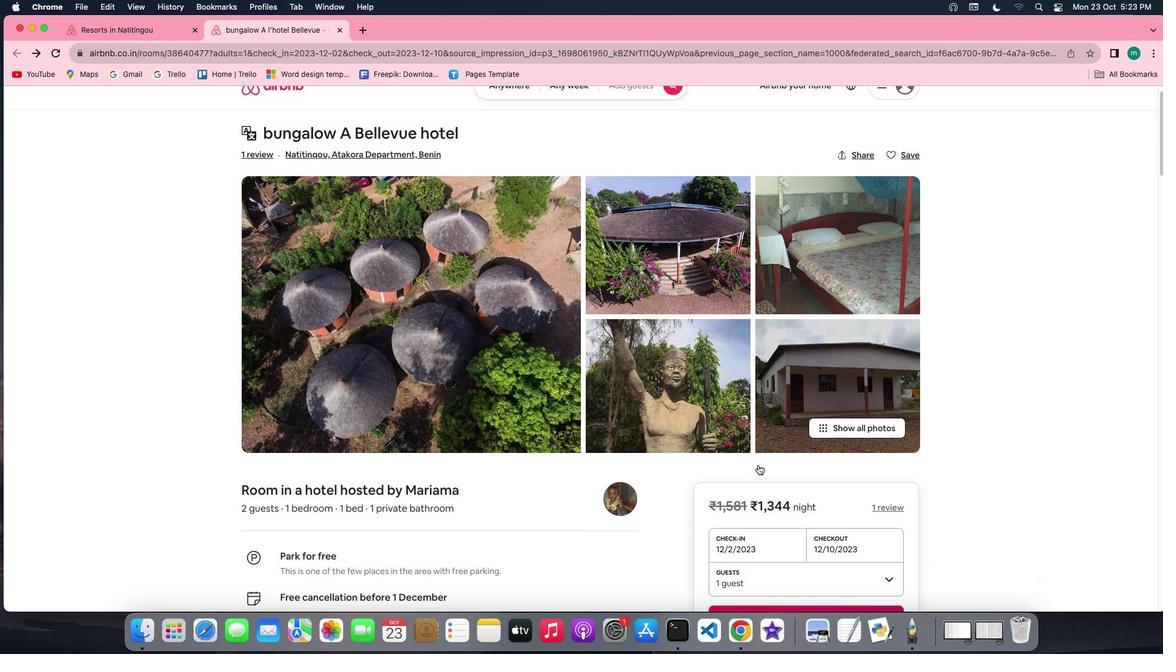 
Action: Mouse scrolled (752, 459) with delta (-5, -6)
Screenshot: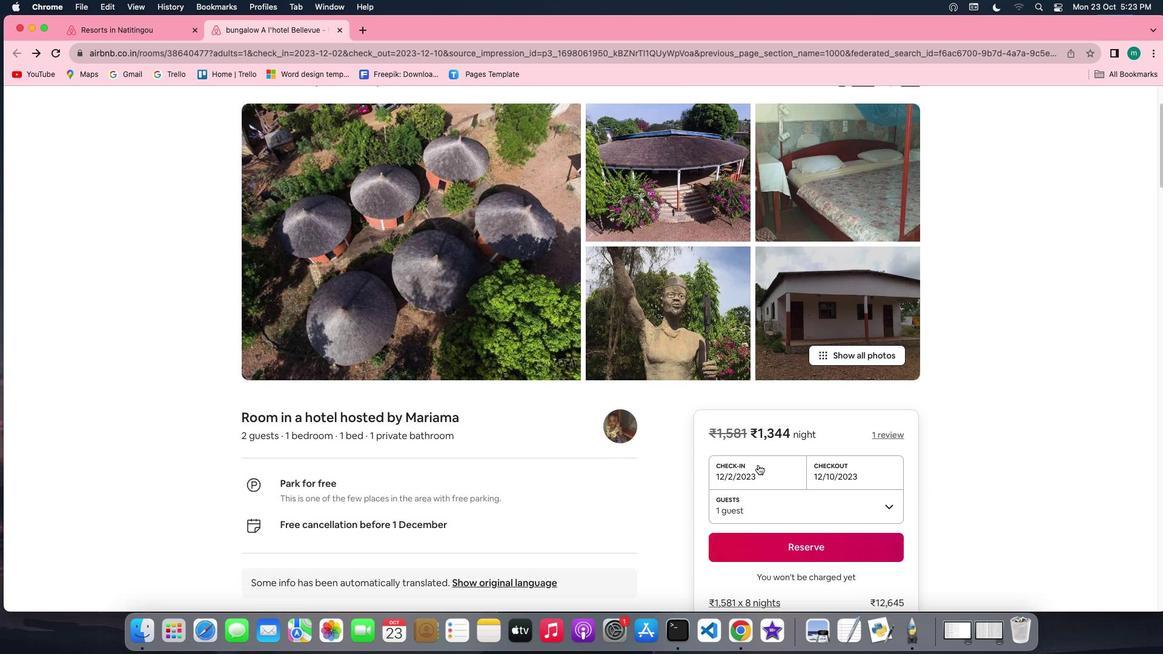 
Action: Mouse scrolled (752, 459) with delta (-5, -7)
Screenshot: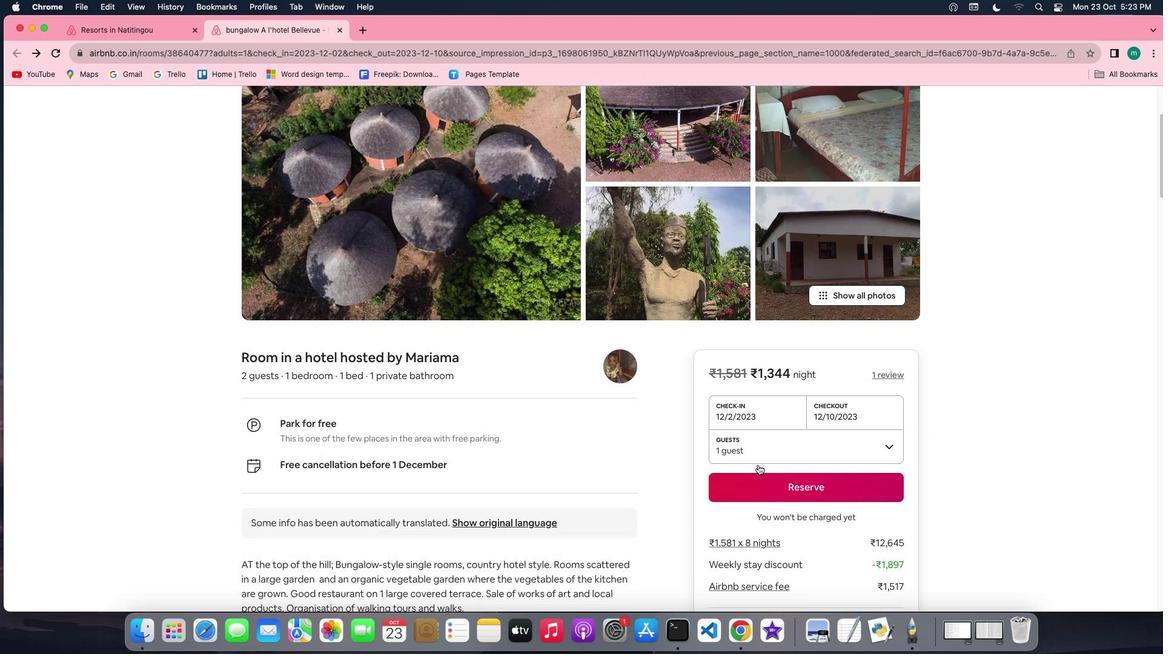 
Action: Mouse scrolled (752, 459) with delta (-5, -6)
Screenshot: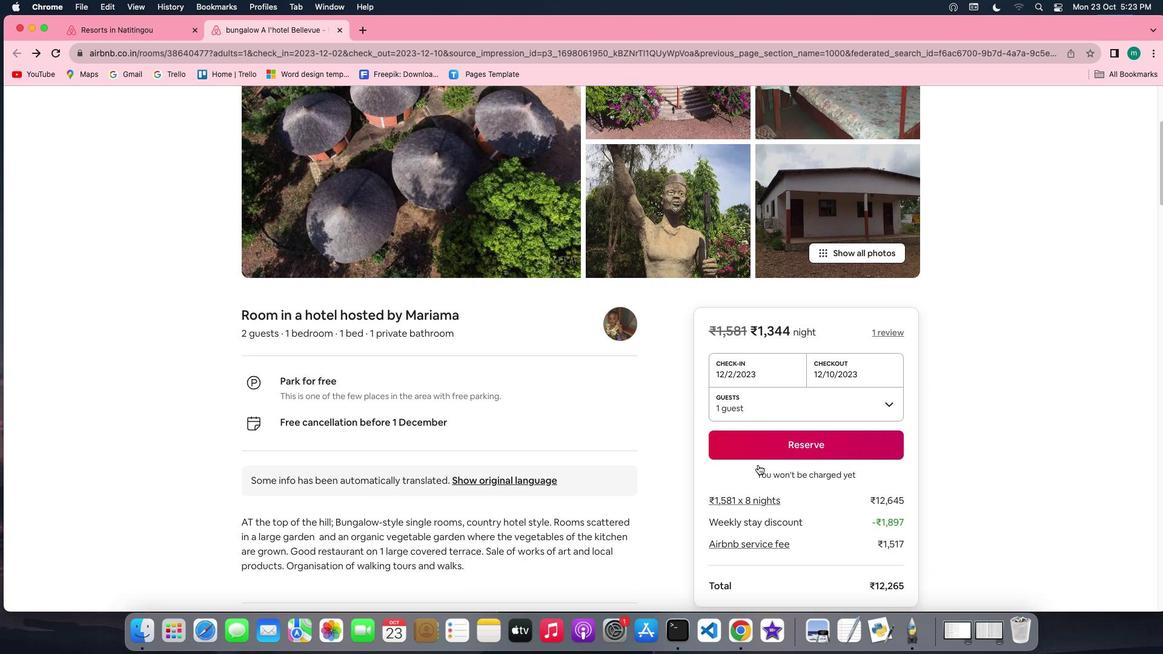 
Action: Mouse scrolled (752, 459) with delta (-5, -6)
Screenshot: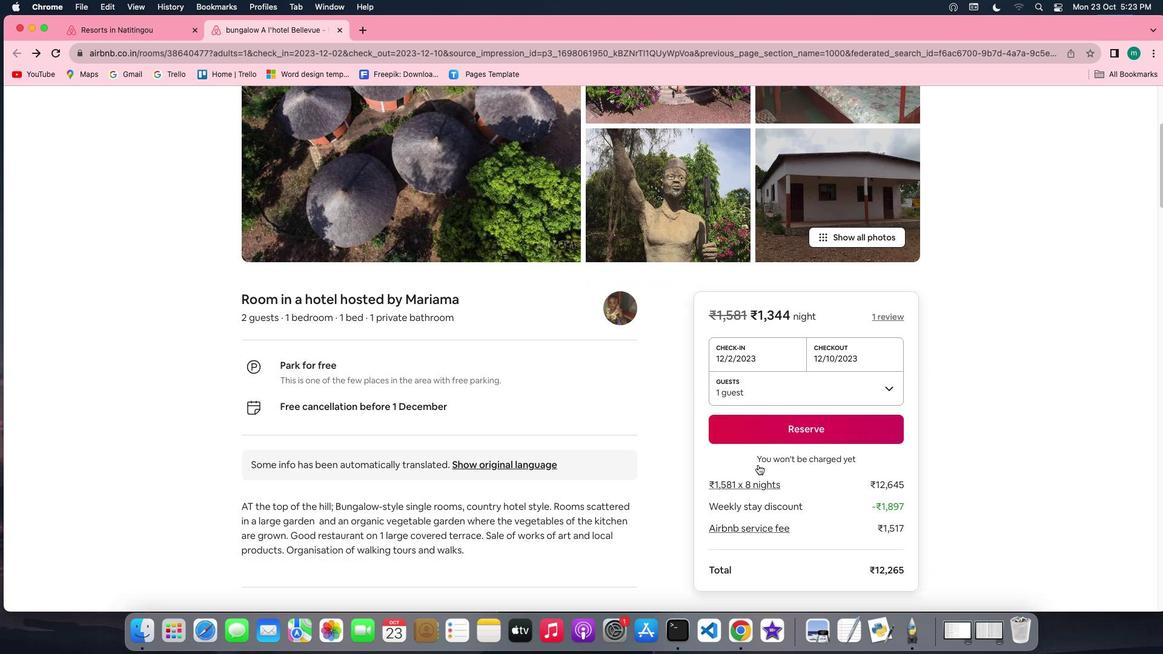 
Action: Mouse scrolled (752, 459) with delta (-5, -7)
Screenshot: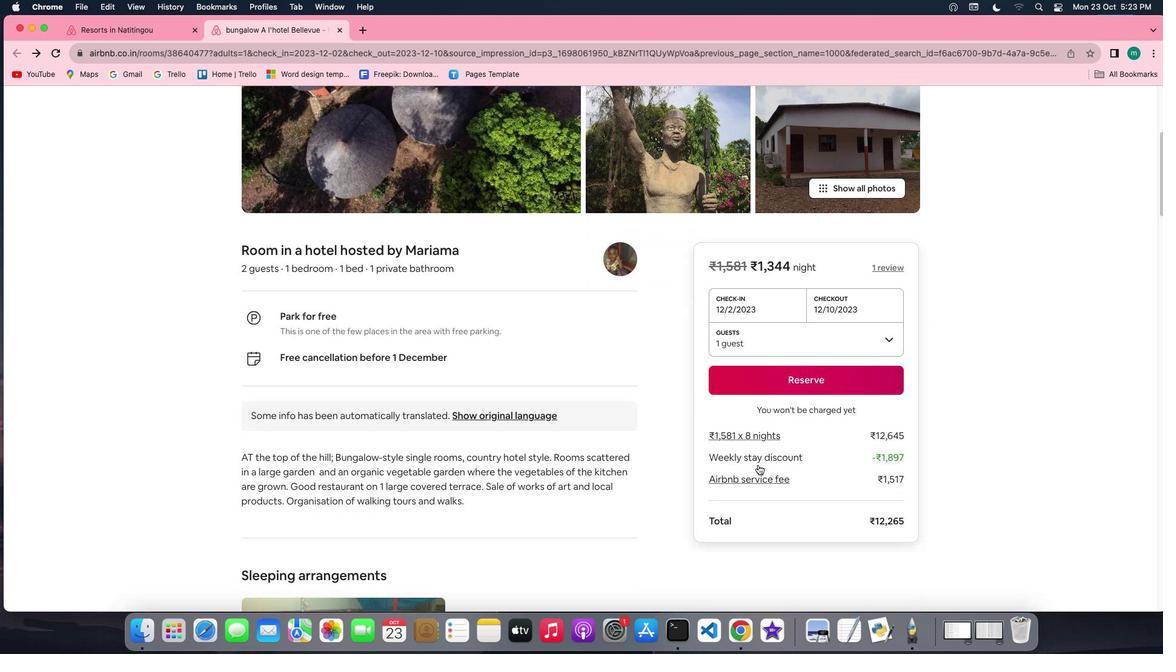 
Action: Mouse scrolled (752, 459) with delta (-5, -7)
Screenshot: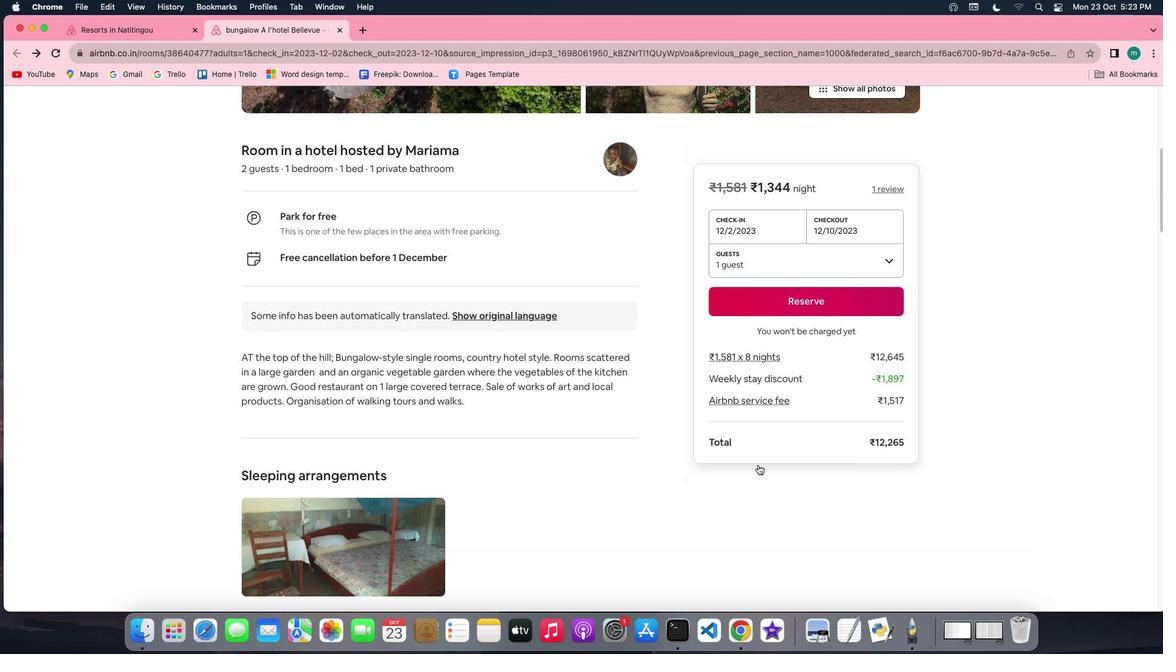 
Action: Mouse scrolled (752, 459) with delta (-5, -6)
Screenshot: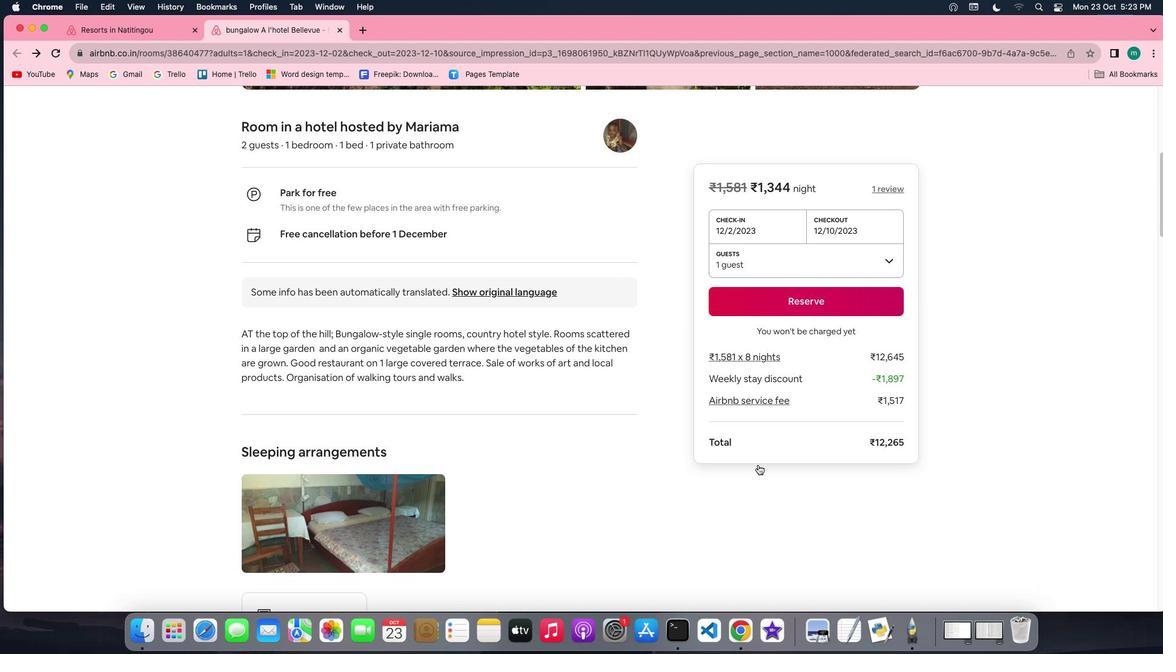 
Action: Mouse scrolled (752, 459) with delta (-5, -6)
Screenshot: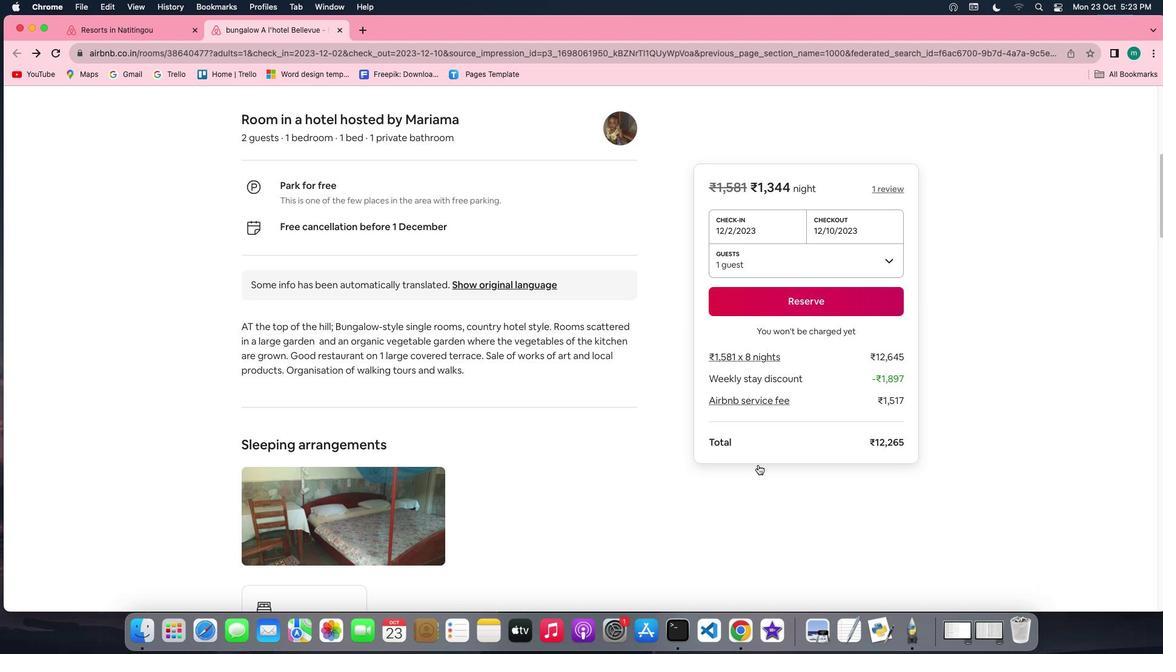 
Action: Mouse scrolled (752, 459) with delta (-5, -6)
Screenshot: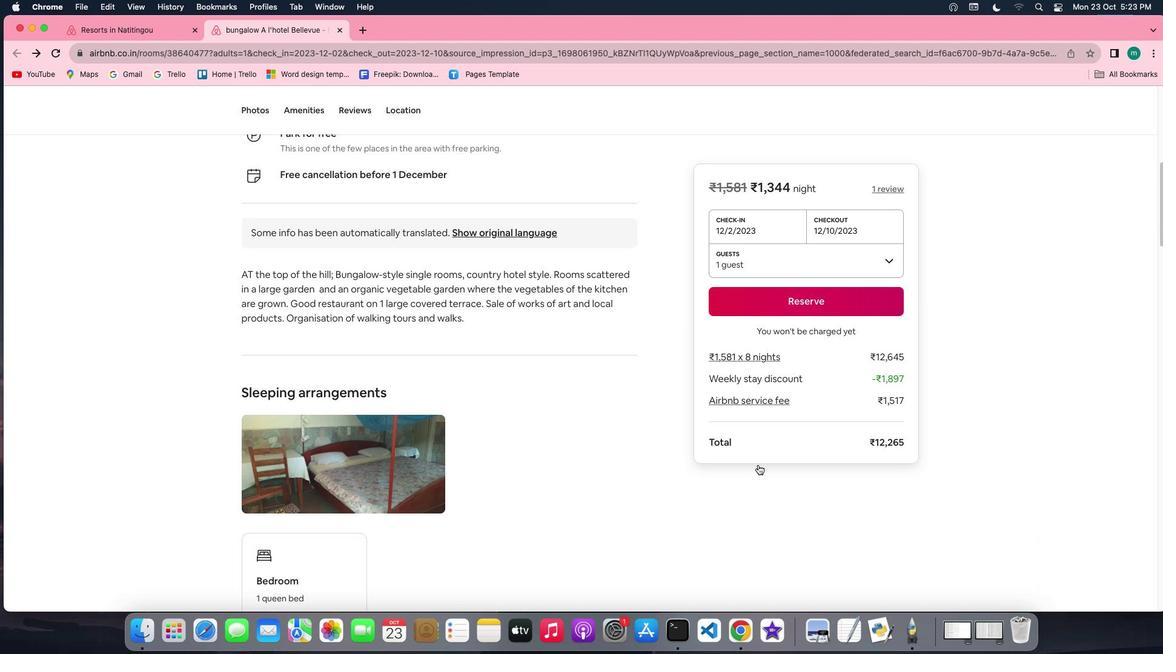 
Action: Mouse scrolled (752, 459) with delta (-5, -7)
Screenshot: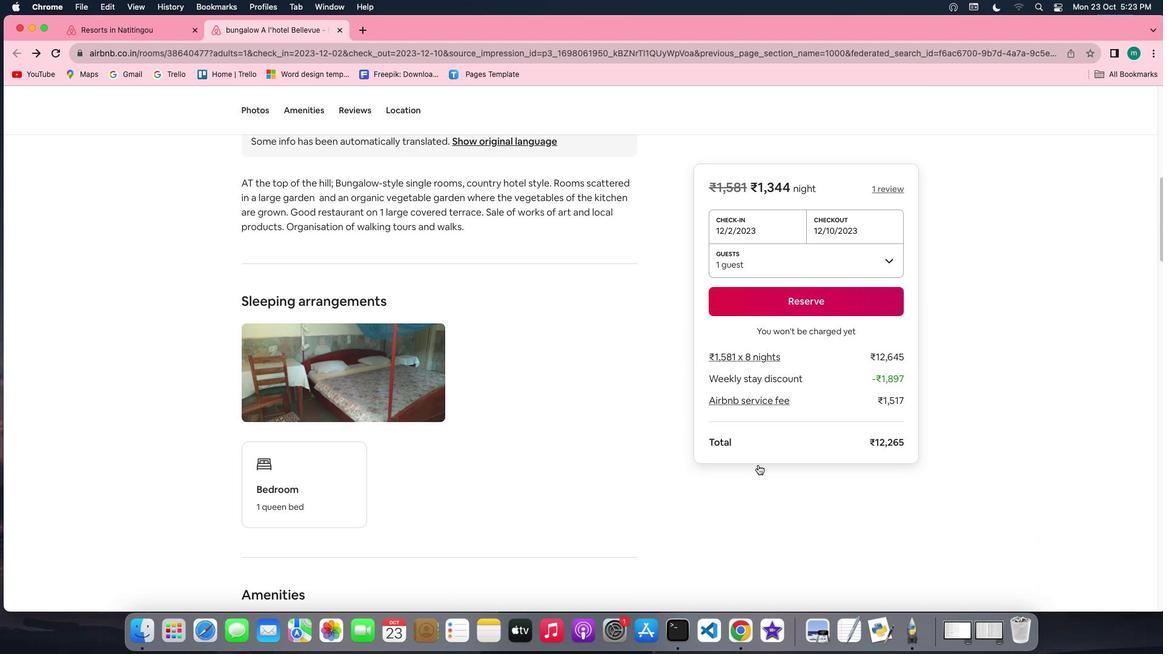 
Action: Mouse scrolled (752, 459) with delta (-5, -7)
Screenshot: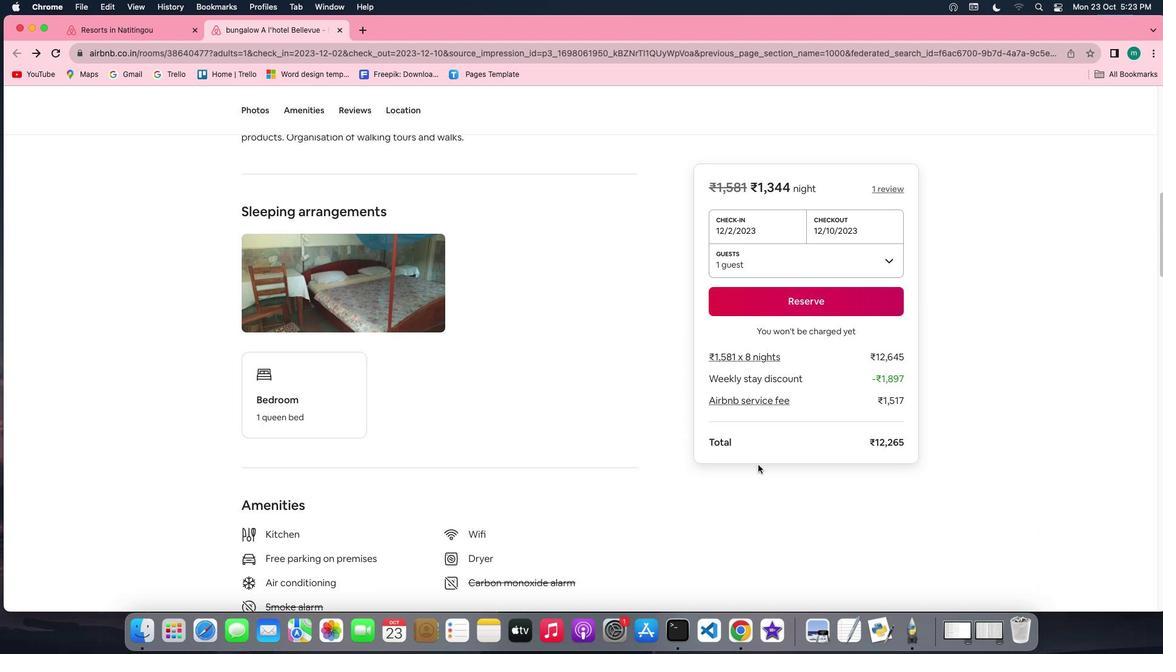 
Action: Mouse moved to (336, 417)
Screenshot: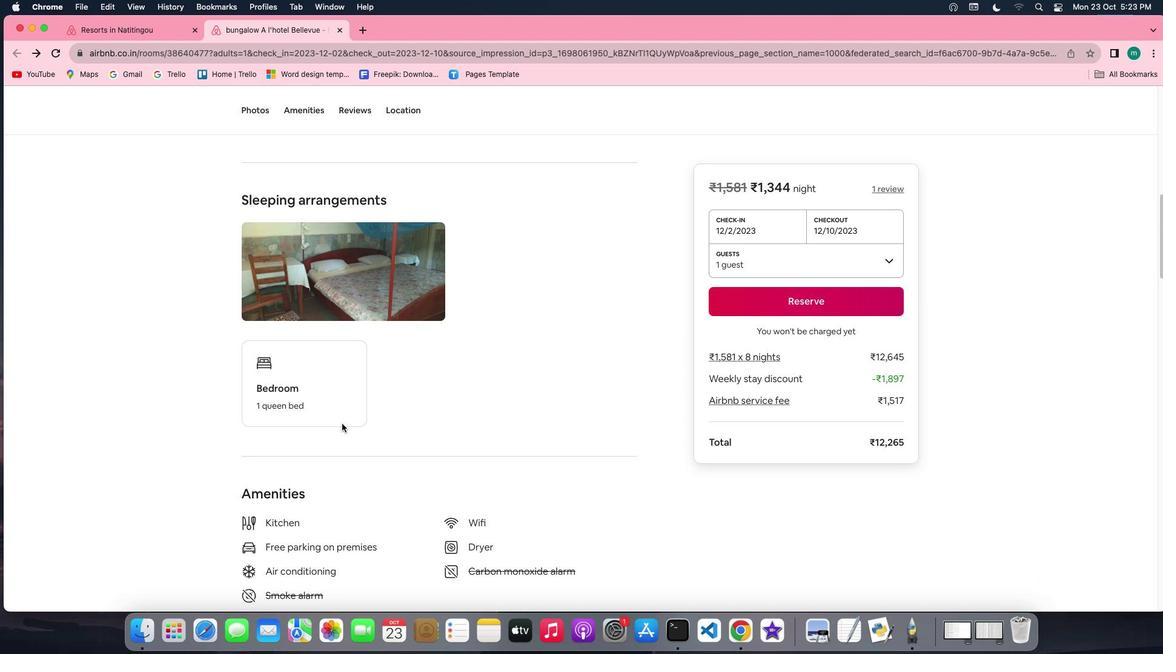 
Action: Mouse scrolled (336, 417) with delta (-5, -6)
Screenshot: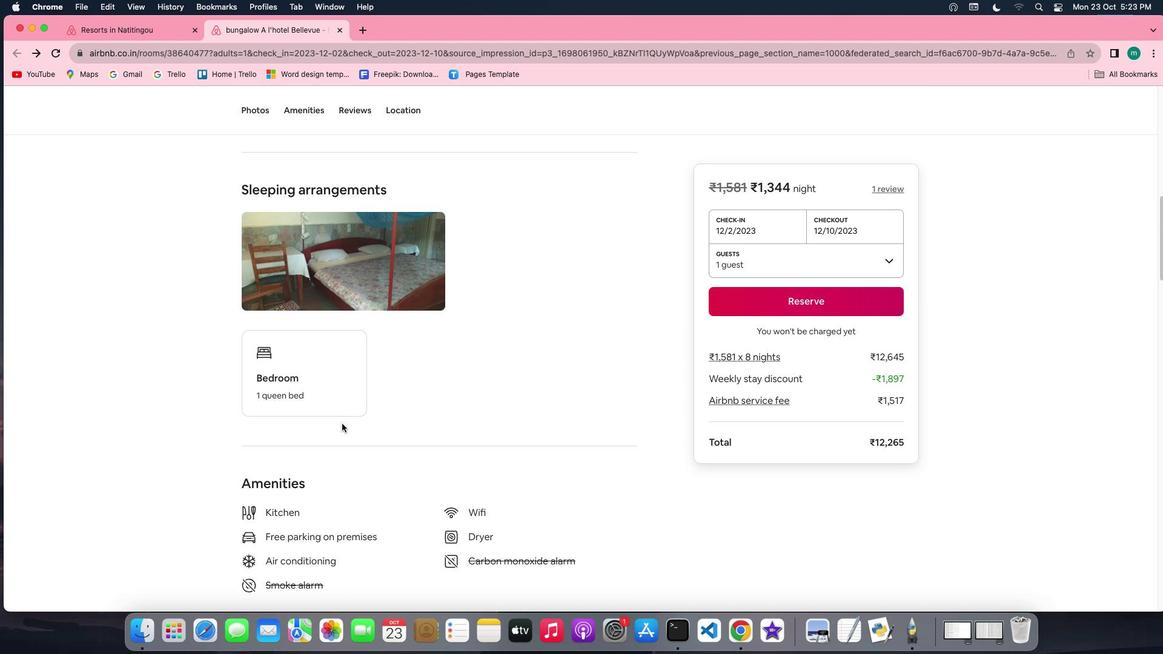 
Action: Mouse scrolled (336, 417) with delta (-5, -6)
Screenshot: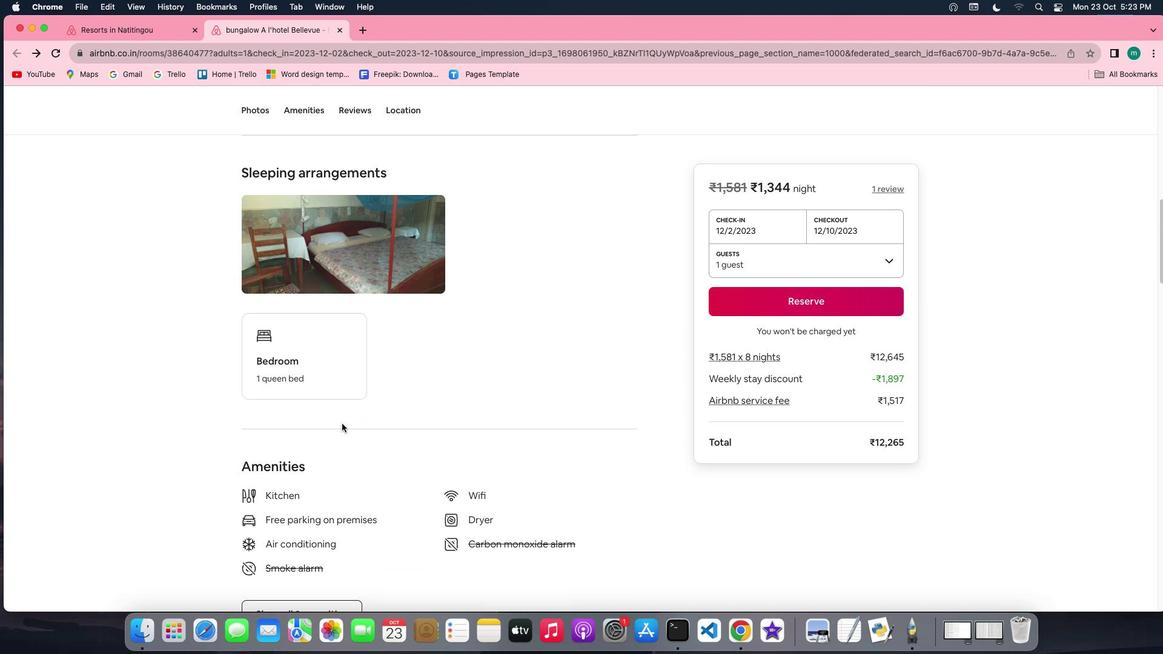 
Action: Mouse scrolled (336, 417) with delta (-5, -6)
Screenshot: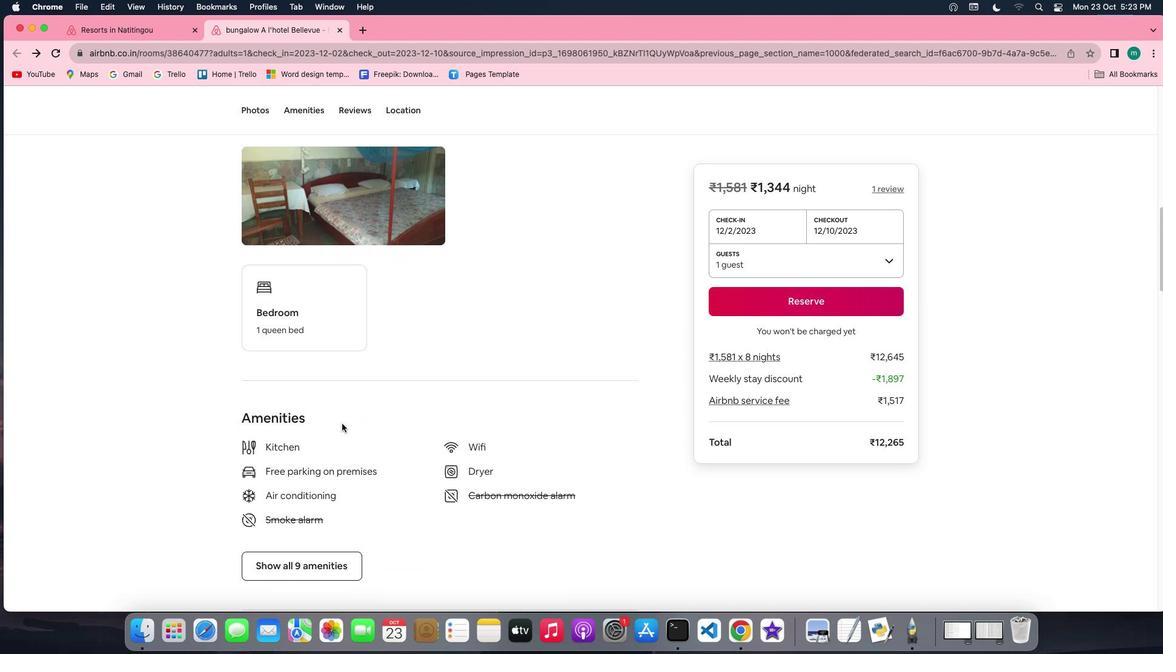 
Action: Mouse scrolled (336, 417) with delta (-5, -6)
Screenshot: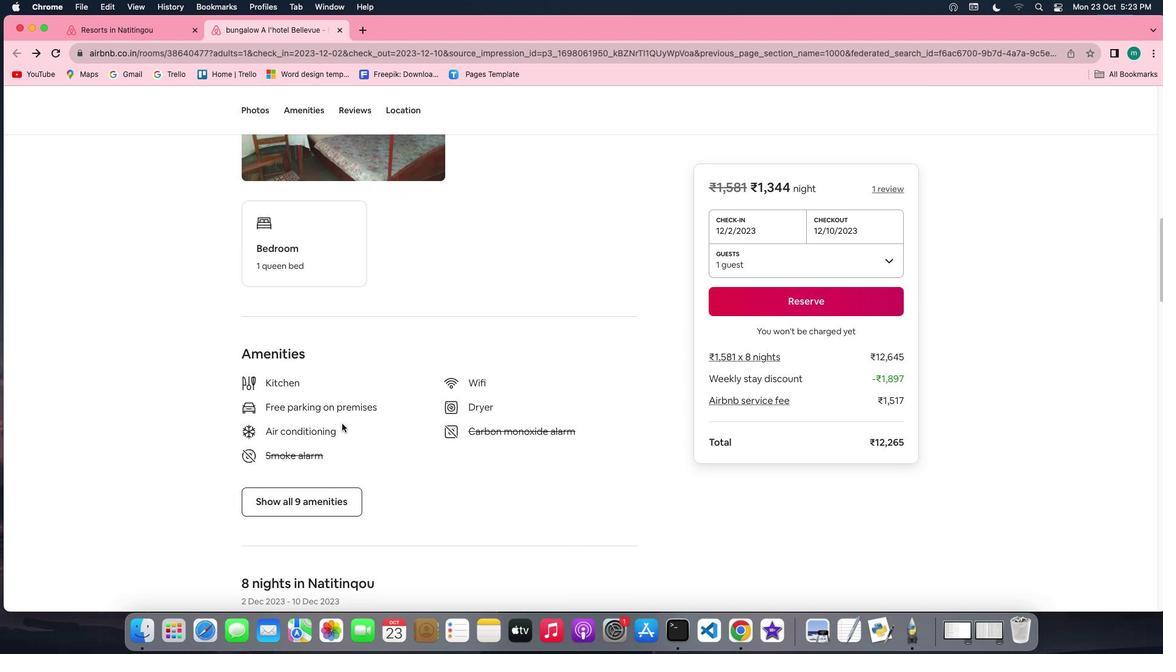 
Action: Mouse scrolled (336, 417) with delta (-5, -6)
Screenshot: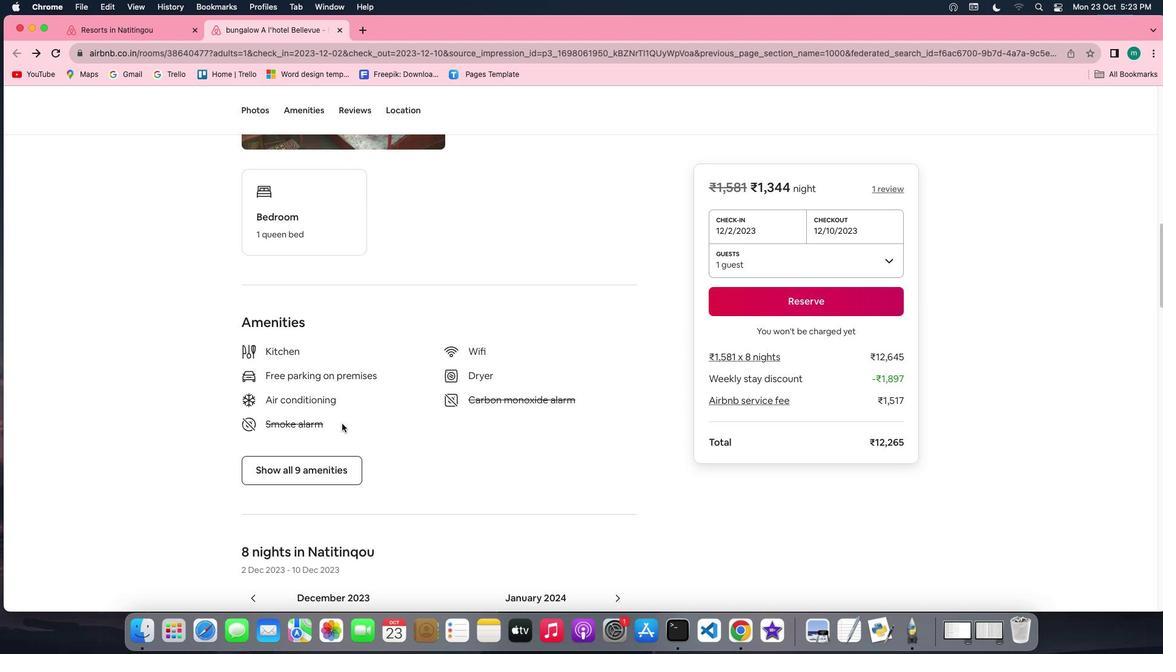 
Action: Mouse scrolled (336, 417) with delta (-5, -6)
Screenshot: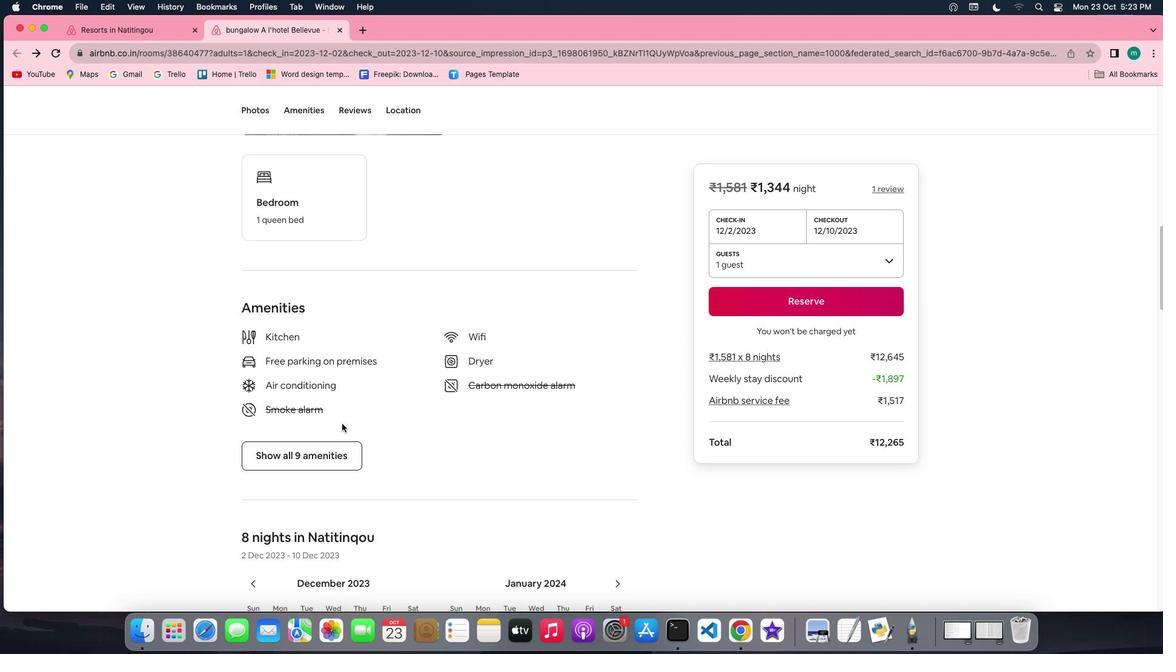 
Action: Mouse scrolled (336, 417) with delta (-5, -6)
Screenshot: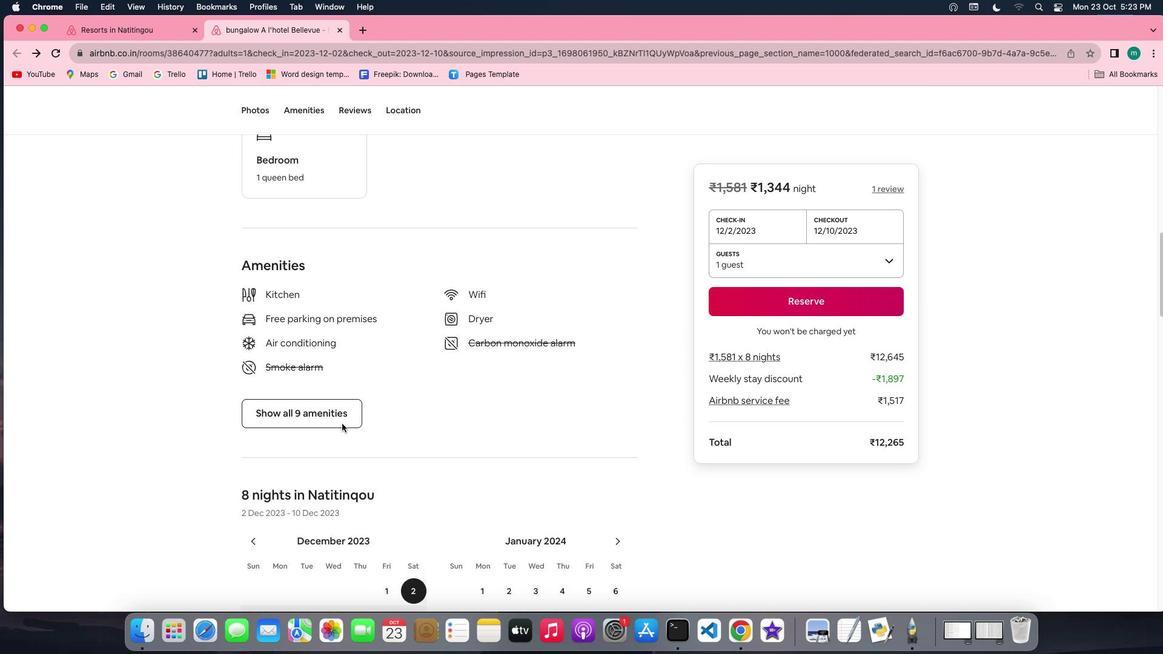 
Action: Mouse moved to (324, 397)
Screenshot: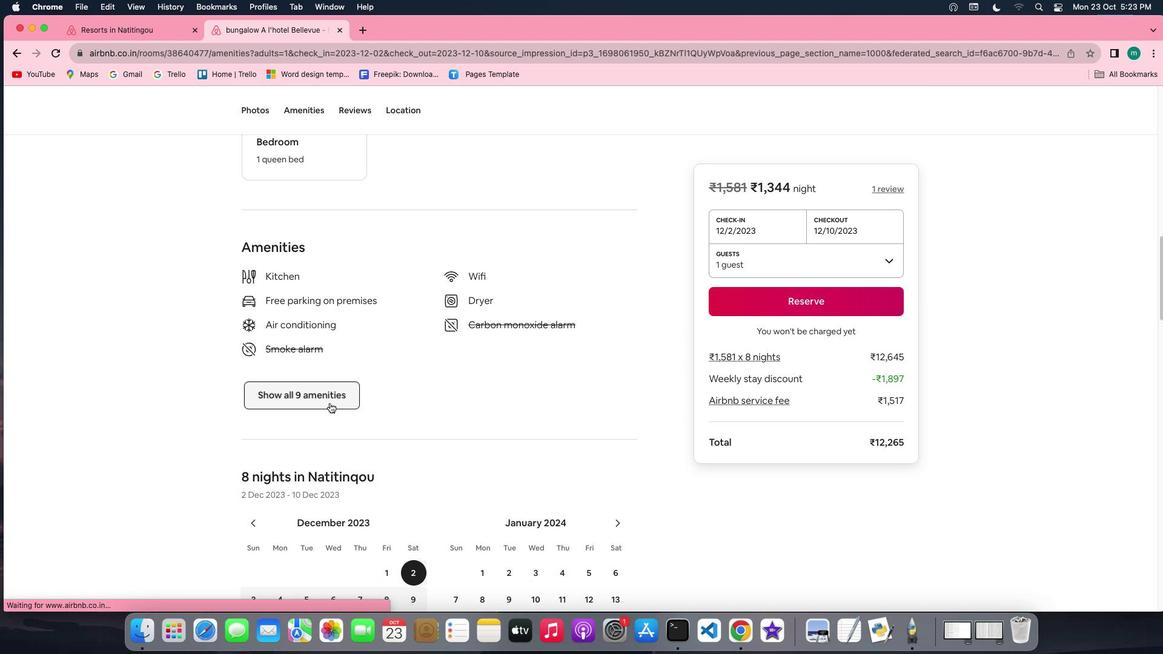 
Action: Mouse pressed left at (324, 397)
Screenshot: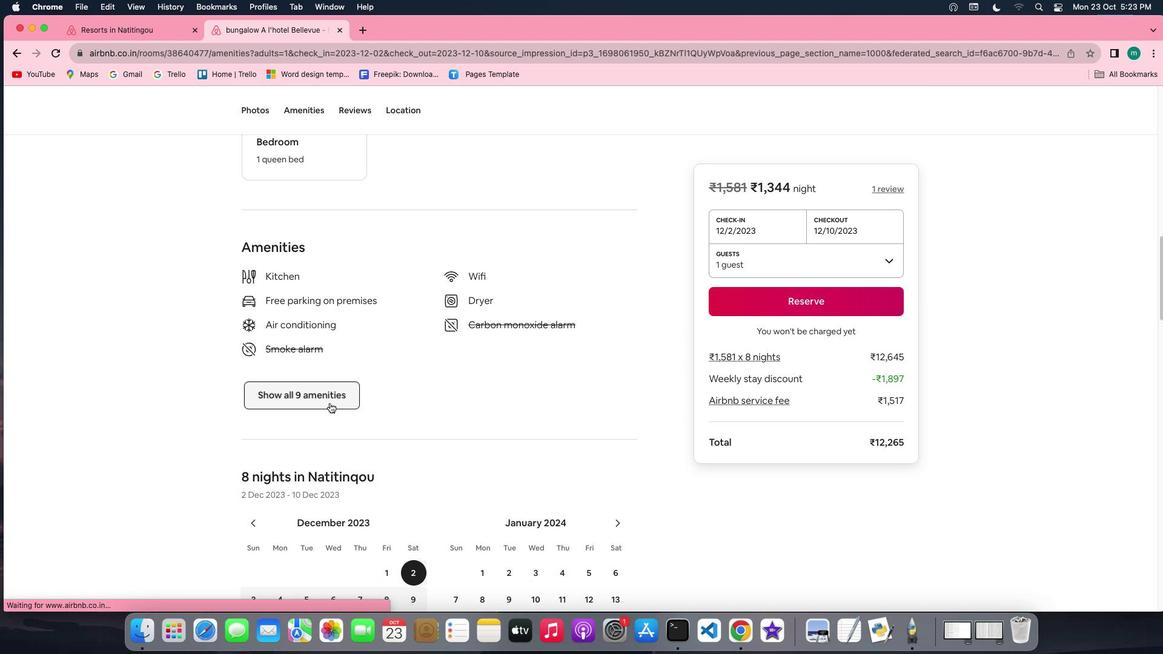 
Action: Mouse moved to (654, 486)
Screenshot: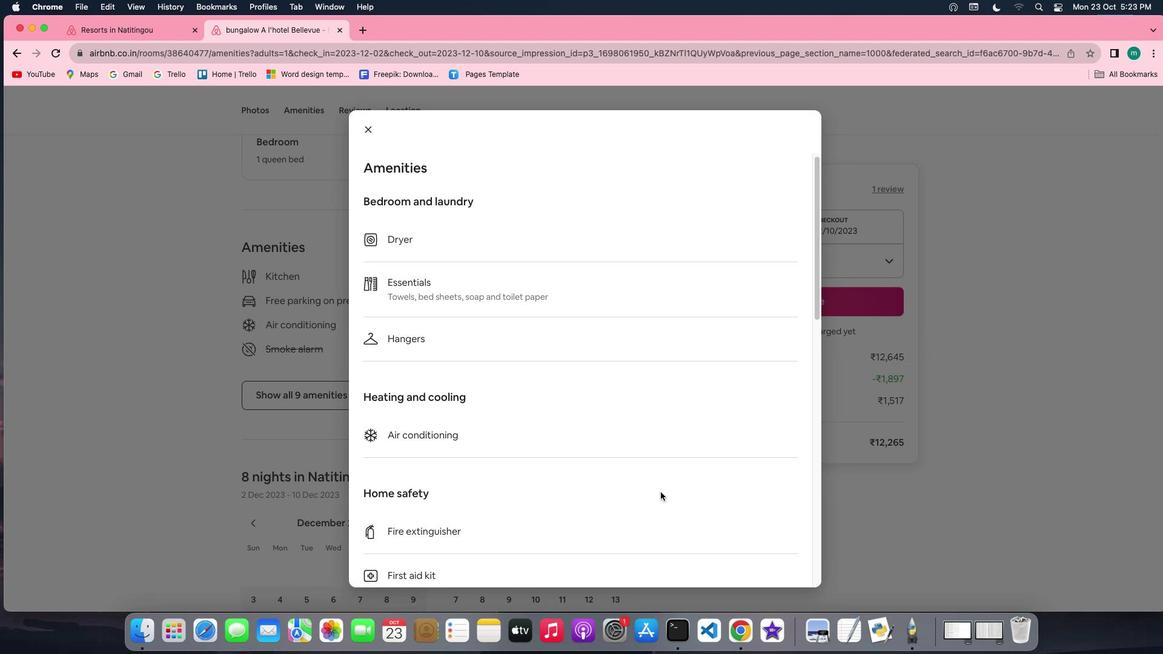 
Action: Mouse scrolled (654, 486) with delta (-5, -6)
Screenshot: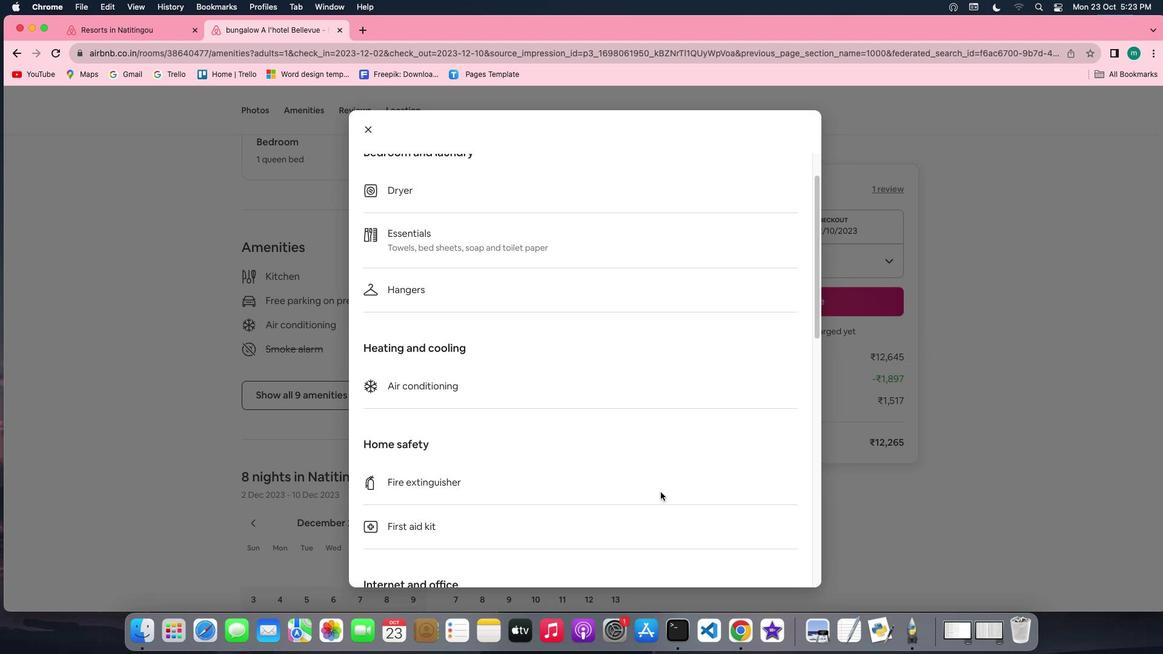 
Action: Mouse scrolled (654, 486) with delta (-5, -6)
Screenshot: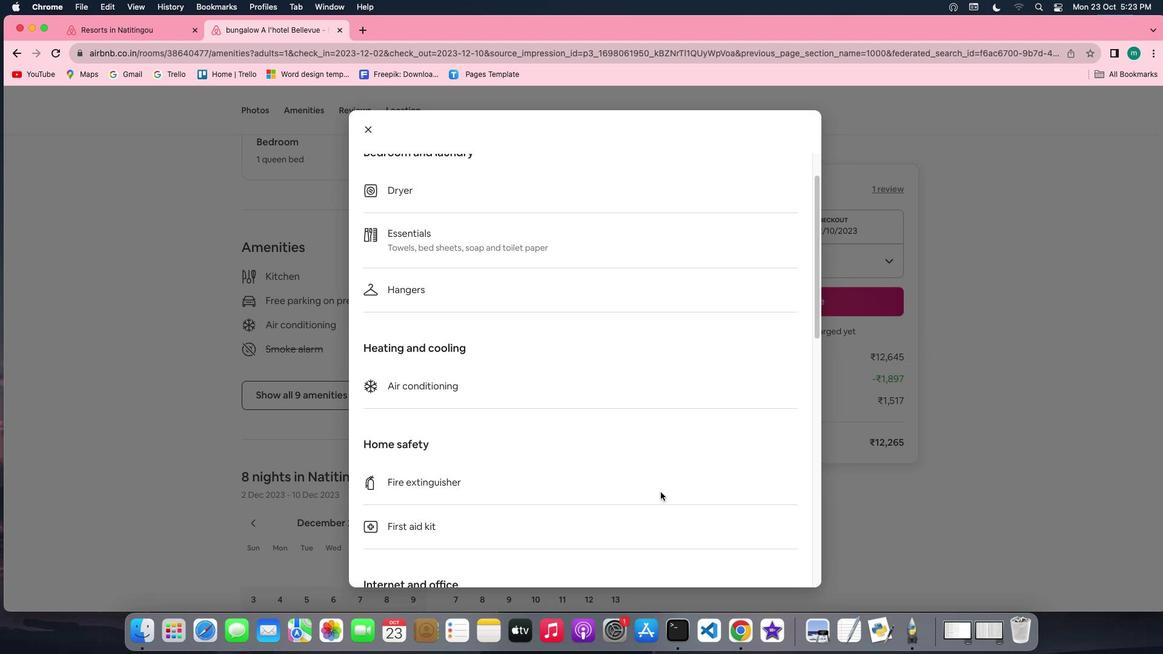 
Action: Mouse scrolled (654, 486) with delta (-5, -7)
Screenshot: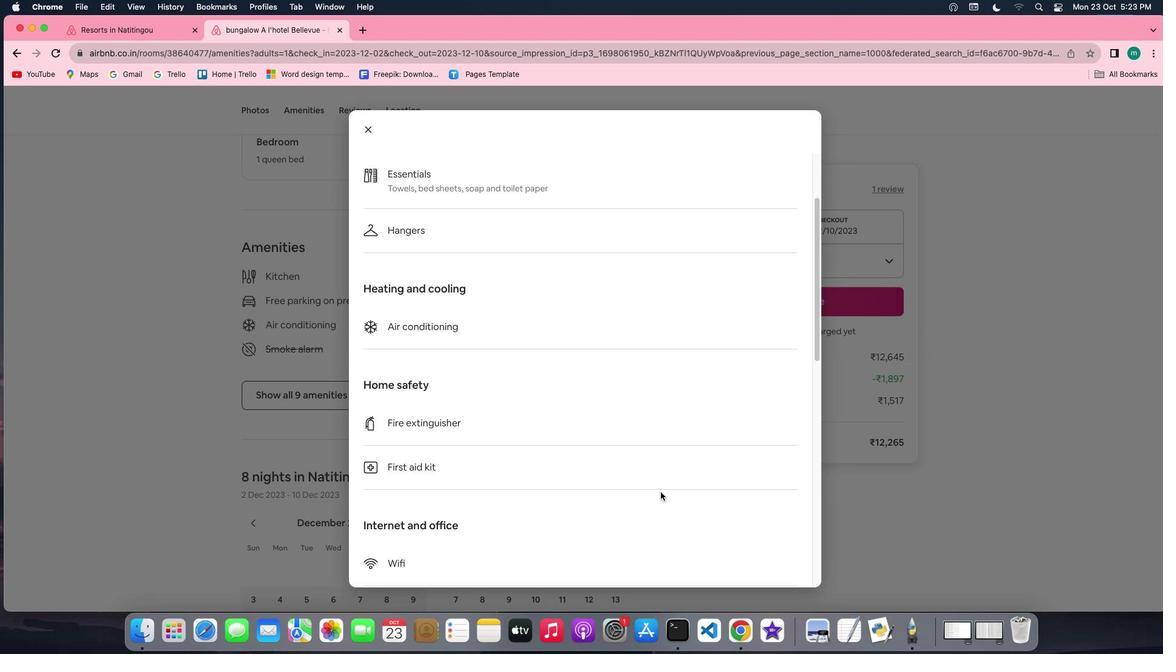 
Action: Mouse scrolled (654, 486) with delta (-5, -7)
Screenshot: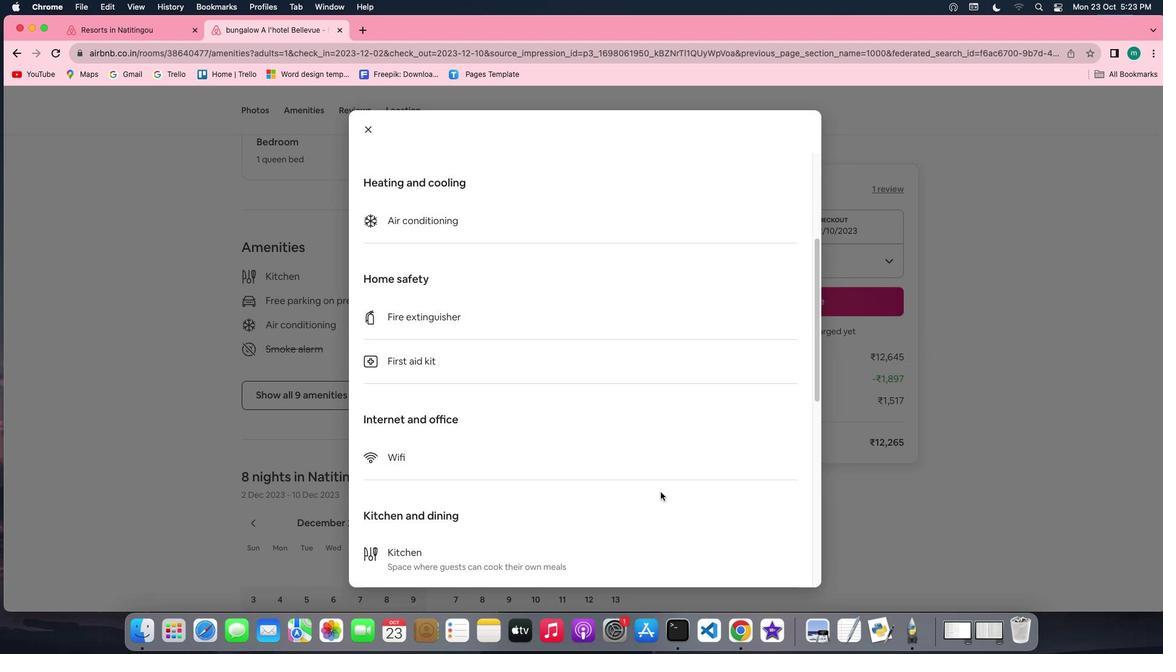
Action: Mouse scrolled (654, 486) with delta (-5, -6)
Screenshot: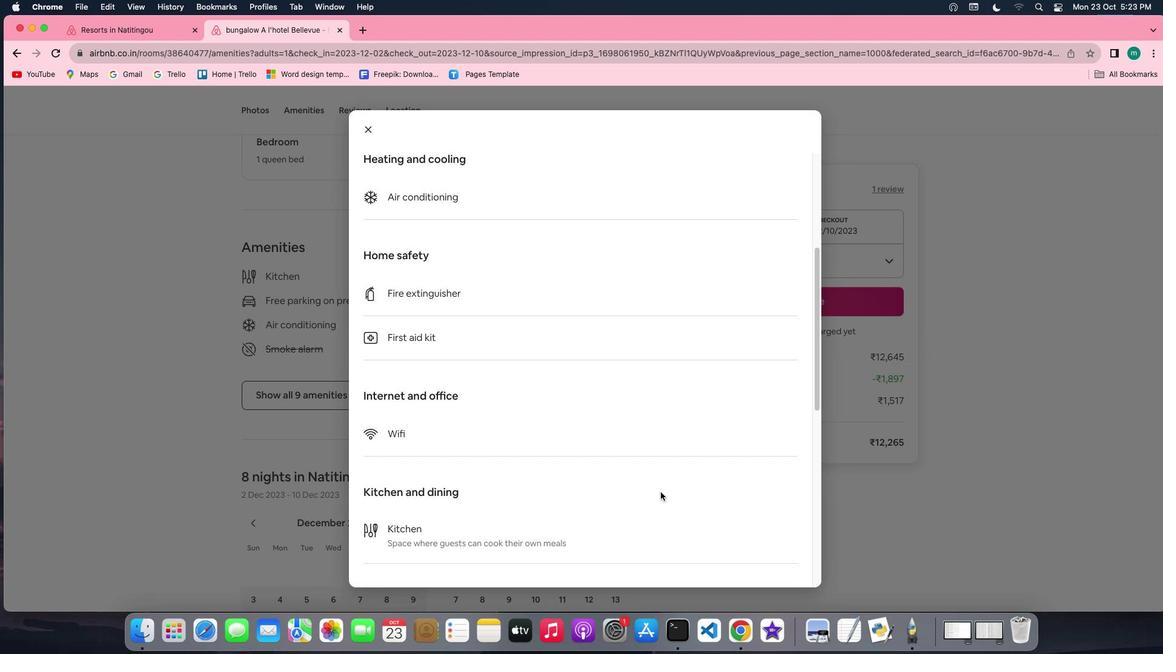 
Action: Mouse scrolled (654, 486) with delta (-5, -6)
Screenshot: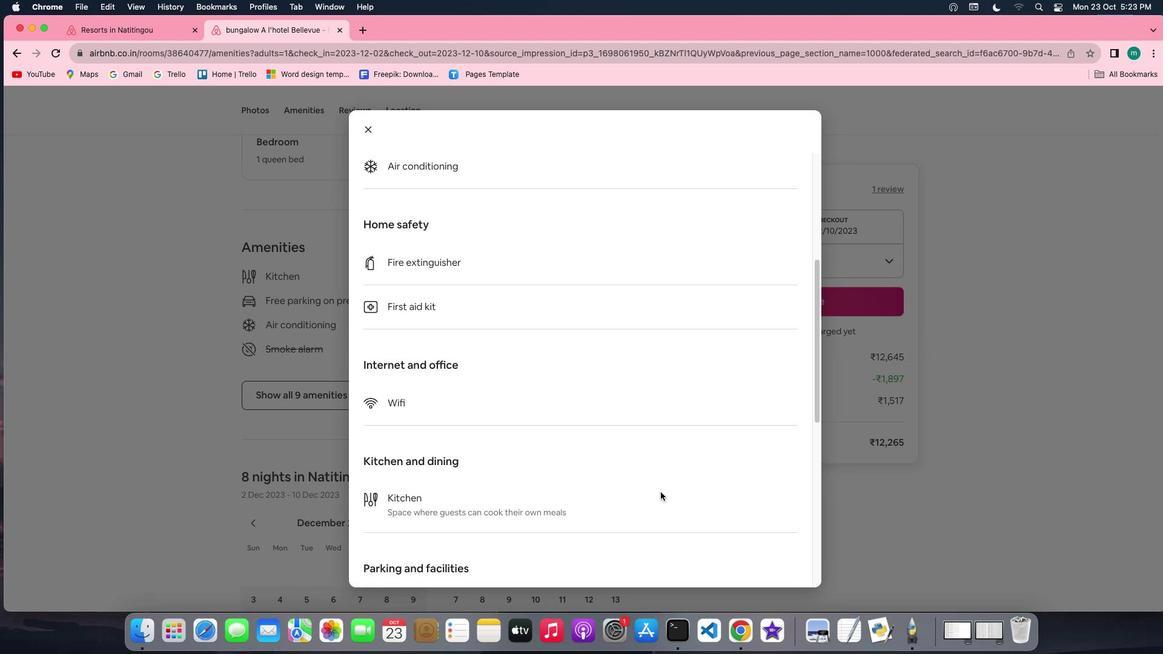 
Action: Mouse scrolled (654, 486) with delta (-5, -6)
Screenshot: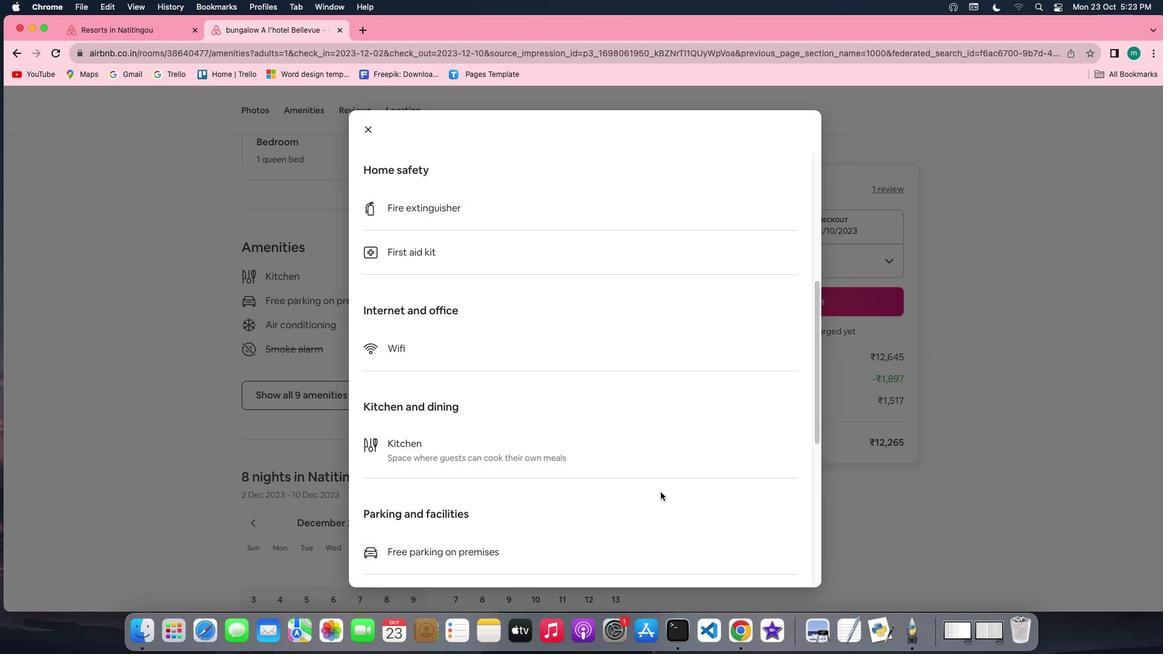 
Action: Mouse scrolled (654, 486) with delta (-5, -7)
Screenshot: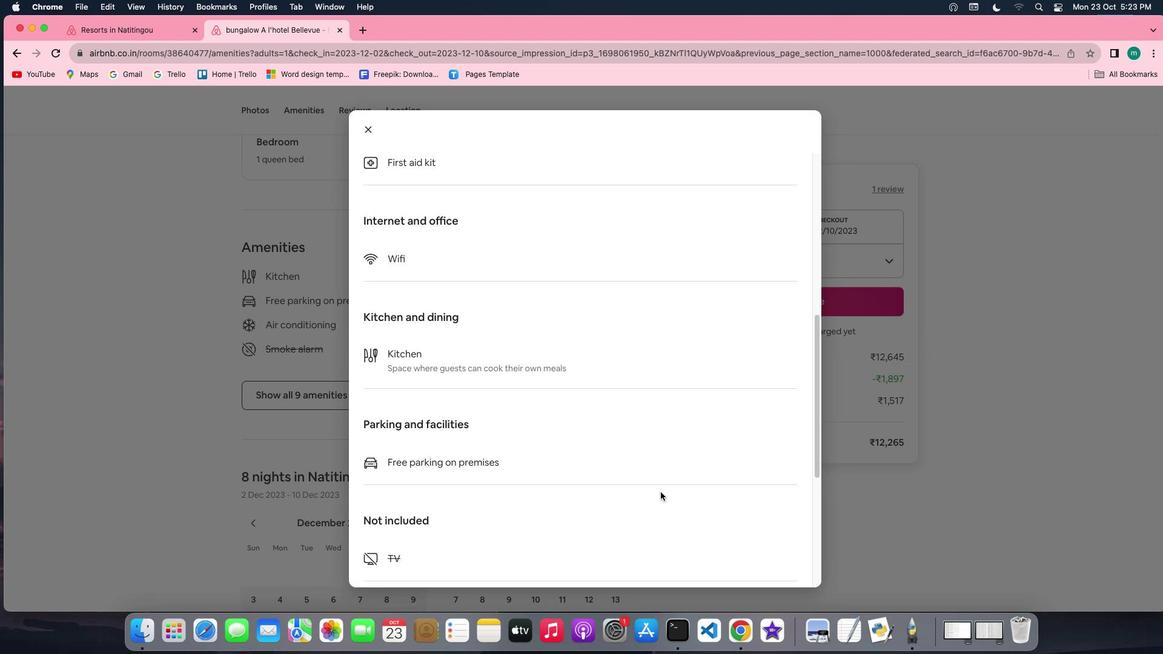 
Action: Mouse scrolled (654, 486) with delta (-5, -6)
Screenshot: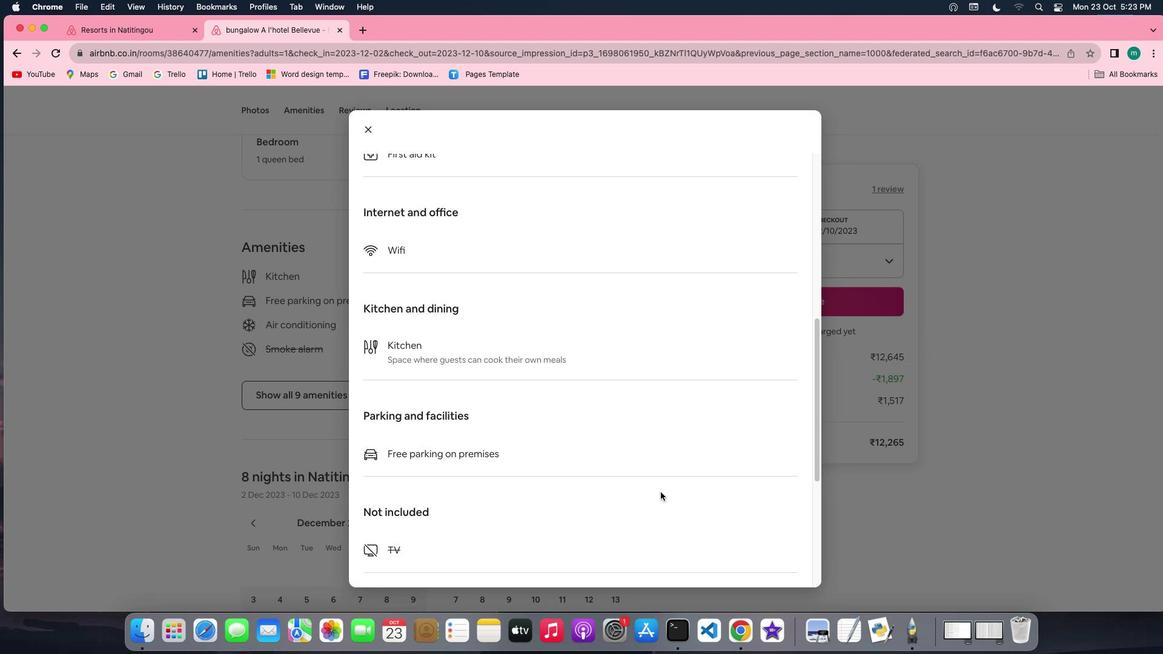 
Action: Mouse scrolled (654, 486) with delta (-5, -6)
Screenshot: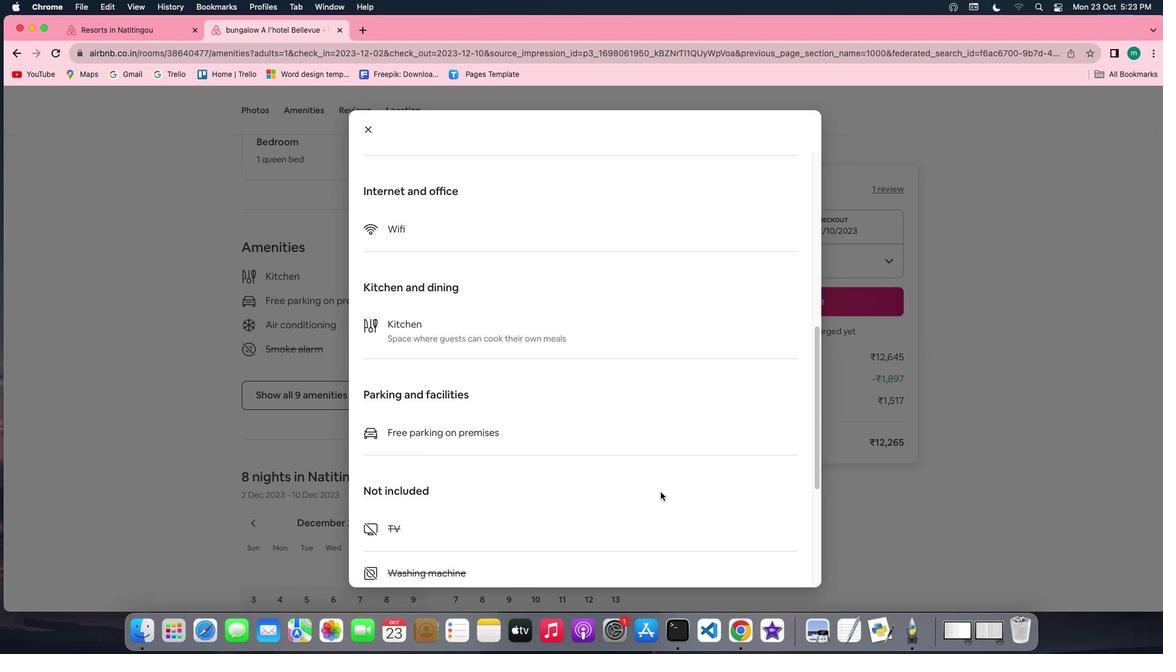 
Action: Mouse scrolled (654, 486) with delta (-5, -6)
Screenshot: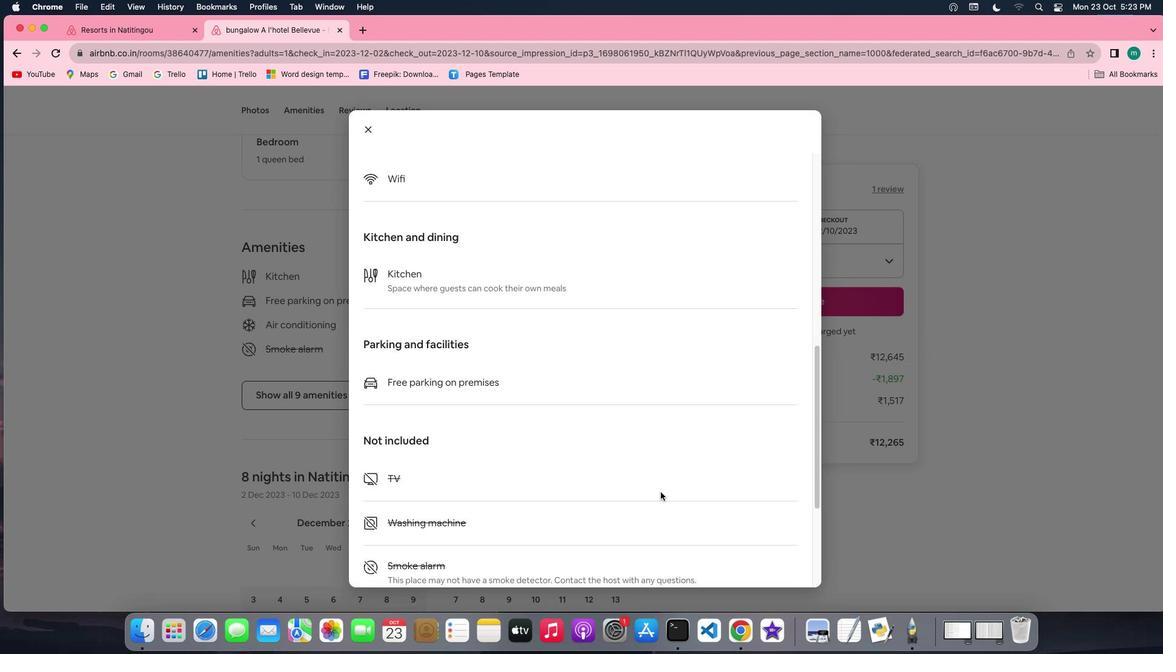 
Action: Mouse scrolled (654, 486) with delta (-5, -7)
Screenshot: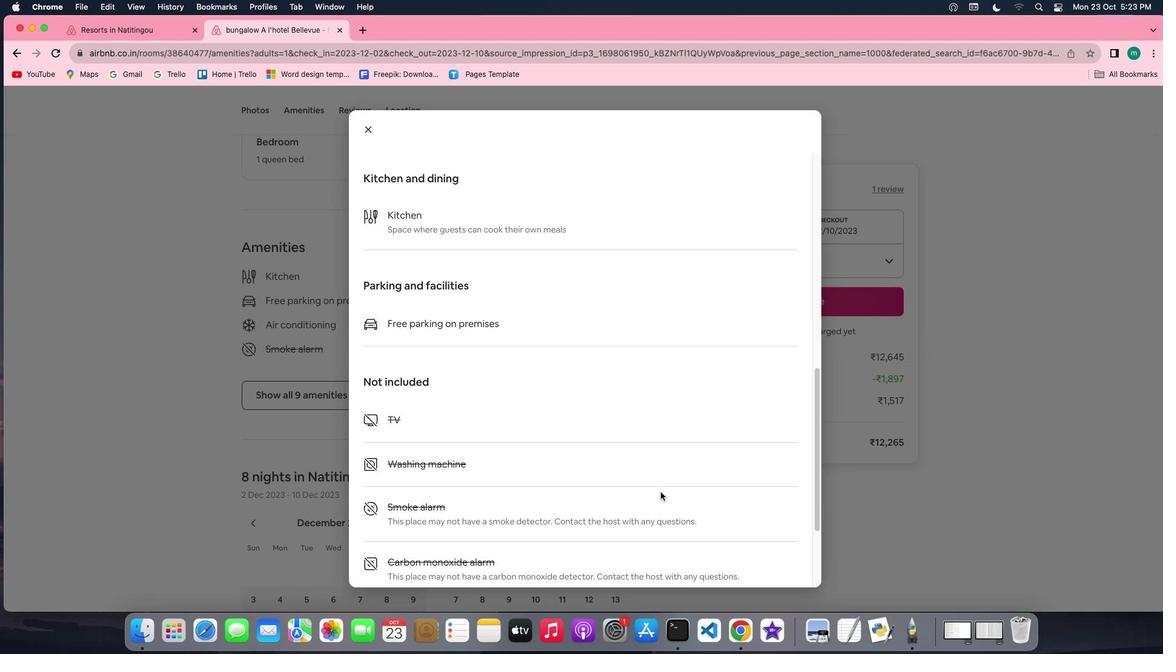 
Action: Mouse scrolled (654, 486) with delta (-5, -6)
Screenshot: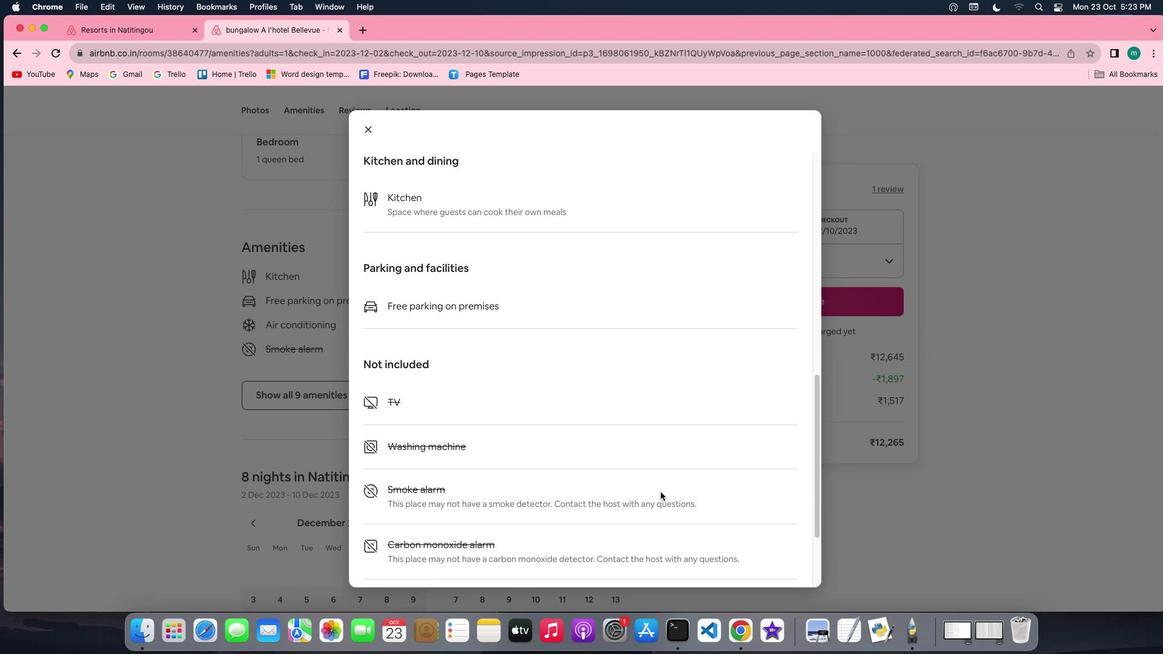 
Action: Mouse scrolled (654, 486) with delta (-5, -6)
Screenshot: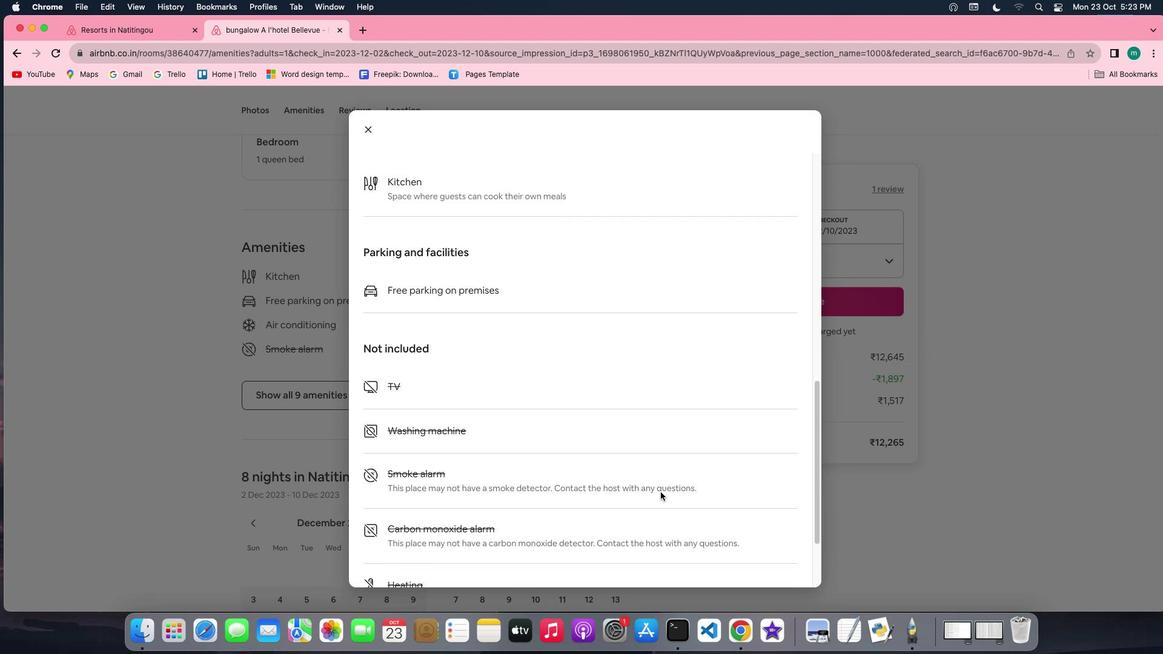 
Action: Mouse scrolled (654, 486) with delta (-5, -6)
Screenshot: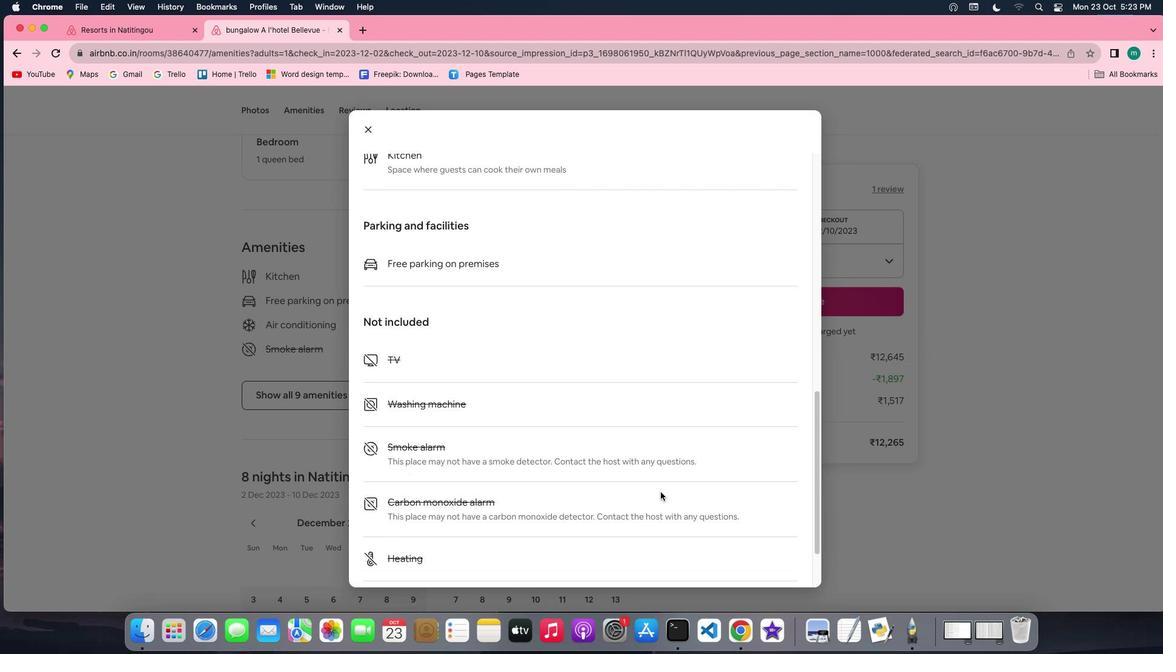 
Action: Mouse scrolled (654, 486) with delta (-5, -6)
Screenshot: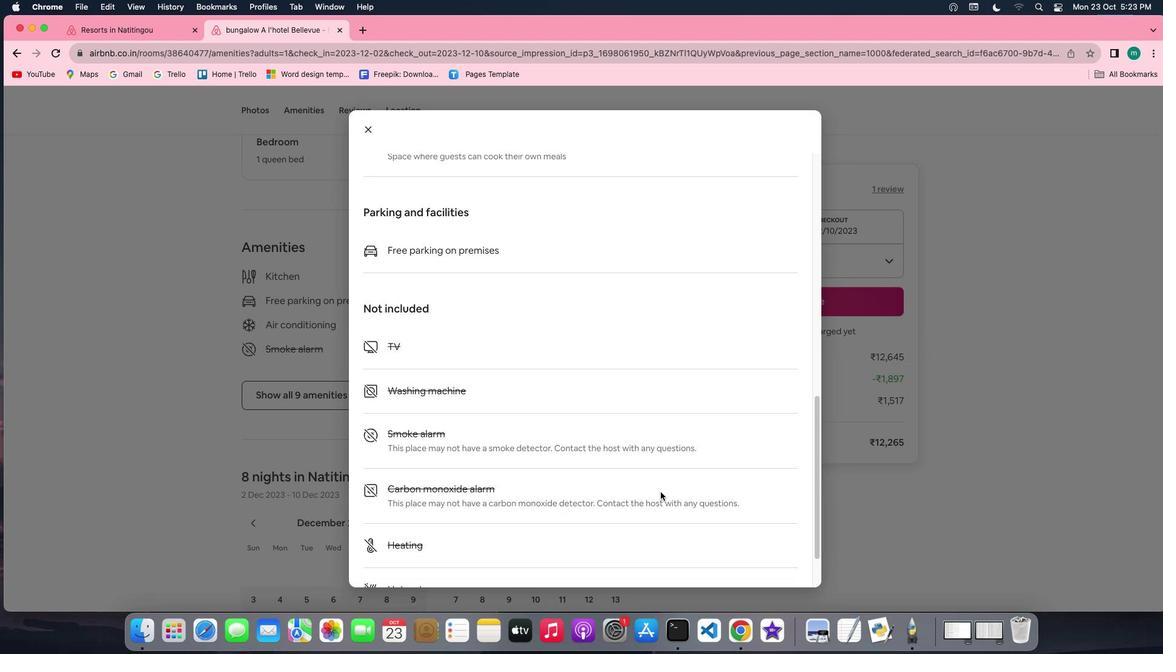 
Action: Mouse scrolled (654, 486) with delta (-5, -6)
Screenshot: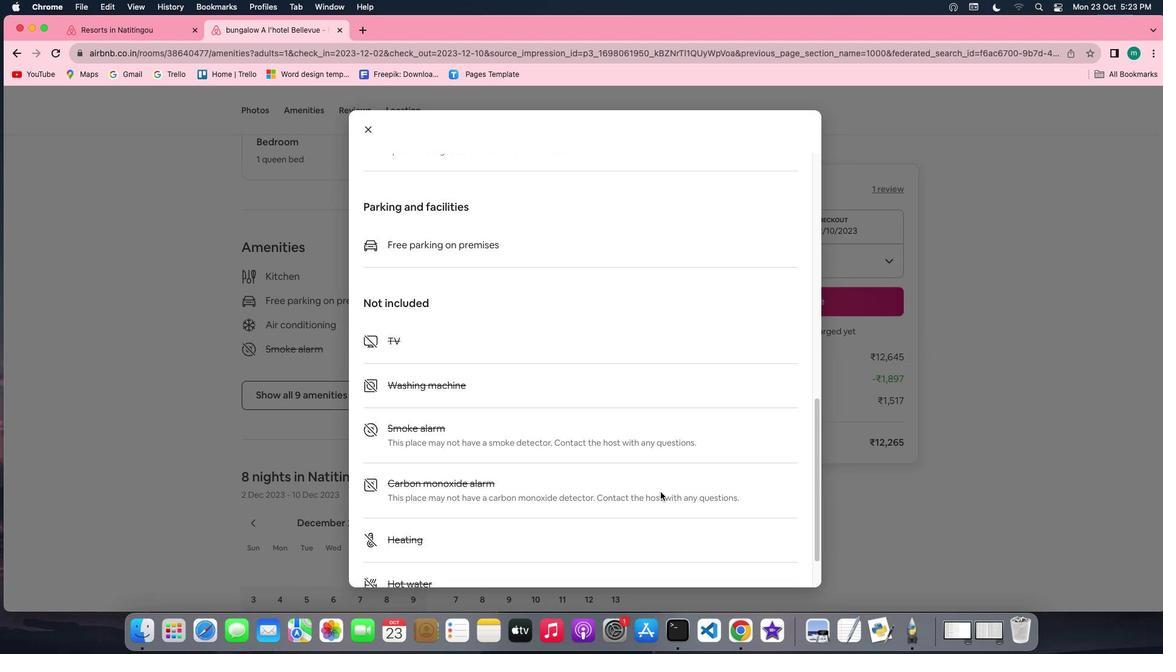 
Action: Mouse scrolled (654, 486) with delta (-5, -6)
Screenshot: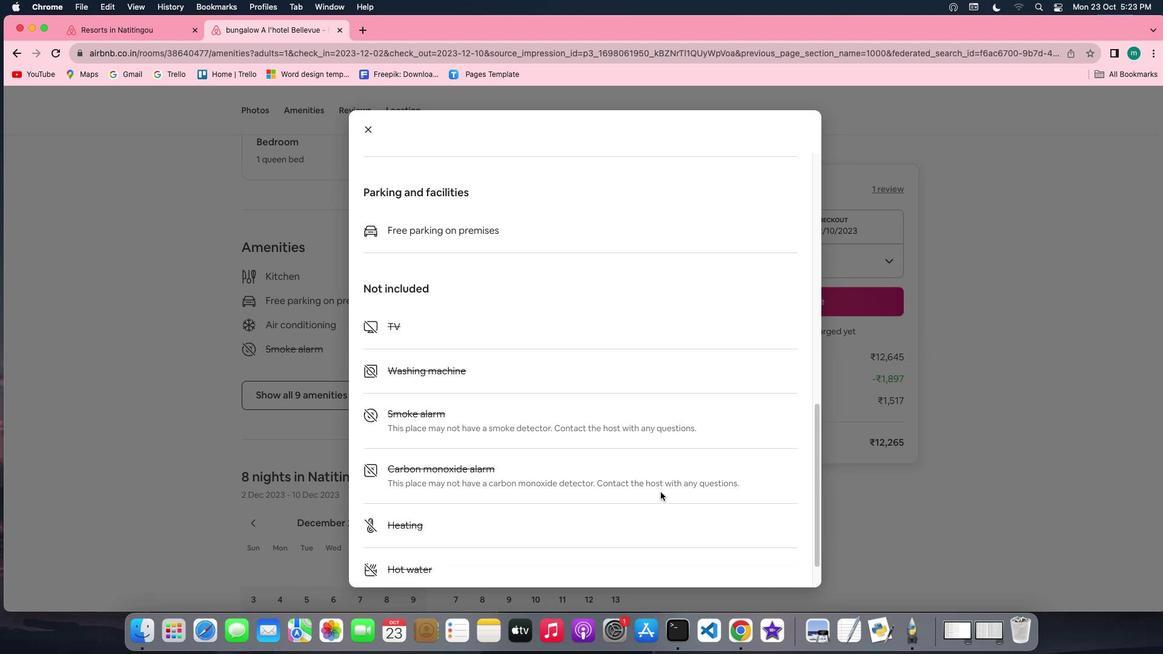 
Action: Mouse scrolled (654, 486) with delta (-5, -6)
Screenshot: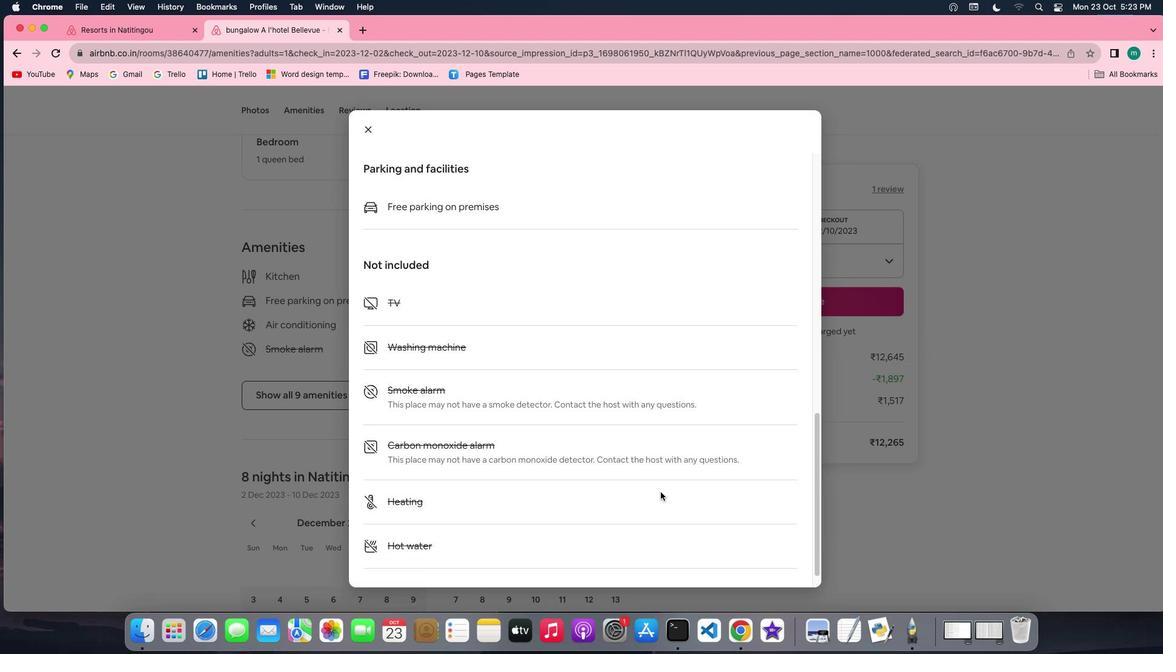 
Action: Mouse scrolled (654, 486) with delta (-5, -6)
Screenshot: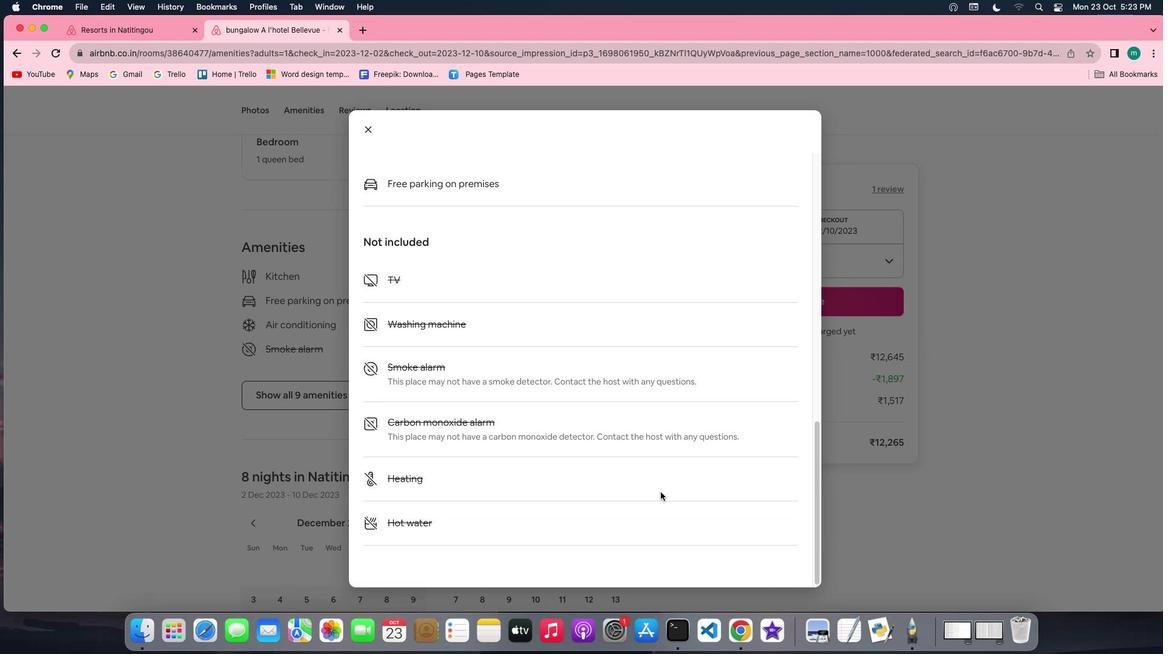 
Action: Mouse scrolled (654, 486) with delta (-5, -6)
Screenshot: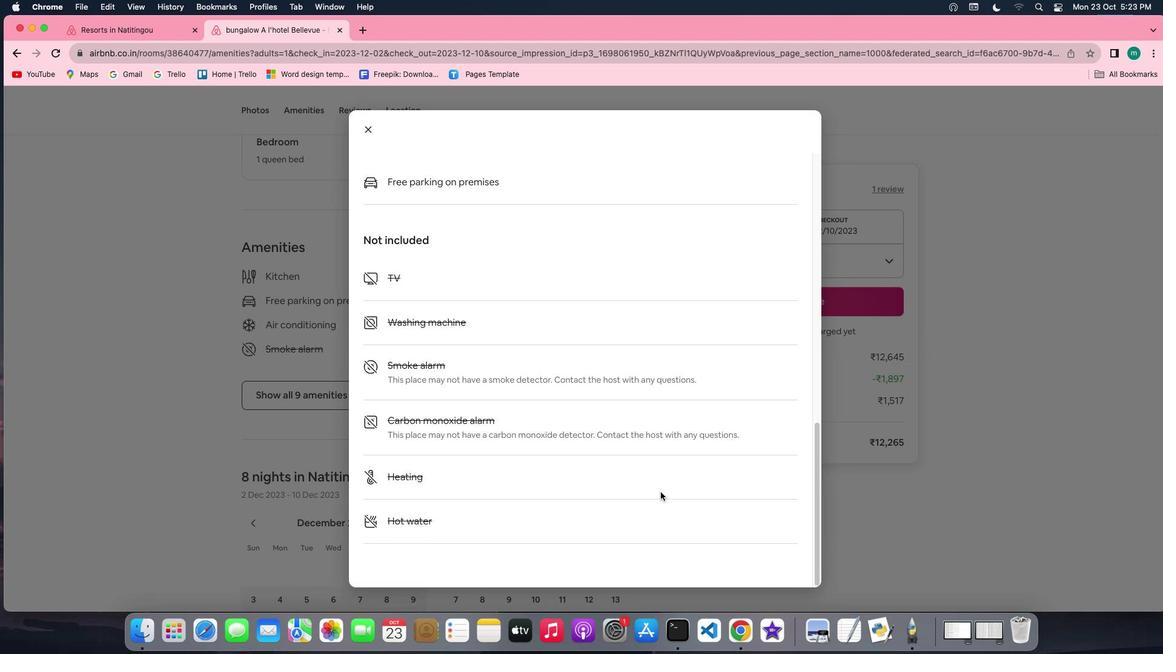 
Action: Mouse scrolled (654, 486) with delta (-5, -6)
Screenshot: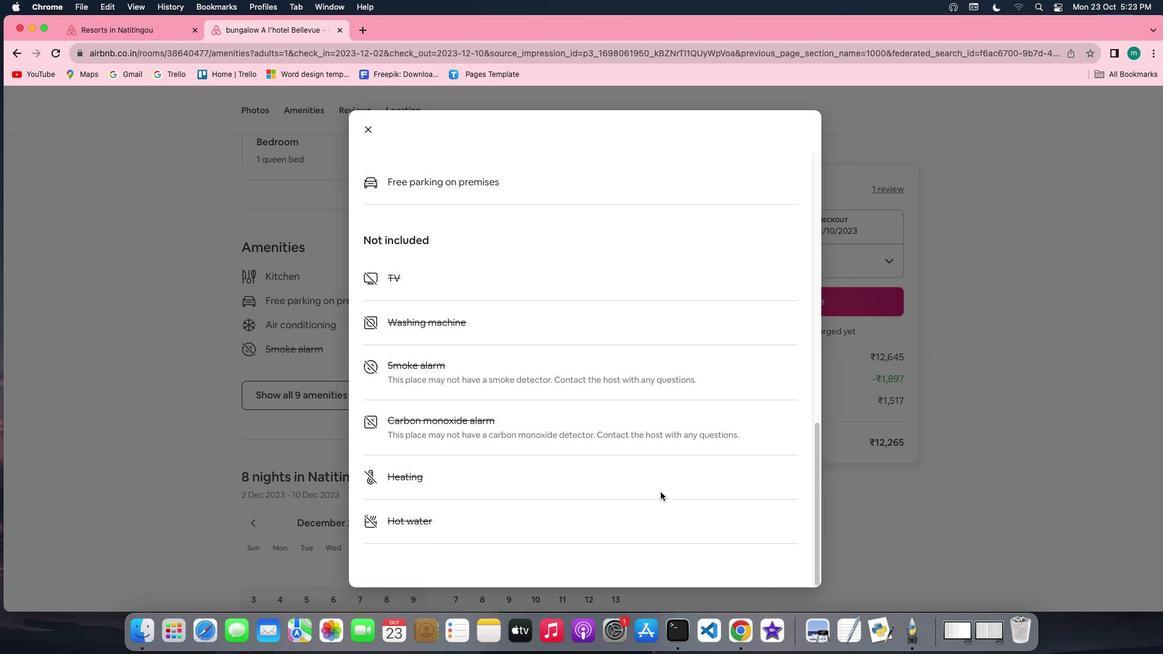
Action: Mouse scrolled (654, 486) with delta (-5, -6)
Screenshot: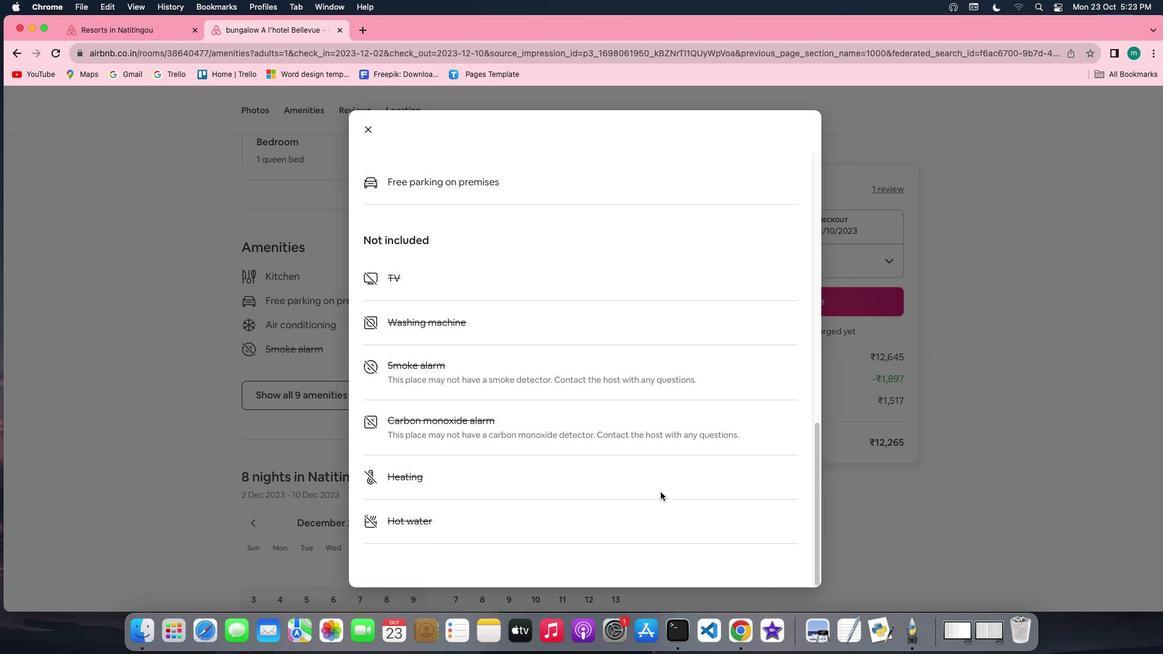
Action: Mouse scrolled (654, 486) with delta (-5, -7)
Screenshot: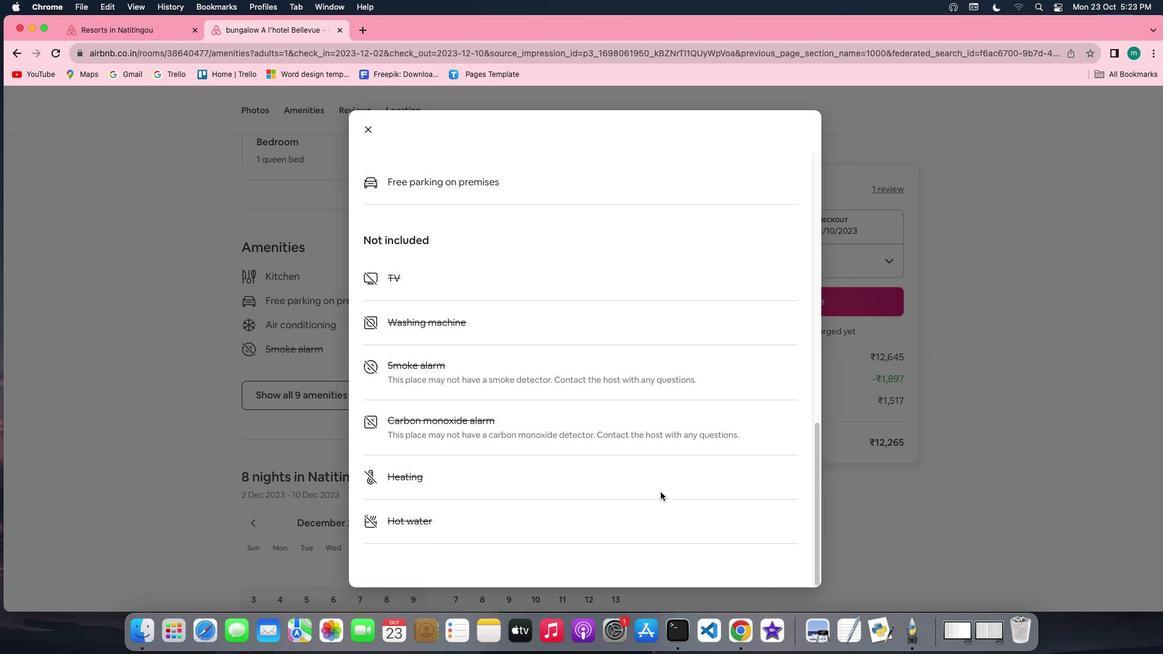 
Action: Mouse scrolled (654, 486) with delta (-5, -7)
Screenshot: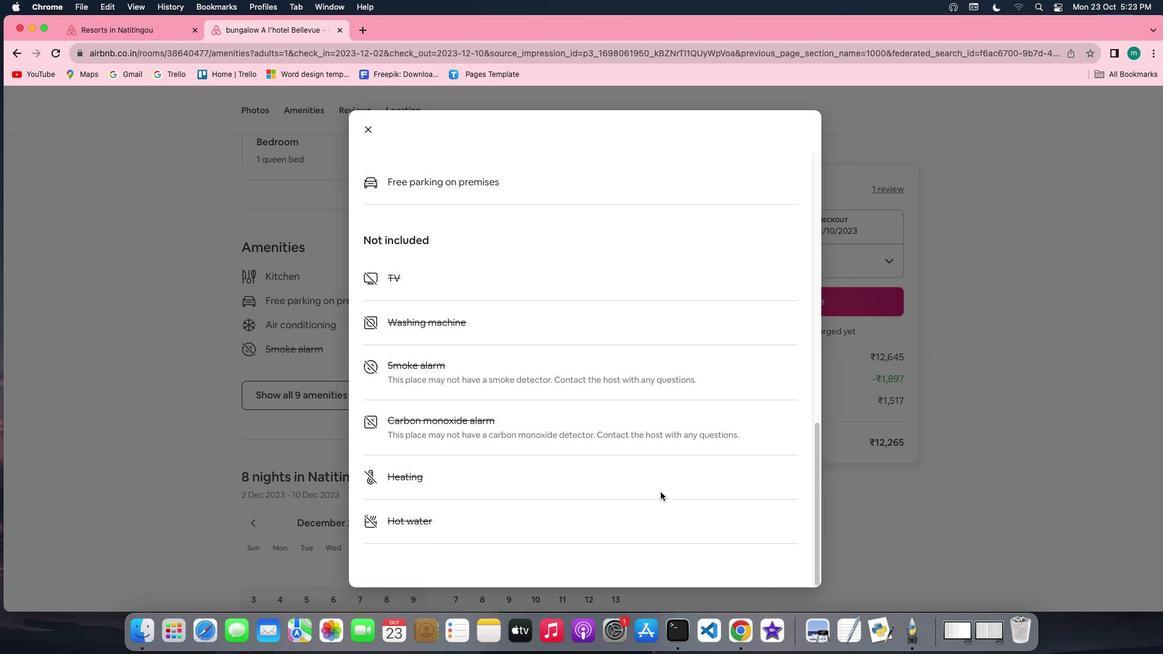 
Action: Mouse moved to (359, 121)
Screenshot: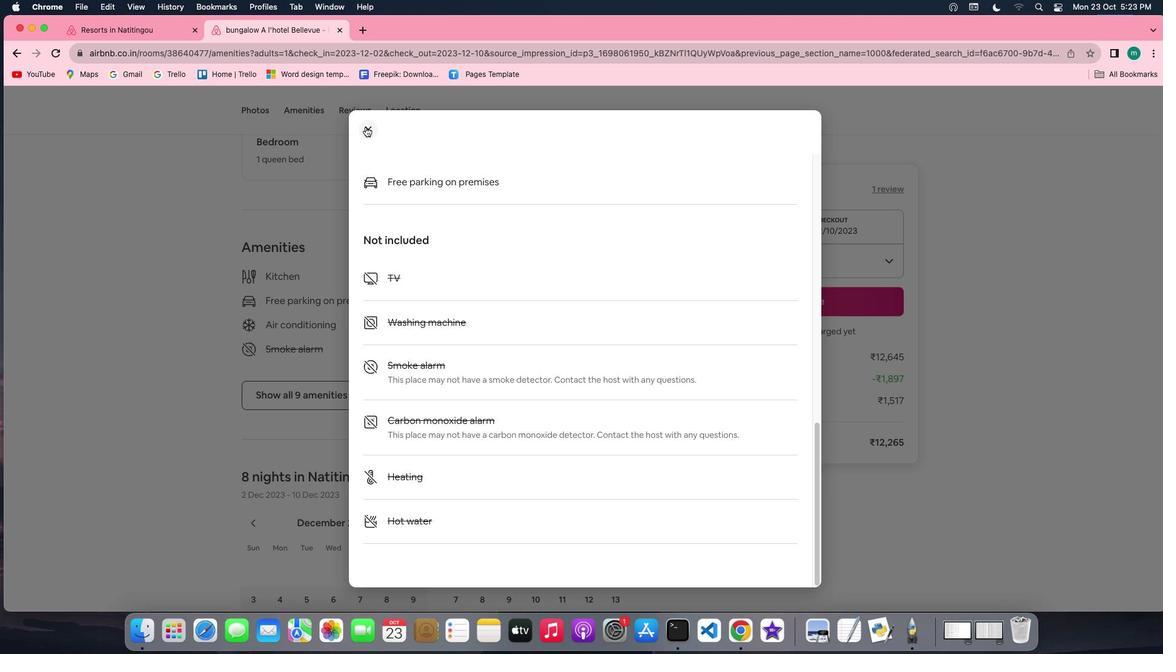 
Action: Mouse pressed left at (359, 121)
Screenshot: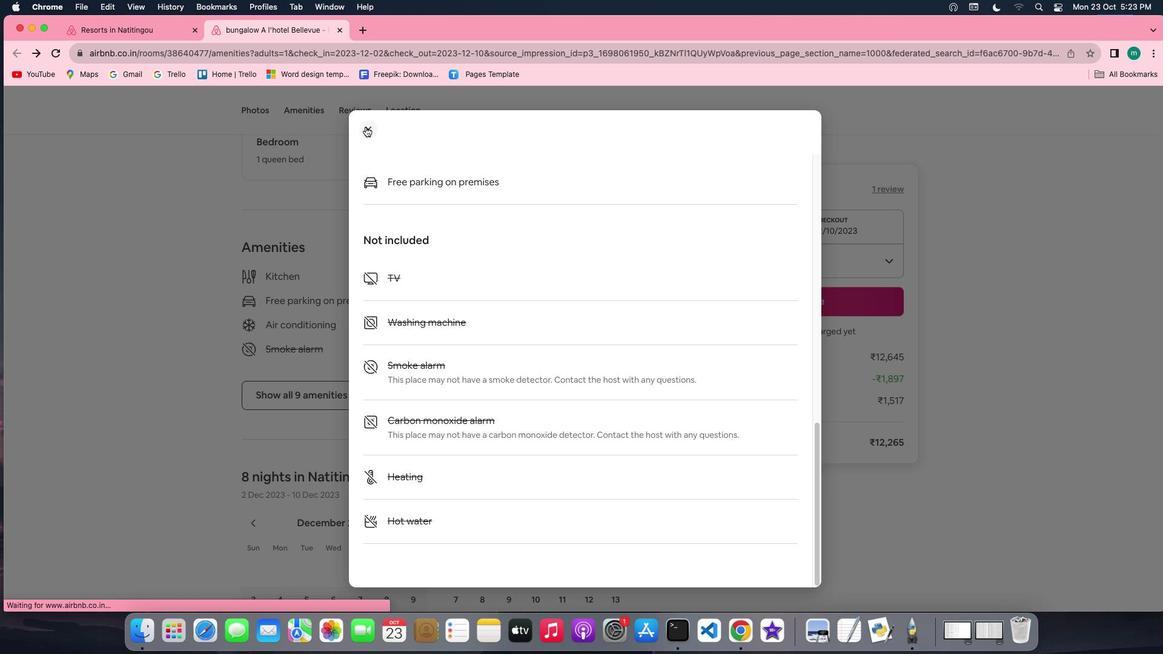 
Action: Mouse moved to (497, 371)
Screenshot: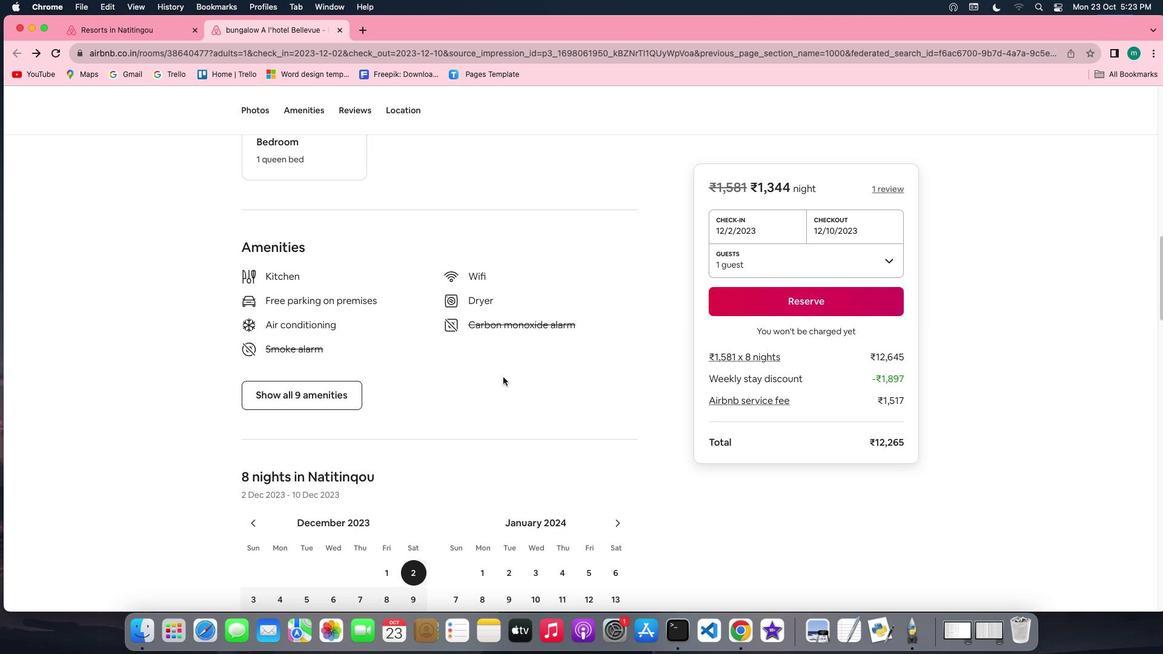 
Action: Mouse scrolled (497, 371) with delta (-5, -6)
Screenshot: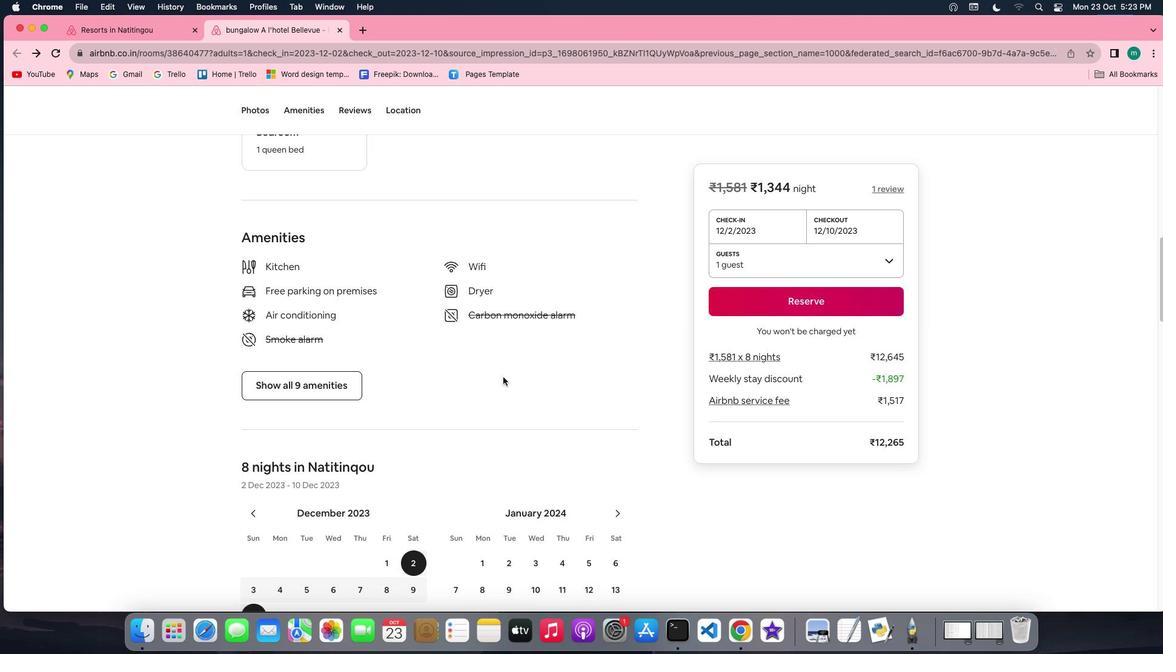 
Action: Mouse scrolled (497, 371) with delta (-5, -6)
Screenshot: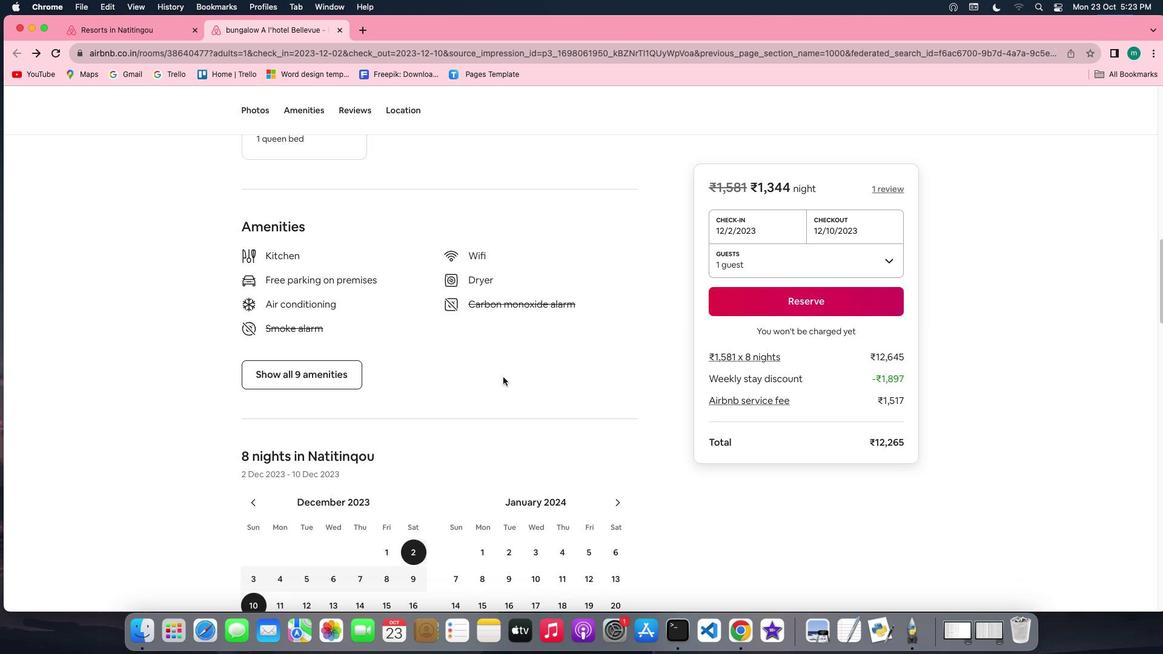 
Action: Mouse scrolled (497, 371) with delta (-5, -6)
Screenshot: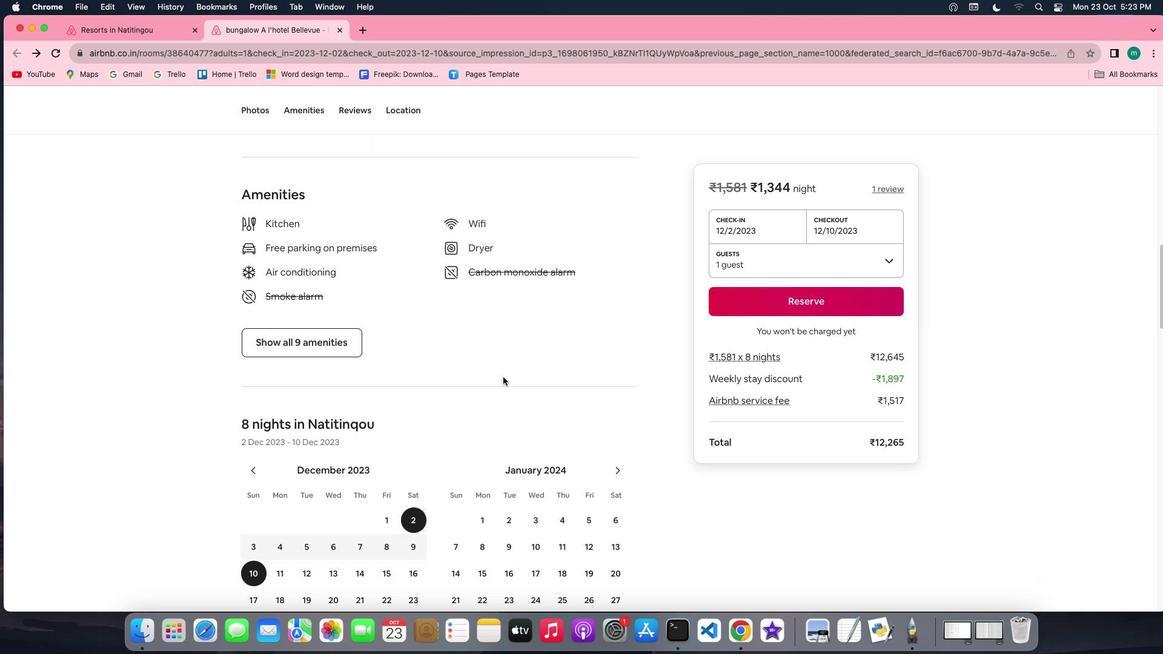 
Action: Mouse scrolled (497, 371) with delta (-5, -6)
Screenshot: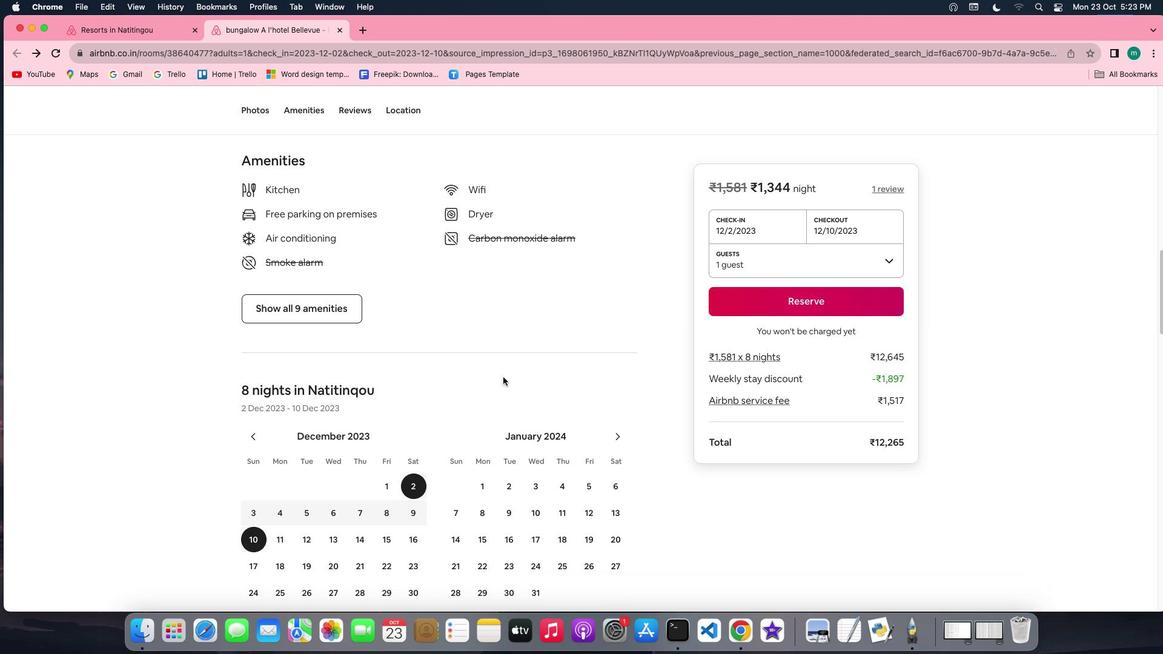 
Action: Mouse scrolled (497, 371) with delta (-5, -6)
Screenshot: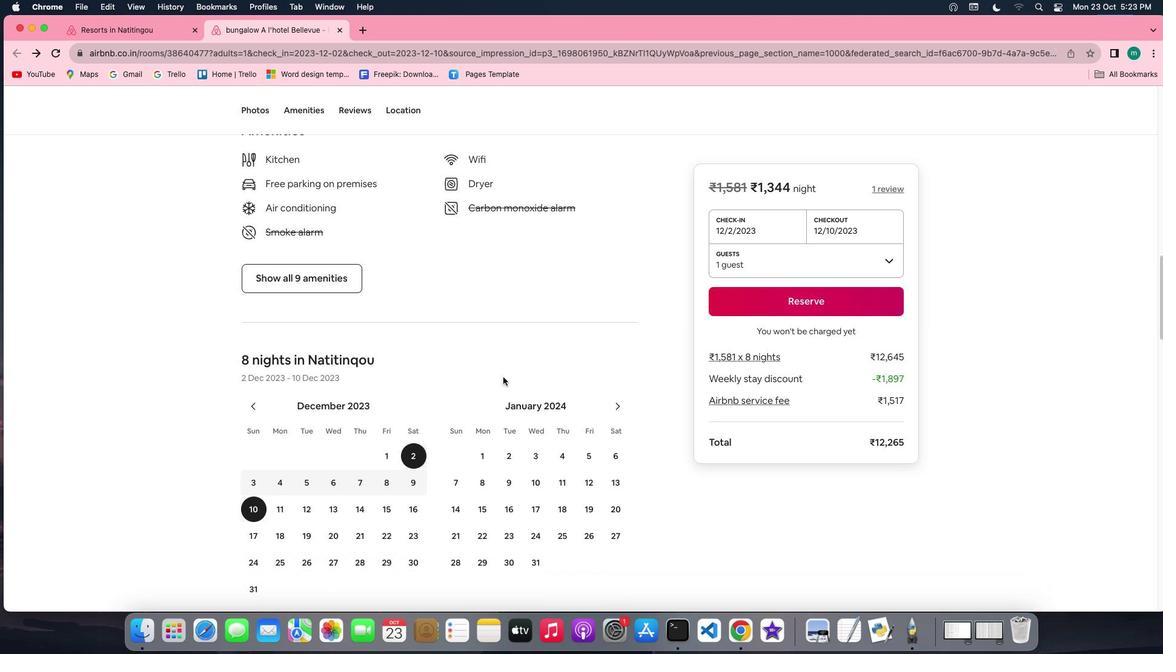 
Action: Mouse scrolled (497, 371) with delta (-5, -6)
Screenshot: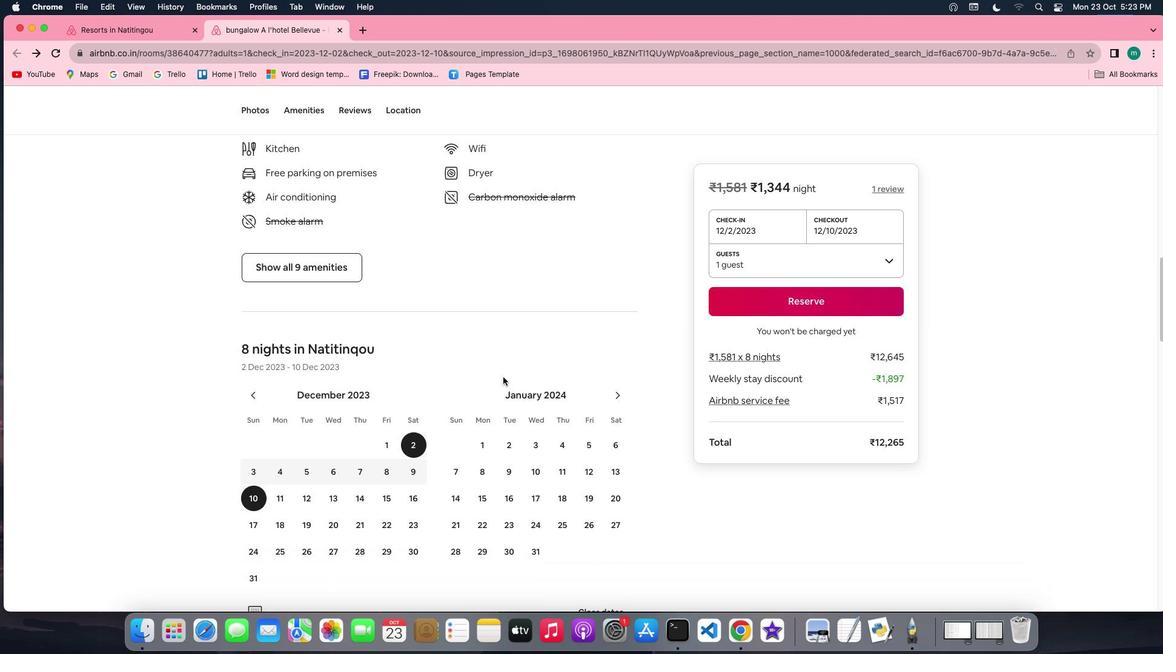 
Action: Mouse scrolled (497, 371) with delta (-5, -6)
Screenshot: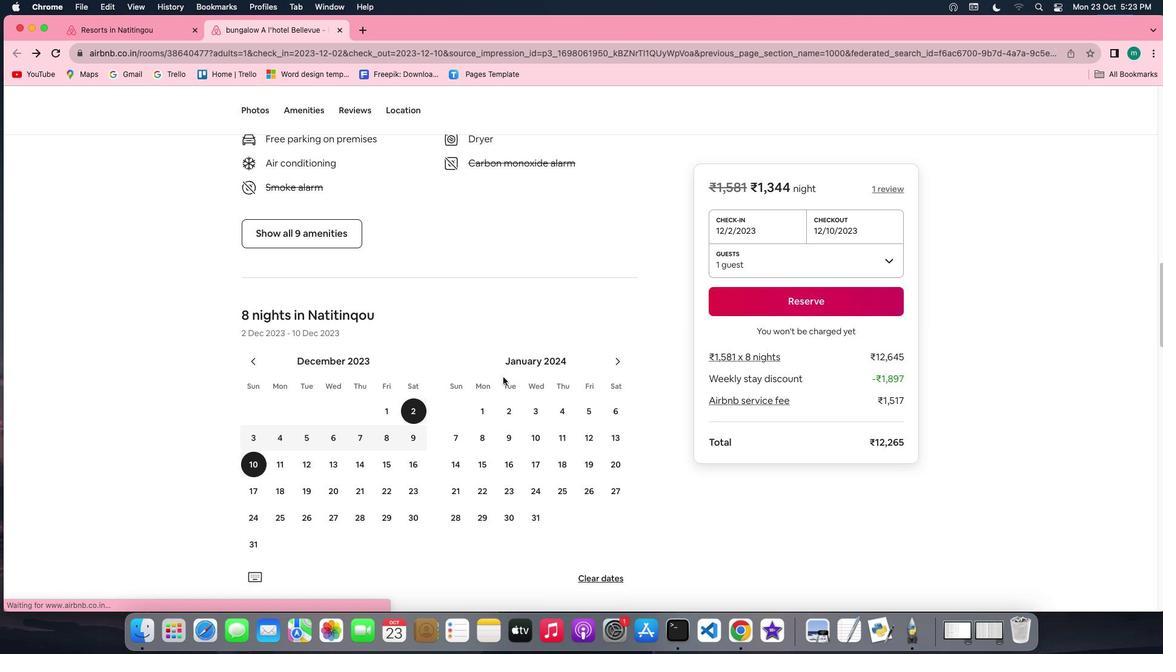 
Action: Mouse scrolled (497, 371) with delta (-5, -6)
Screenshot: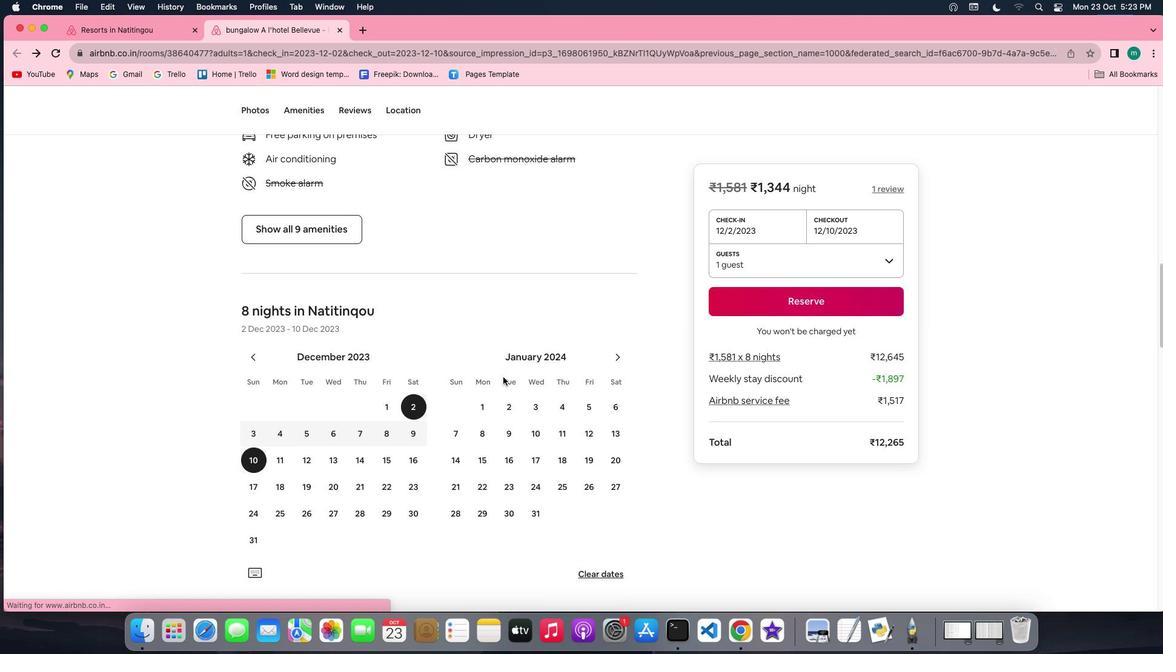 
Action: Mouse scrolled (497, 371) with delta (-5, -6)
Screenshot: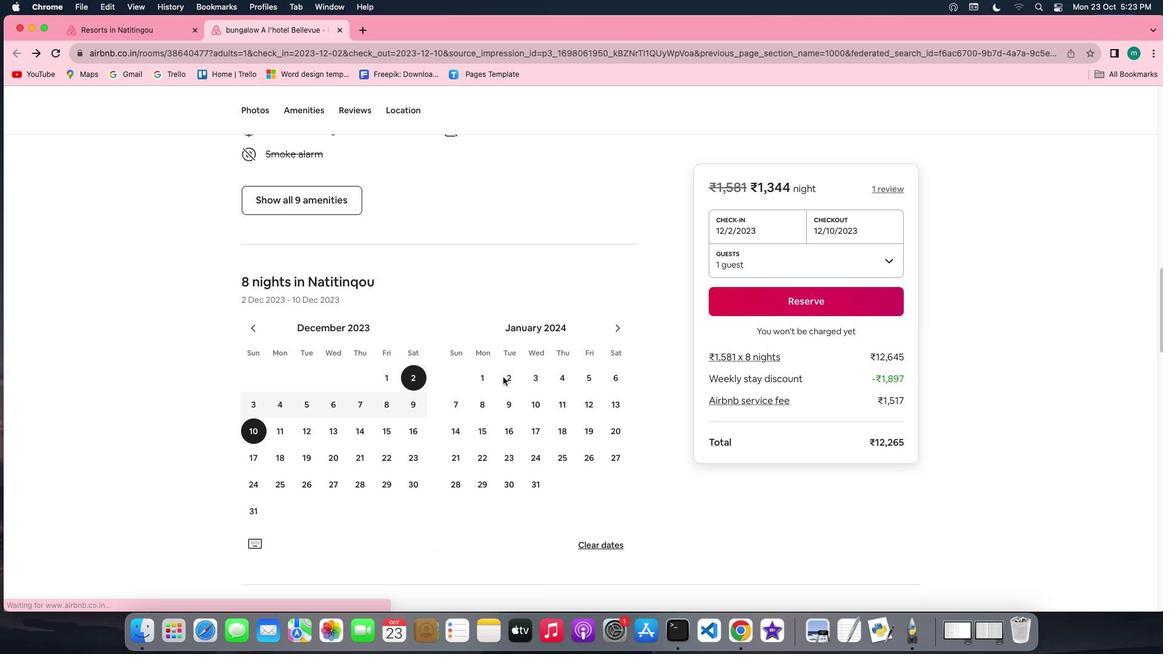 
Action: Mouse scrolled (497, 371) with delta (-5, -6)
Screenshot: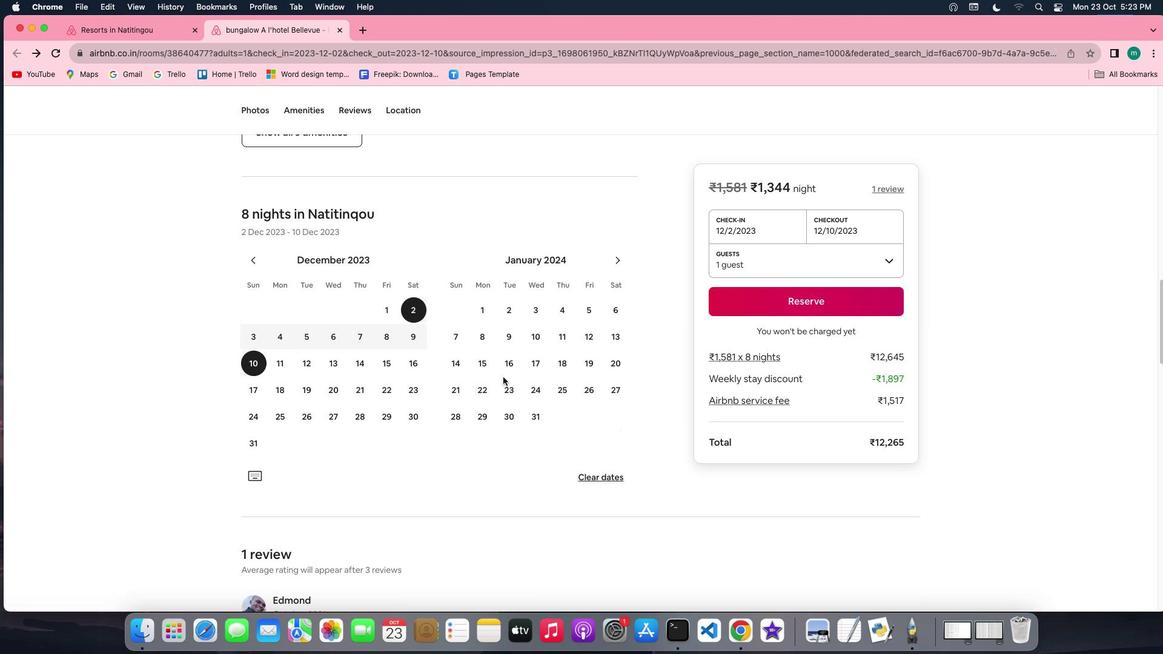 
Action: Mouse scrolled (497, 371) with delta (-5, -6)
Screenshot: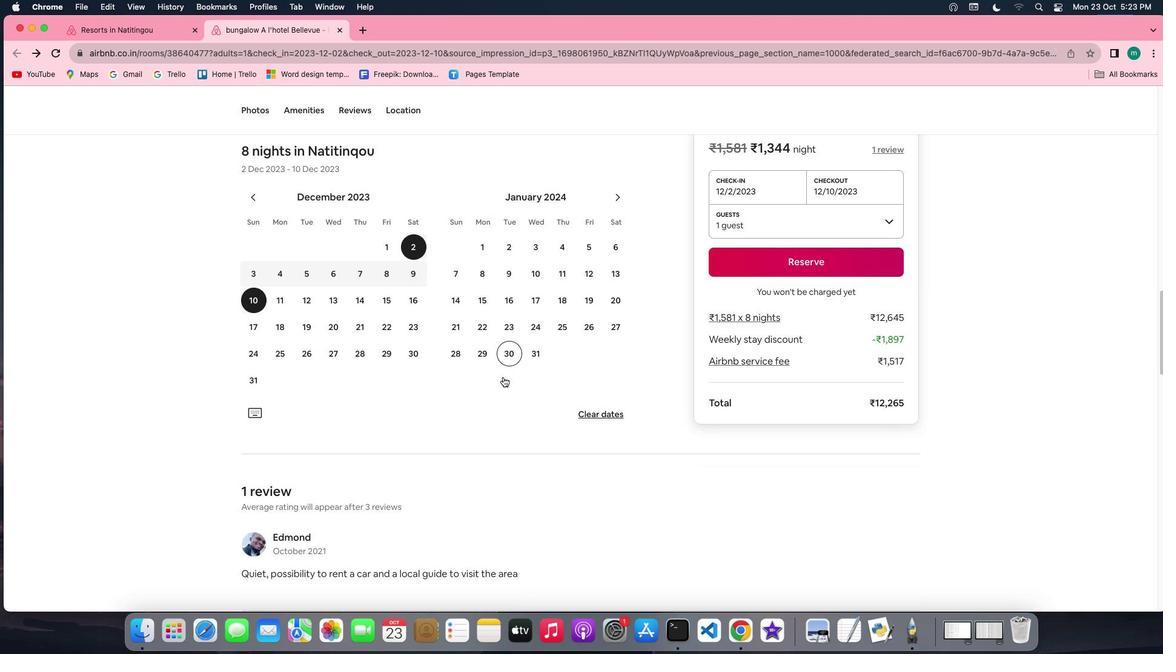 
Action: Mouse scrolled (497, 371) with delta (-5, -6)
Screenshot: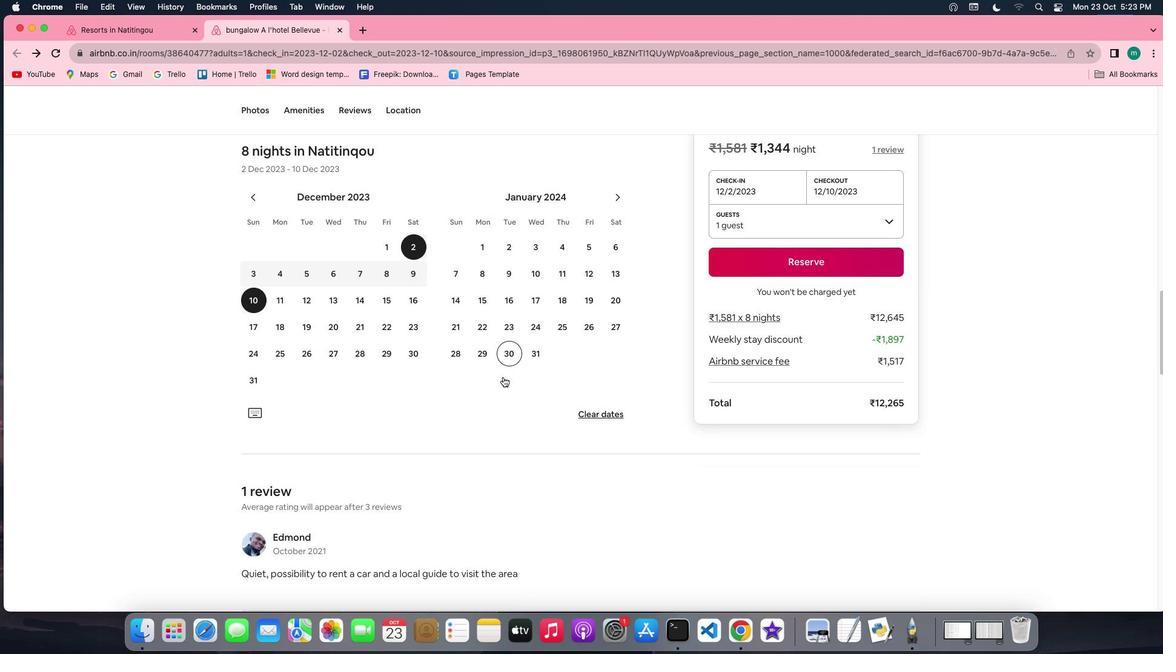 
Action: Mouse scrolled (497, 371) with delta (-5, -7)
Screenshot: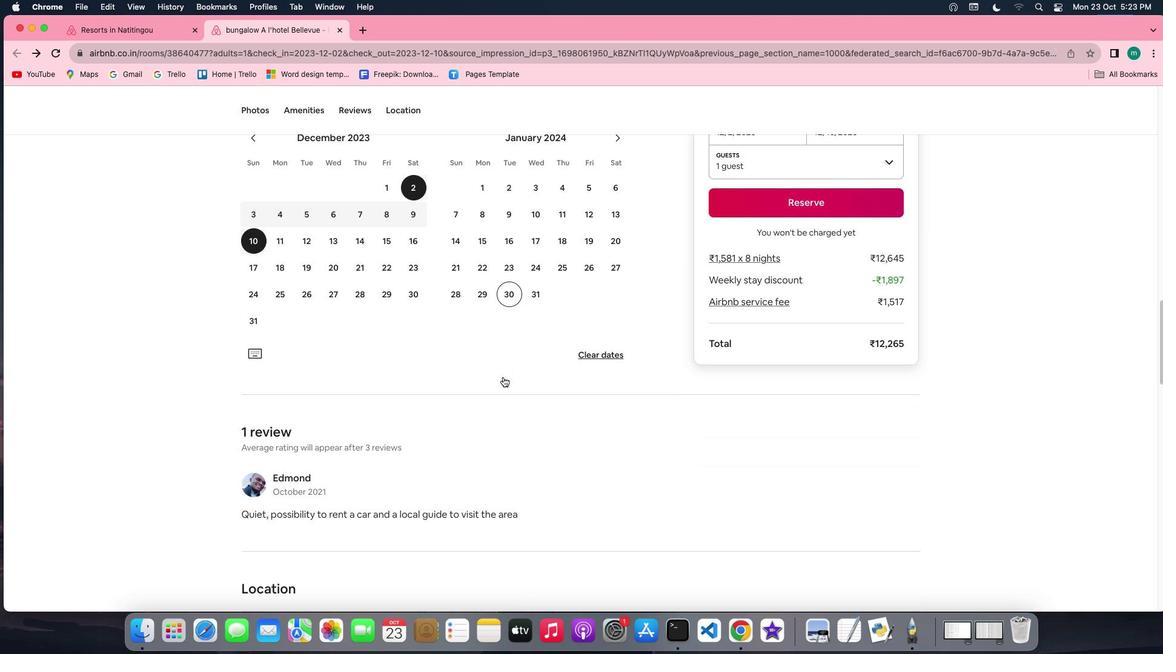 
Action: Mouse scrolled (497, 371) with delta (-5, -7)
